 Task: Buy 4 Choke Tube from Gaskets section under best seller category for shipping address: Hunter Evans, 4721 Huntz Lane, Bolton, Massachusetts 01740, Cell Number 9785492947. Pay from credit card ending with 2005, CVV 3321
Action: Mouse moved to (22, 83)
Screenshot: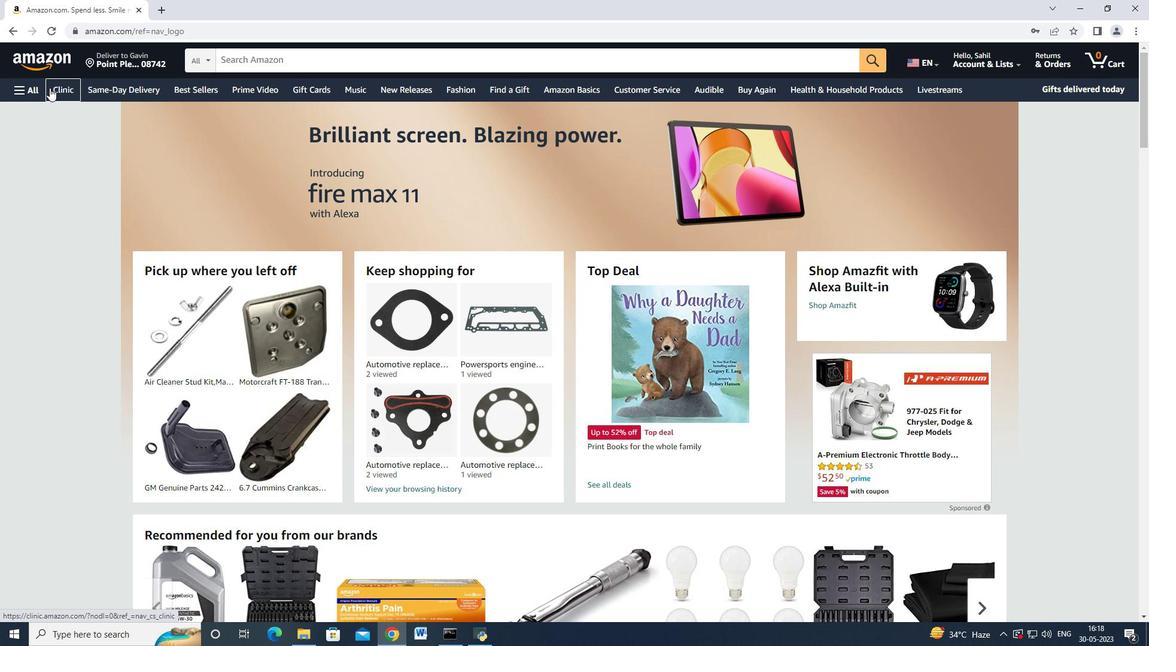 
Action: Mouse pressed left at (22, 83)
Screenshot: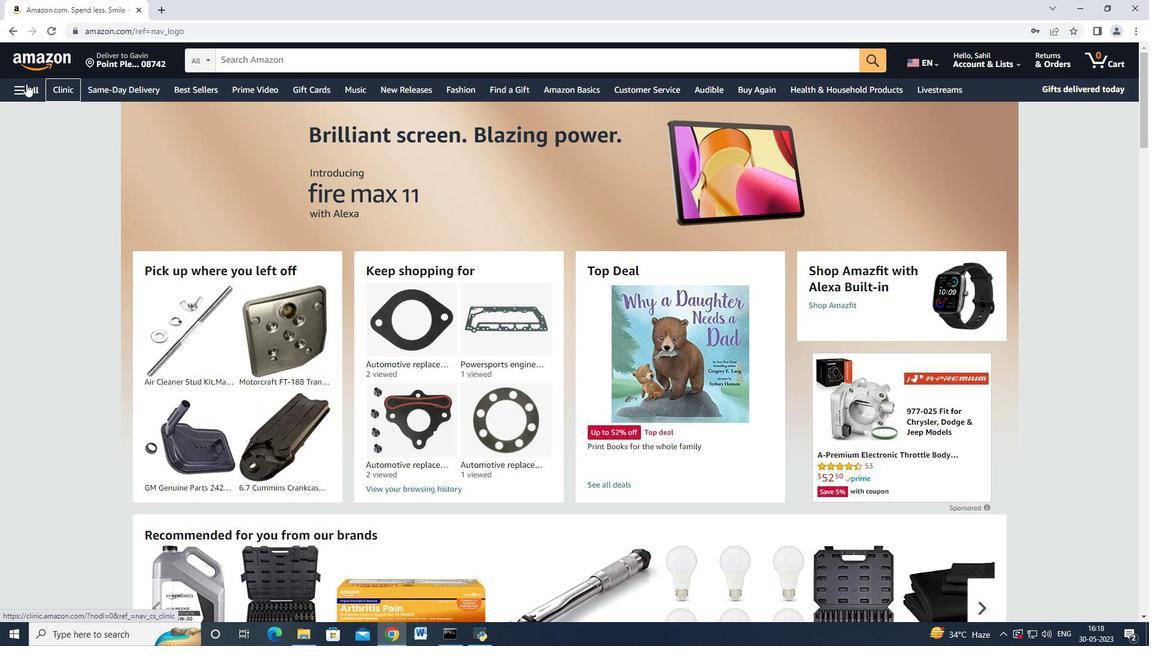 
Action: Mouse moved to (56, 197)
Screenshot: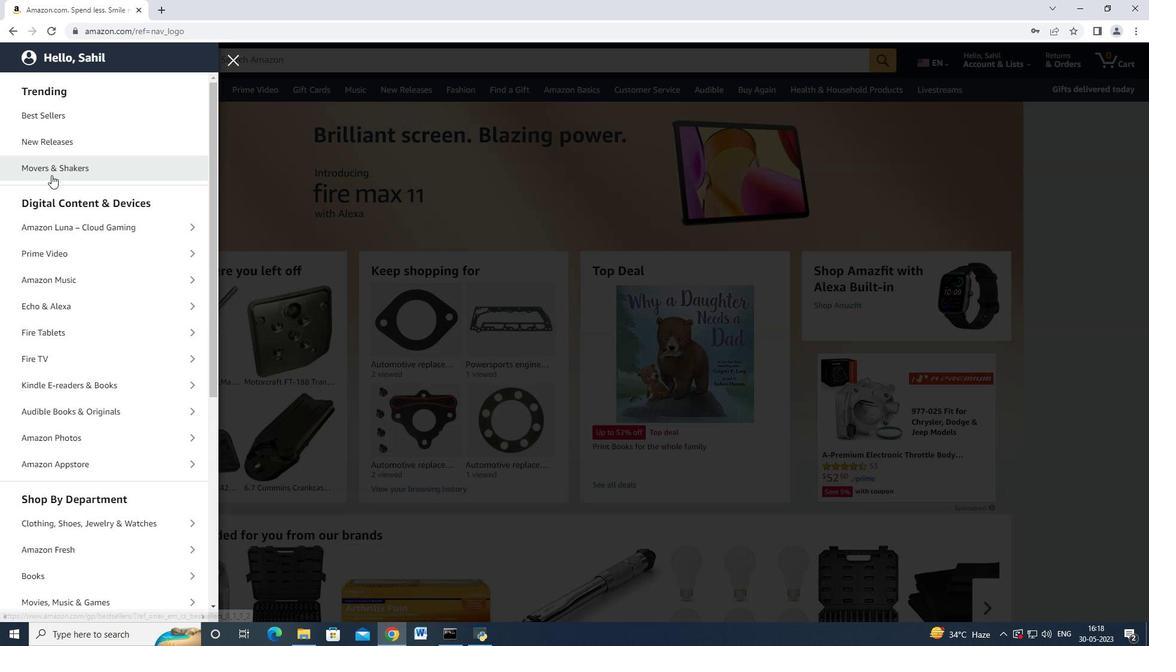 
Action: Mouse scrolled (56, 196) with delta (0, 0)
Screenshot: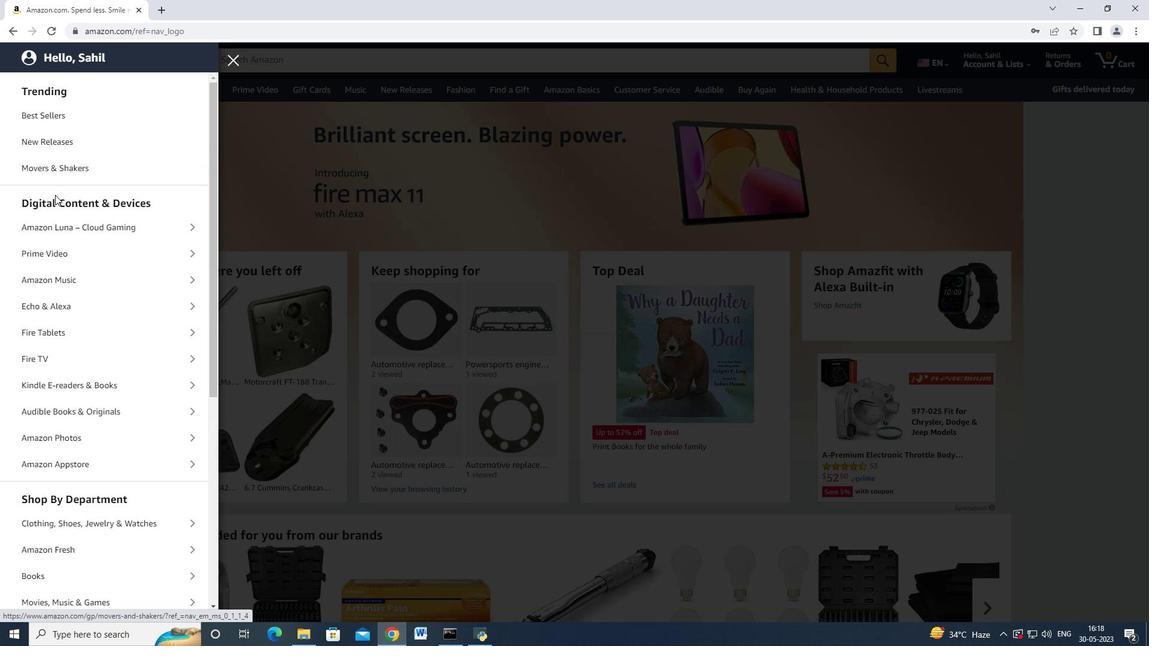 
Action: Mouse scrolled (56, 196) with delta (0, 0)
Screenshot: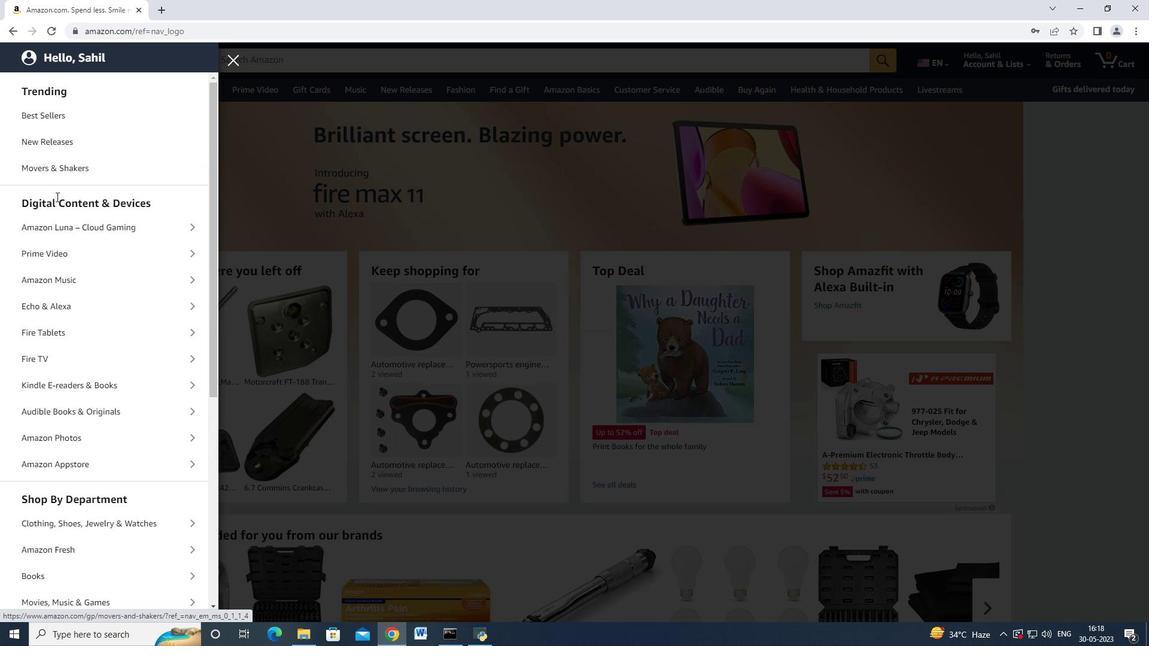 
Action: Mouse moved to (65, 220)
Screenshot: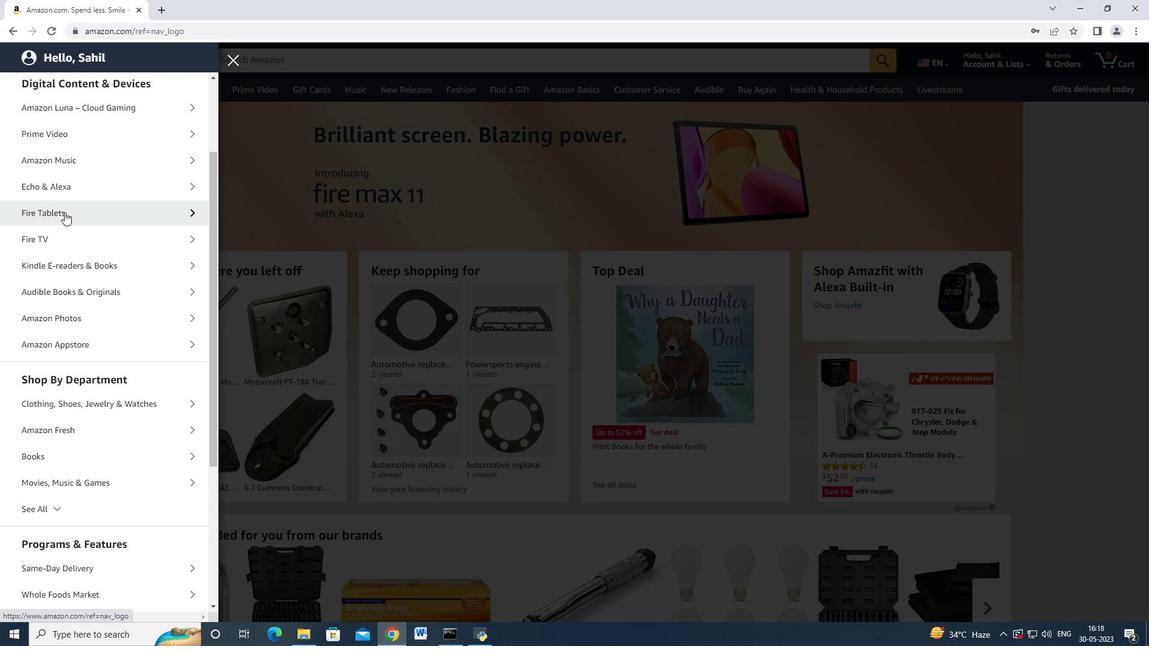 
Action: Mouse scrolled (65, 219) with delta (0, 0)
Screenshot: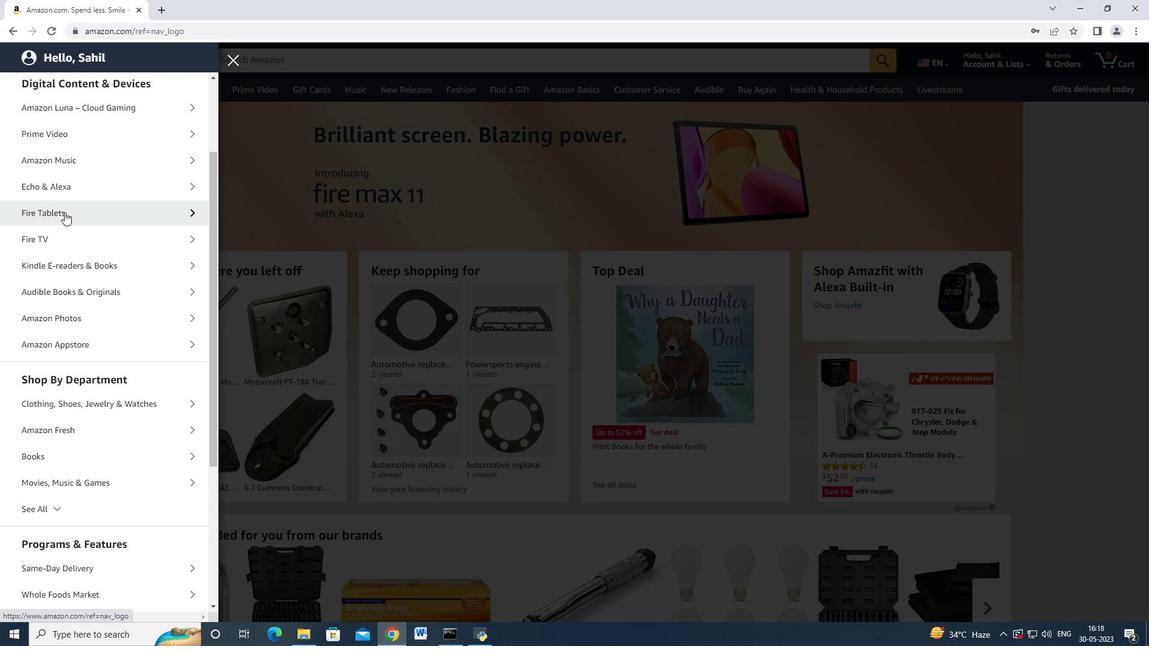 
Action: Mouse moved to (65, 222)
Screenshot: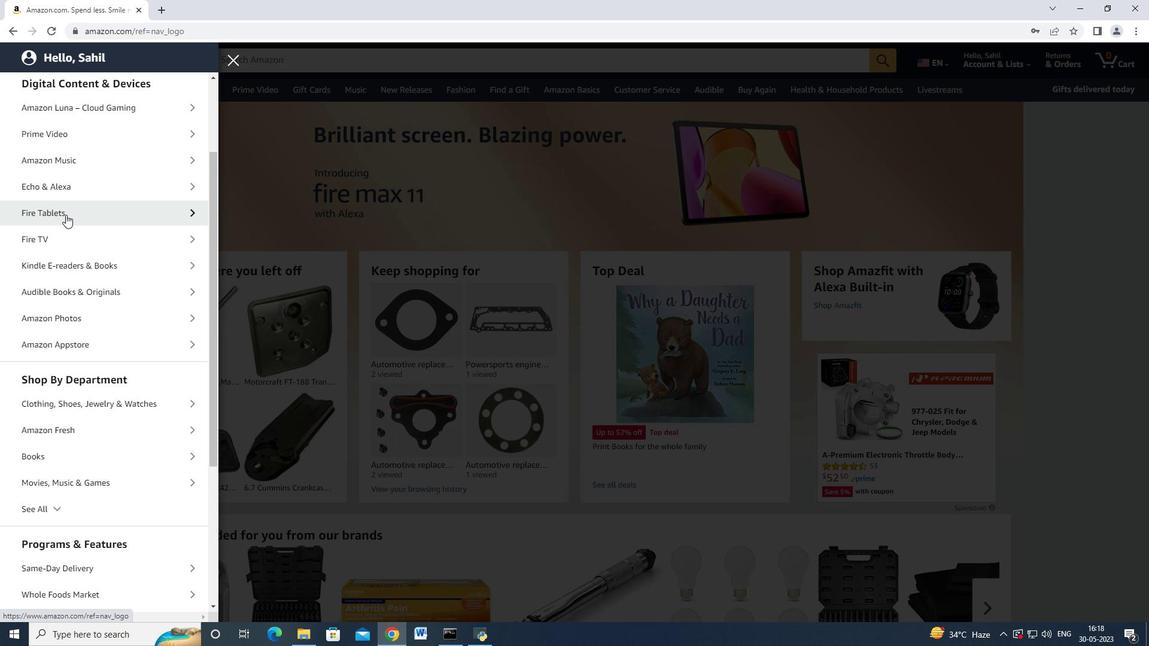 
Action: Mouse scrolled (65, 221) with delta (0, 0)
Screenshot: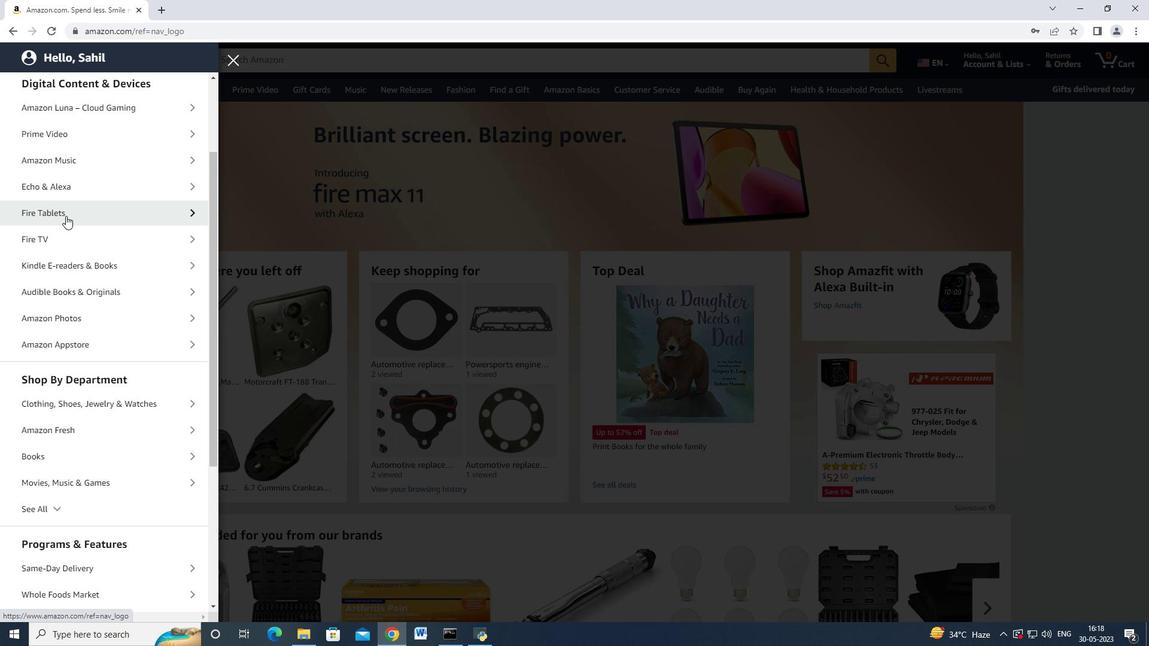 
Action: Mouse moved to (89, 287)
Screenshot: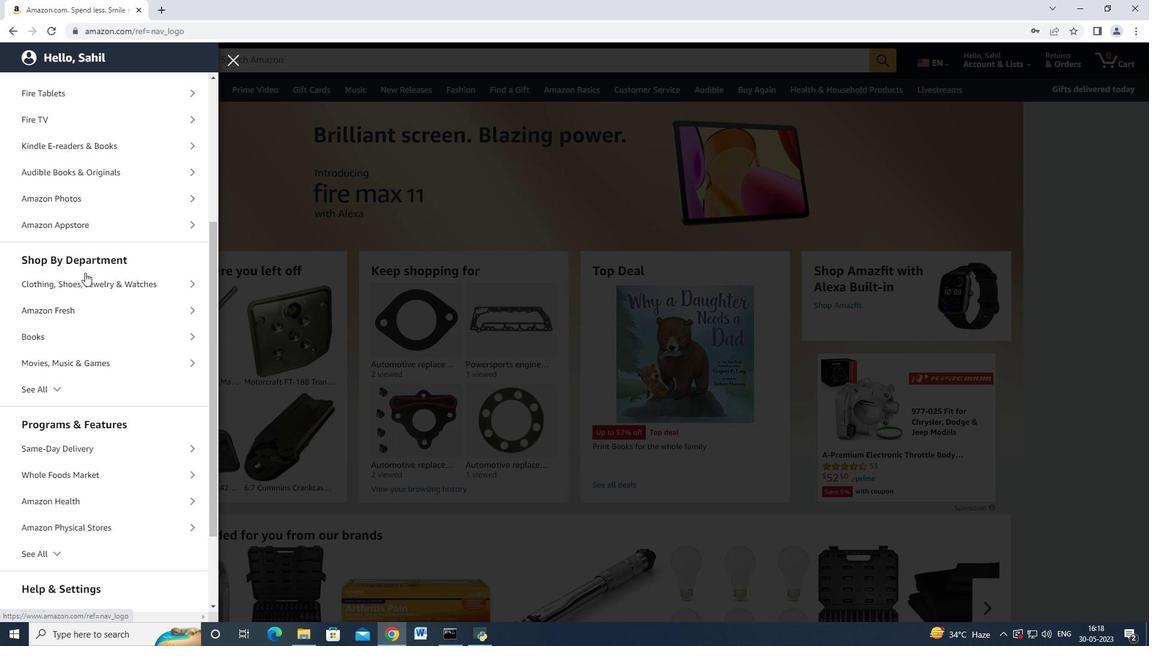 
Action: Mouse scrolled (89, 288) with delta (0, 0)
Screenshot: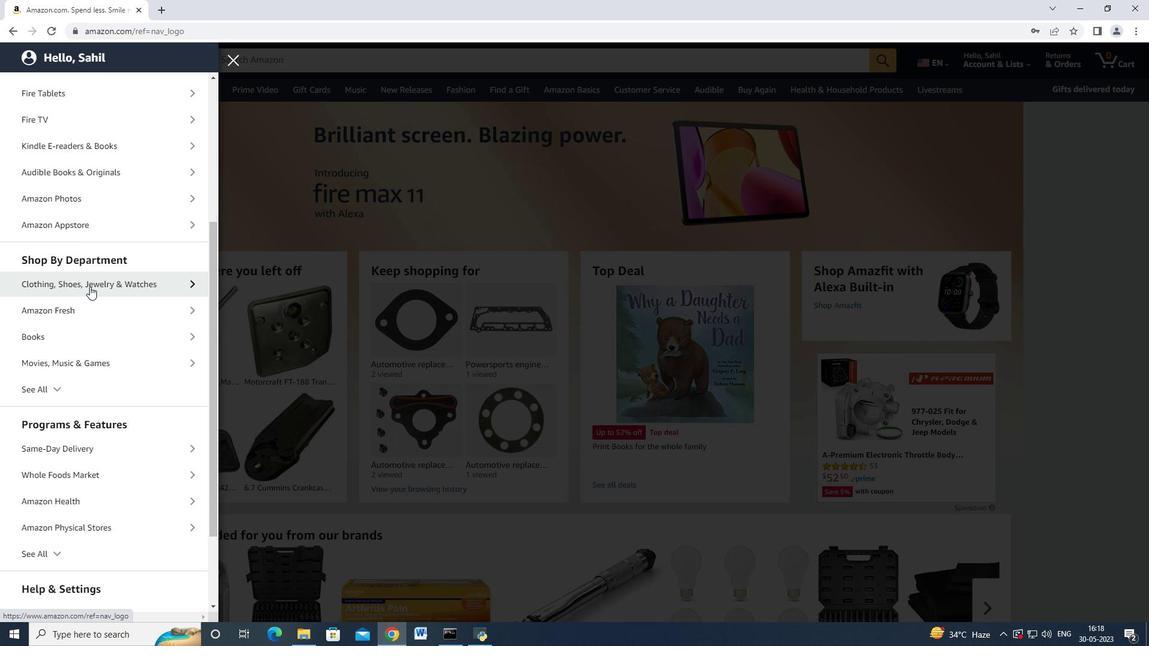 
Action: Mouse scrolled (89, 288) with delta (0, 0)
Screenshot: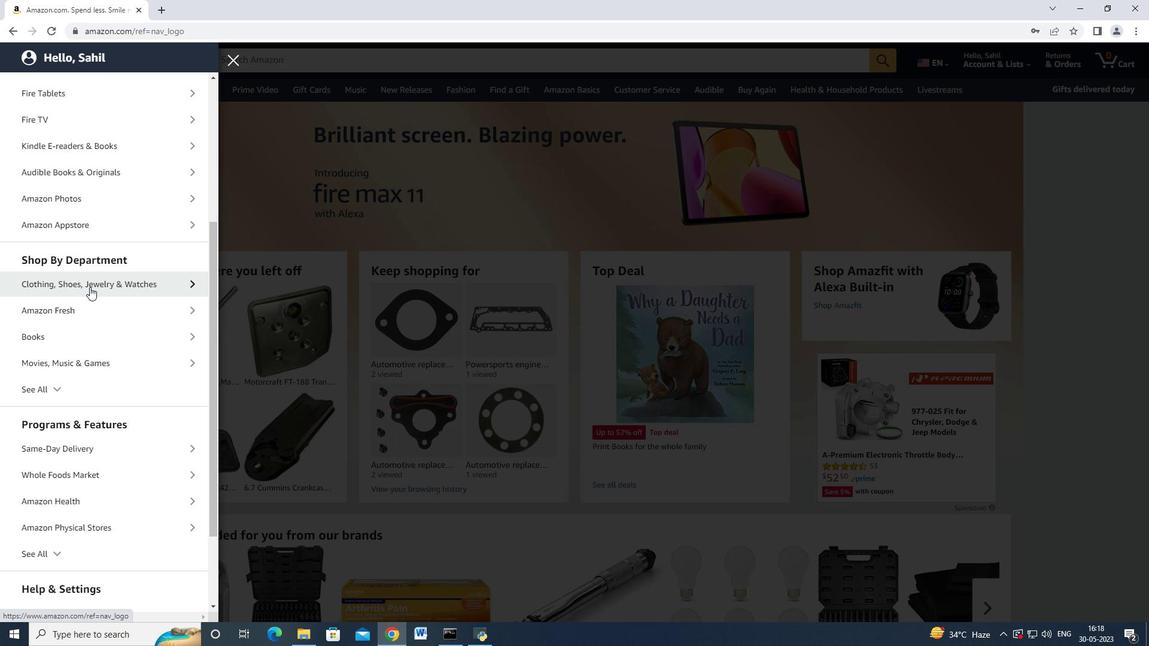 
Action: Mouse scrolled (89, 286) with delta (0, 0)
Screenshot: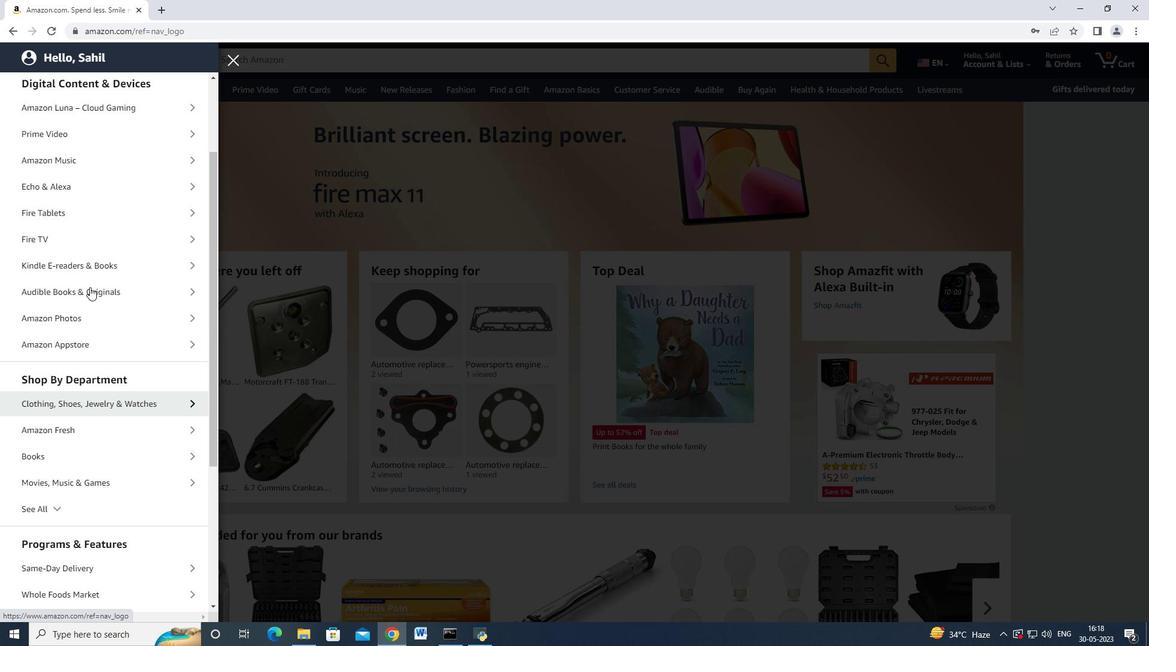 
Action: Mouse scrolled (89, 286) with delta (0, 0)
Screenshot: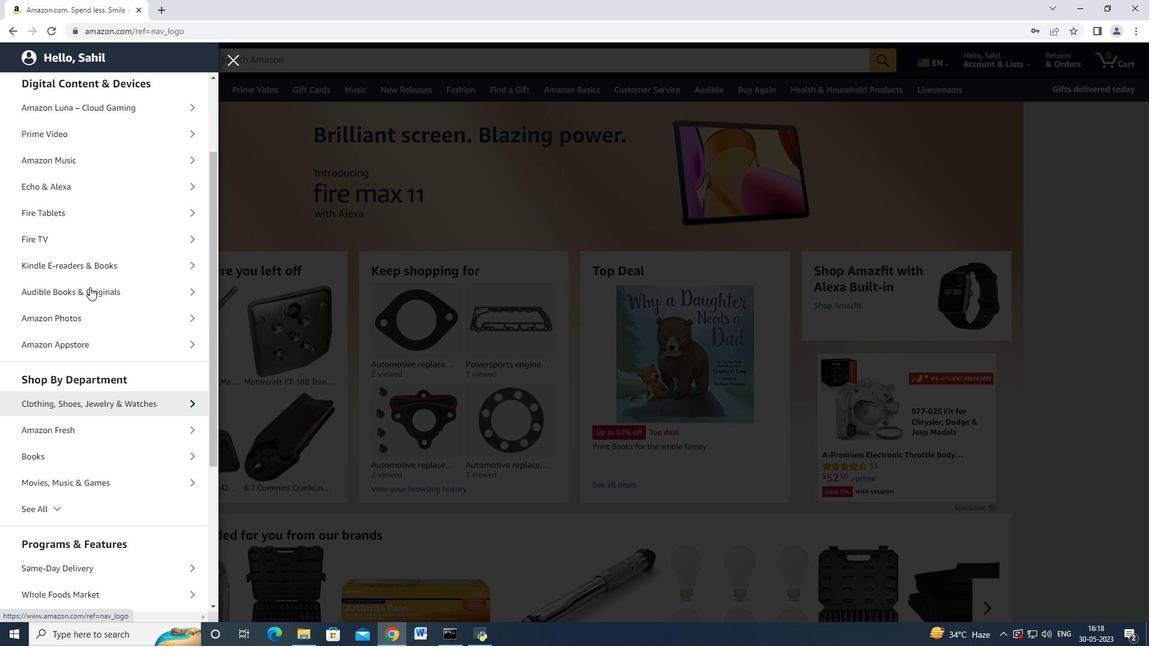 
Action: Mouse scrolled (89, 286) with delta (0, 0)
Screenshot: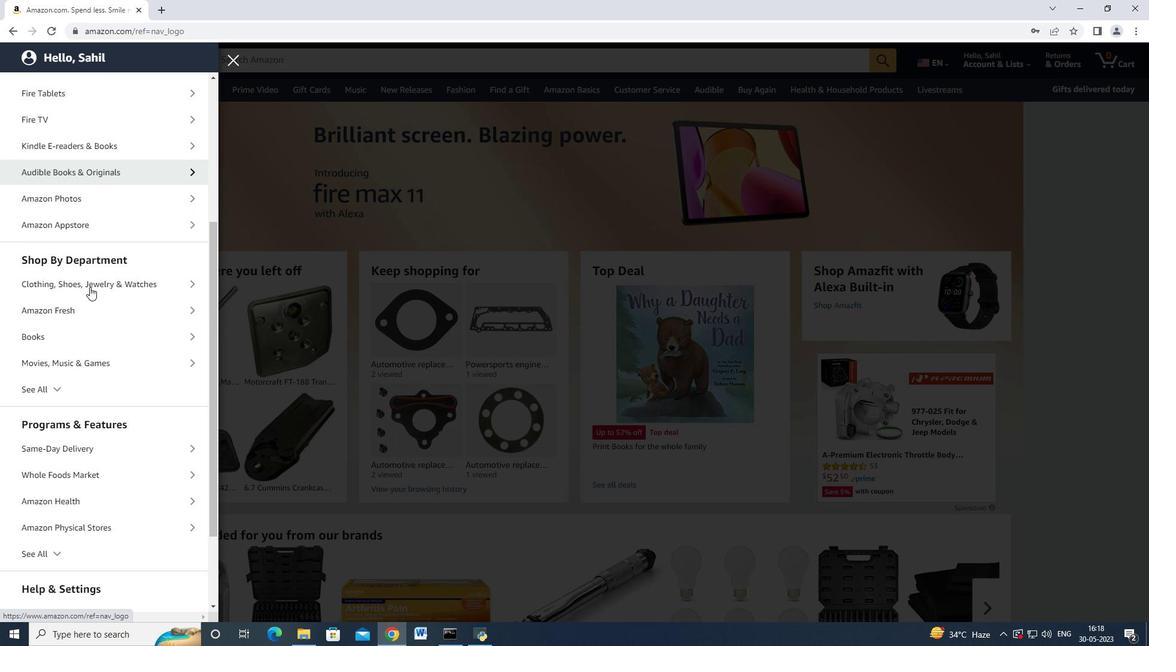 
Action: Mouse moved to (58, 331)
Screenshot: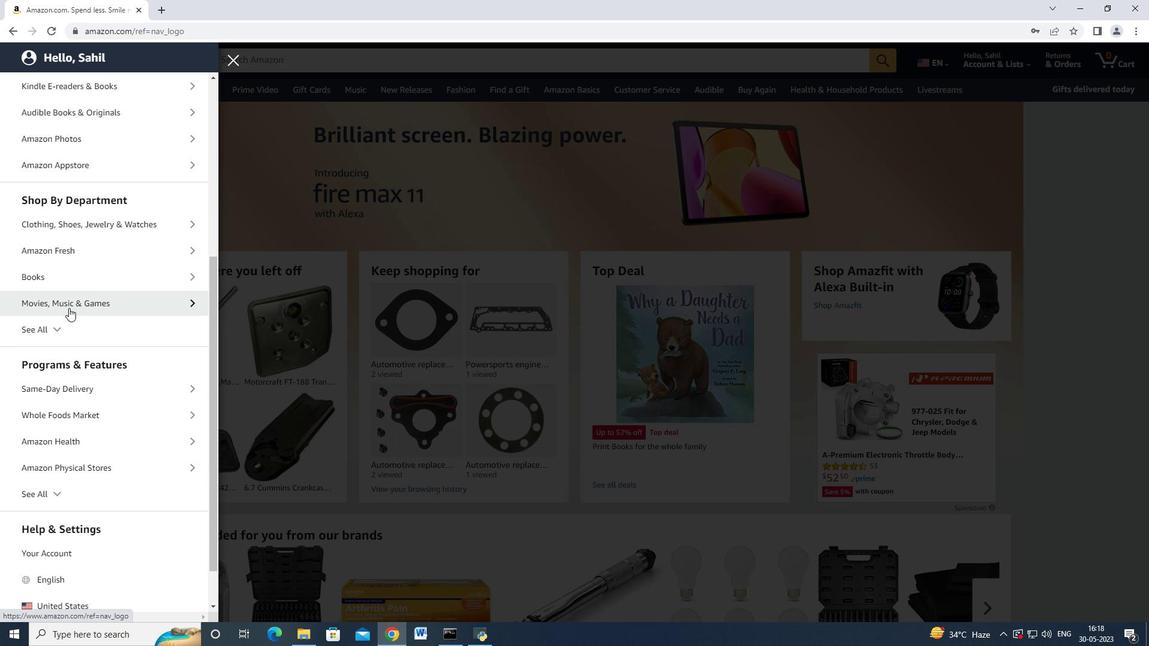 
Action: Mouse pressed left at (58, 331)
Screenshot: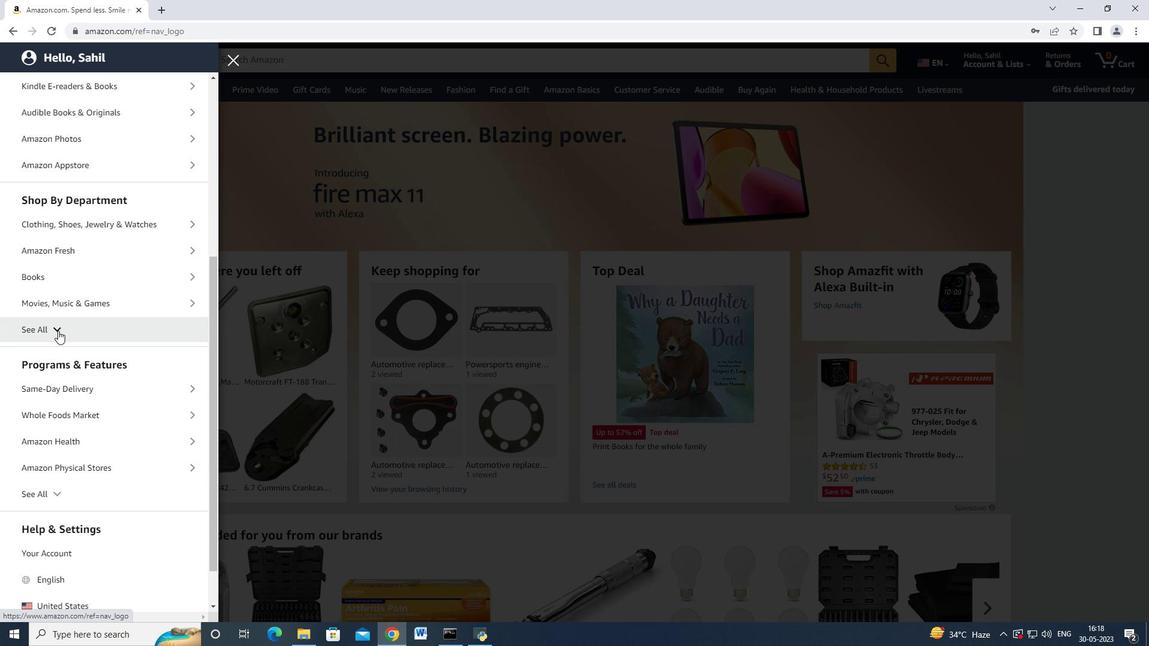 
Action: Mouse moved to (58, 331)
Screenshot: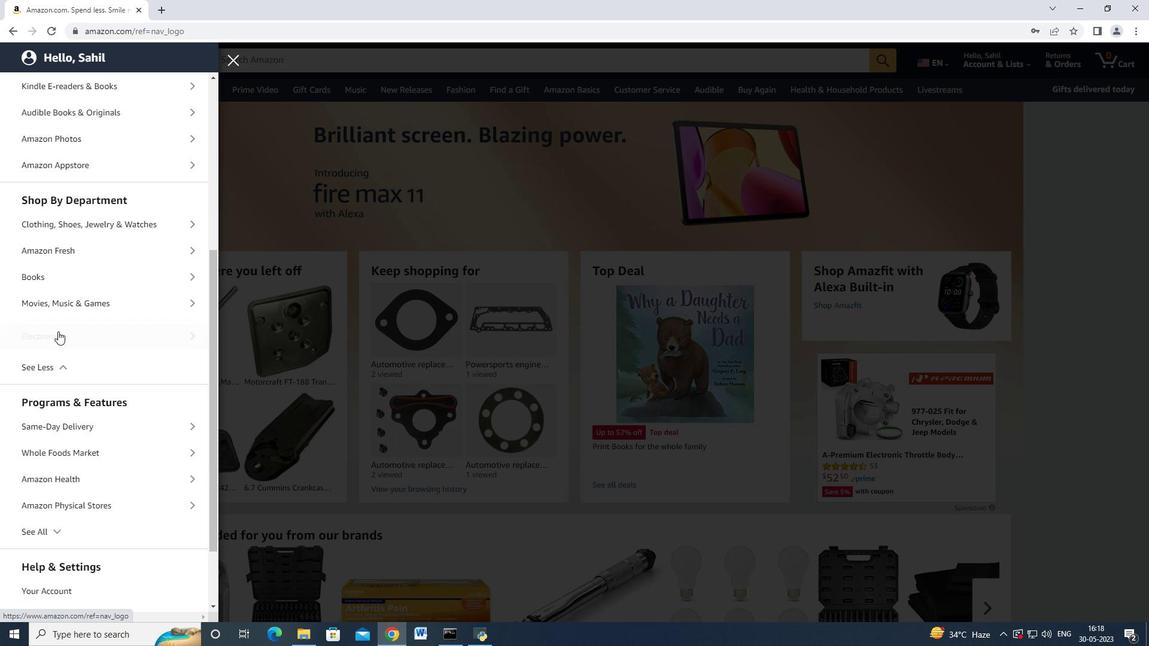 
Action: Mouse scrolled (58, 330) with delta (0, 0)
Screenshot: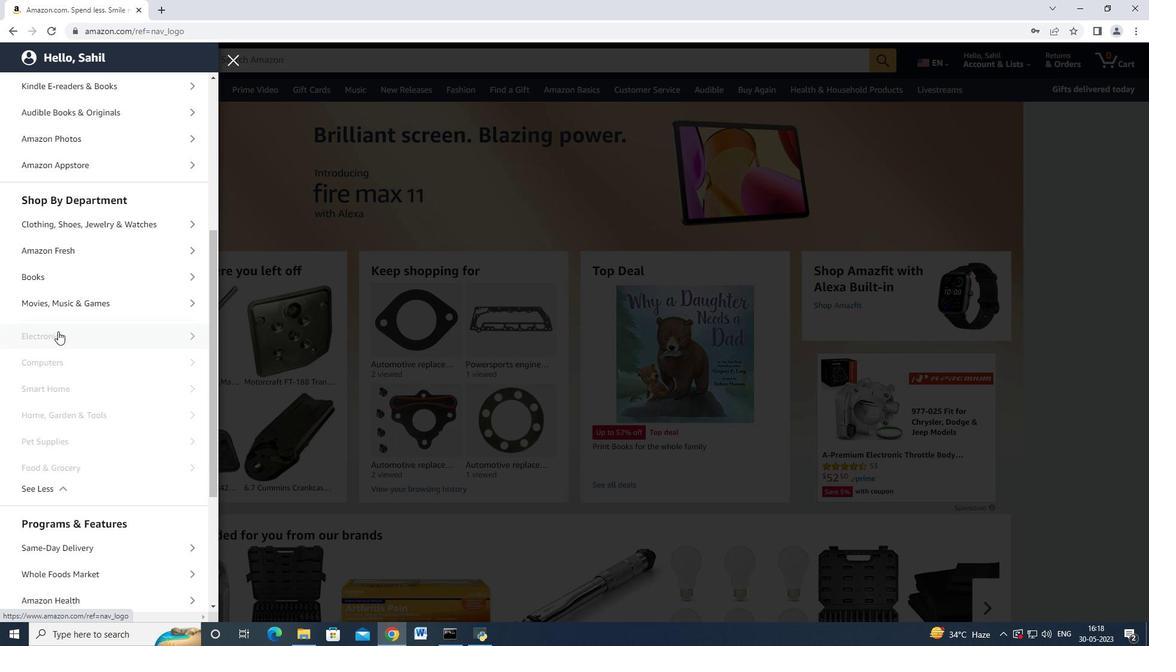
Action: Mouse scrolled (58, 330) with delta (0, 0)
Screenshot: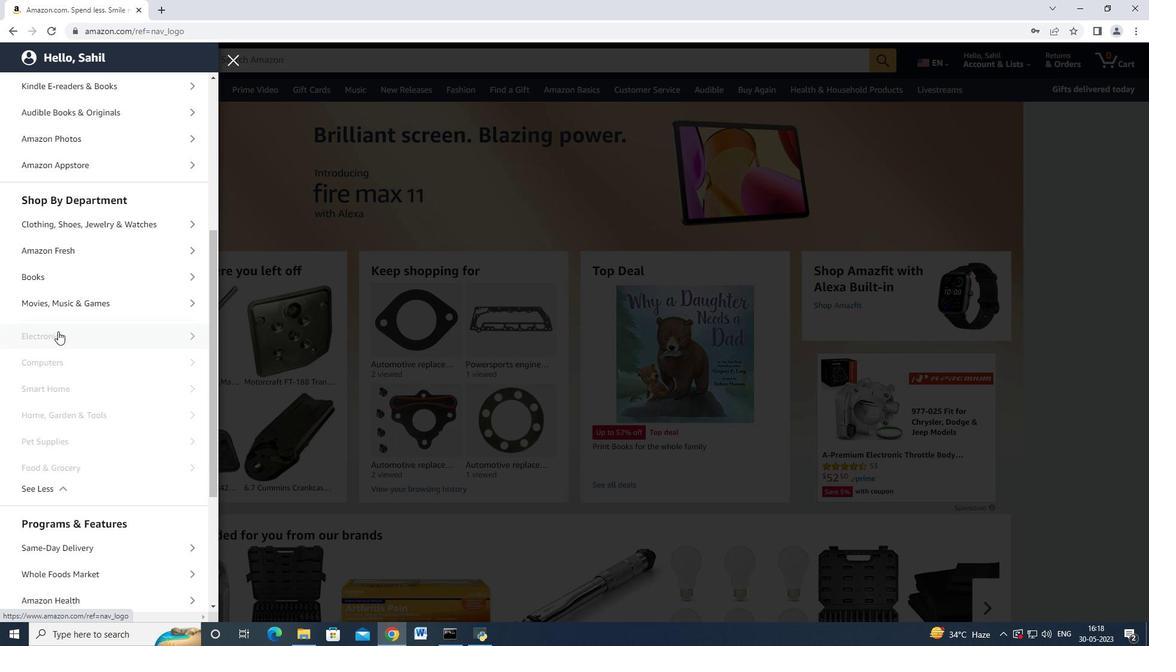 
Action: Mouse scrolled (58, 330) with delta (0, 0)
Screenshot: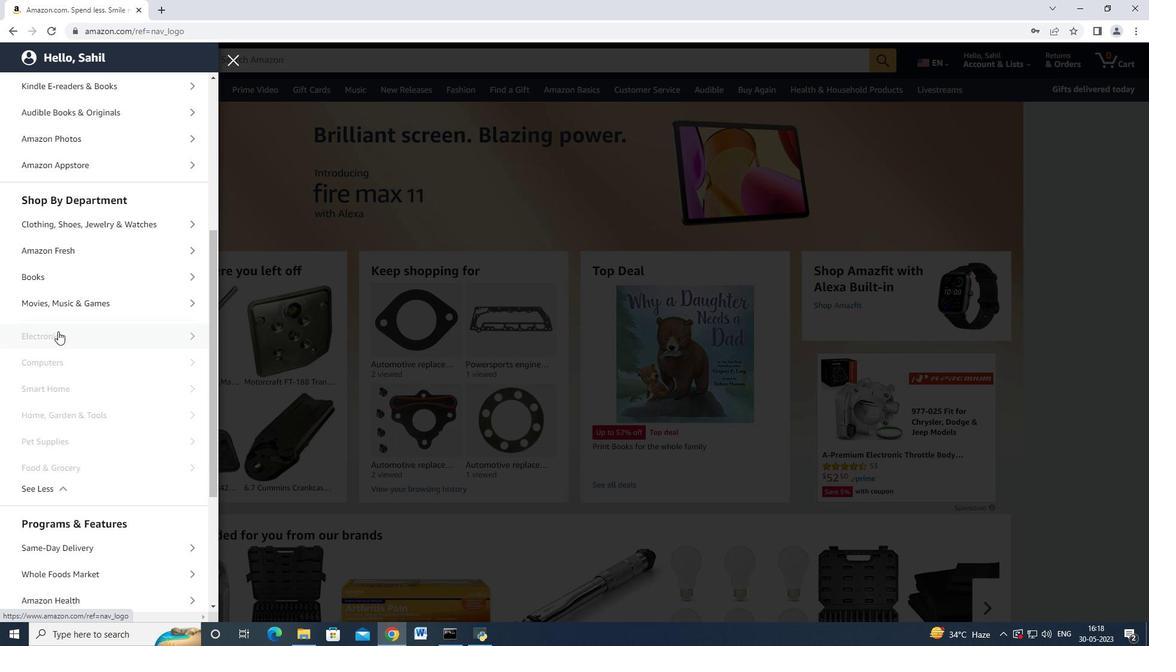 
Action: Mouse scrolled (58, 330) with delta (0, 0)
Screenshot: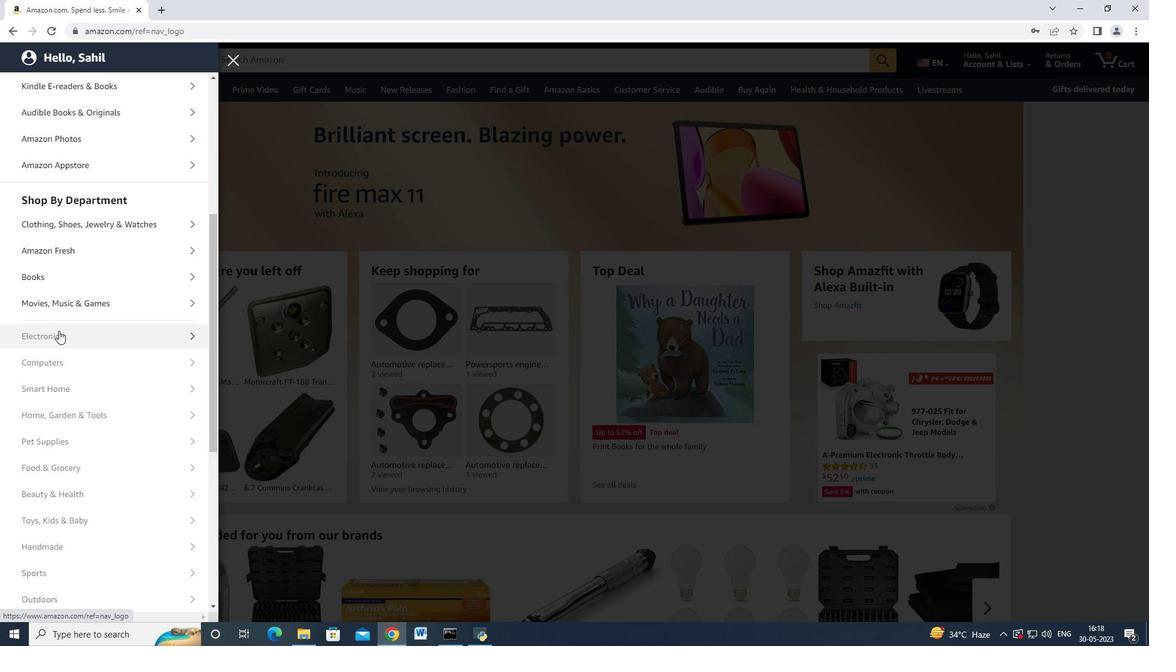 
Action: Mouse moved to (126, 395)
Screenshot: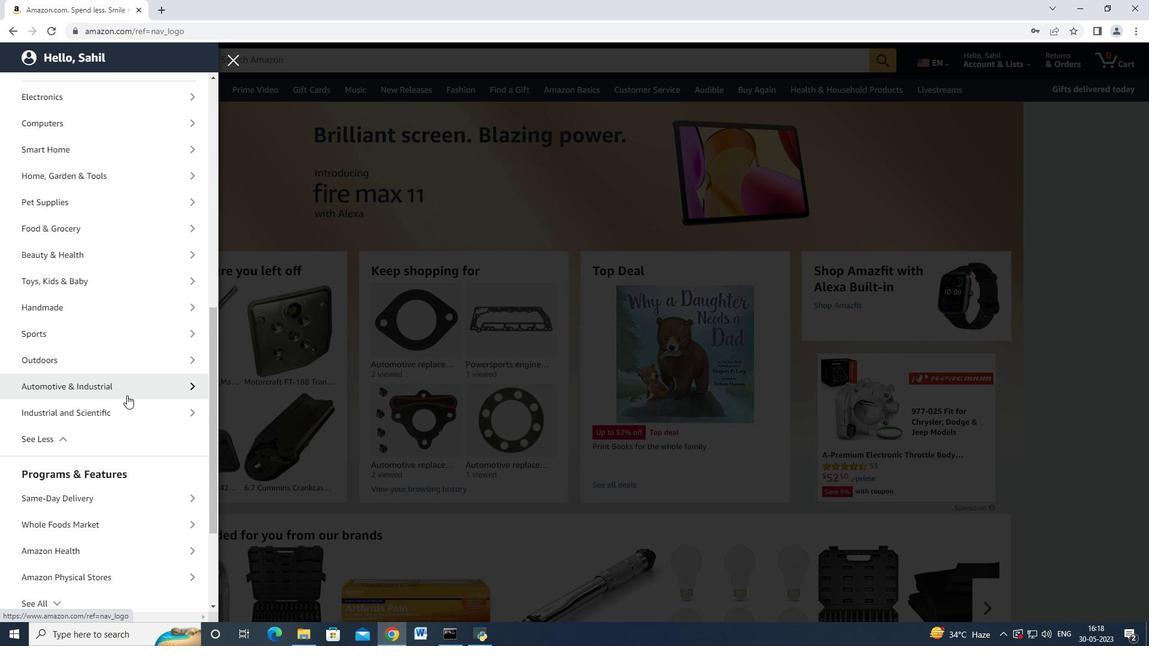 
Action: Mouse pressed left at (126, 395)
Screenshot: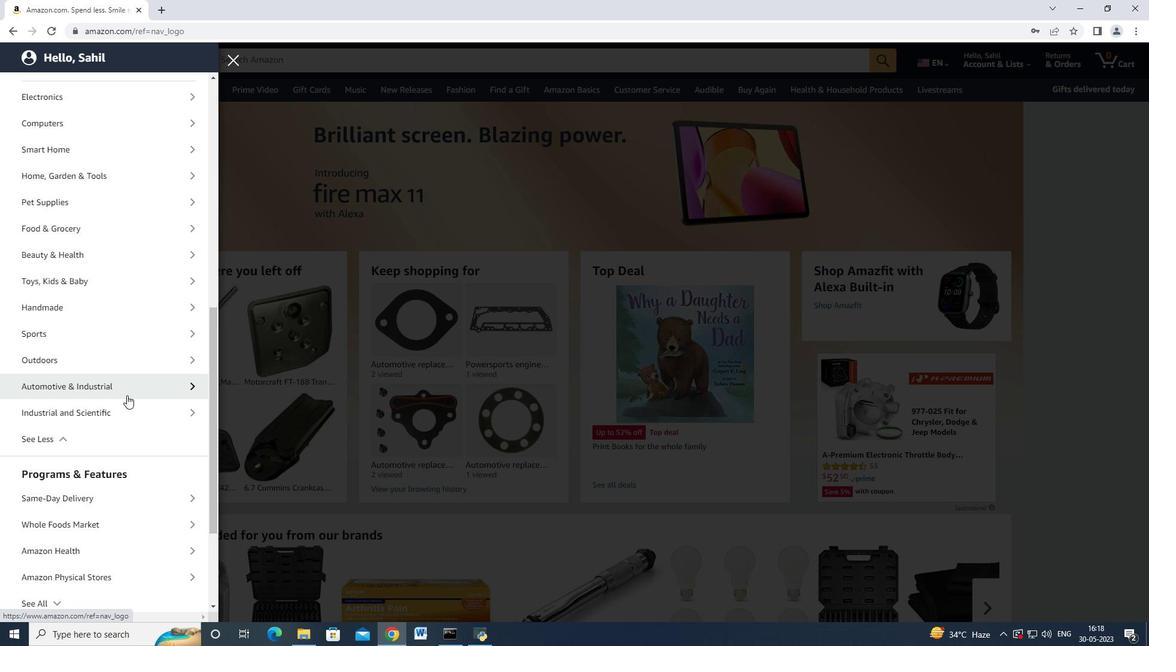 
Action: Mouse moved to (135, 152)
Screenshot: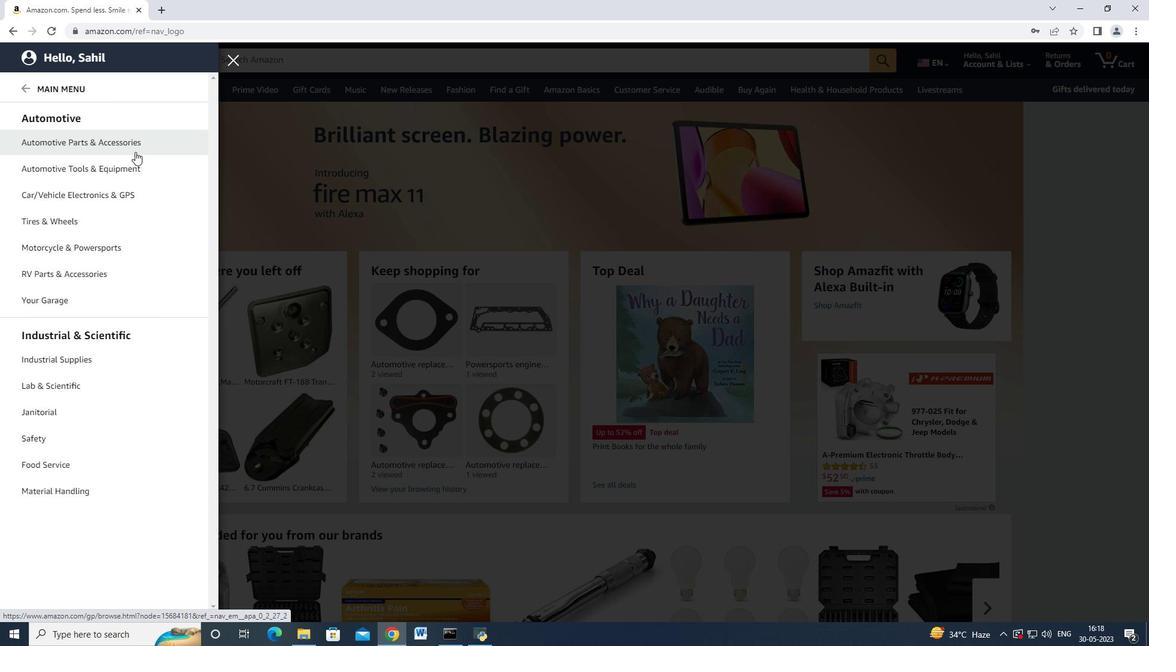 
Action: Mouse pressed left at (135, 152)
Screenshot: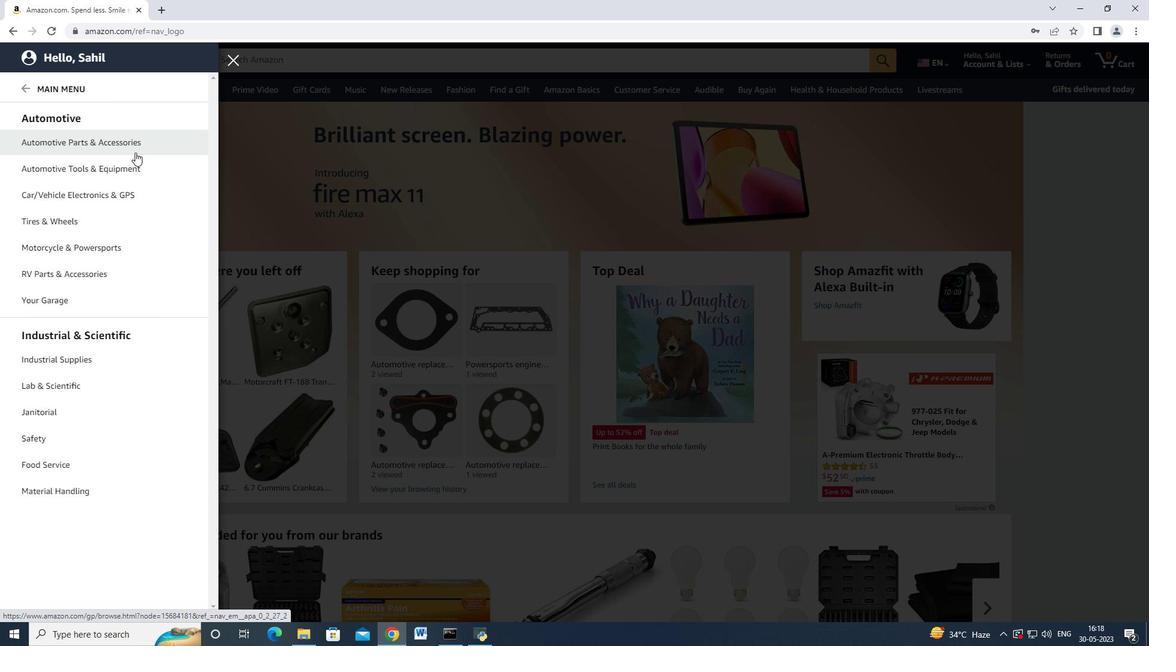 
Action: Mouse moved to (160, 244)
Screenshot: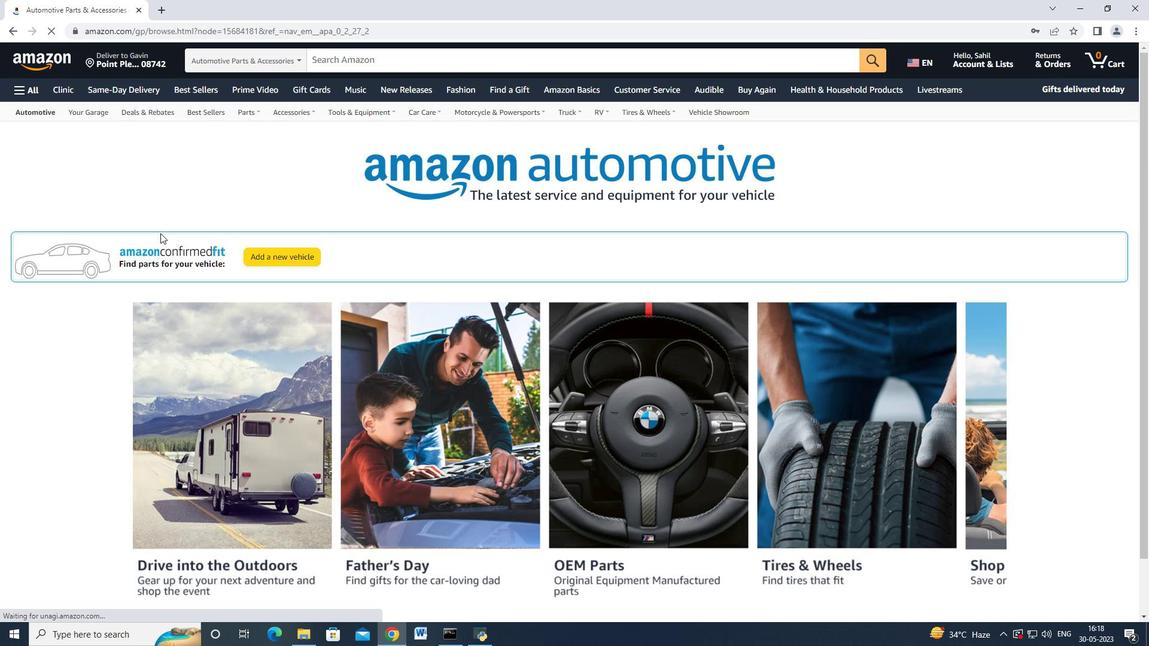 
Action: Mouse scrolled (160, 245) with delta (0, 0)
Screenshot: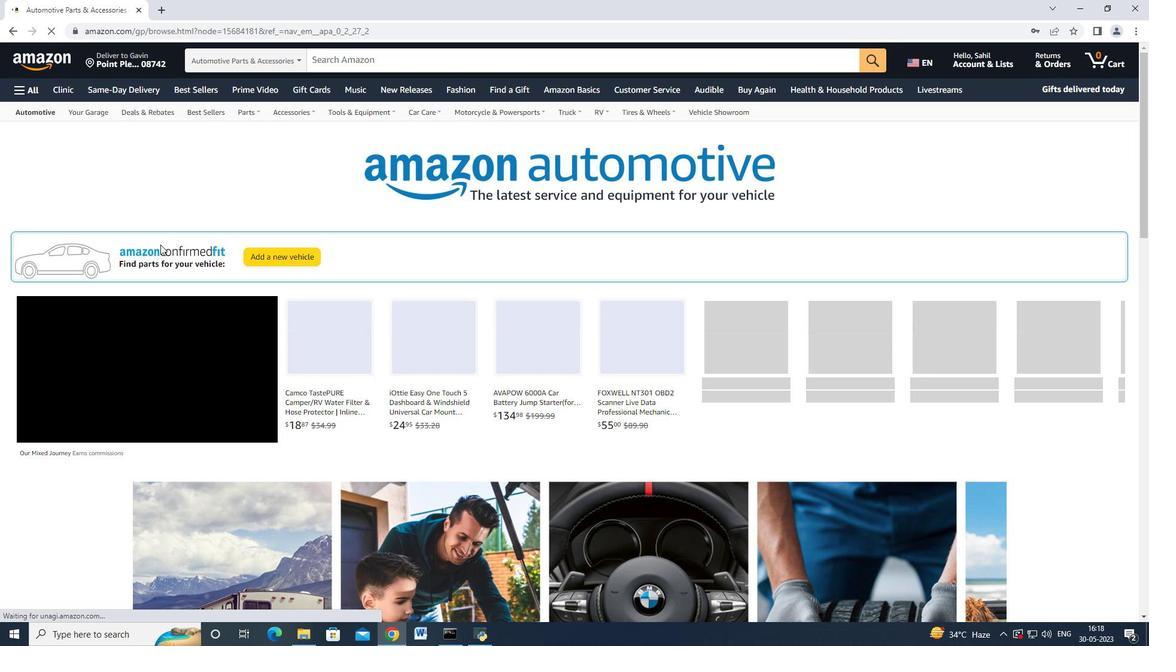 
Action: Mouse scrolled (160, 245) with delta (0, 0)
Screenshot: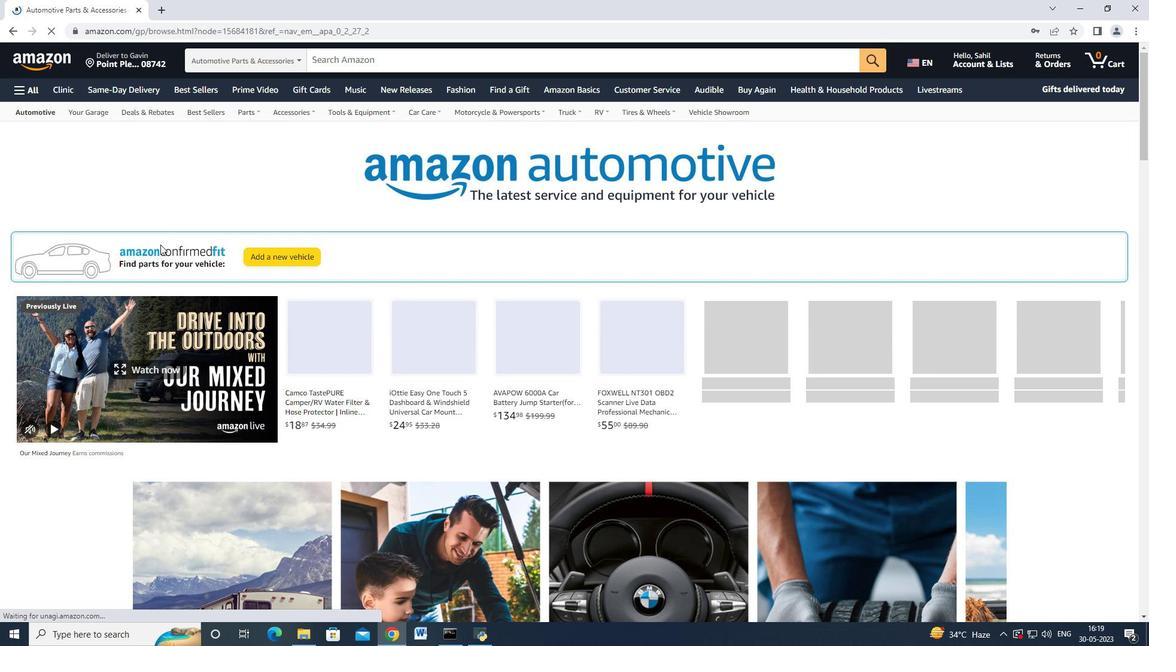 
Action: Mouse moved to (273, 216)
Screenshot: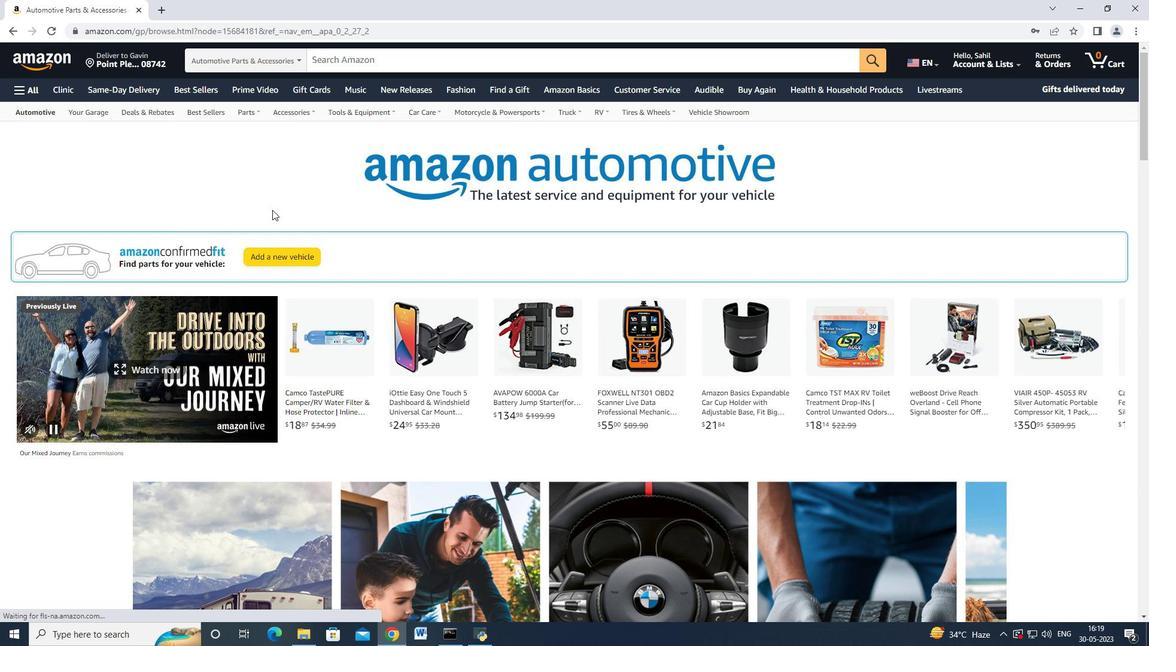 
Action: Mouse scrolled (273, 216) with delta (0, 0)
Screenshot: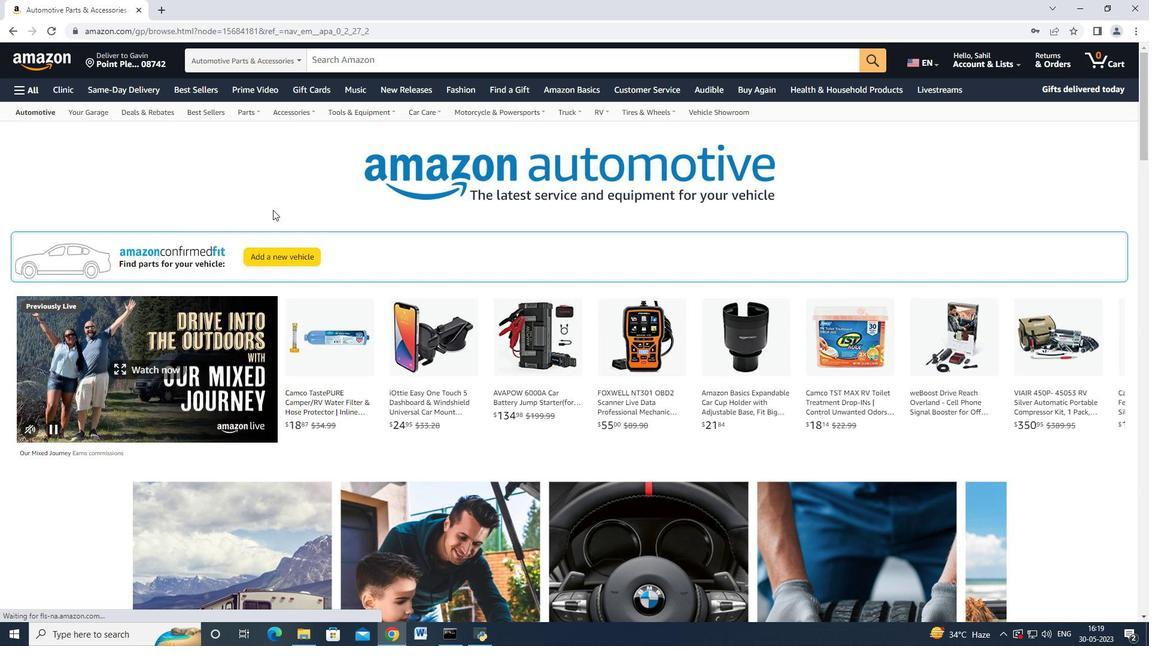 
Action: Mouse moved to (274, 252)
Screenshot: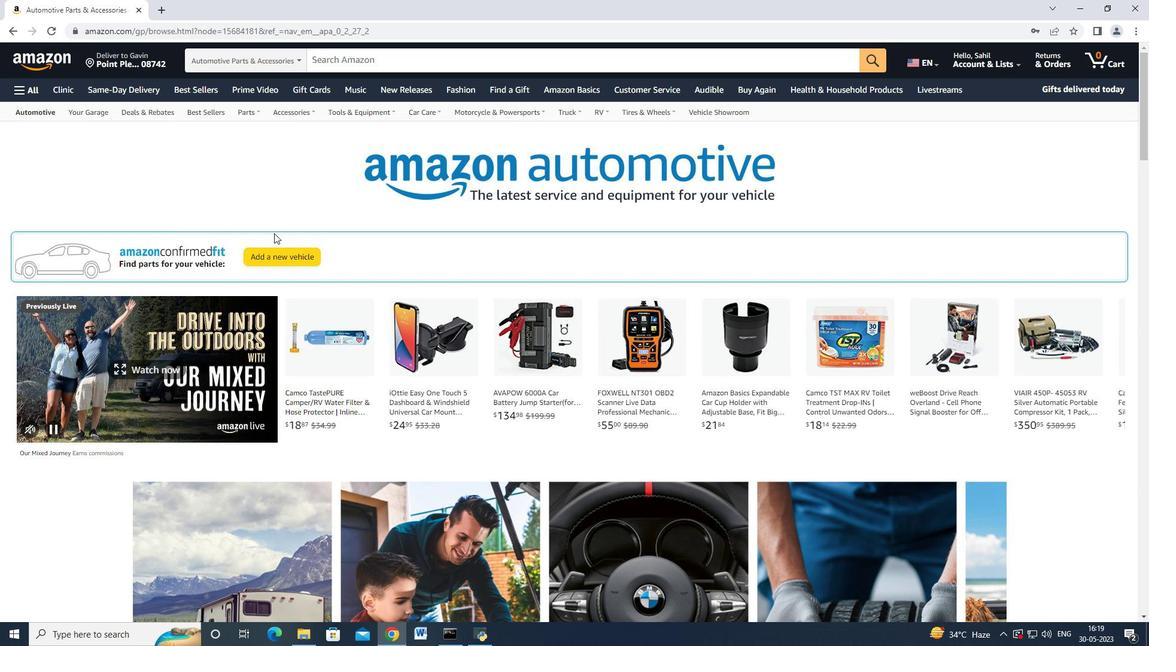 
Action: Mouse scrolled (274, 252) with delta (0, 0)
Screenshot: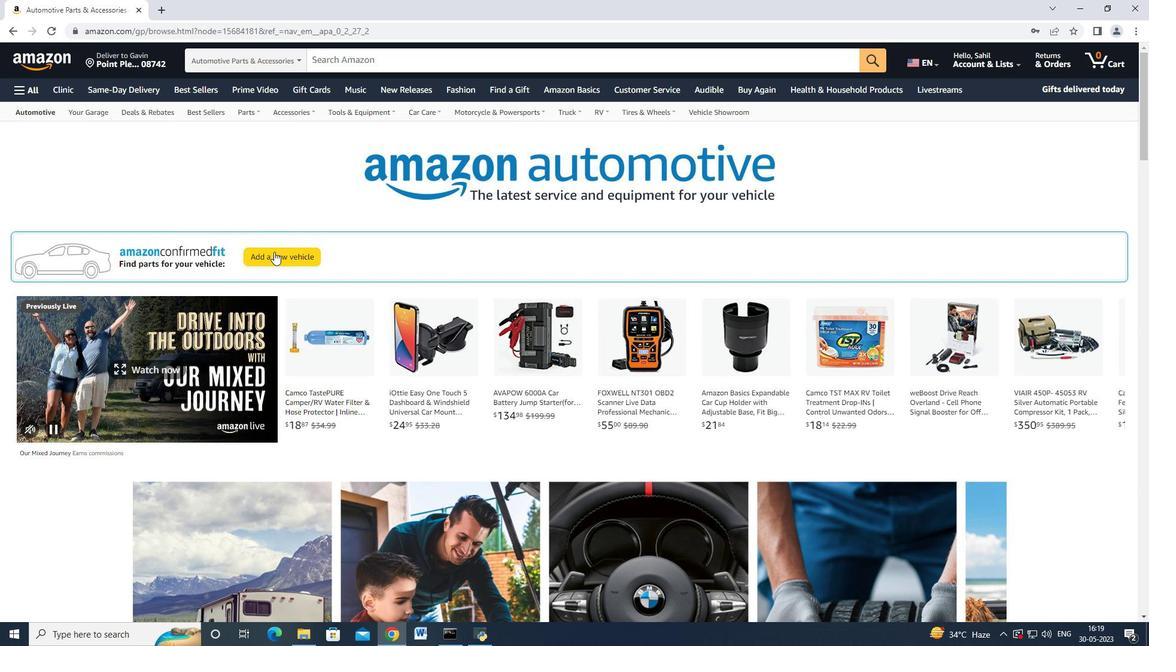 
Action: Mouse moved to (216, 111)
Screenshot: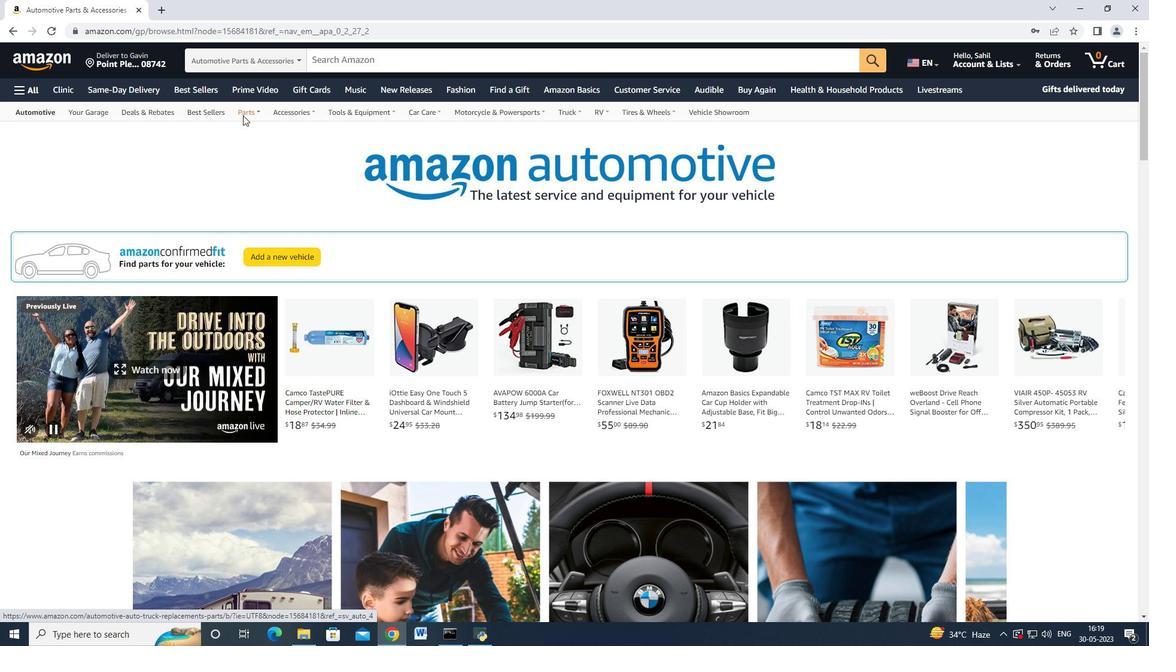 
Action: Mouse pressed left at (216, 111)
Screenshot: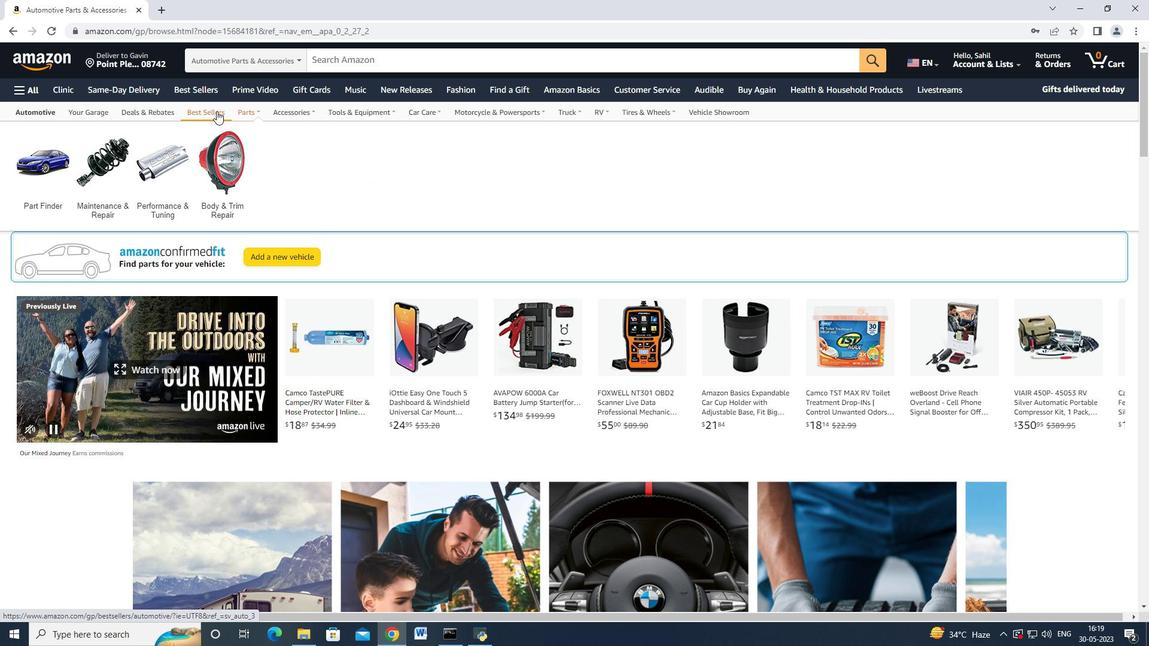 
Action: Mouse moved to (167, 298)
Screenshot: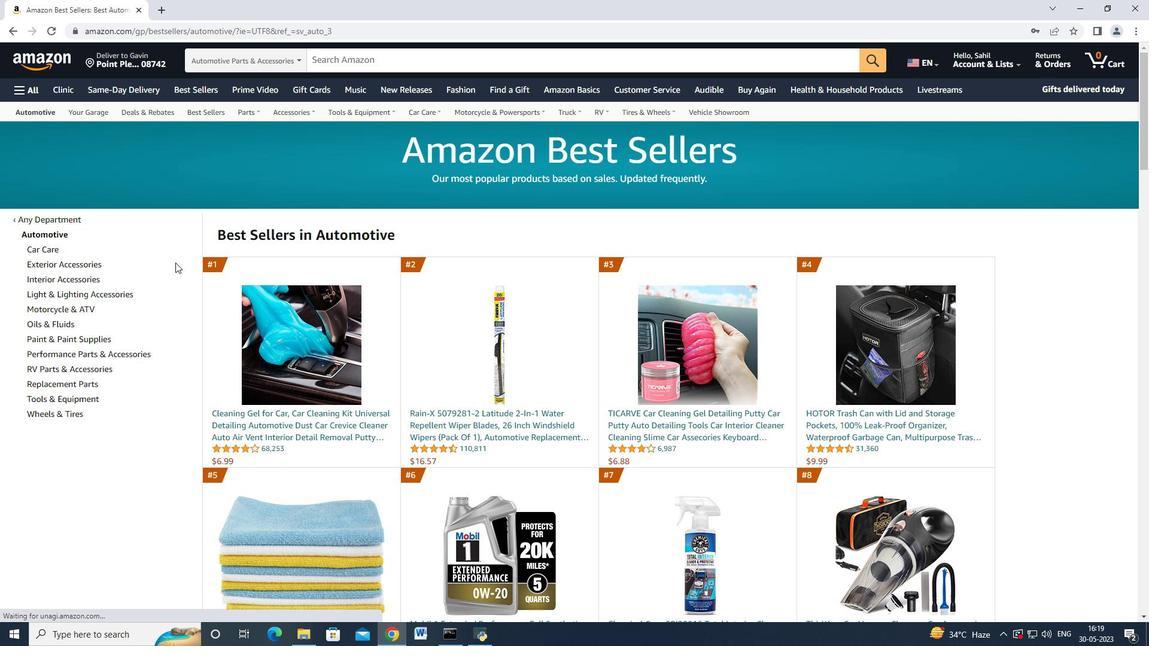 
Action: Mouse scrolled (173, 266) with delta (0, 0)
Screenshot: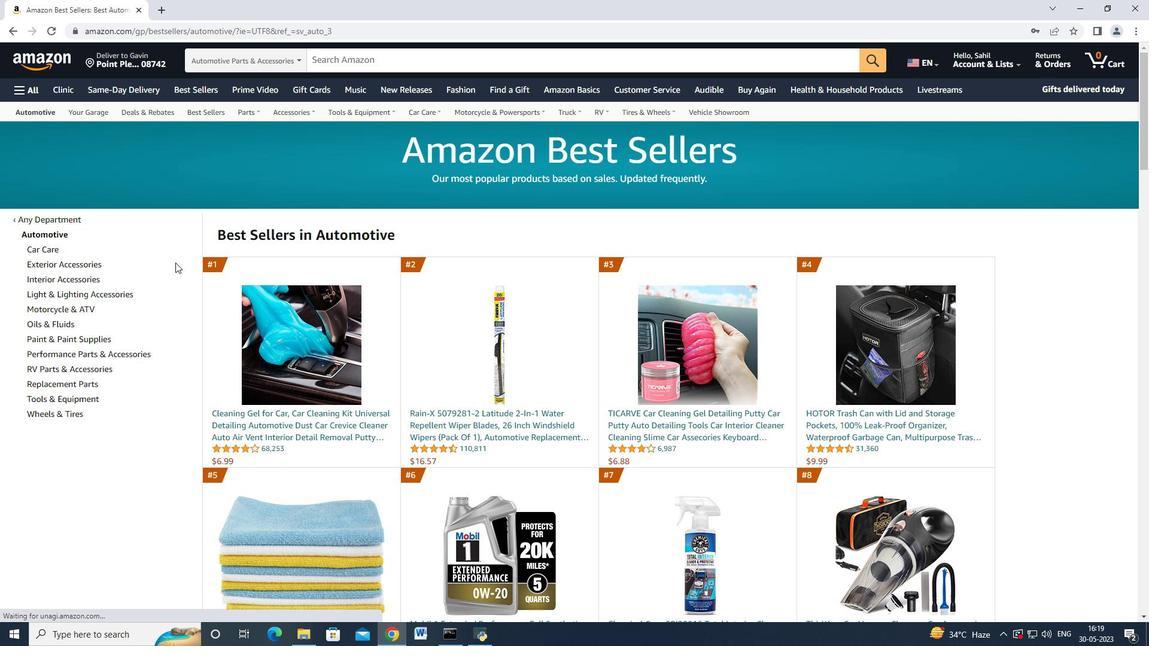 
Action: Mouse moved to (68, 329)
Screenshot: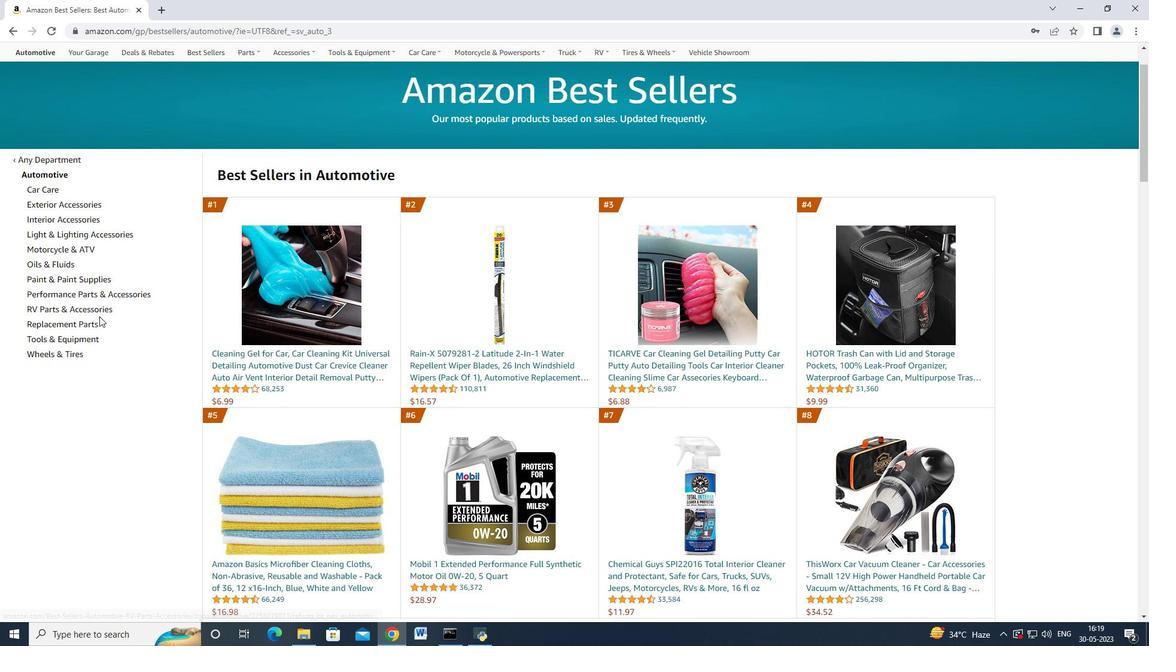 
Action: Mouse pressed left at (68, 329)
Screenshot: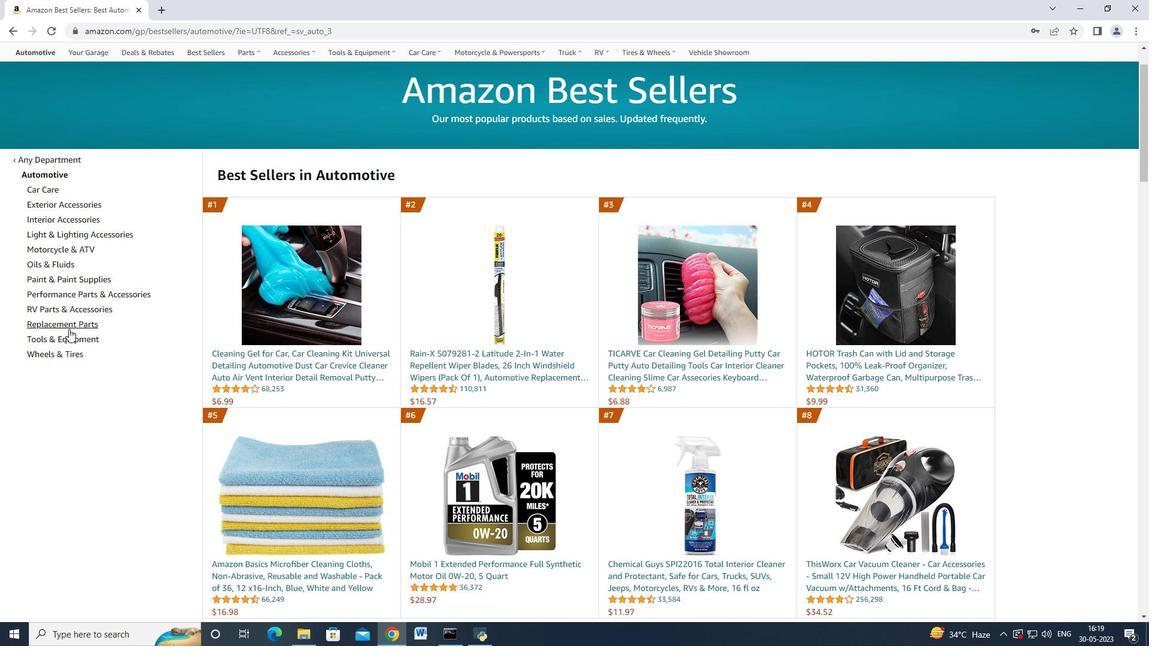 
Action: Mouse moved to (468, 225)
Screenshot: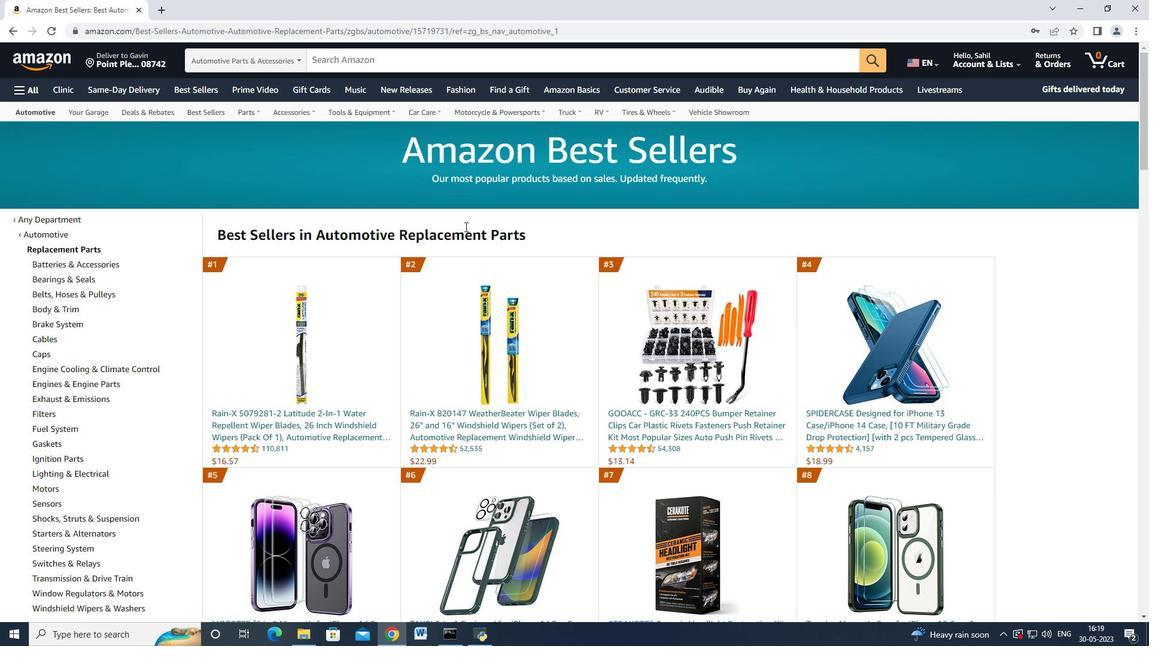 
Action: Mouse scrolled (468, 224) with delta (0, 0)
Screenshot: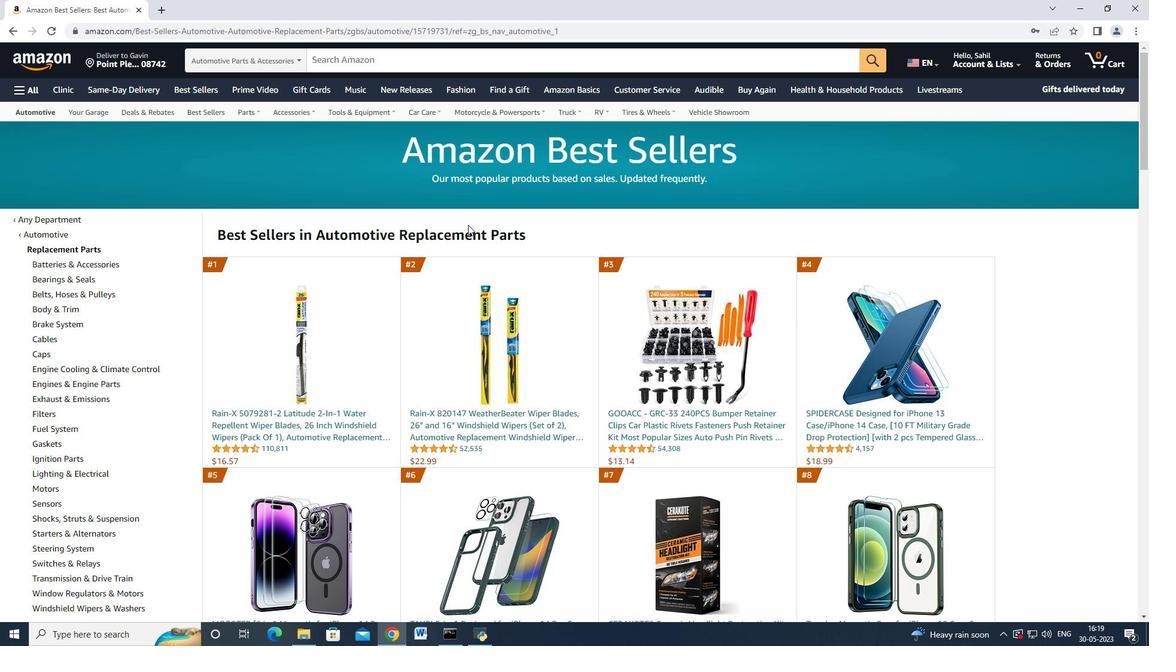 
Action: Mouse scrolled (468, 224) with delta (0, 0)
Screenshot: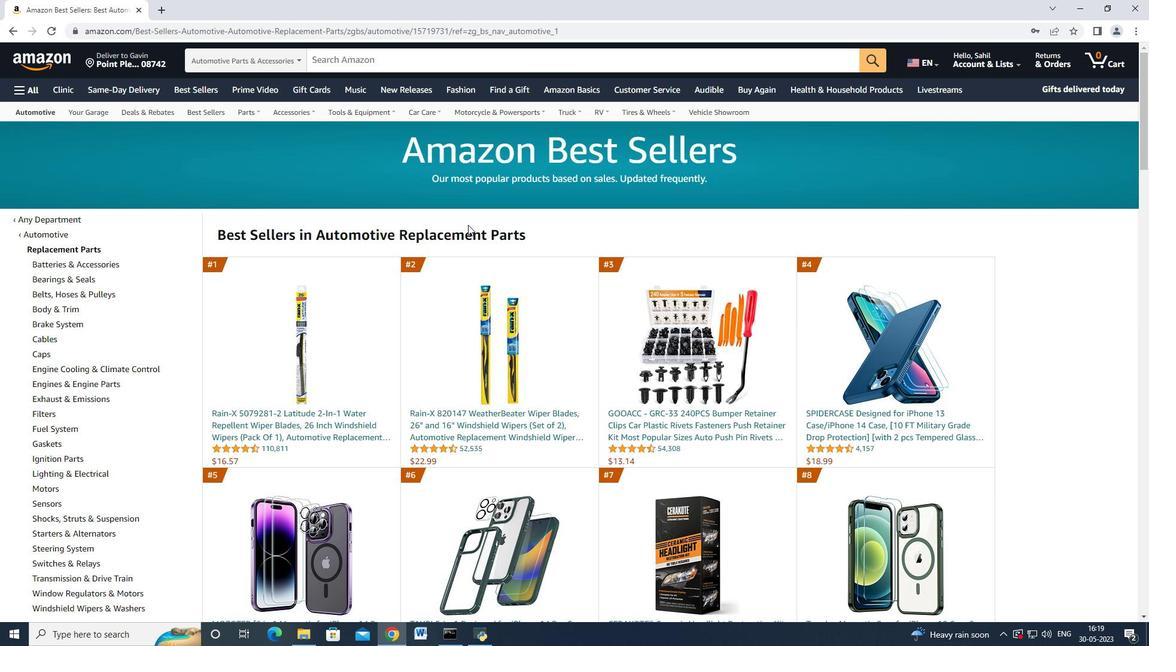 
Action: Mouse scrolled (468, 224) with delta (0, 0)
Screenshot: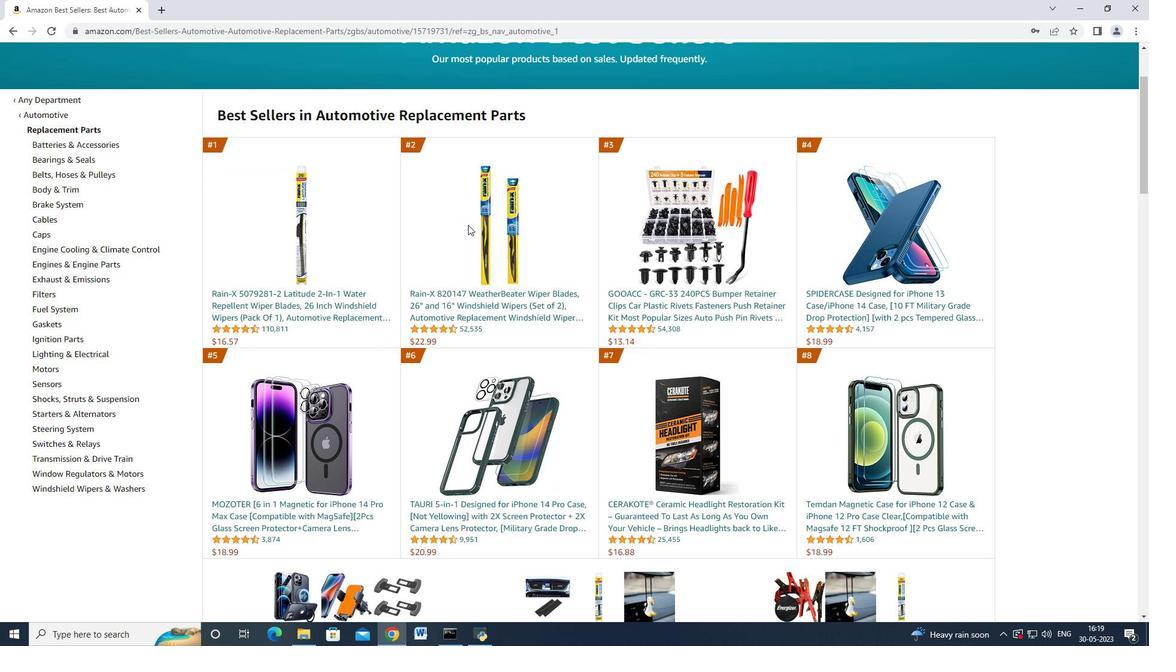 
Action: Mouse moved to (475, 235)
Screenshot: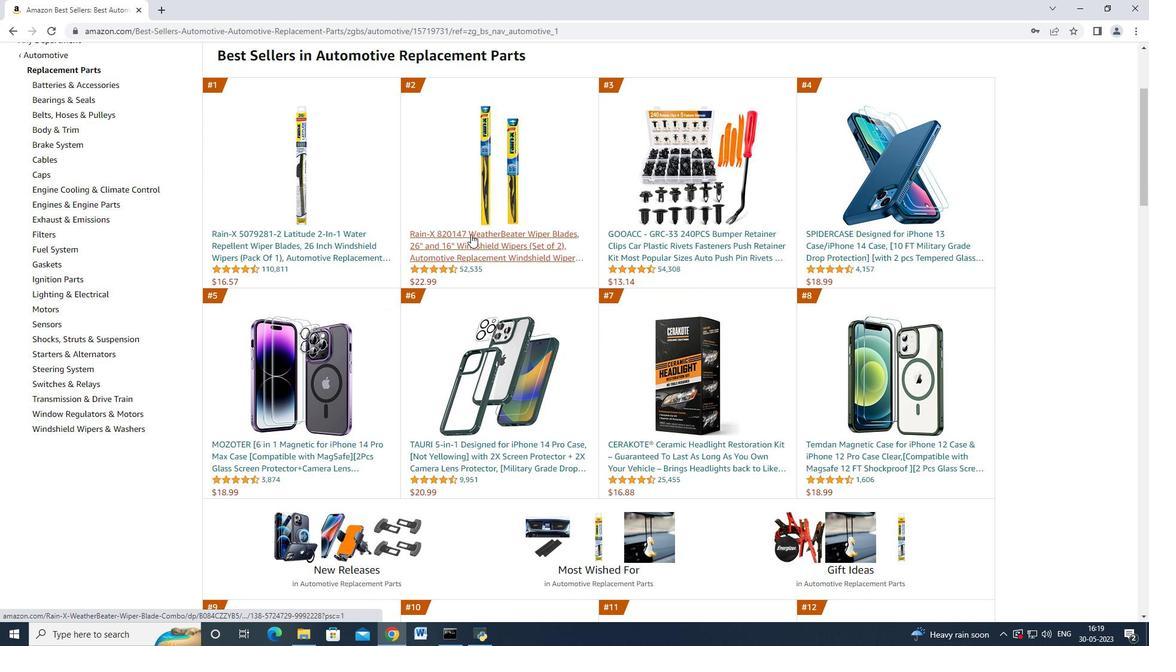 
Action: Mouse scrolled (475, 236) with delta (0, 0)
Screenshot: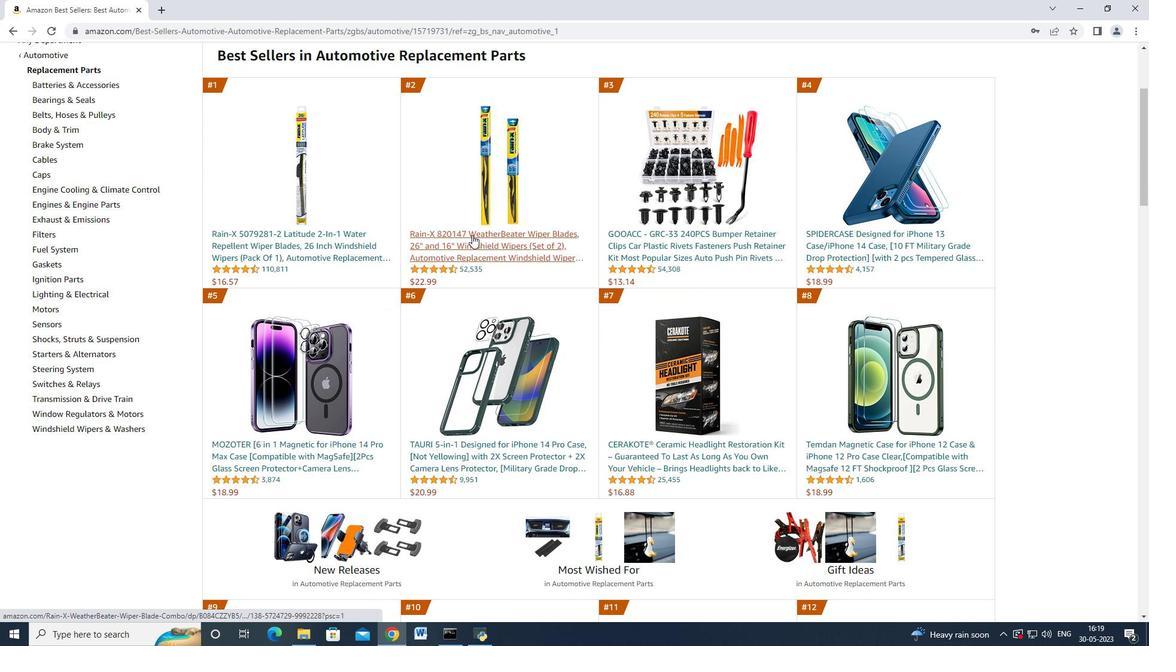 
Action: Mouse scrolled (475, 236) with delta (0, 0)
Screenshot: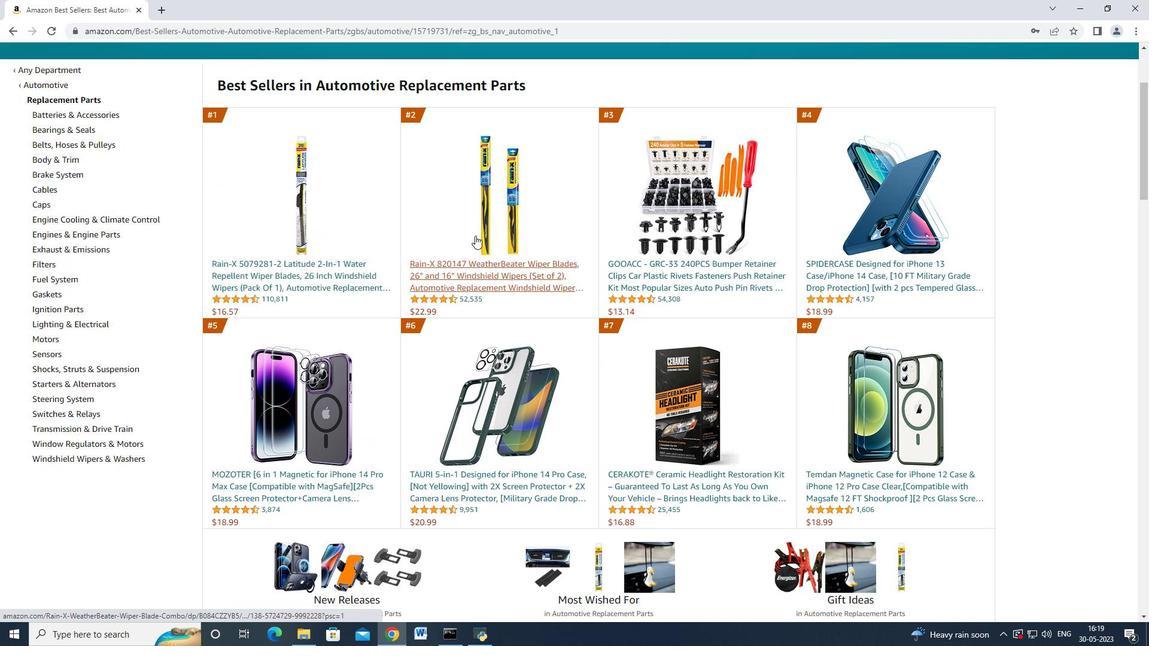 
Action: Mouse scrolled (475, 236) with delta (0, 0)
Screenshot: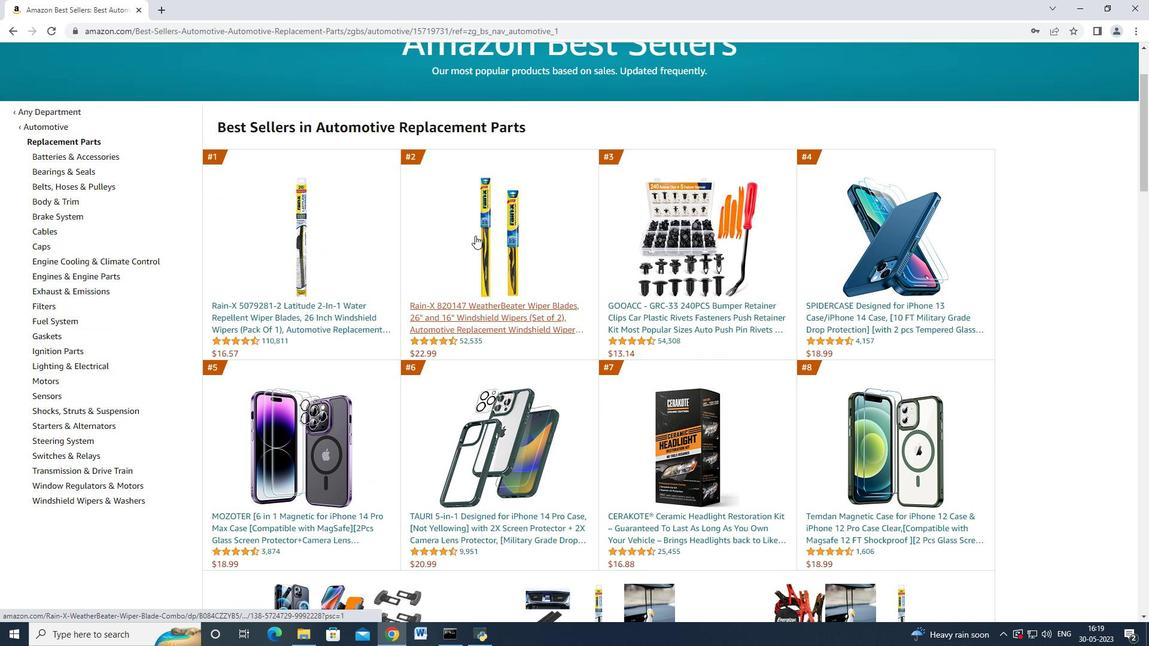 
Action: Mouse moved to (458, 237)
Screenshot: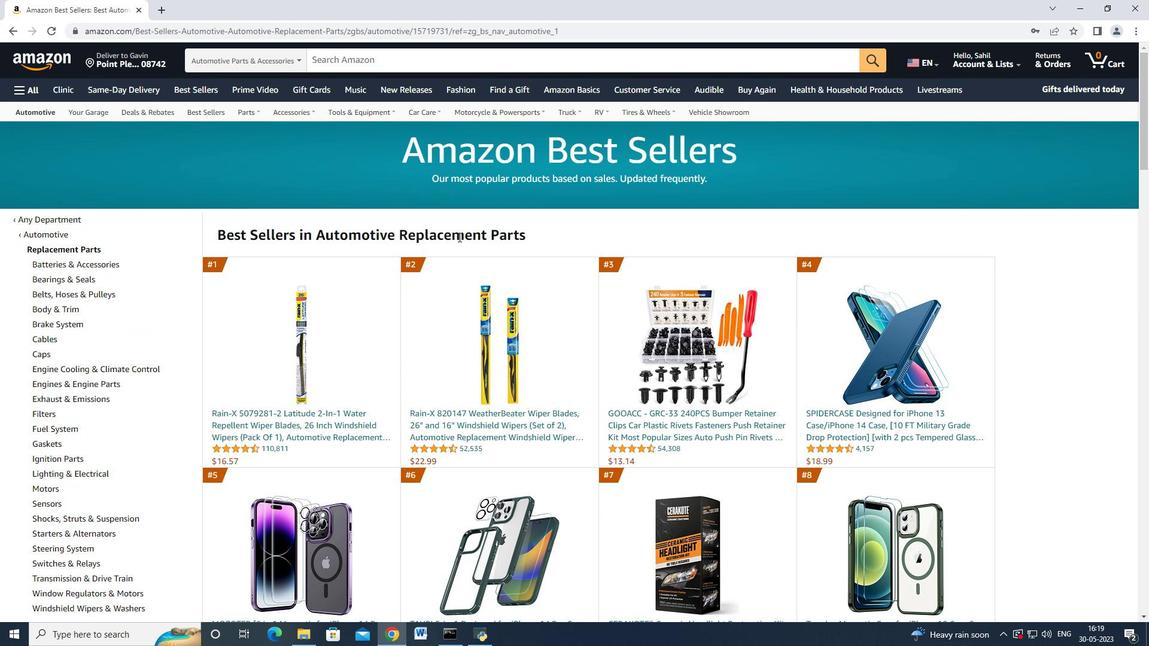 
Action: Mouse scrolled (458, 237) with delta (0, 0)
Screenshot: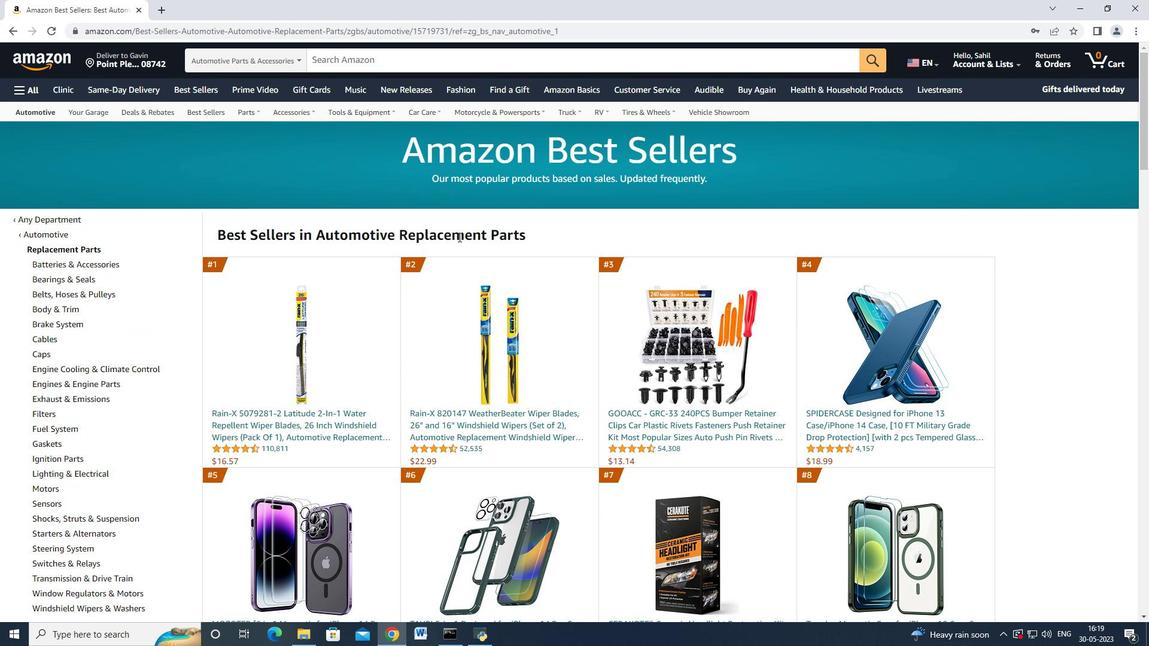 
Action: Mouse moved to (457, 237)
Screenshot: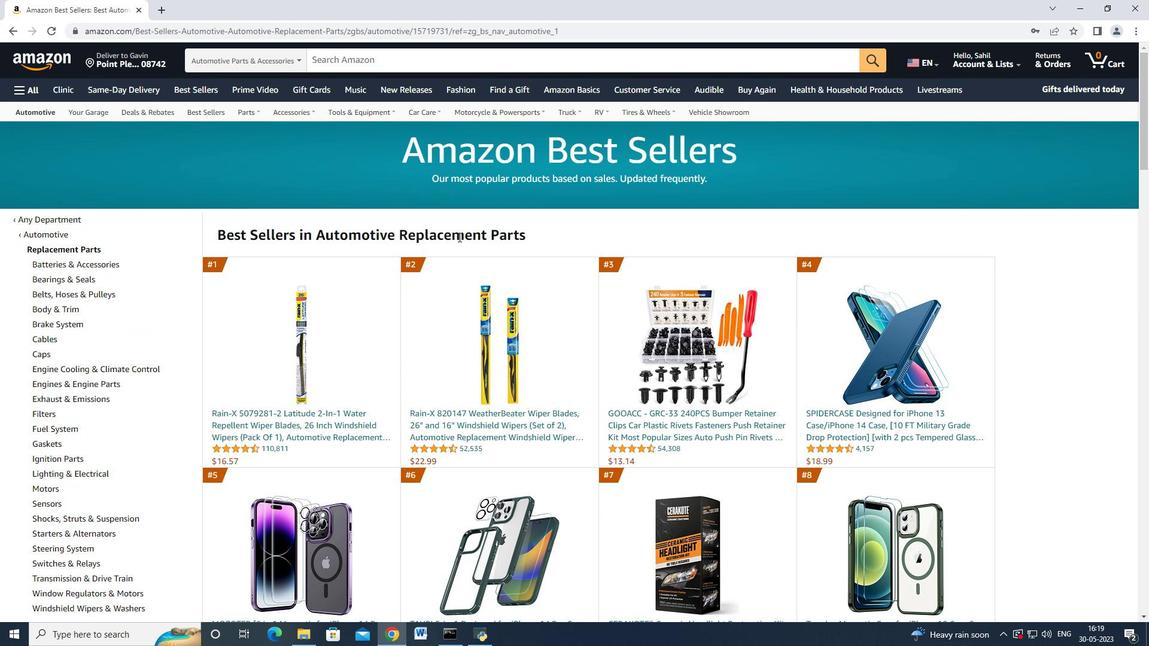 
Action: Mouse scrolled (457, 237) with delta (0, 0)
Screenshot: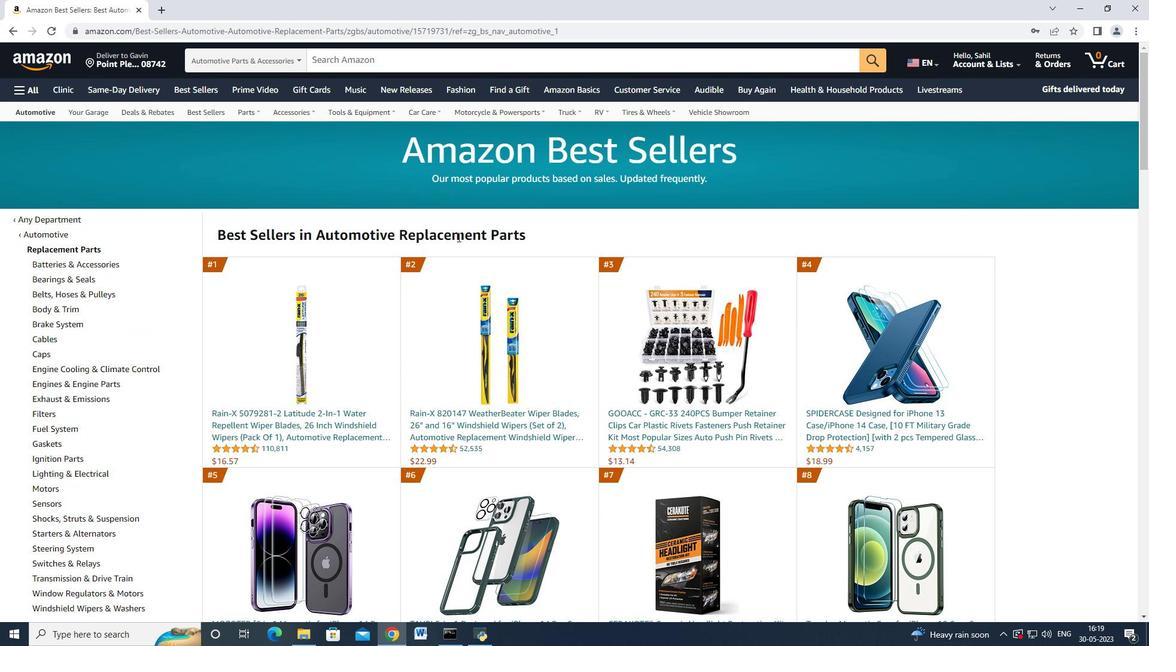 
Action: Mouse moved to (57, 327)
Screenshot: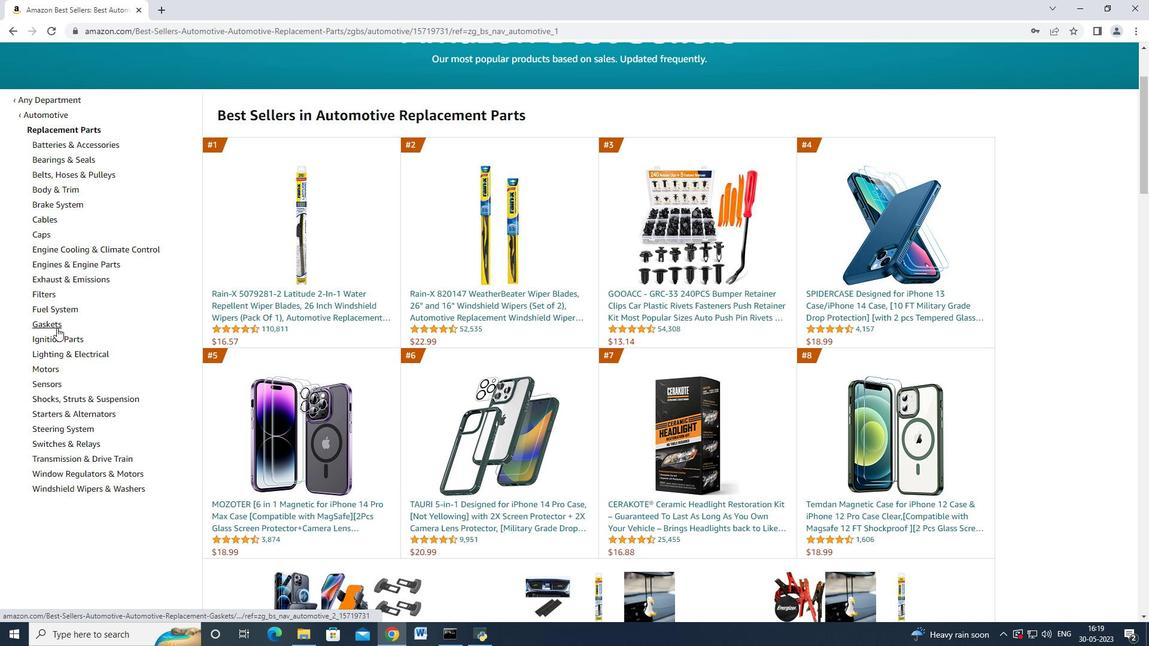 
Action: Mouse pressed left at (57, 327)
Screenshot: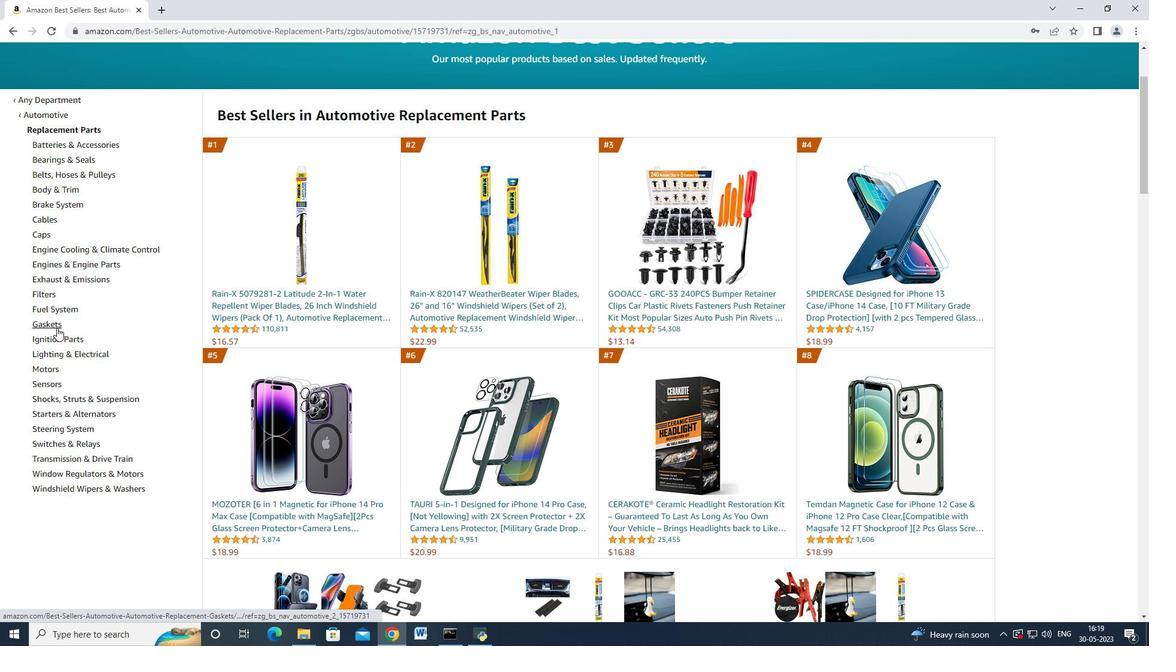 
Action: Mouse moved to (148, 298)
Screenshot: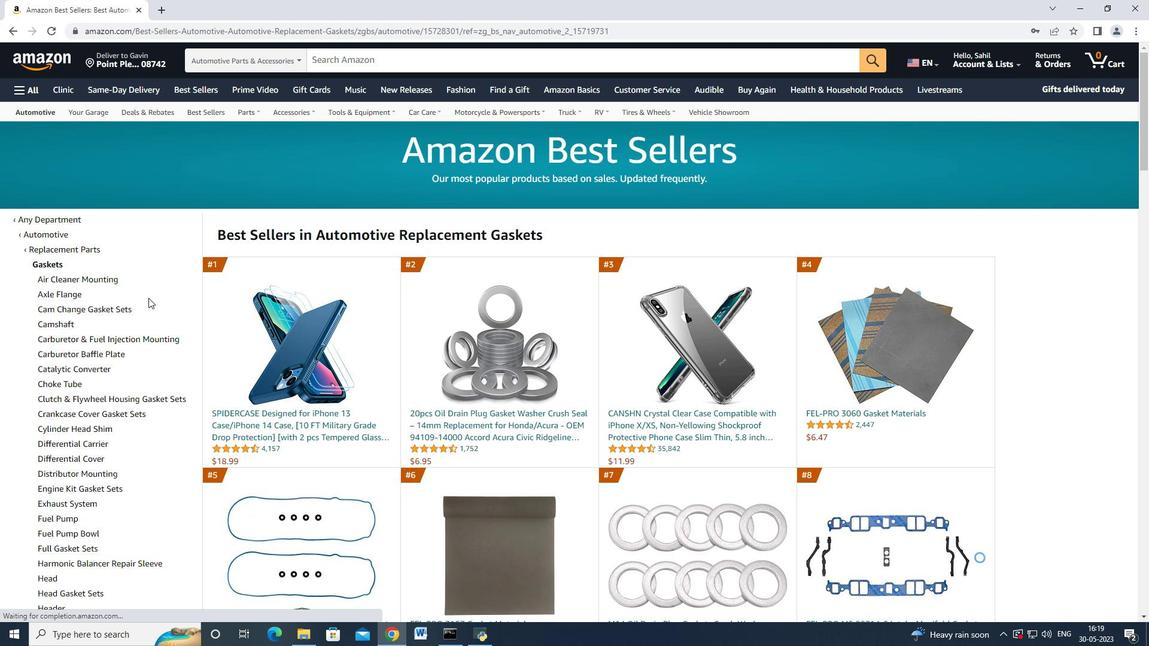 
Action: Mouse scrolled (148, 297) with delta (0, 0)
Screenshot: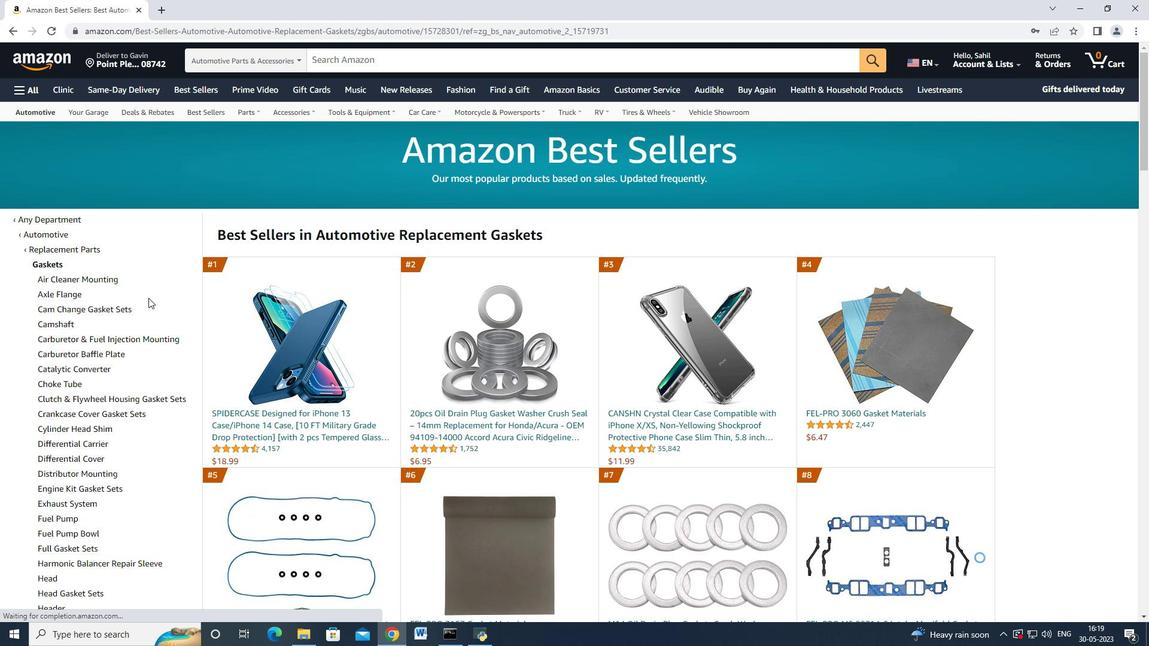 
Action: Mouse scrolled (148, 297) with delta (0, 0)
Screenshot: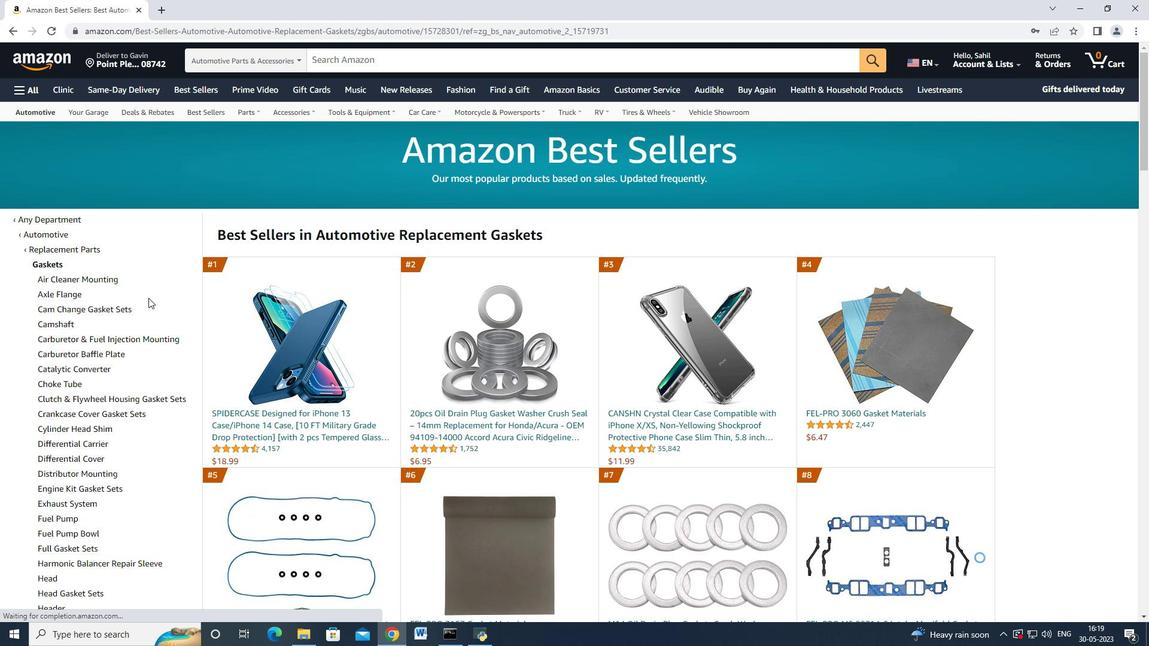 
Action: Mouse scrolled (148, 297) with delta (0, 0)
Screenshot: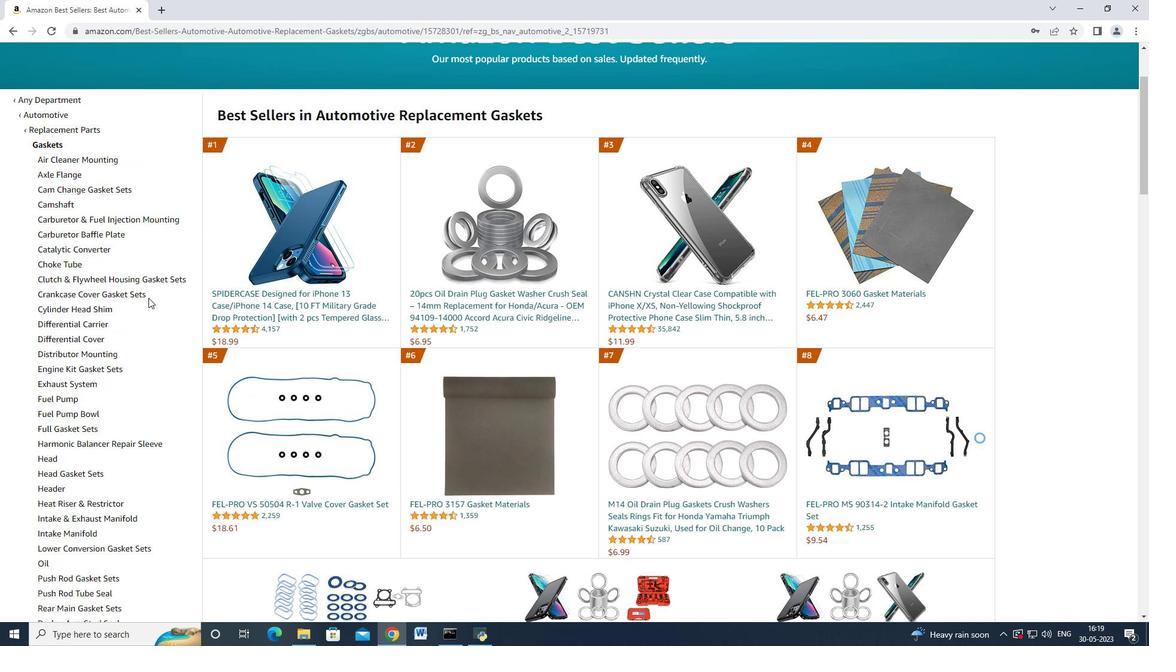
Action: Mouse scrolled (148, 297) with delta (0, 0)
Screenshot: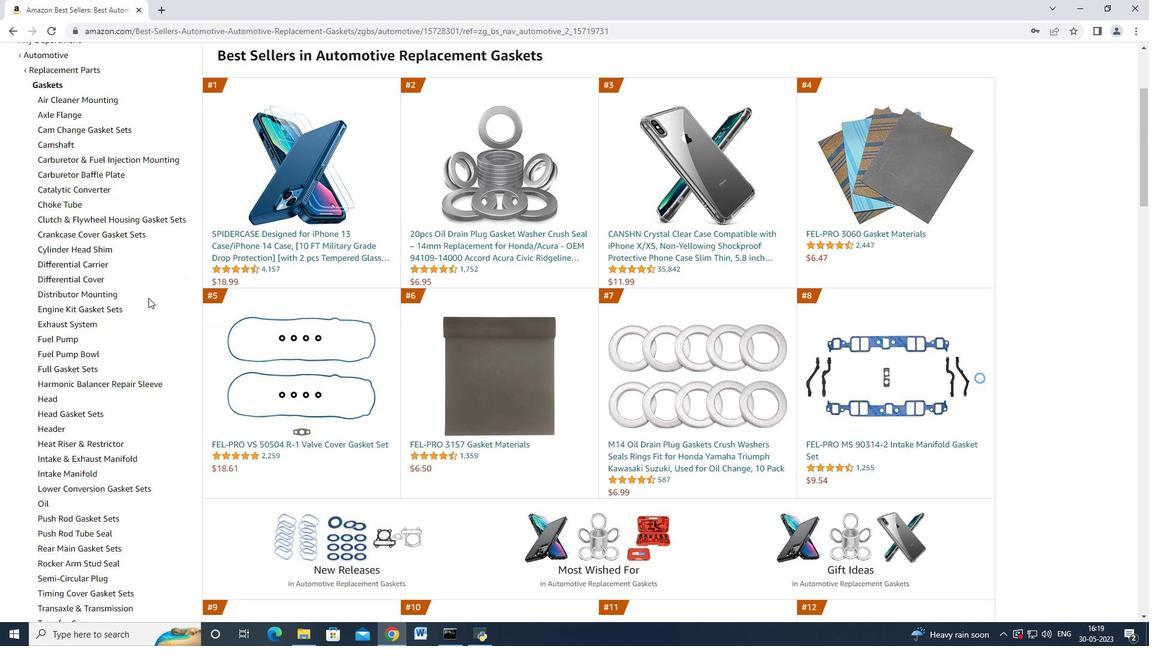 
Action: Mouse moved to (153, 305)
Screenshot: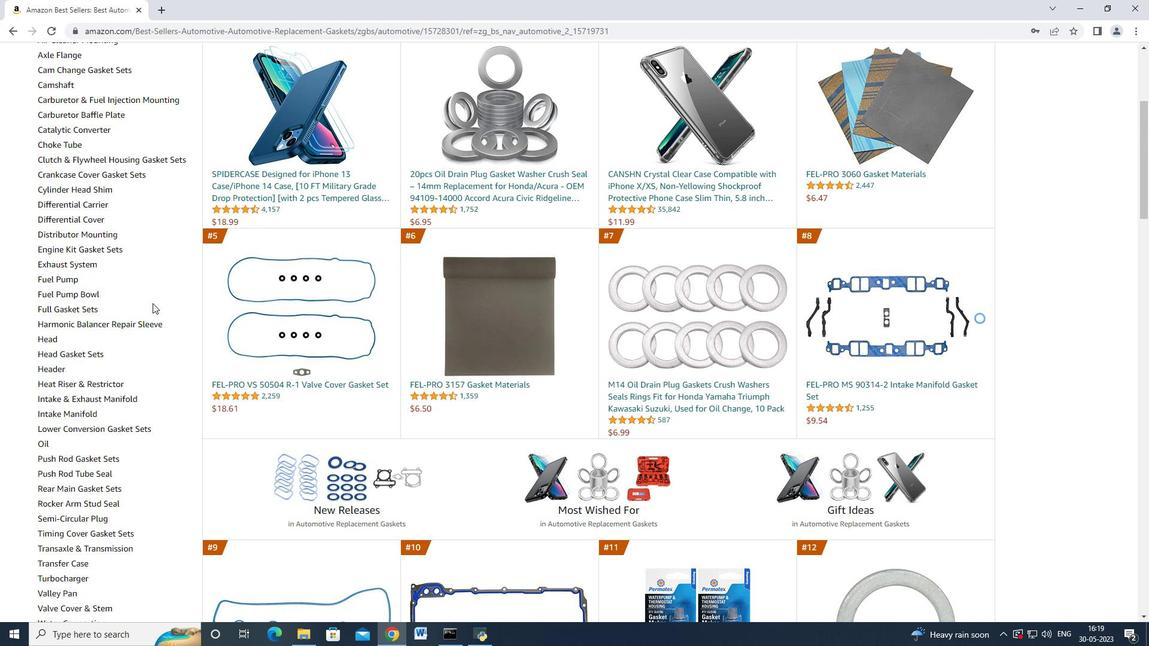 
Action: Mouse scrolled (153, 304) with delta (0, 0)
Screenshot: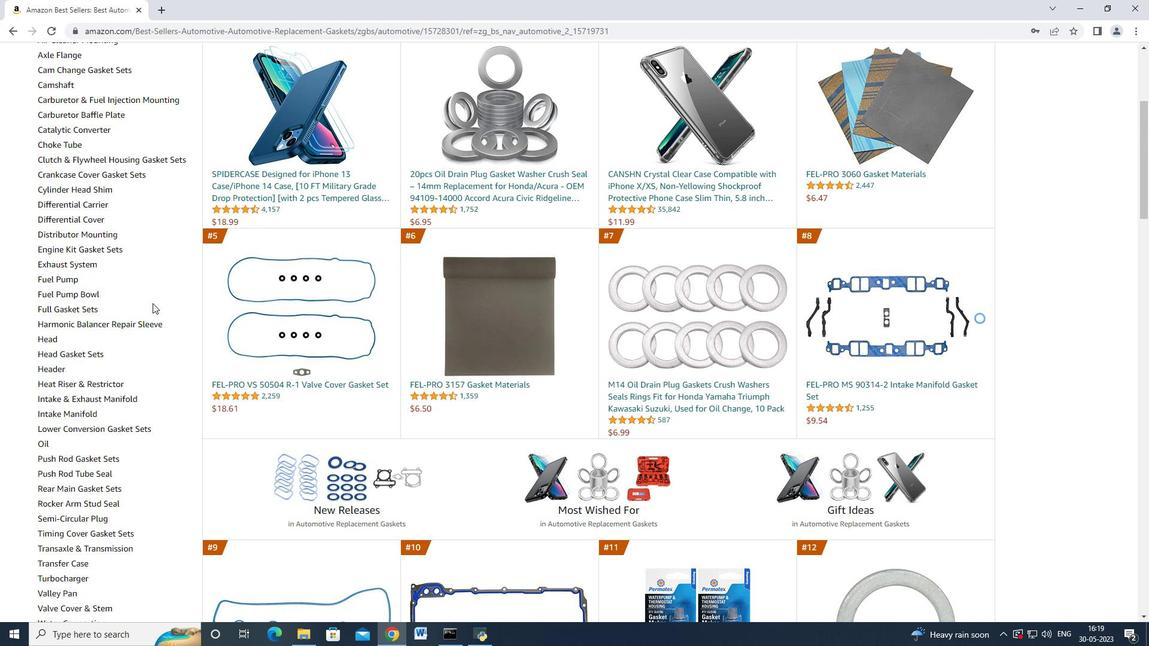 
Action: Mouse moved to (81, 254)
Screenshot: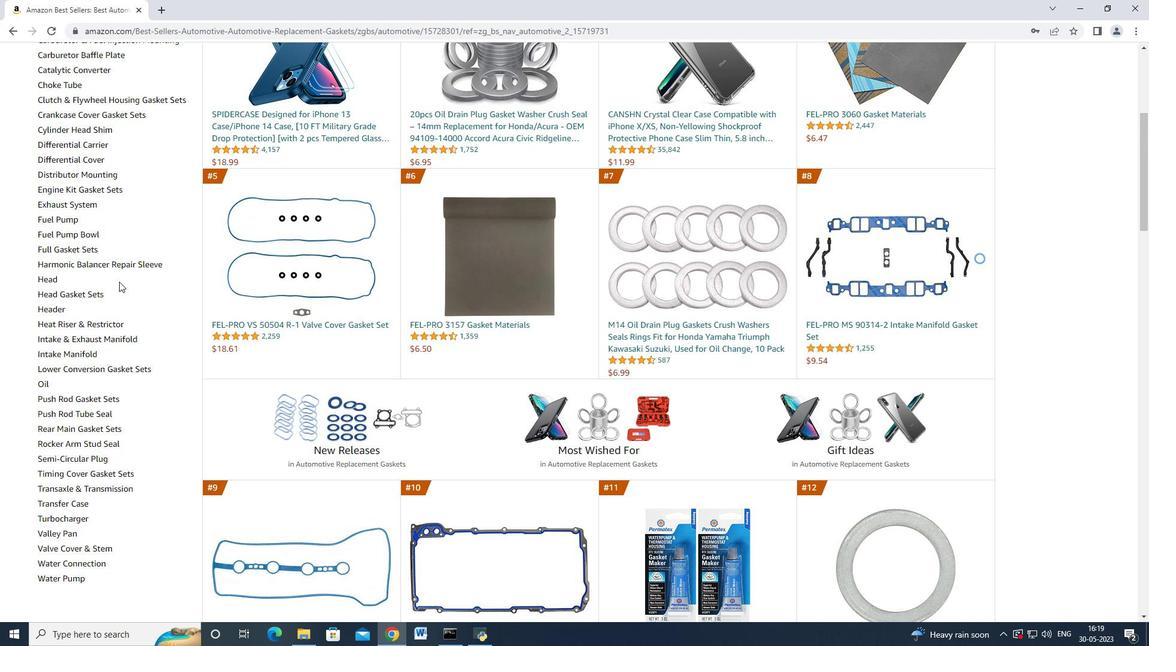 
Action: Mouse scrolled (81, 255) with delta (0, 0)
Screenshot: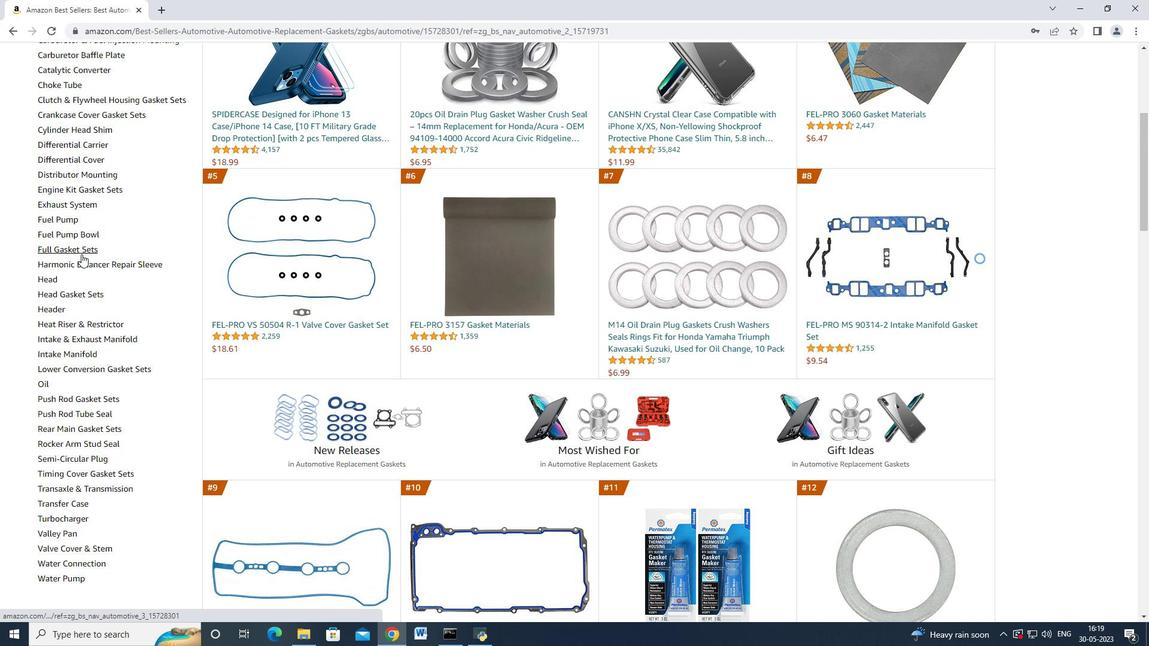 
Action: Mouse scrolled (81, 255) with delta (0, 0)
Screenshot: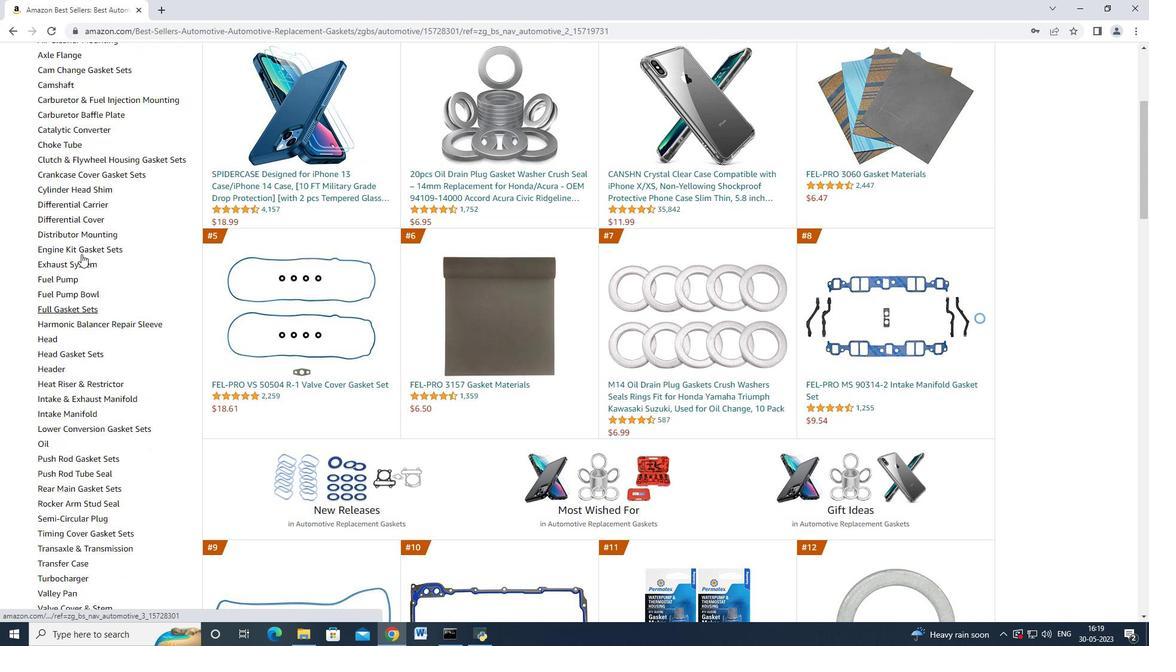 
Action: Mouse scrolled (81, 255) with delta (0, 0)
Screenshot: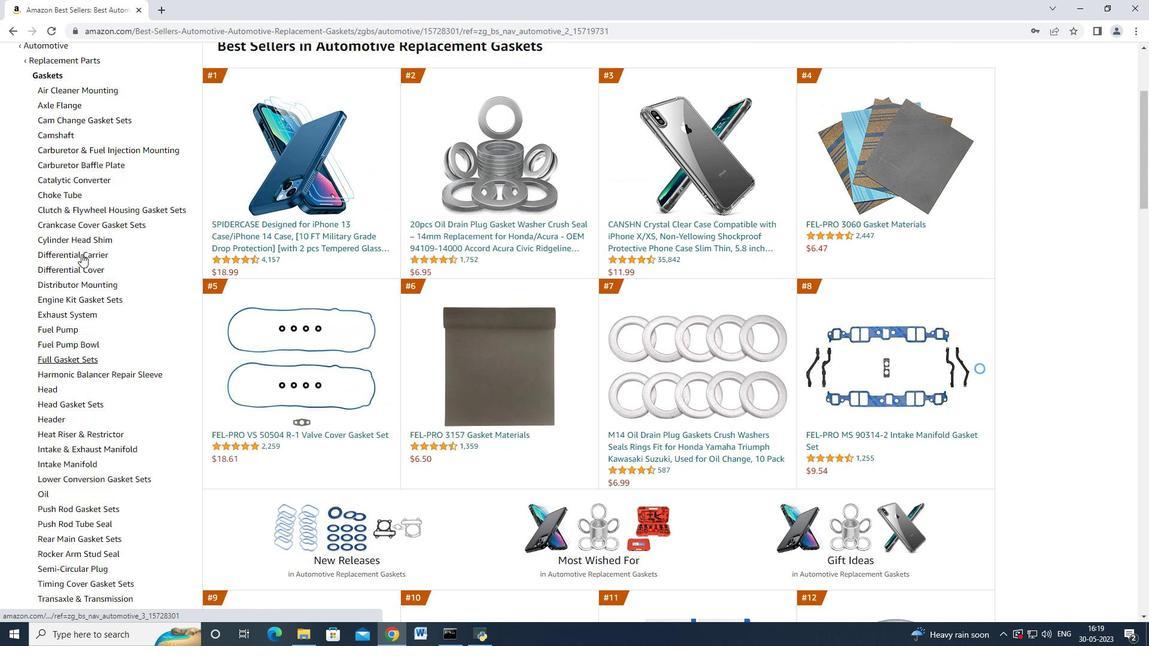 
Action: Mouse moved to (84, 256)
Screenshot: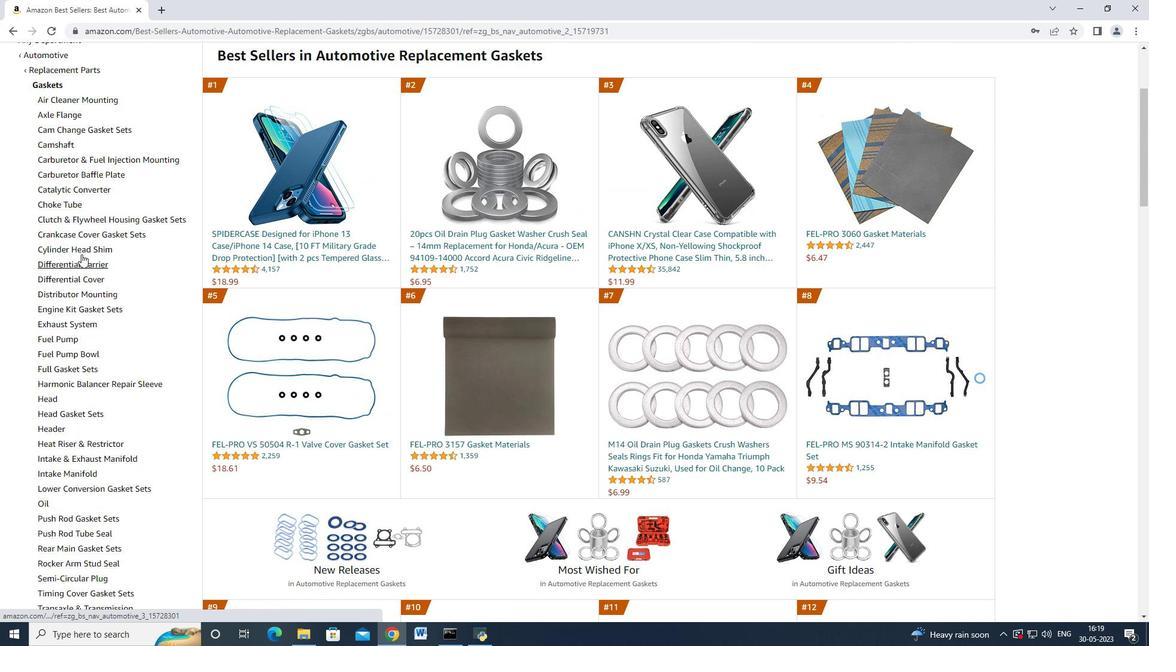 
Action: Mouse scrolled (84, 256) with delta (0, 0)
Screenshot: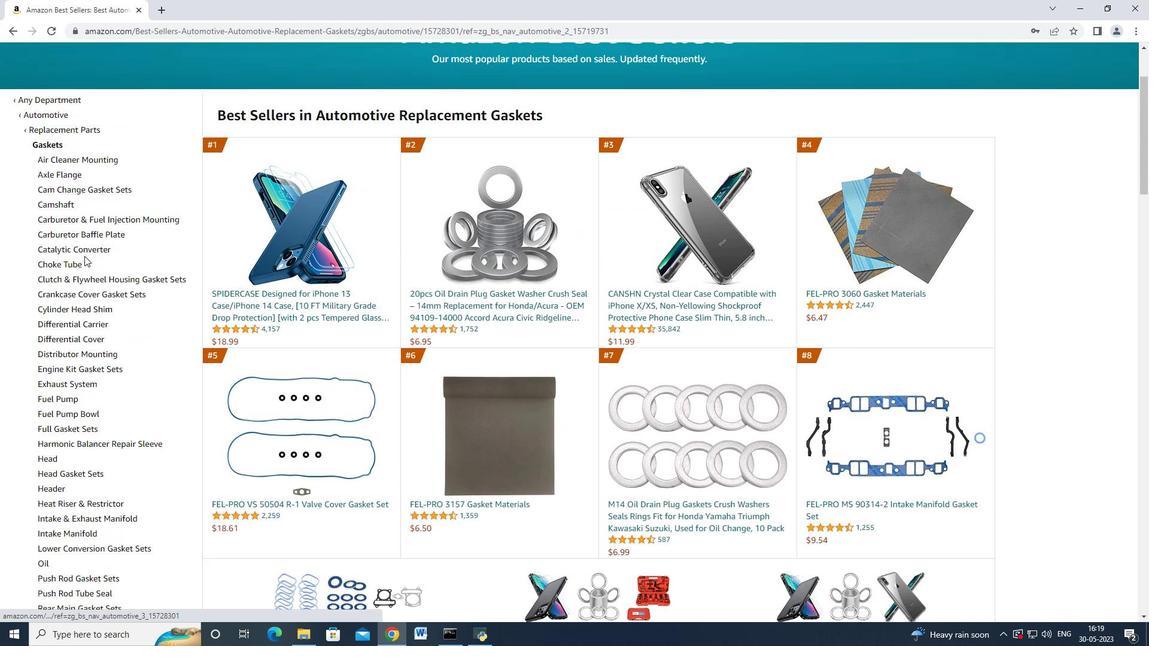 
Action: Mouse moved to (68, 322)
Screenshot: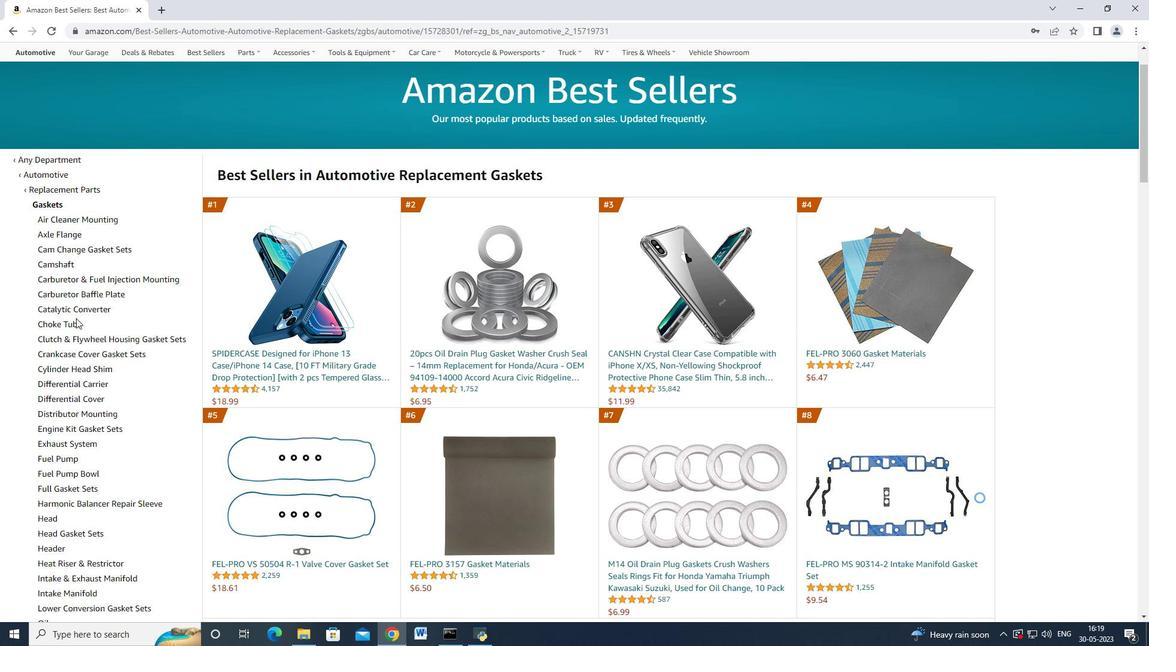 
Action: Mouse pressed left at (68, 322)
Screenshot: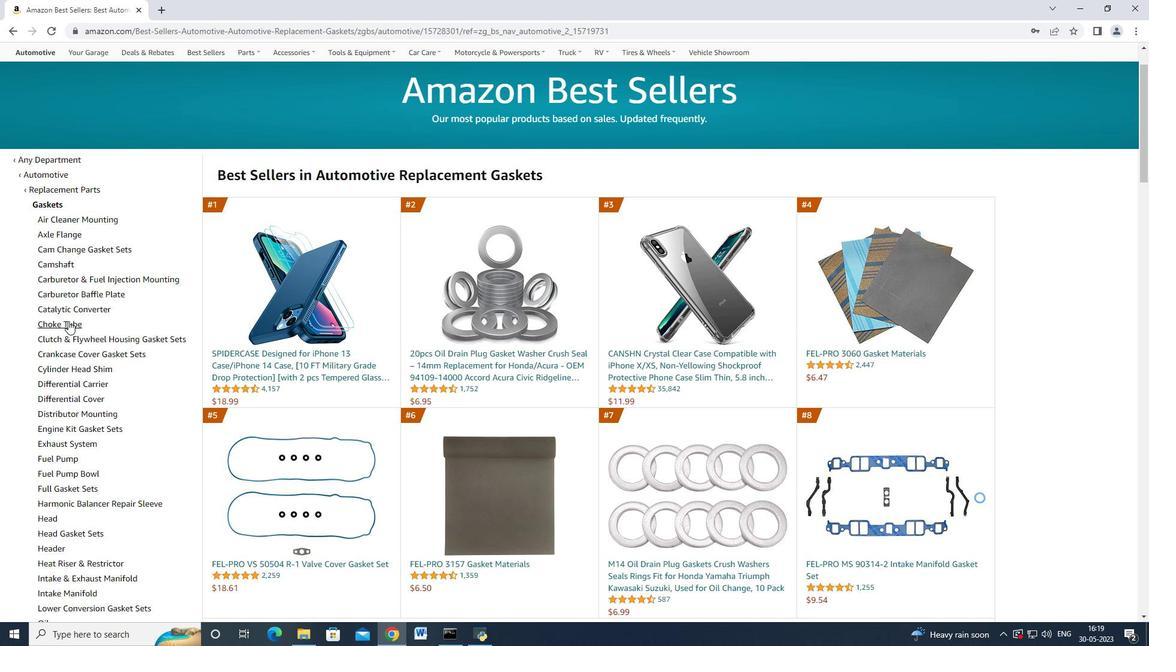 
Action: Mouse moved to (239, 330)
Screenshot: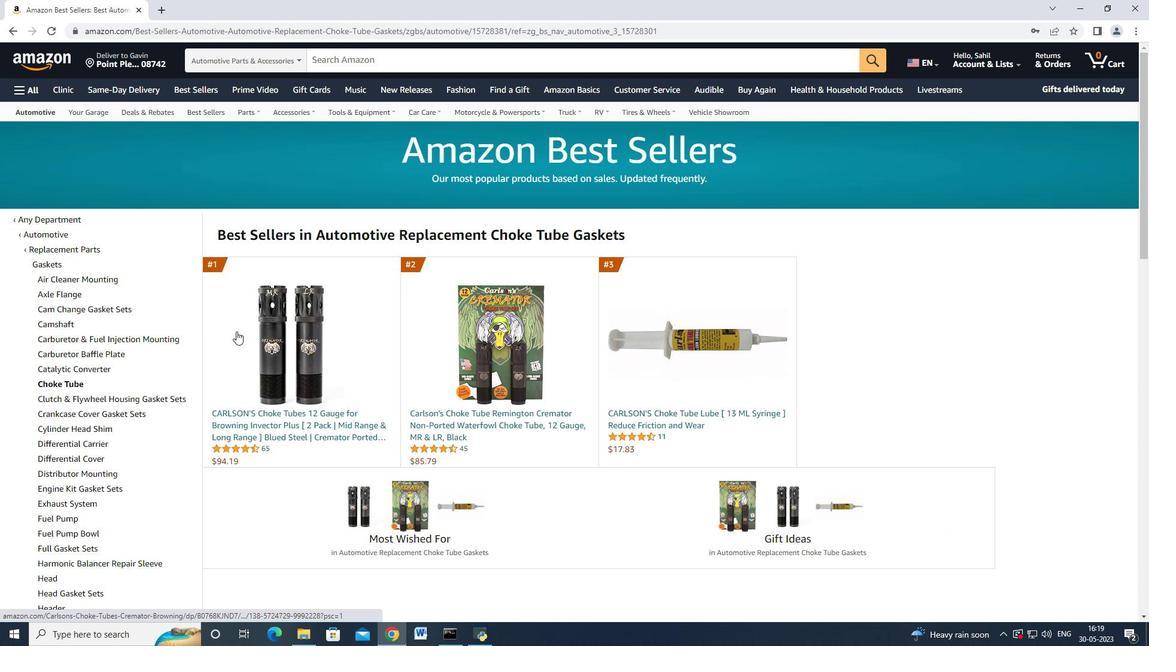 
Action: Mouse scrolled (239, 329) with delta (0, 0)
Screenshot: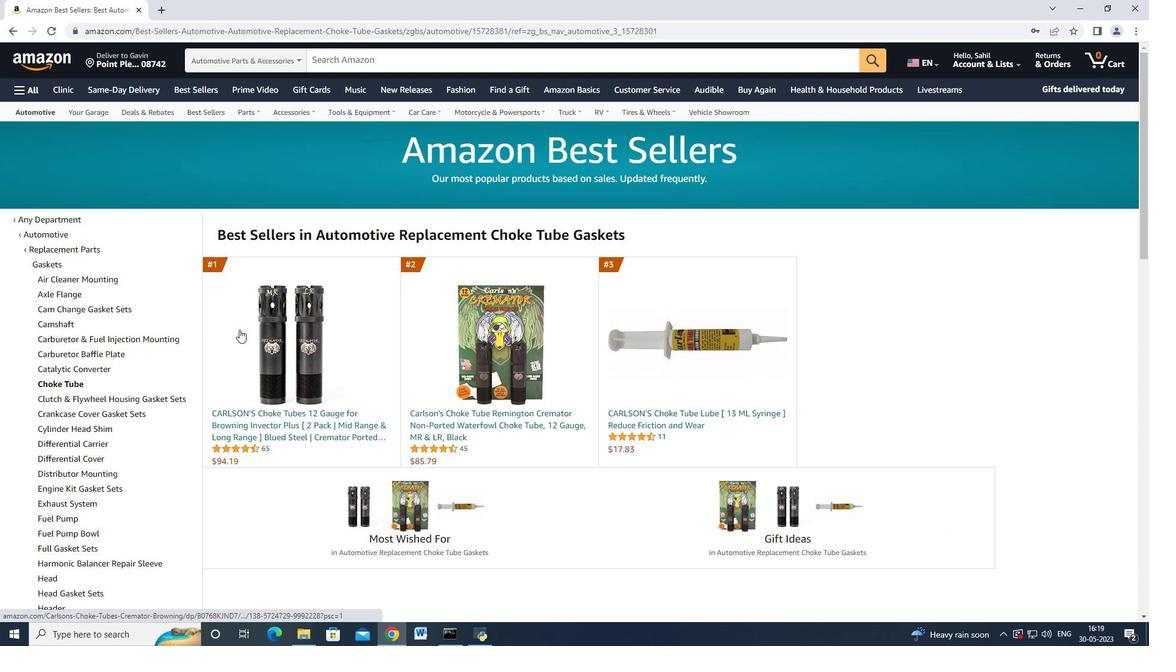 
Action: Mouse scrolled (239, 329) with delta (0, 0)
Screenshot: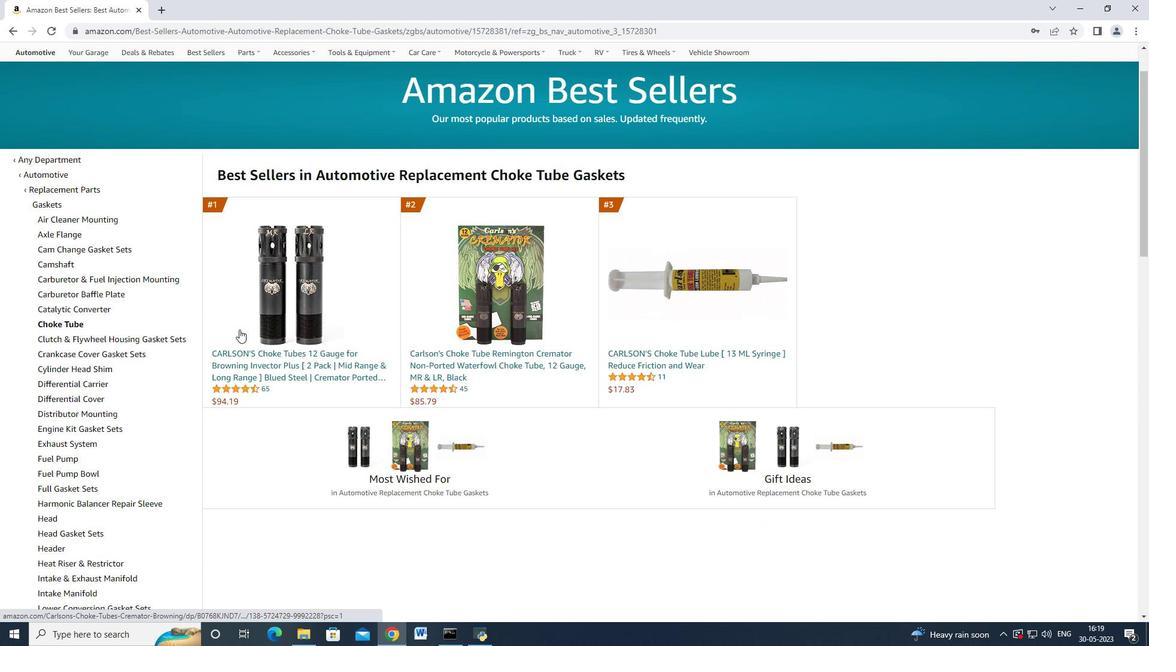 
Action: Mouse moved to (237, 337)
Screenshot: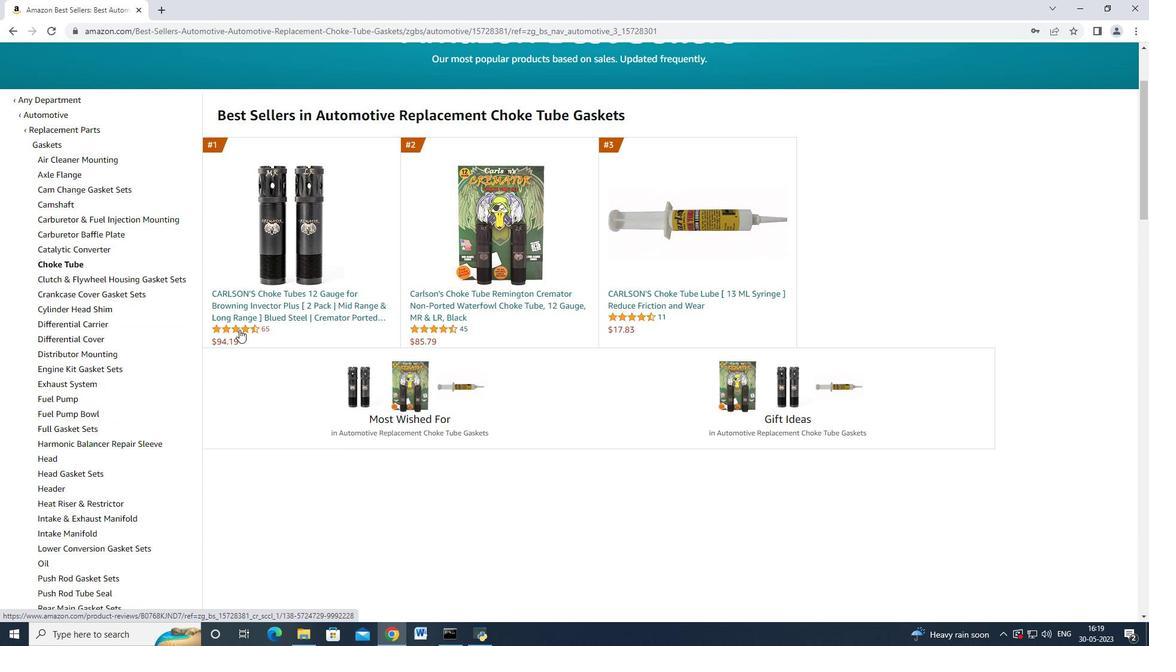 
Action: Mouse scrolled (237, 337) with delta (0, 0)
Screenshot: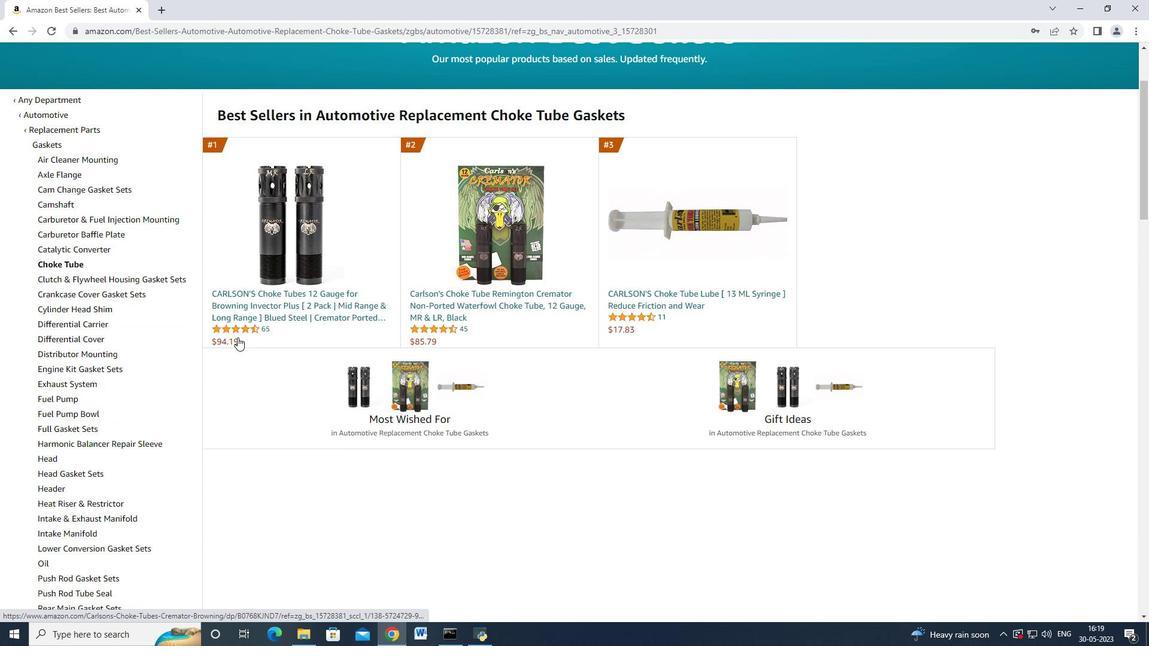 
Action: Mouse moved to (238, 335)
Screenshot: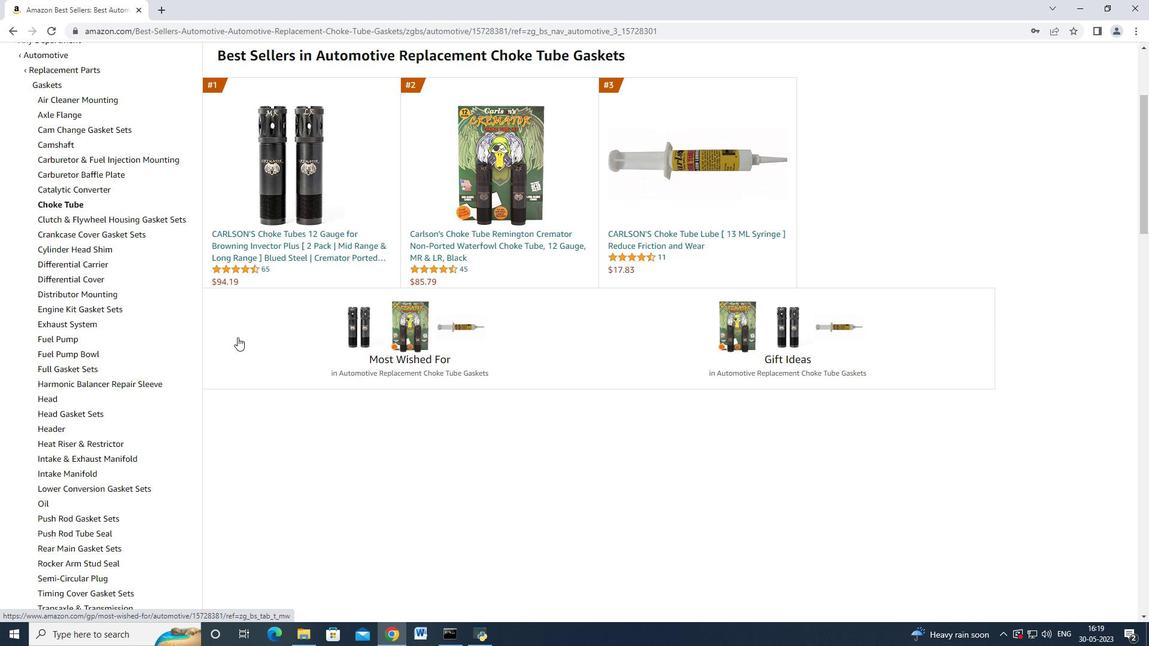 
Action: Mouse scrolled (238, 334) with delta (0, 0)
Screenshot: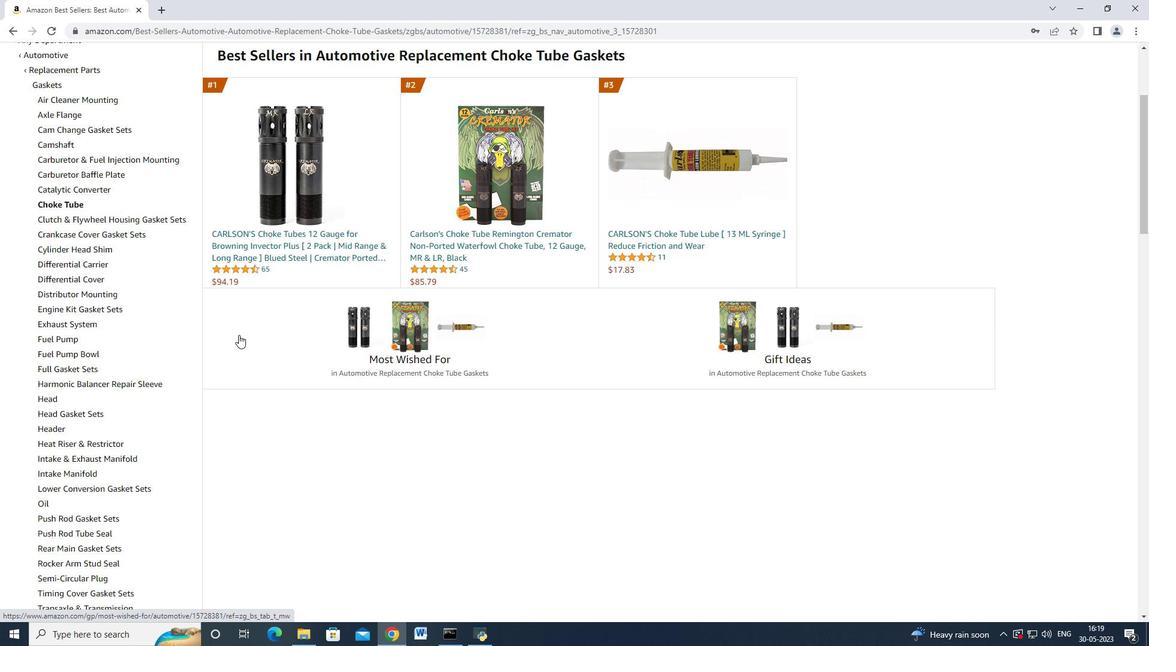 
Action: Mouse moved to (238, 336)
Screenshot: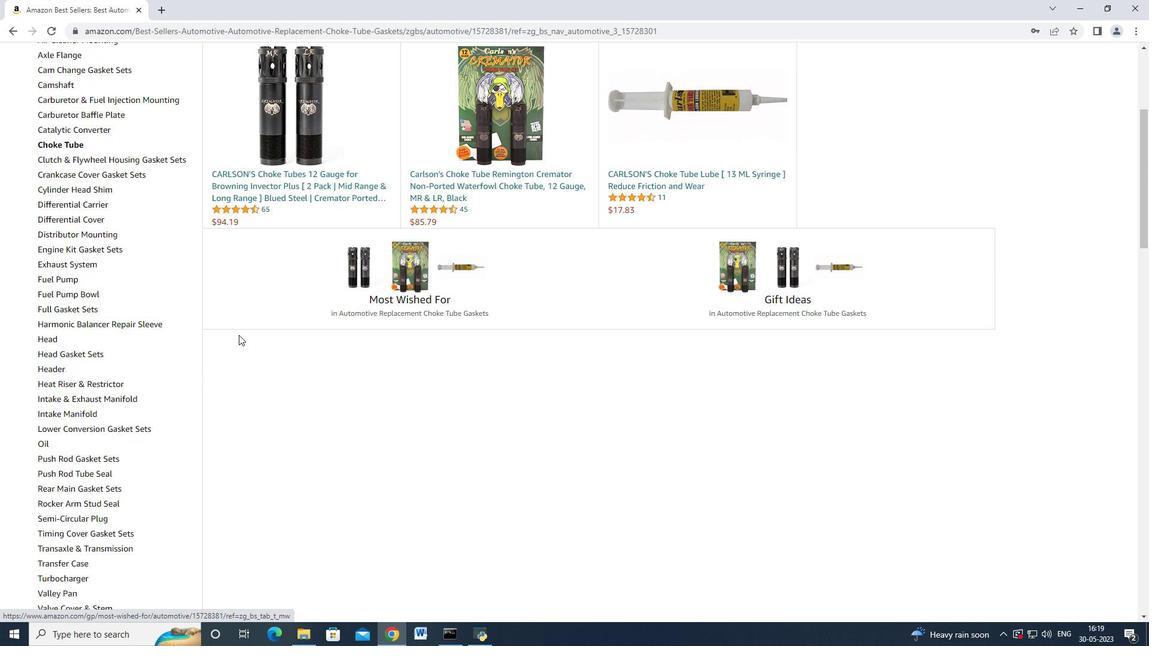 
Action: Mouse scrolled (238, 336) with delta (0, 0)
Screenshot: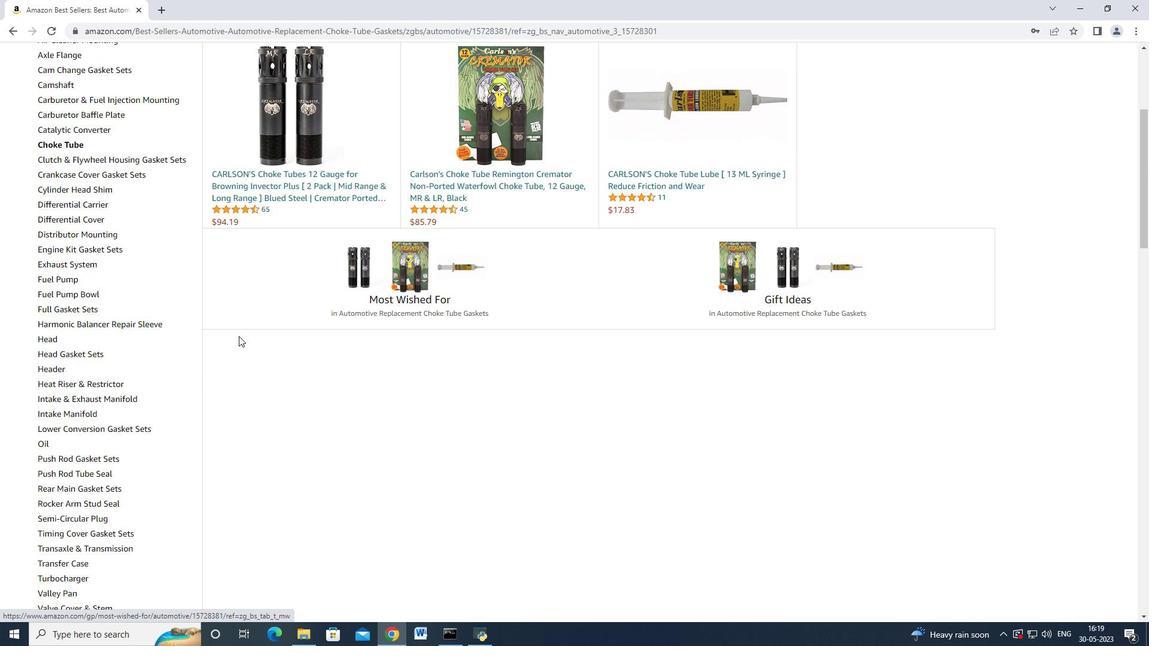 
Action: Mouse moved to (244, 312)
Screenshot: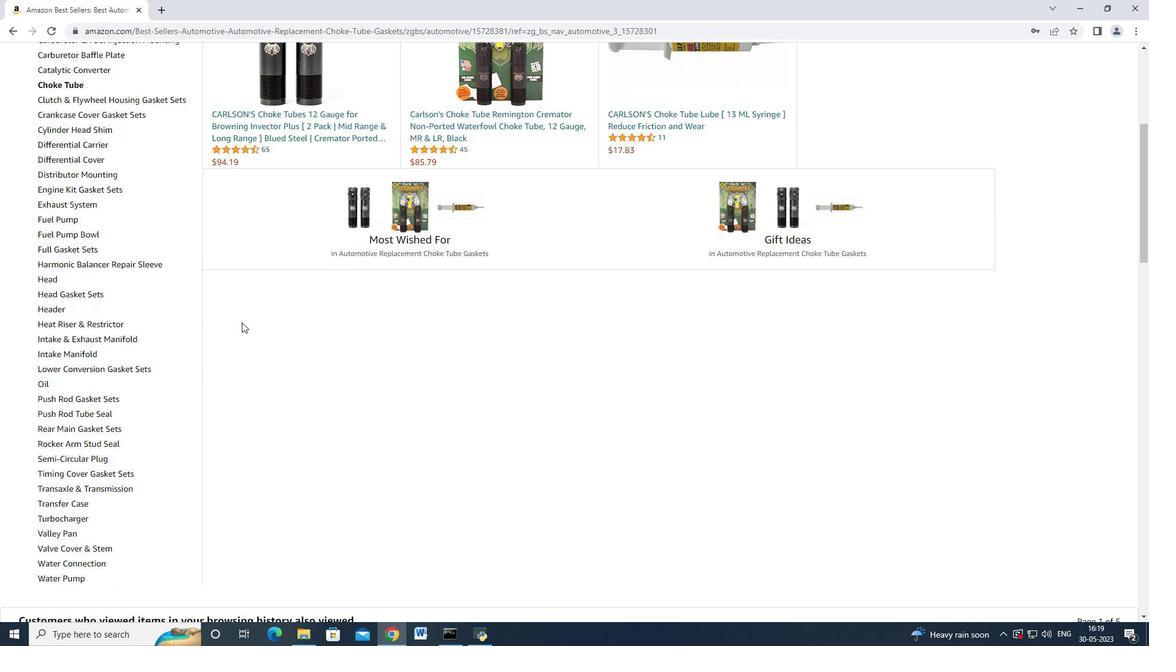 
Action: Mouse scrolled (244, 311) with delta (0, 0)
Screenshot: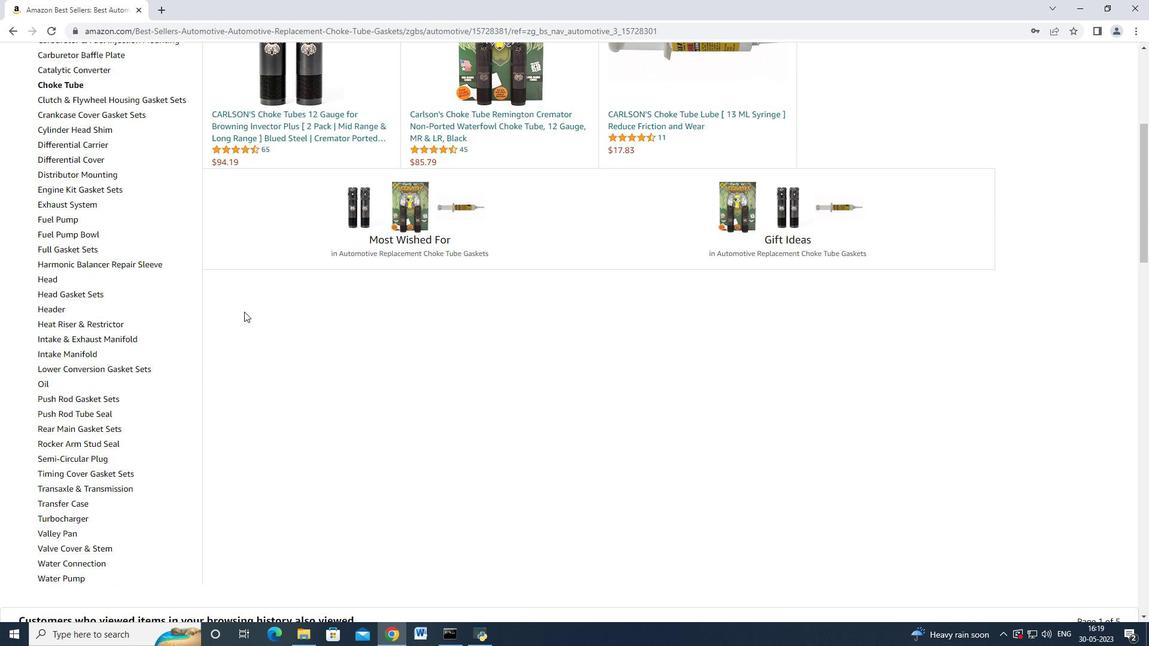 
Action: Mouse moved to (247, 303)
Screenshot: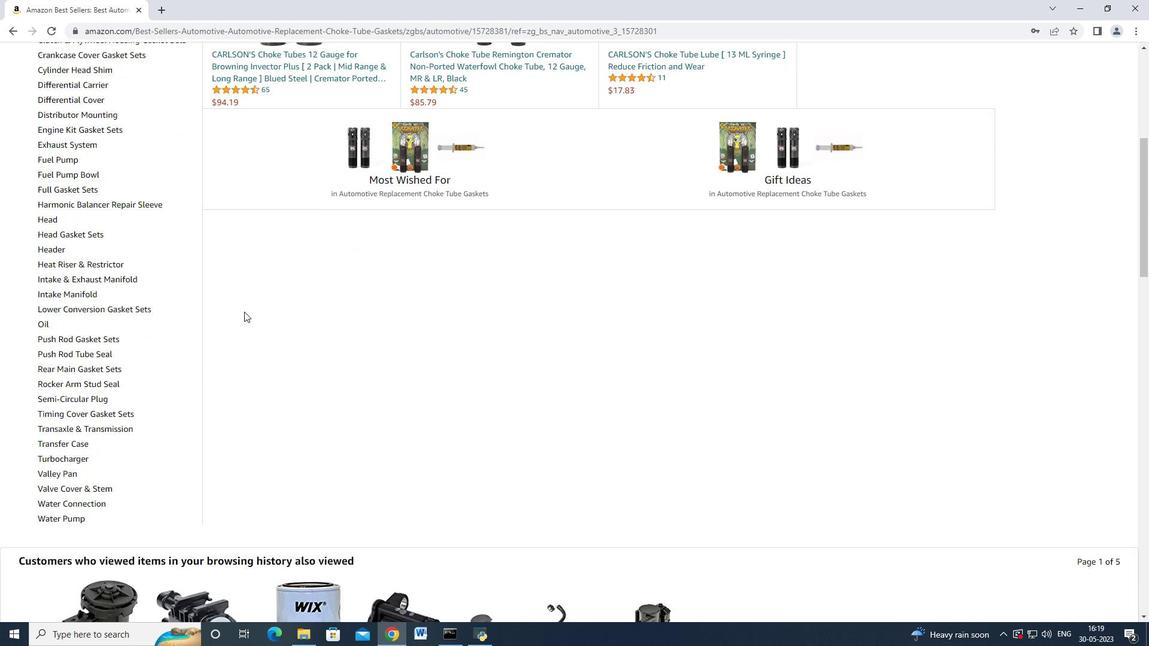 
Action: Mouse scrolled (247, 303) with delta (0, 0)
Screenshot: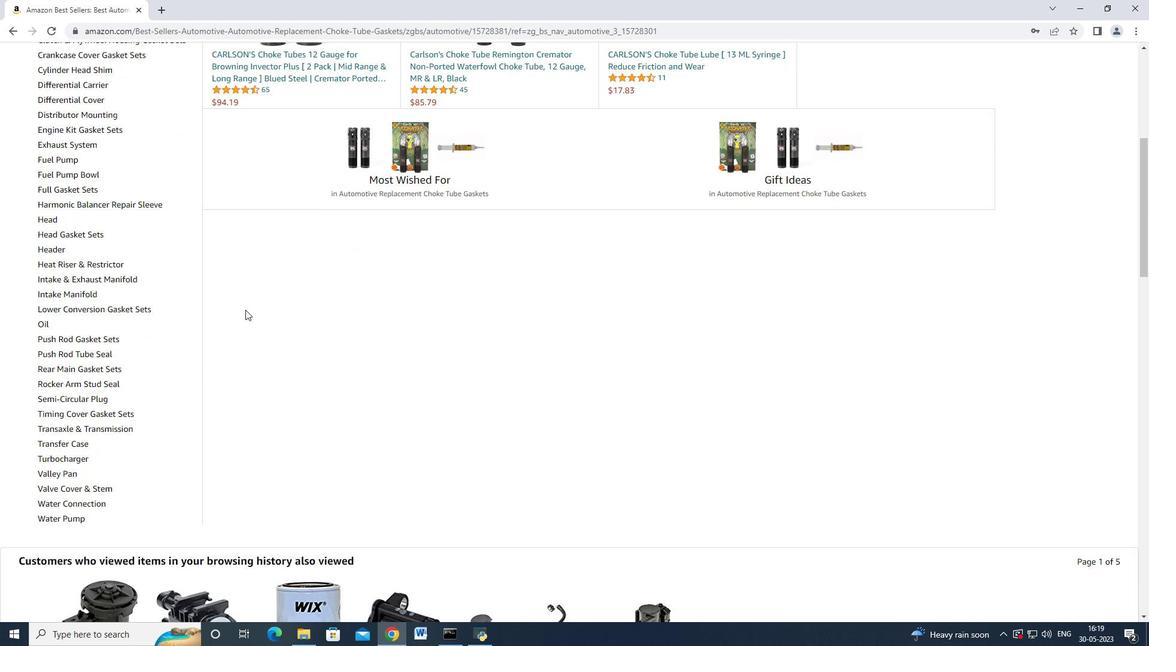
Action: Mouse moved to (247, 303)
Screenshot: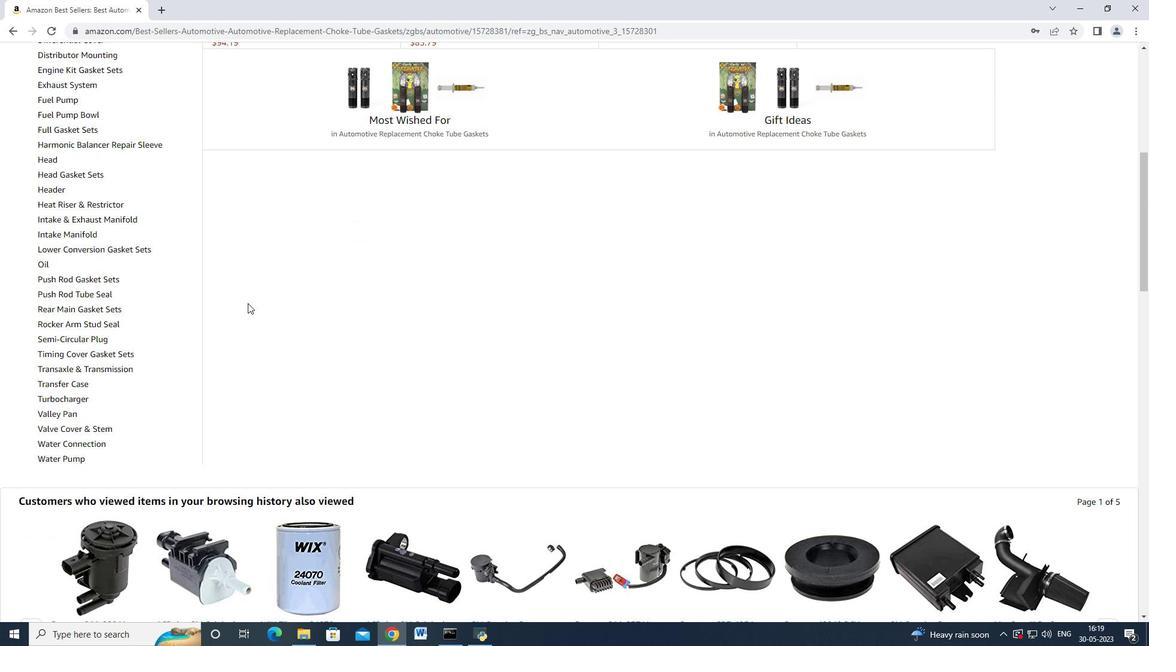 
Action: Mouse scrolled (247, 304) with delta (0, 0)
Screenshot: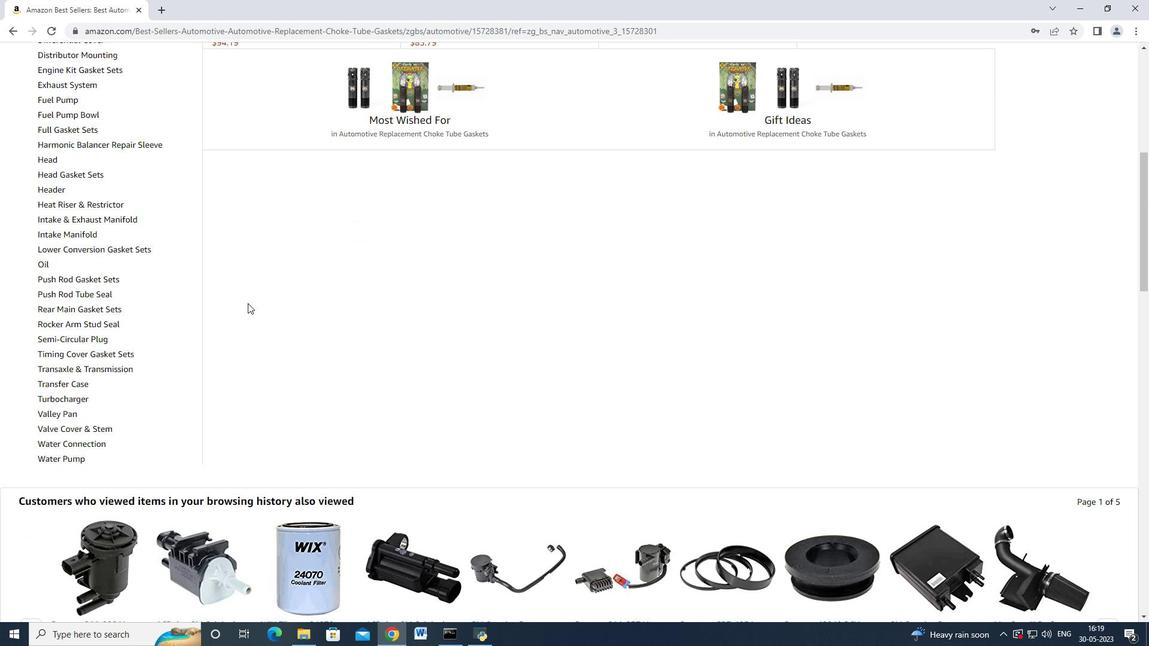 
Action: Mouse scrolled (247, 304) with delta (0, 0)
Screenshot: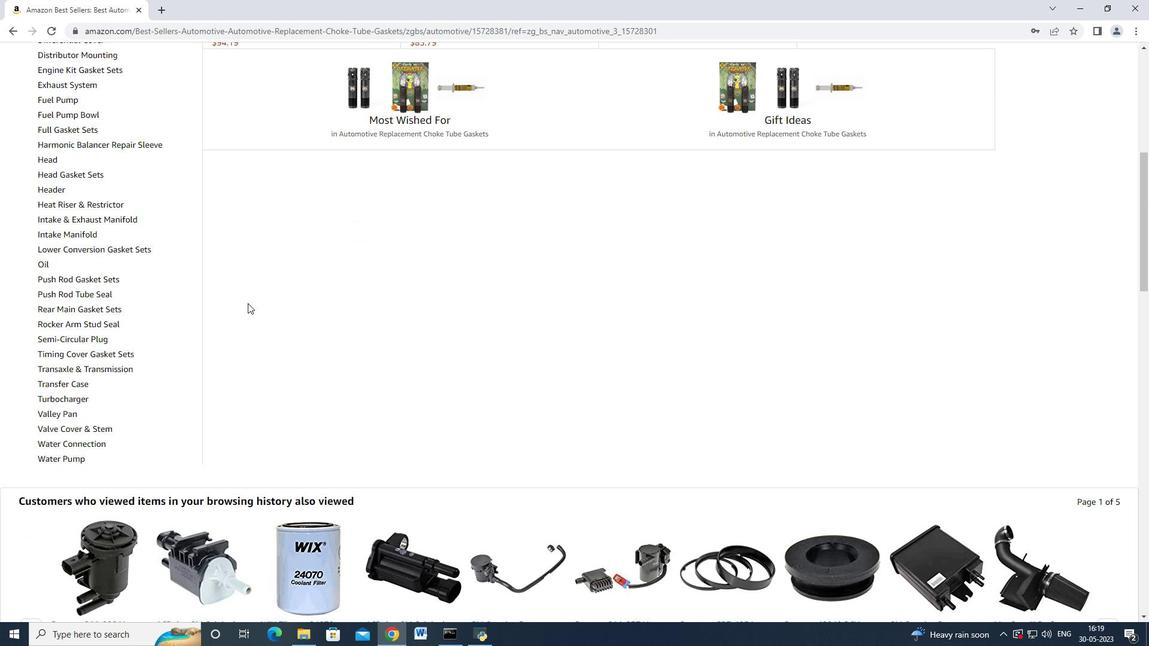 
Action: Mouse scrolled (247, 304) with delta (0, 0)
Screenshot: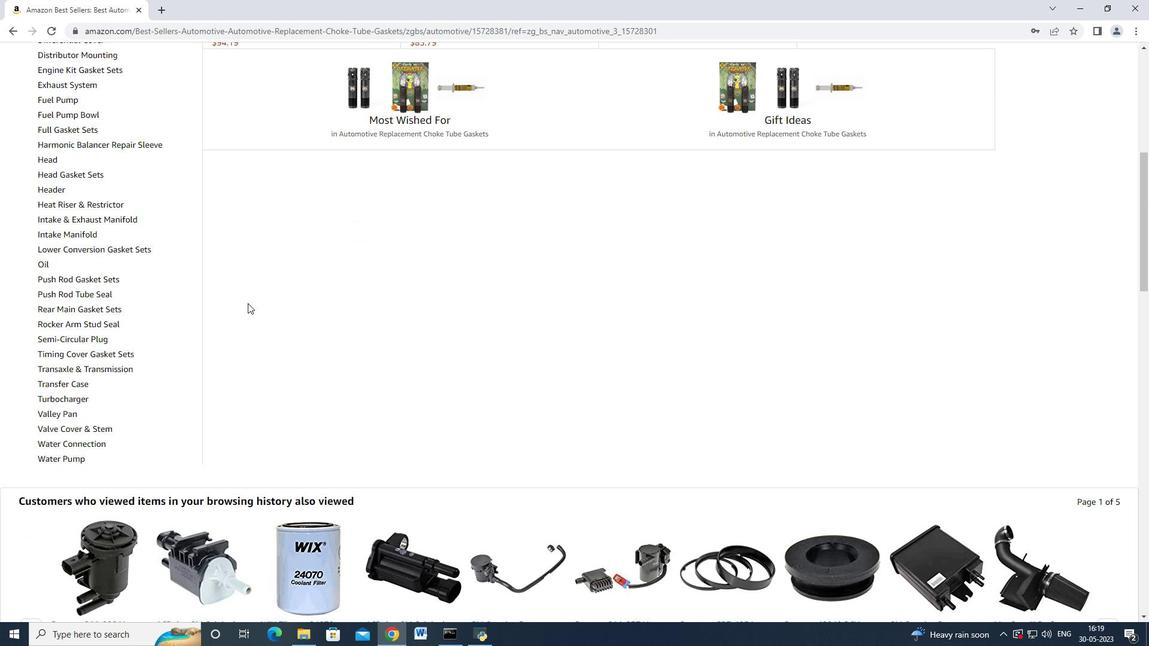
Action: Mouse scrolled (247, 304) with delta (0, 0)
Screenshot: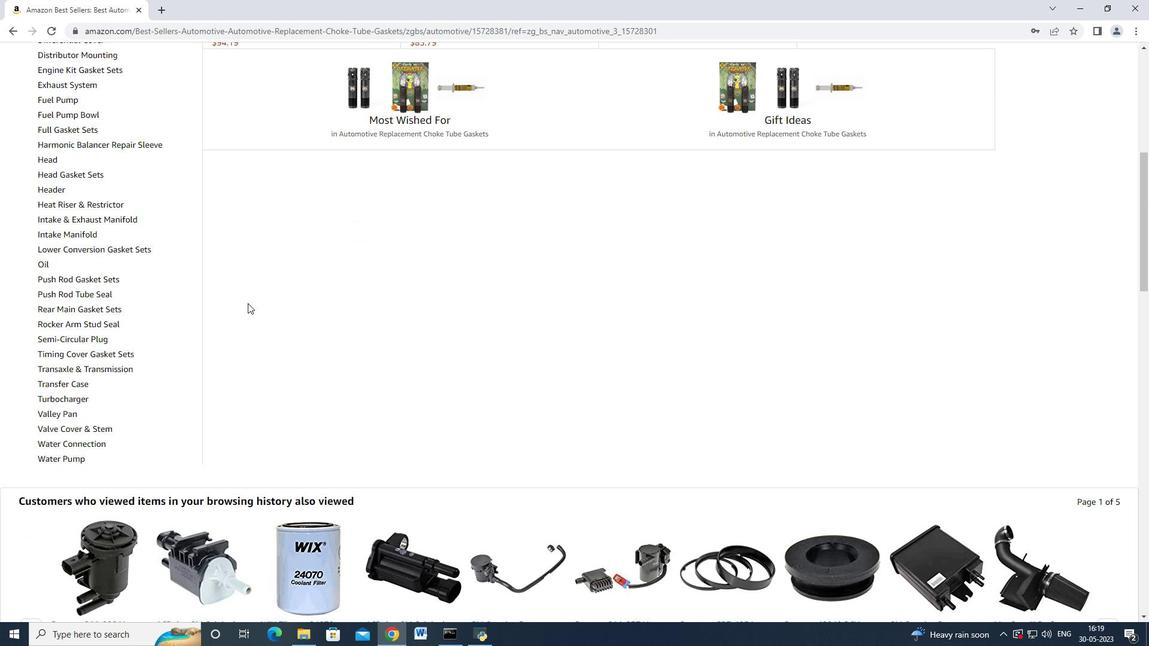 
Action: Mouse scrolled (247, 304) with delta (0, 0)
Screenshot: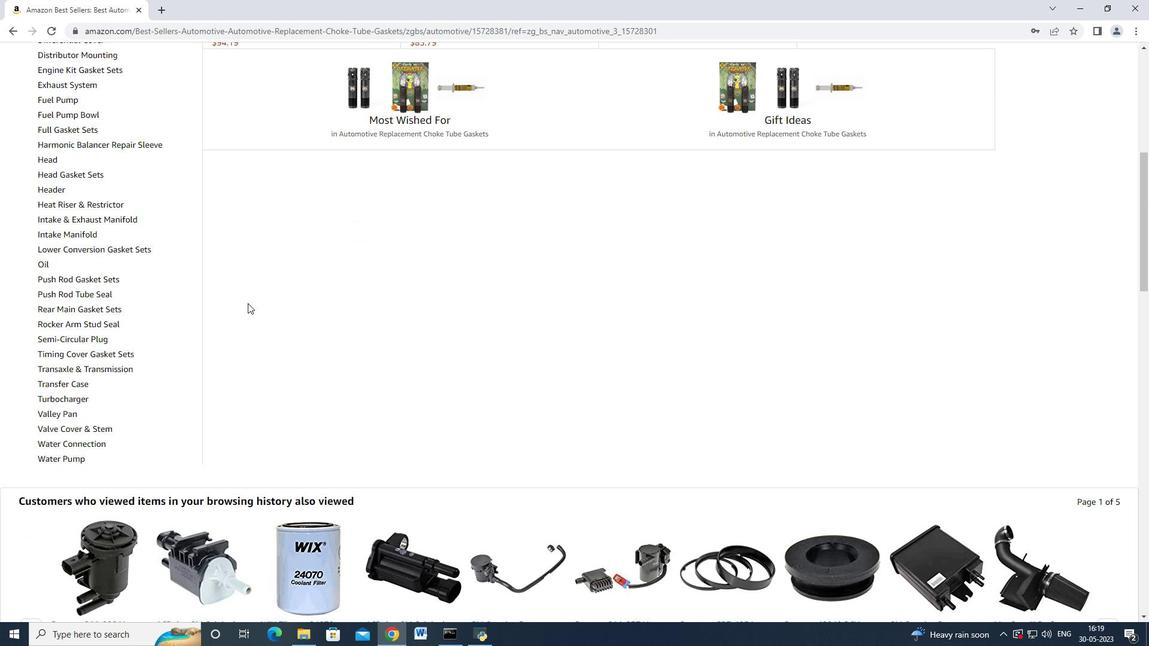
Action: Mouse scrolled (247, 304) with delta (0, 0)
Screenshot: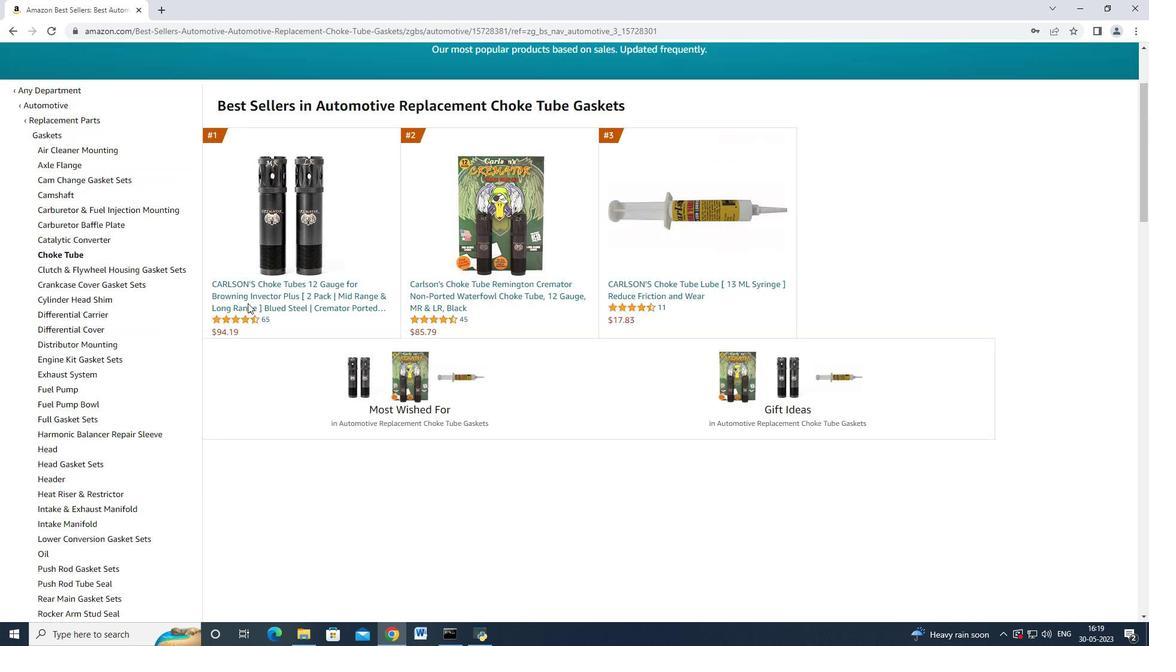 
Action: Mouse scrolled (247, 304) with delta (0, 0)
Screenshot: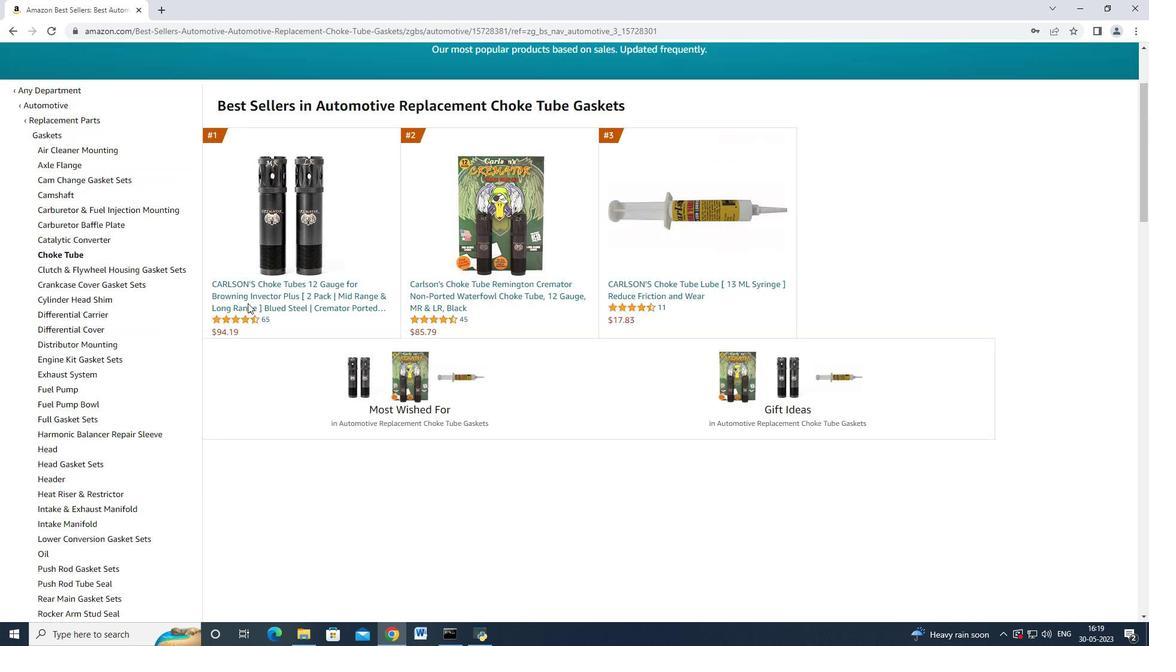 
Action: Mouse scrolled (247, 304) with delta (0, 0)
Screenshot: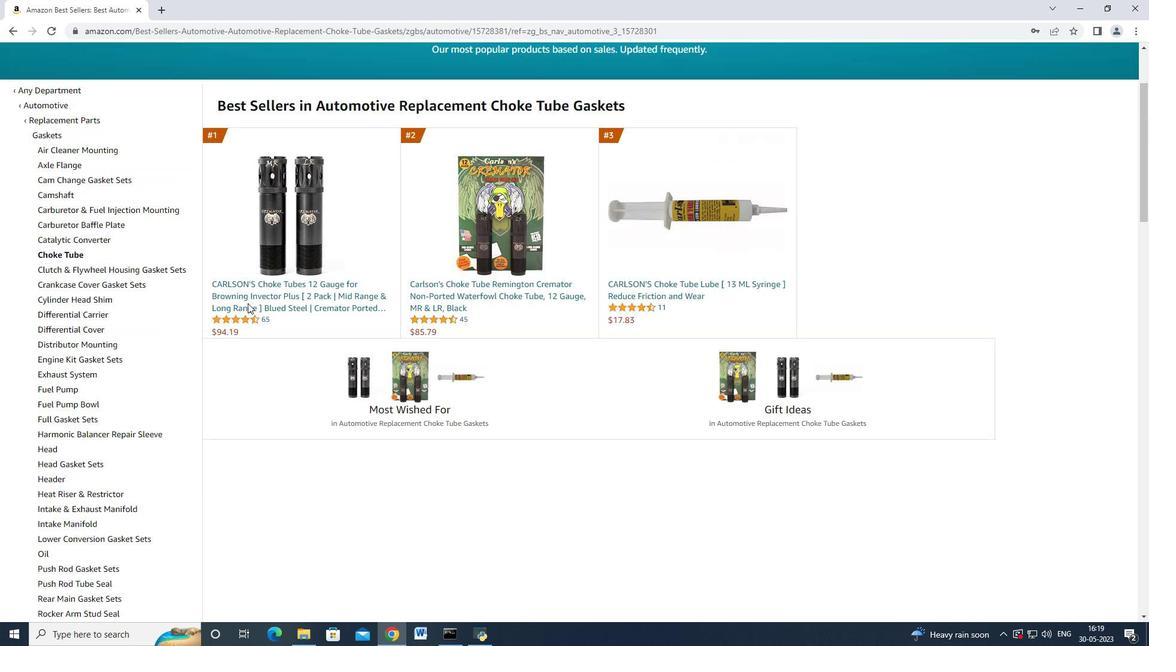 
Action: Mouse scrolled (247, 304) with delta (0, 0)
Screenshot: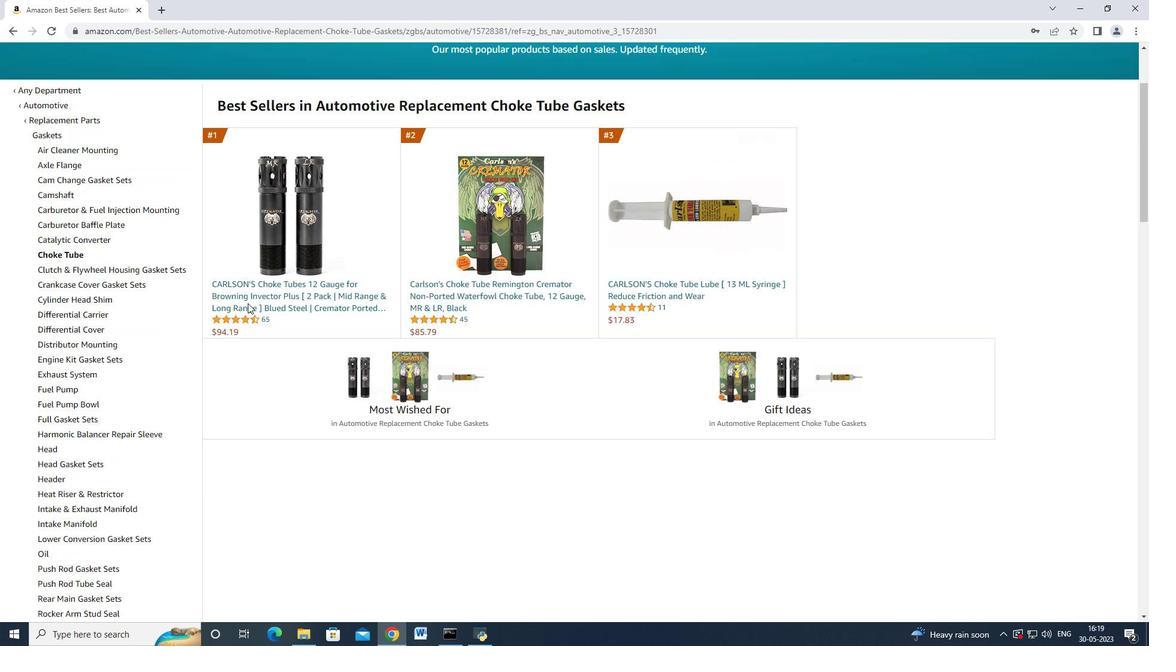 
Action: Mouse scrolled (247, 304) with delta (0, 0)
Screenshot: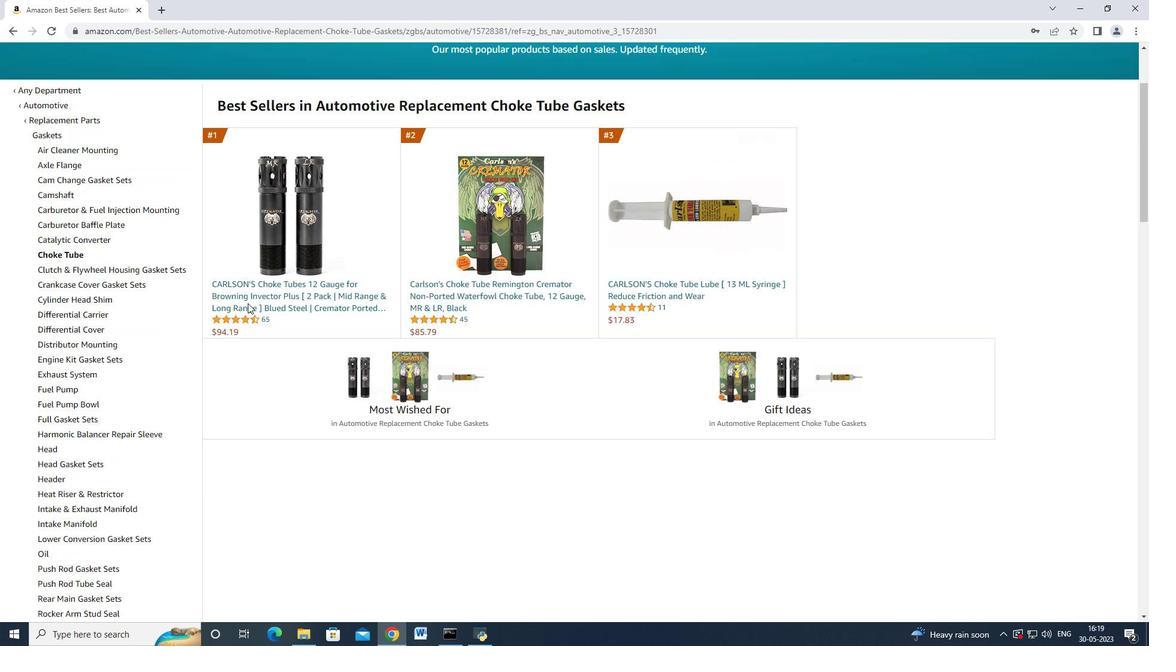 
Action: Mouse moved to (283, 416)
Screenshot: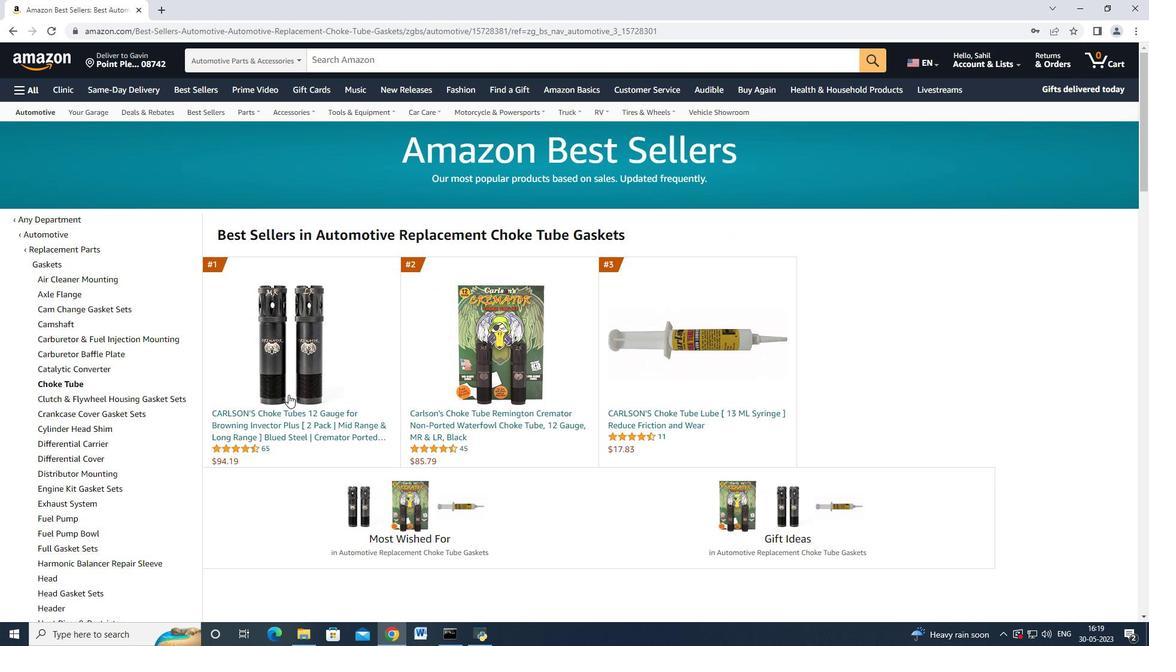 
Action: Mouse pressed left at (283, 416)
Screenshot: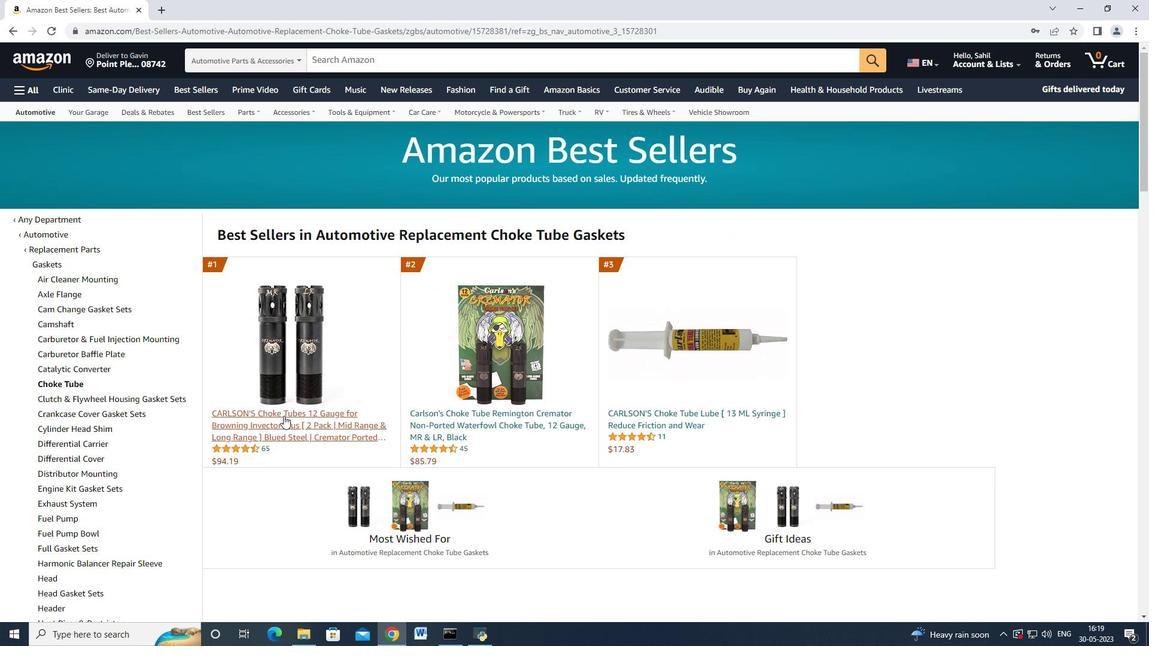 
Action: Mouse moved to (876, 353)
Screenshot: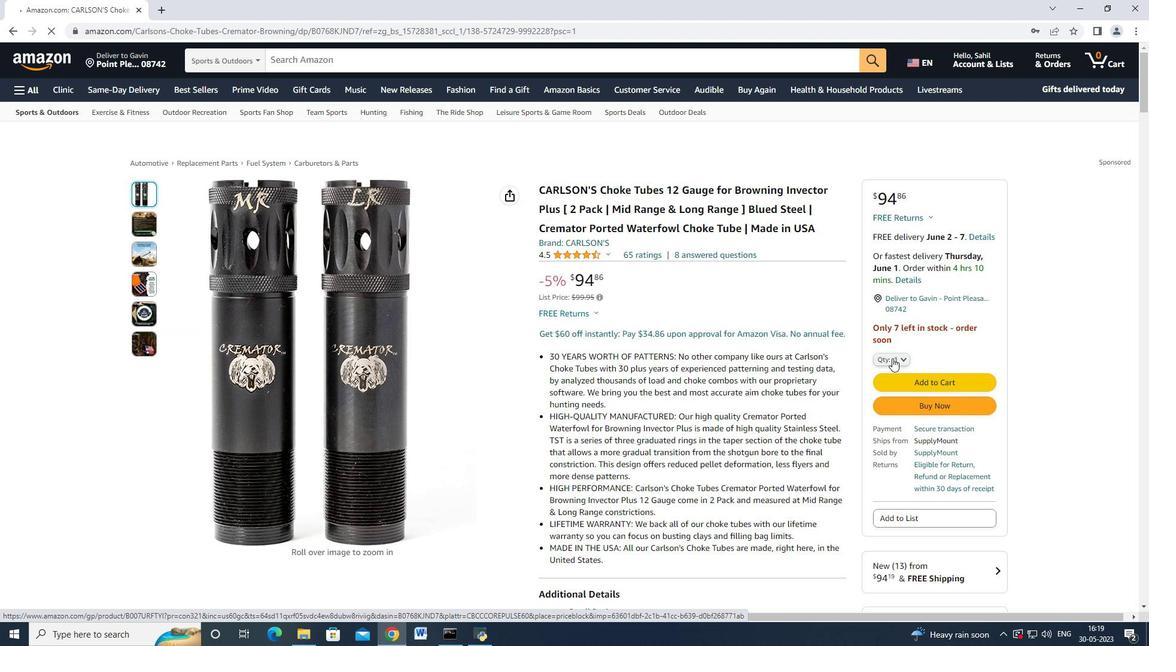 
Action: Mouse pressed left at (876, 353)
Screenshot: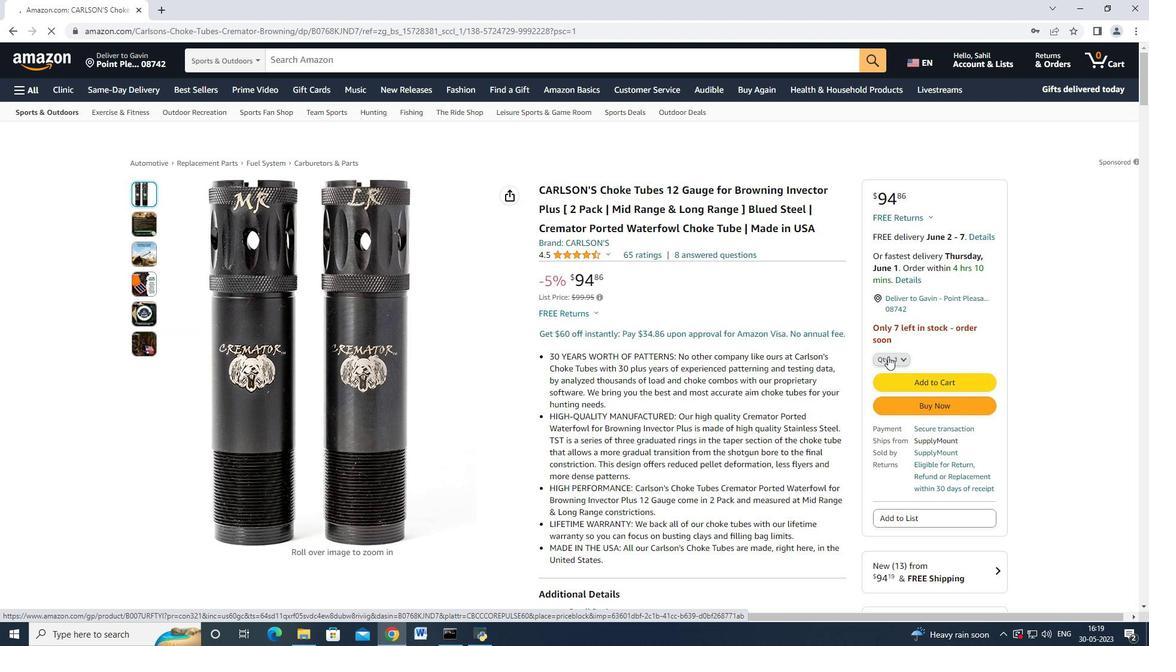 
Action: Mouse moved to (893, 410)
Screenshot: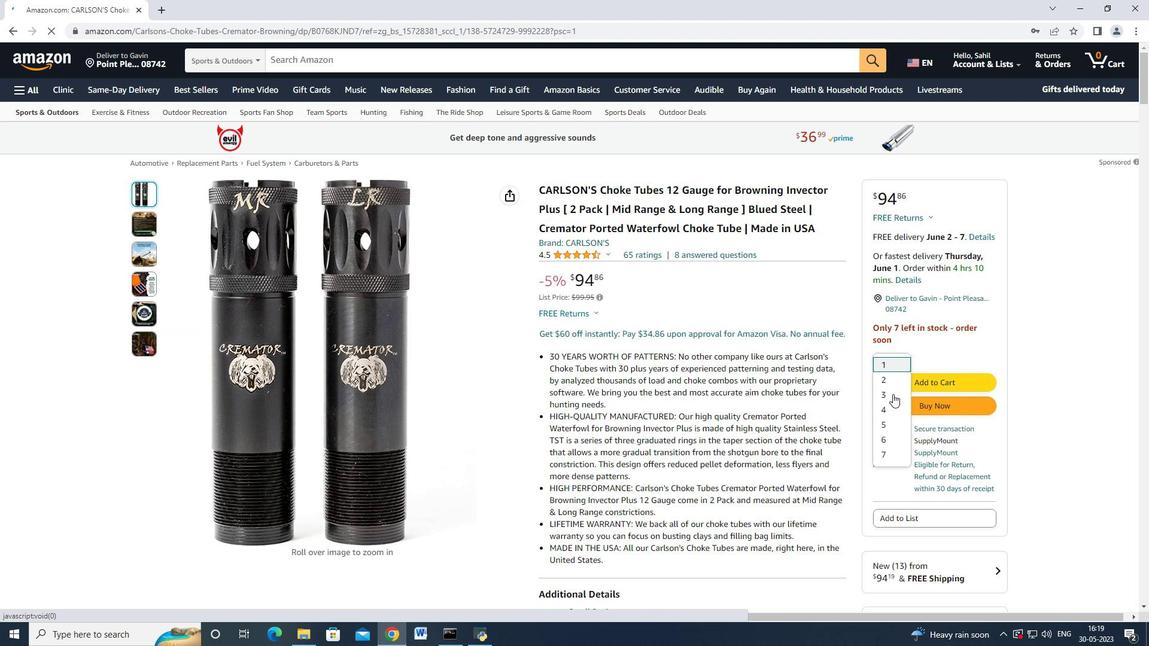
Action: Mouse pressed left at (893, 410)
Screenshot: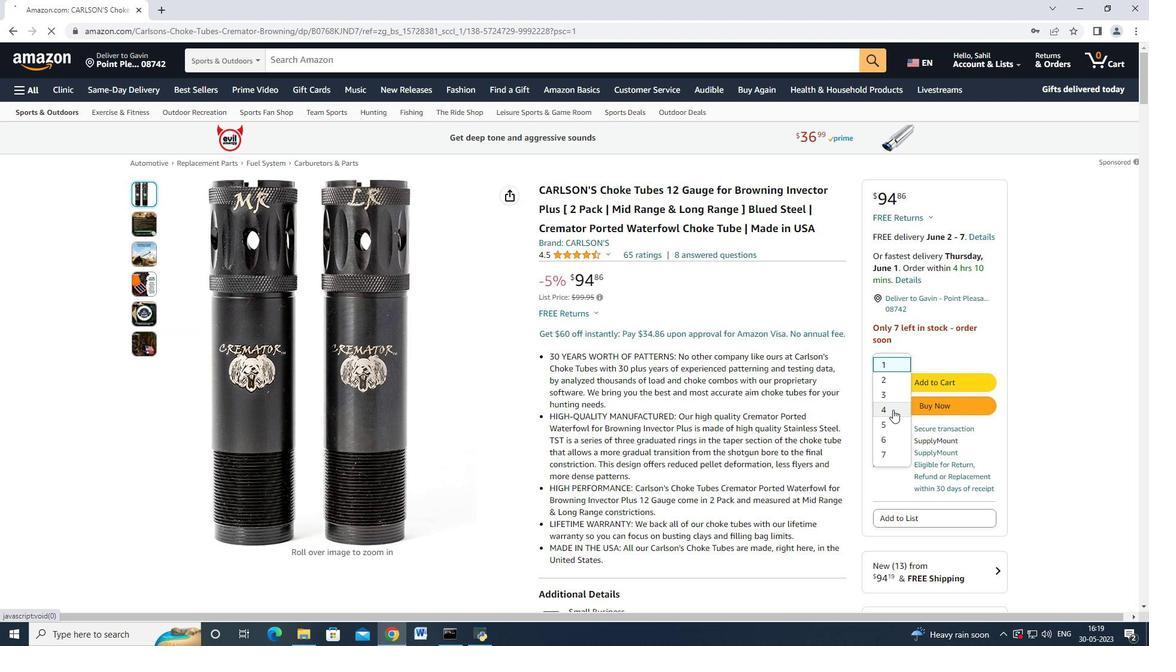 
Action: Mouse moved to (908, 405)
Screenshot: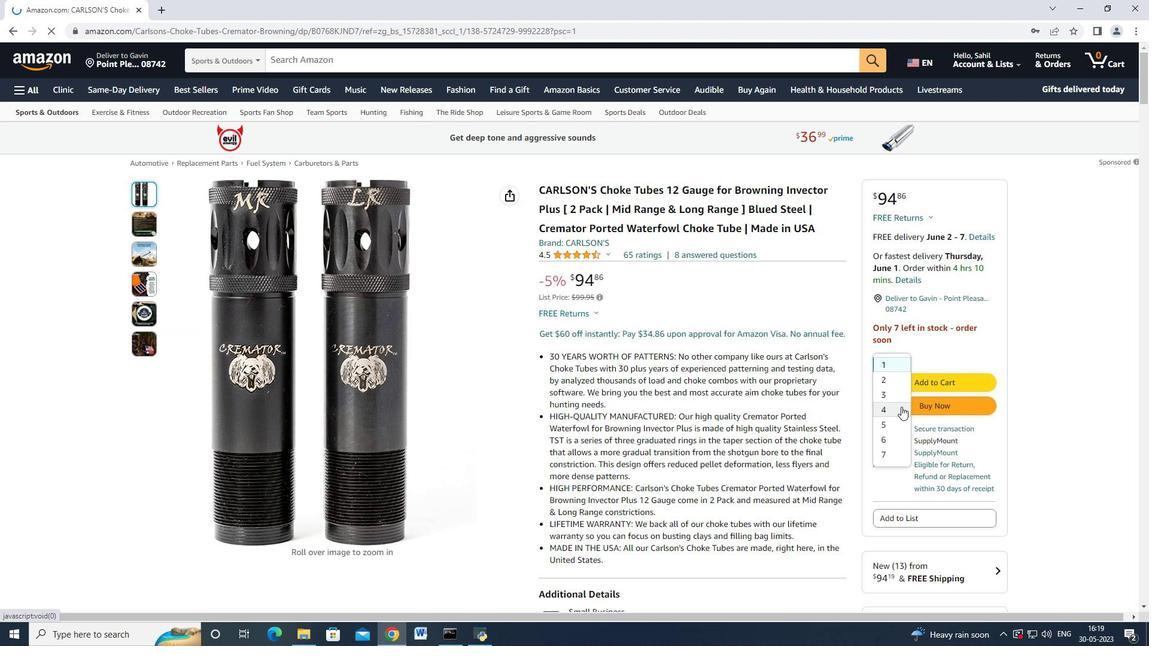 
Action: Mouse pressed left at (908, 405)
Screenshot: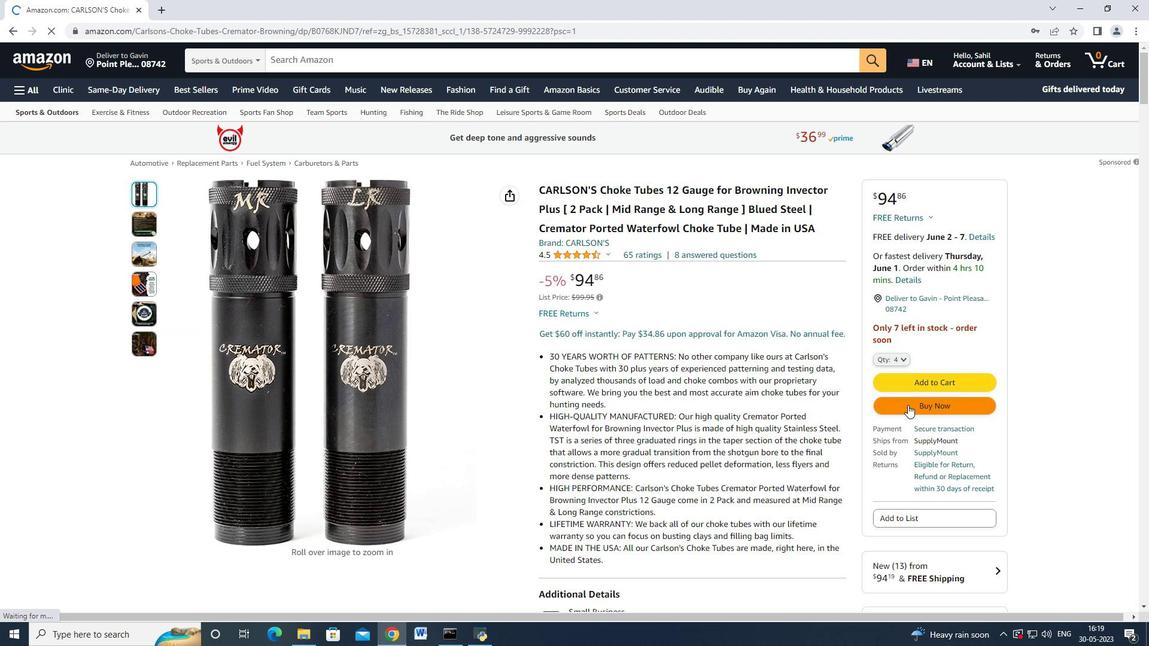 
Action: Mouse moved to (691, 99)
Screenshot: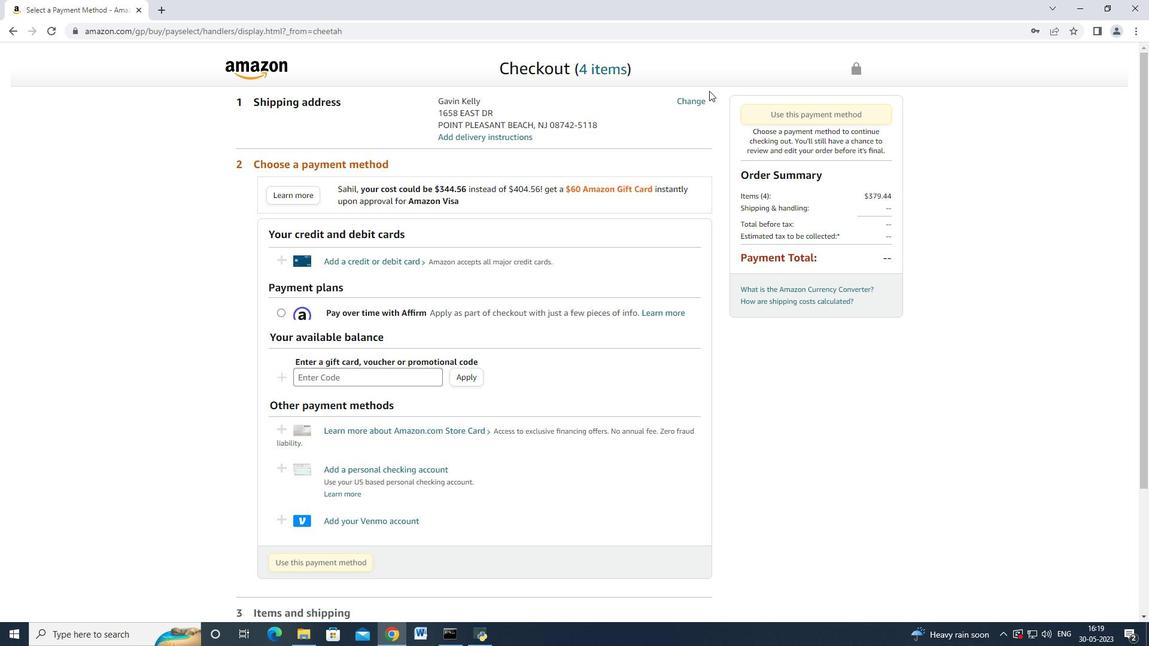 
Action: Mouse pressed left at (691, 99)
Screenshot: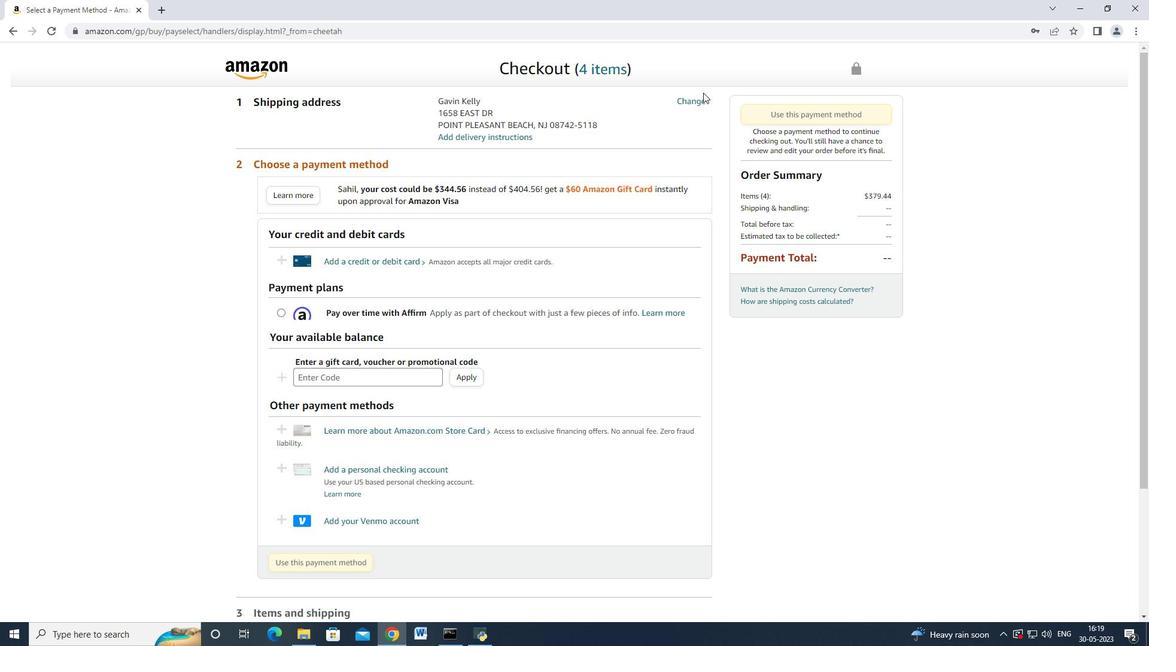 
Action: Mouse moved to (565, 168)
Screenshot: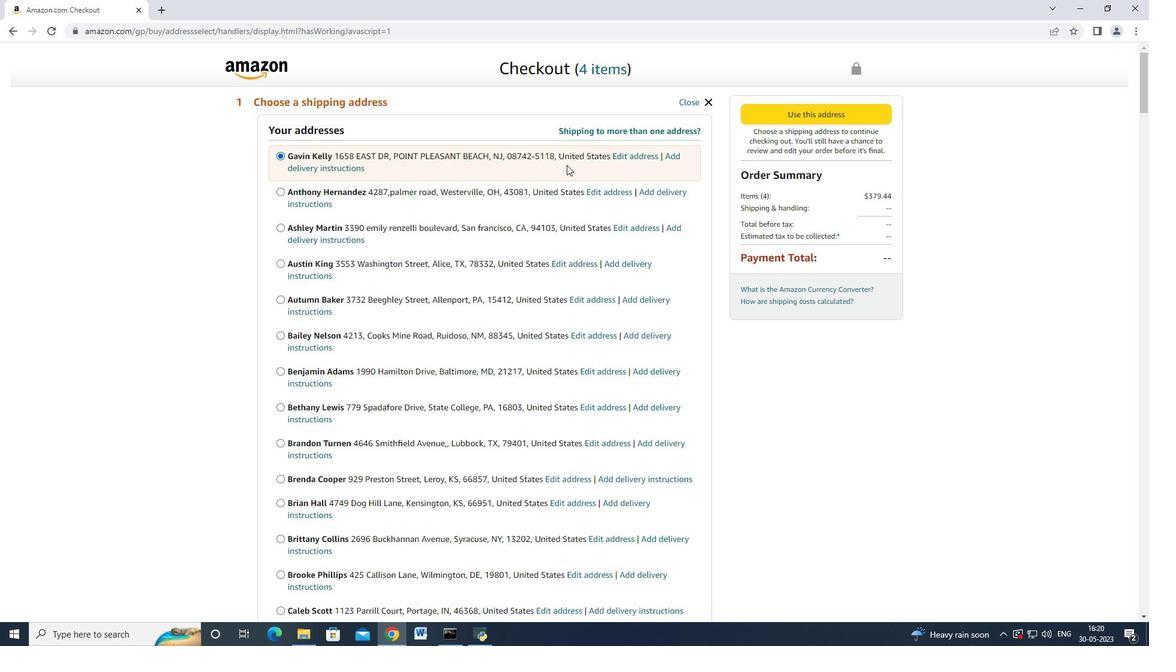 
Action: Mouse scrolled (565, 168) with delta (0, 0)
Screenshot: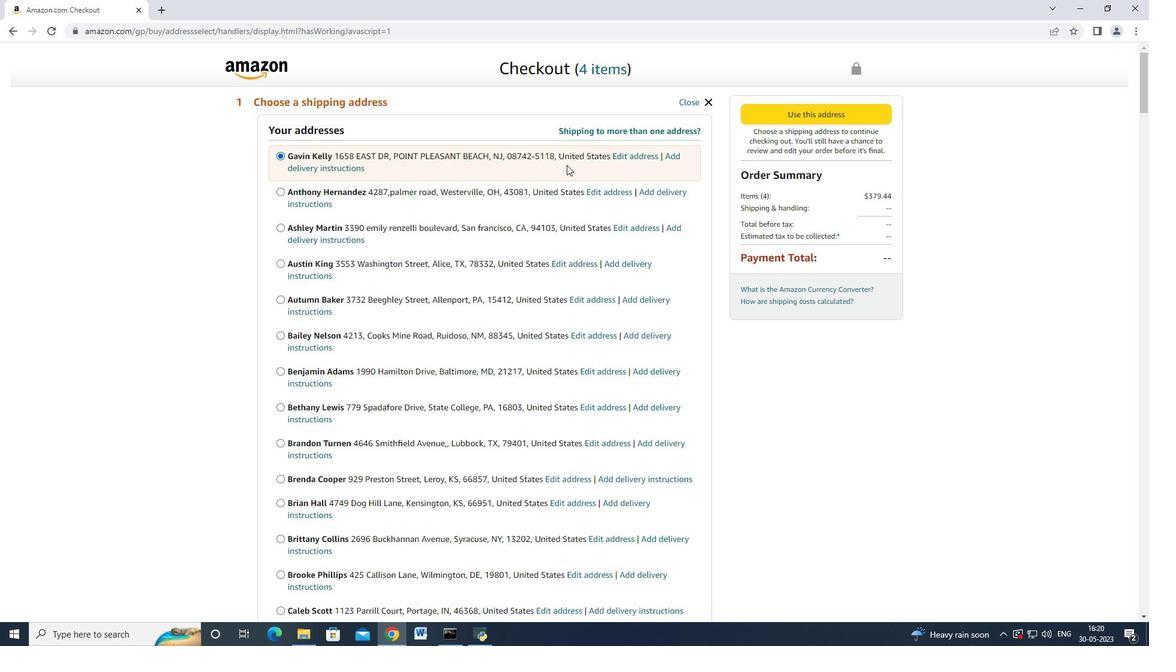 
Action: Mouse moved to (565, 168)
Screenshot: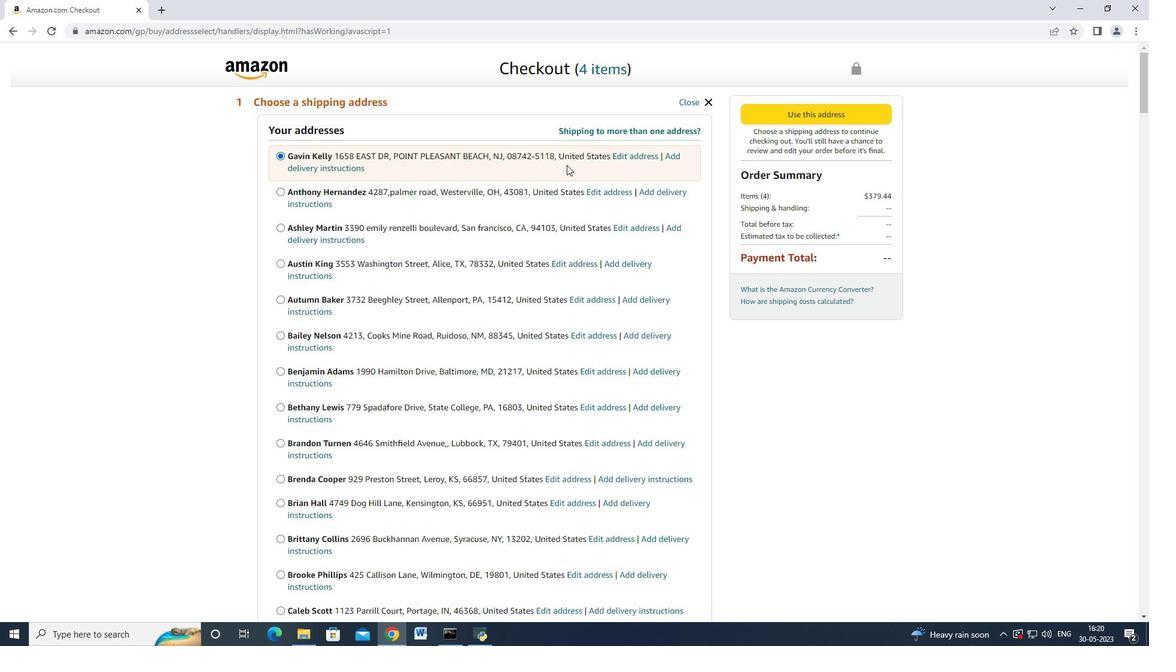 
Action: Mouse scrolled (565, 168) with delta (0, 0)
Screenshot: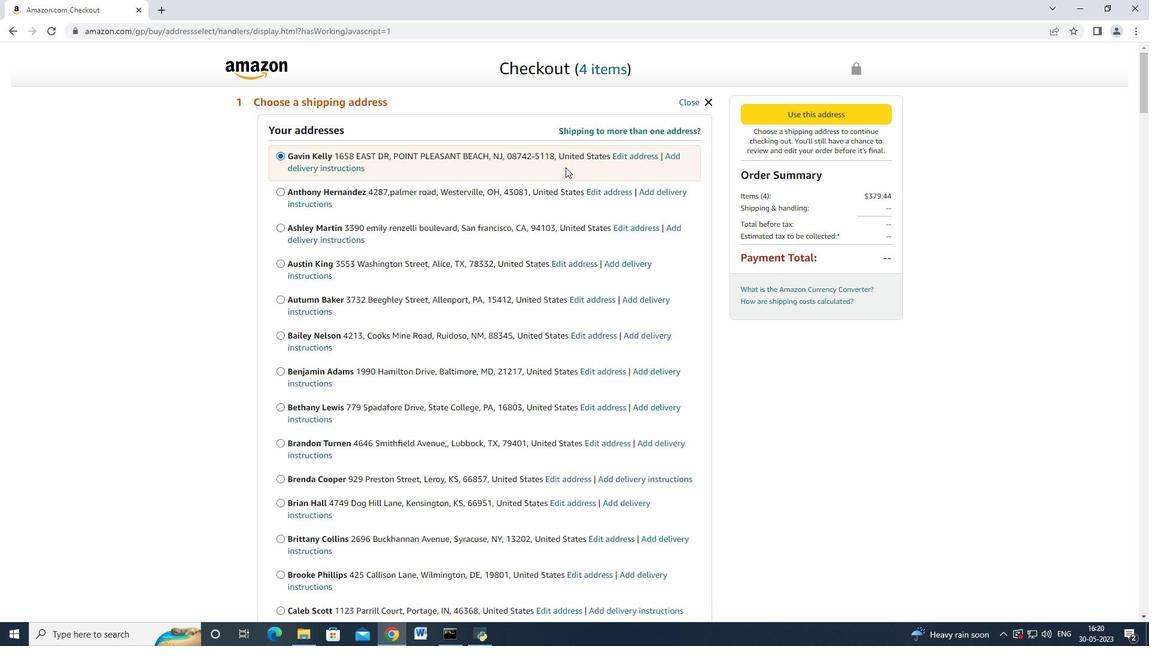 
Action: Mouse moved to (559, 175)
Screenshot: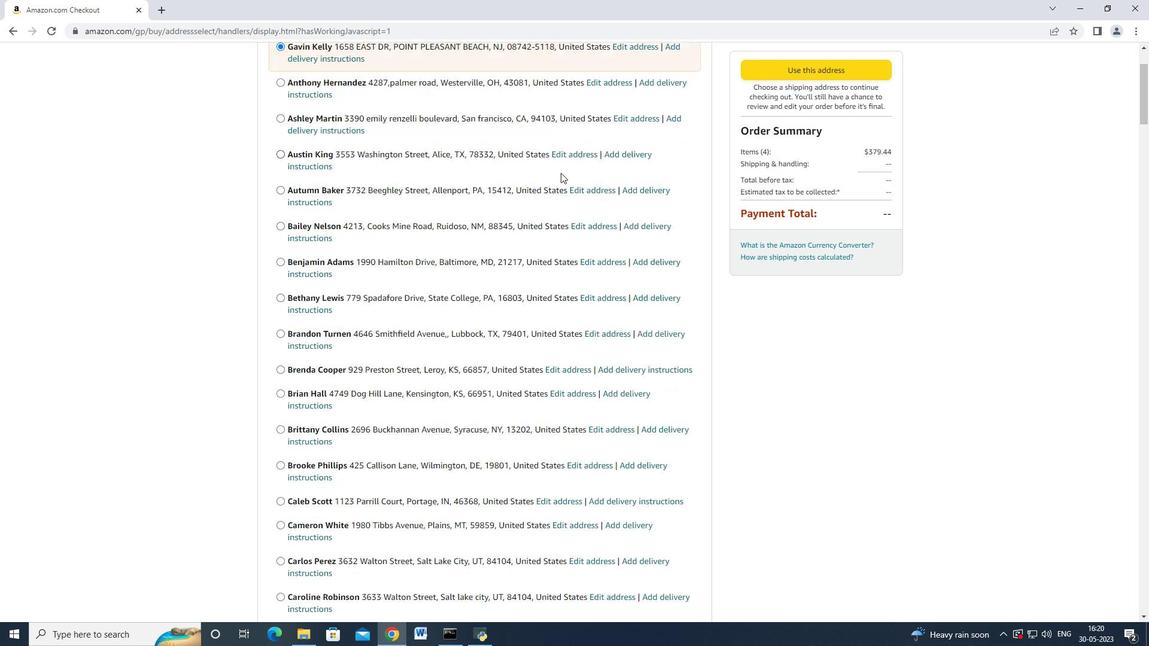 
Action: Mouse scrolled (559, 176) with delta (0, 0)
Screenshot: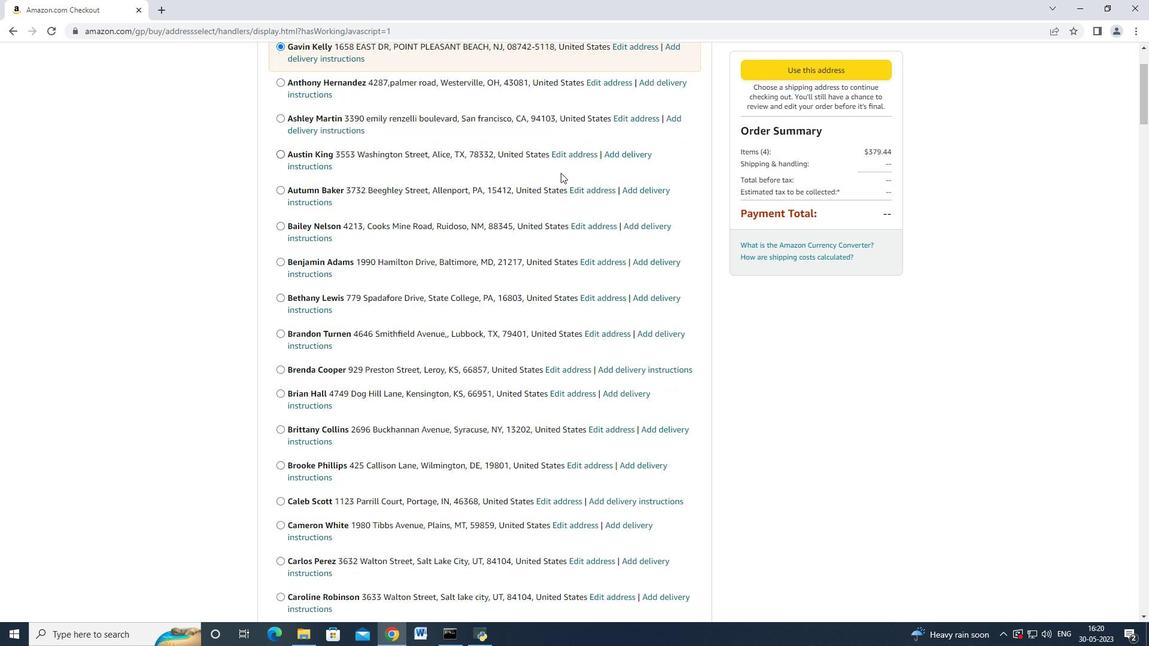 
Action: Mouse scrolled (559, 176) with delta (0, 0)
Screenshot: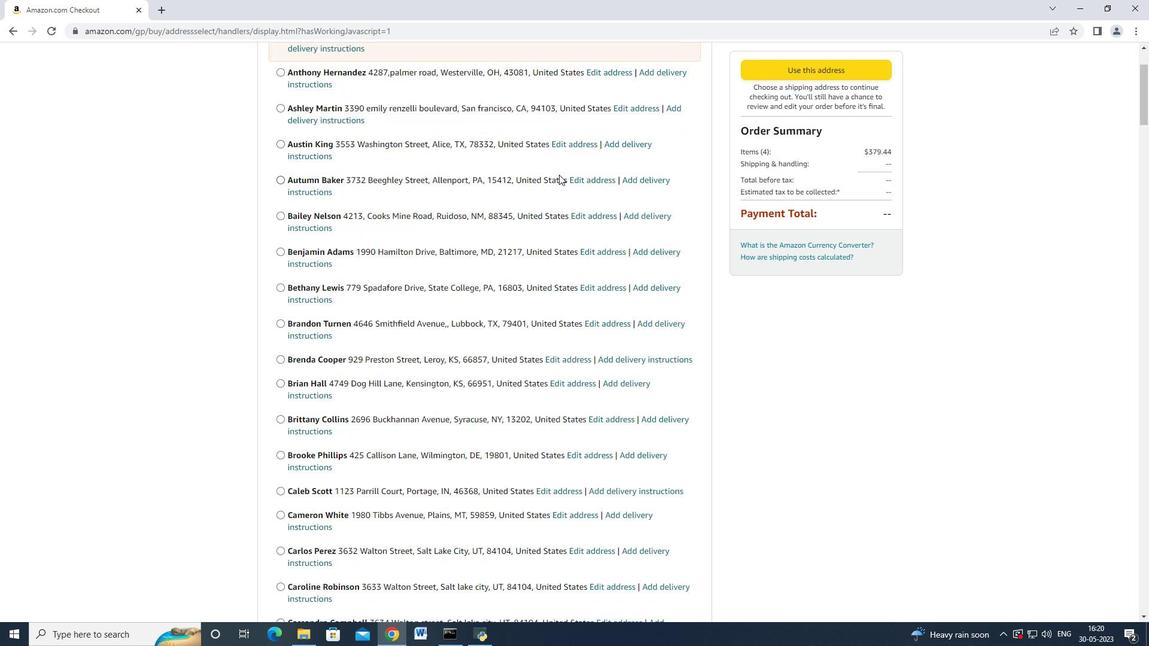 
Action: Mouse scrolled (559, 176) with delta (0, 0)
Screenshot: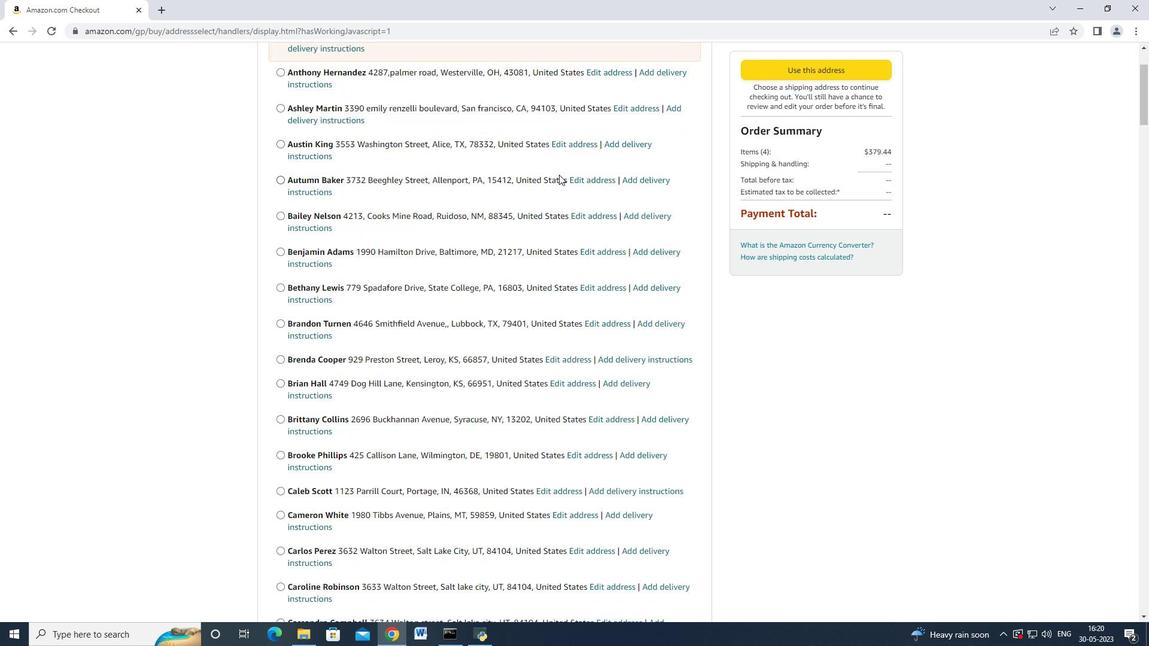
Action: Mouse scrolled (559, 176) with delta (0, 0)
Screenshot: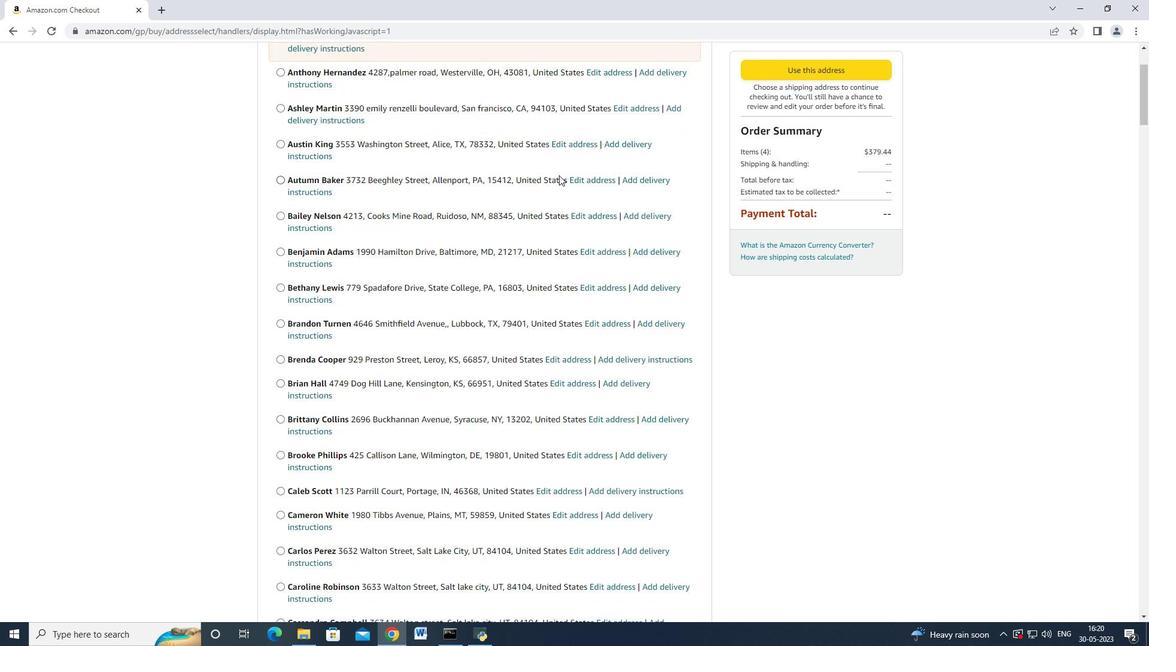
Action: Mouse moved to (448, 185)
Screenshot: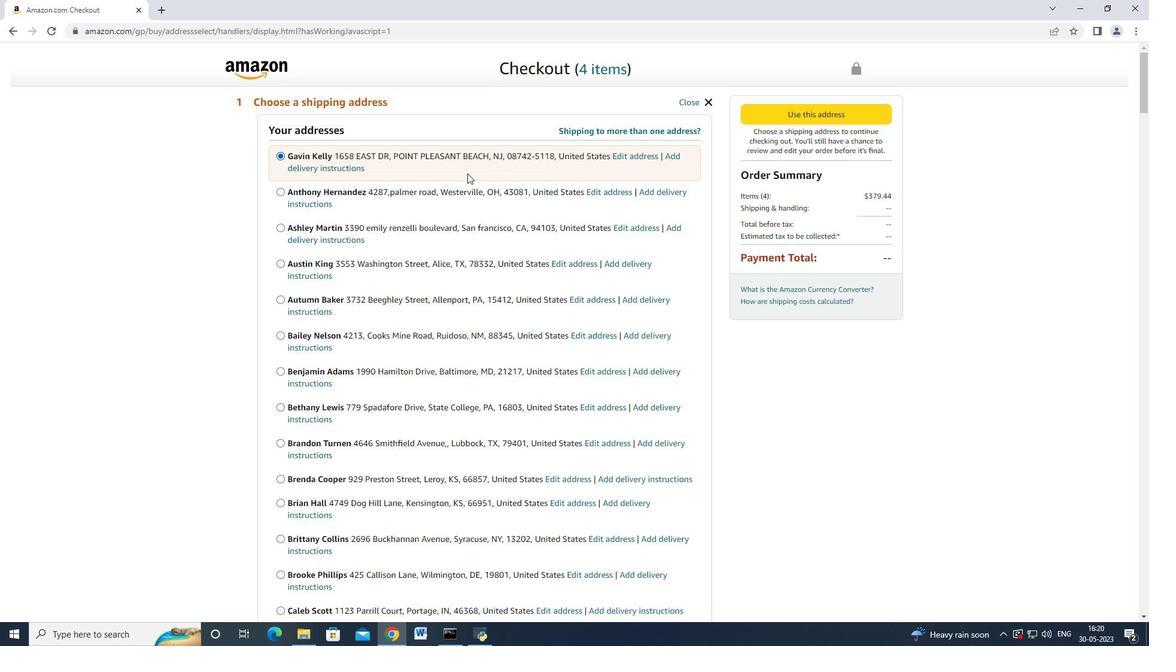 
Action: Mouse scrolled (448, 184) with delta (0, 0)
Screenshot: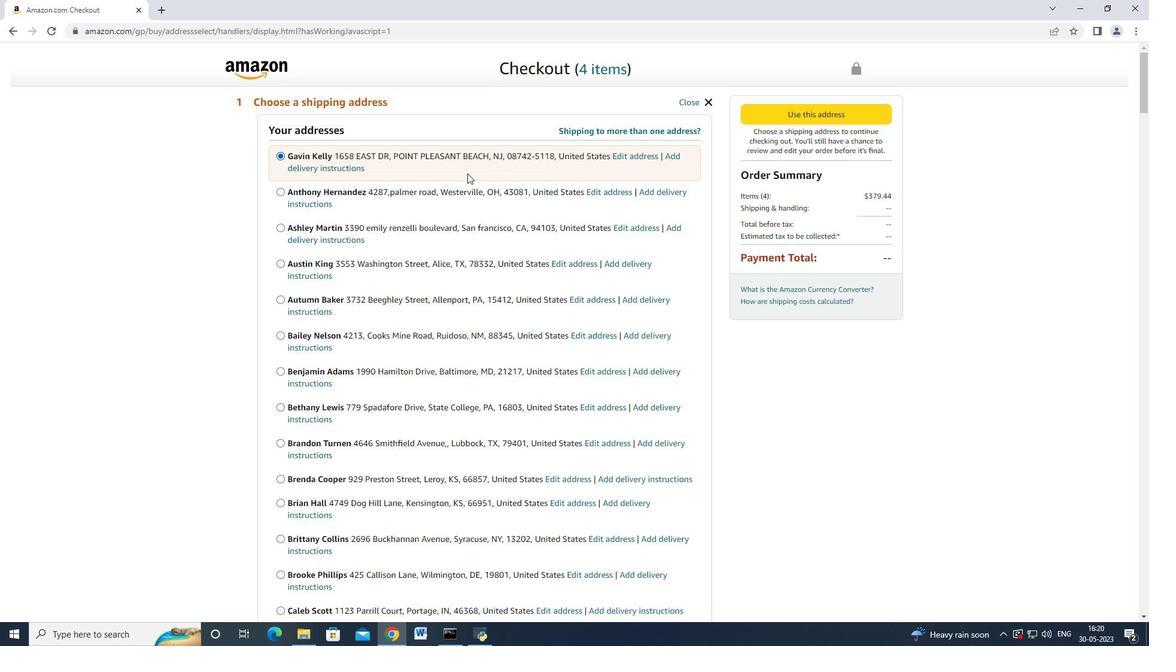 
Action: Mouse moved to (447, 187)
Screenshot: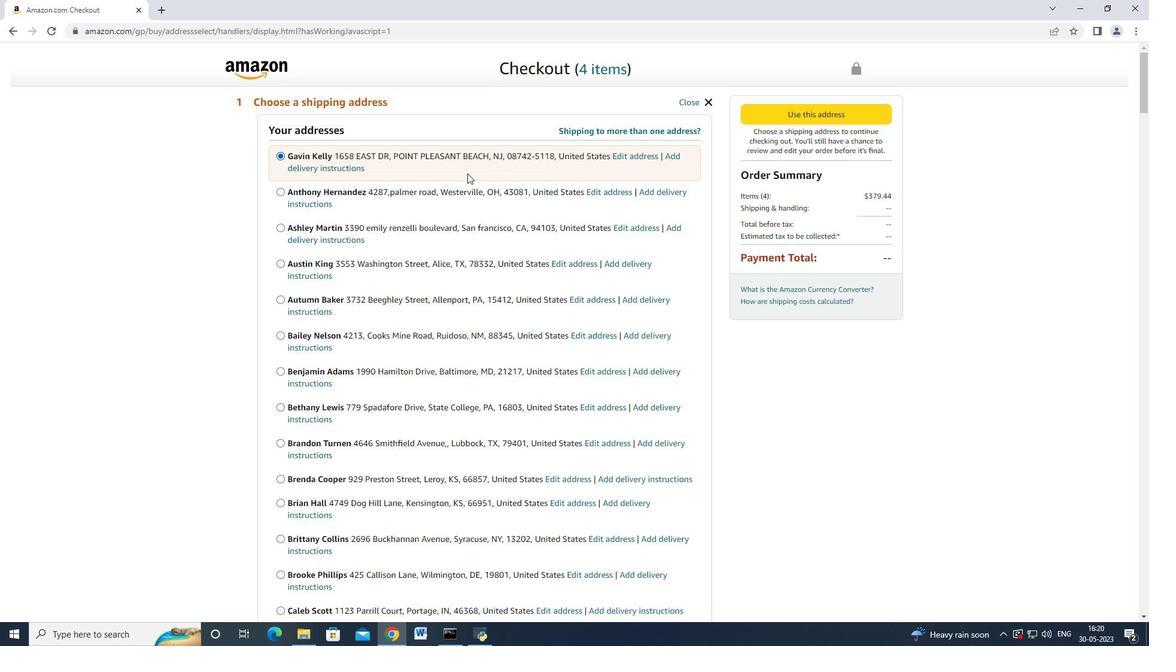 
Action: Mouse scrolled (447, 186) with delta (0, 0)
Screenshot: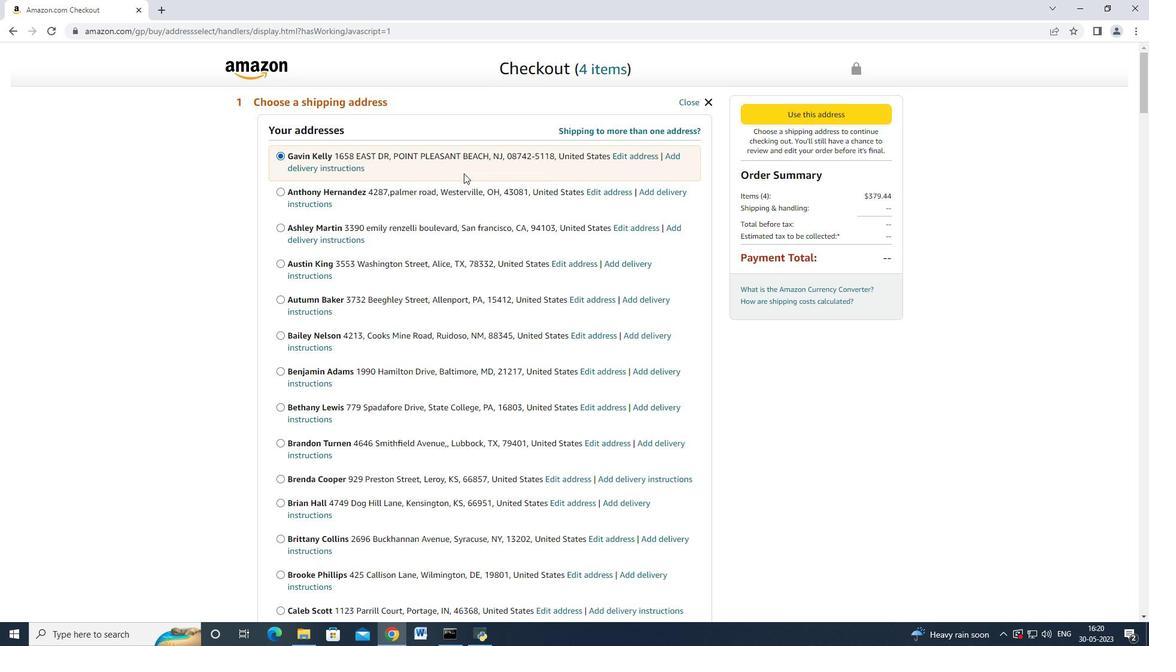 
Action: Mouse moved to (447, 188)
Screenshot: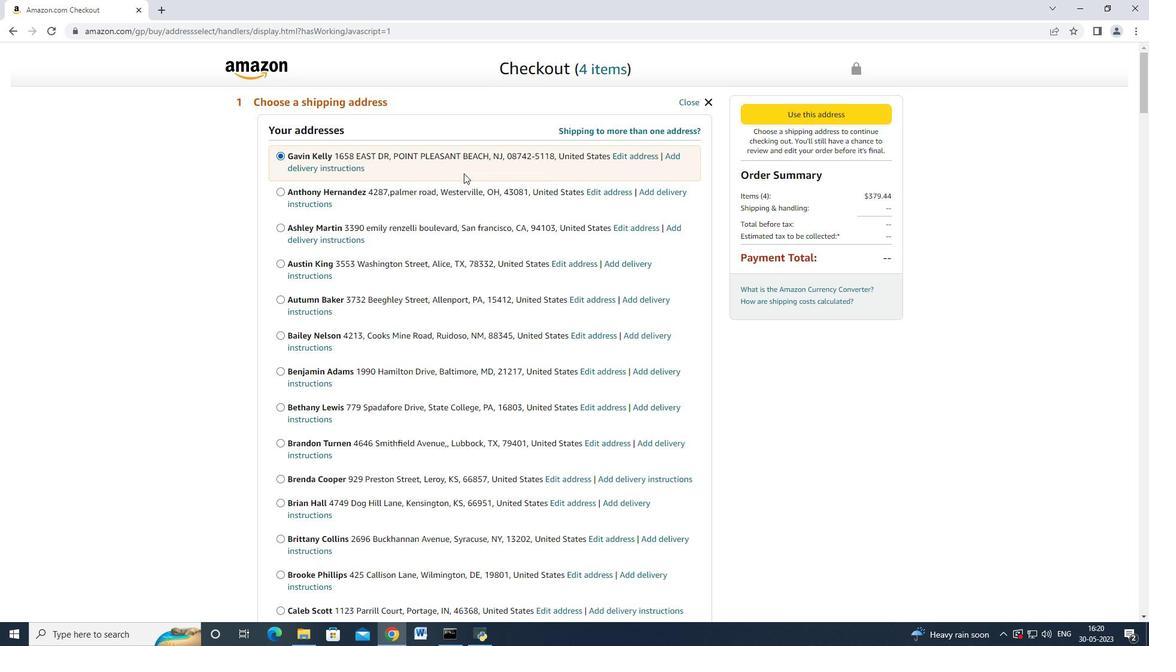 
Action: Mouse scrolled (447, 187) with delta (0, 0)
Screenshot: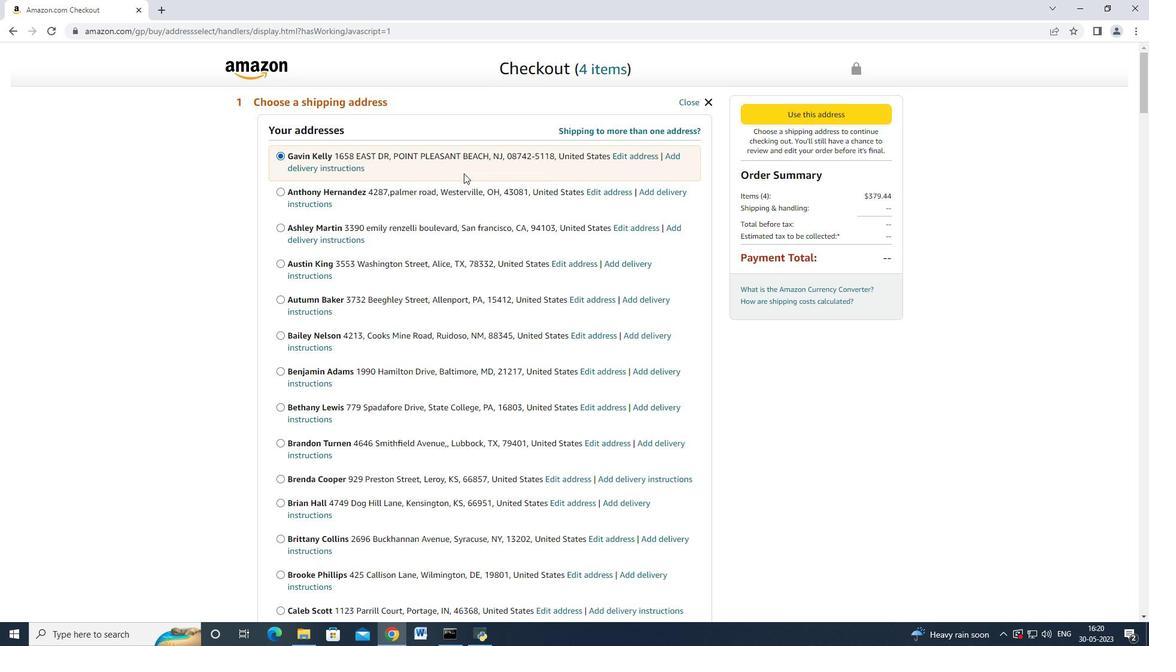 
Action: Mouse scrolled (447, 187) with delta (0, 0)
Screenshot: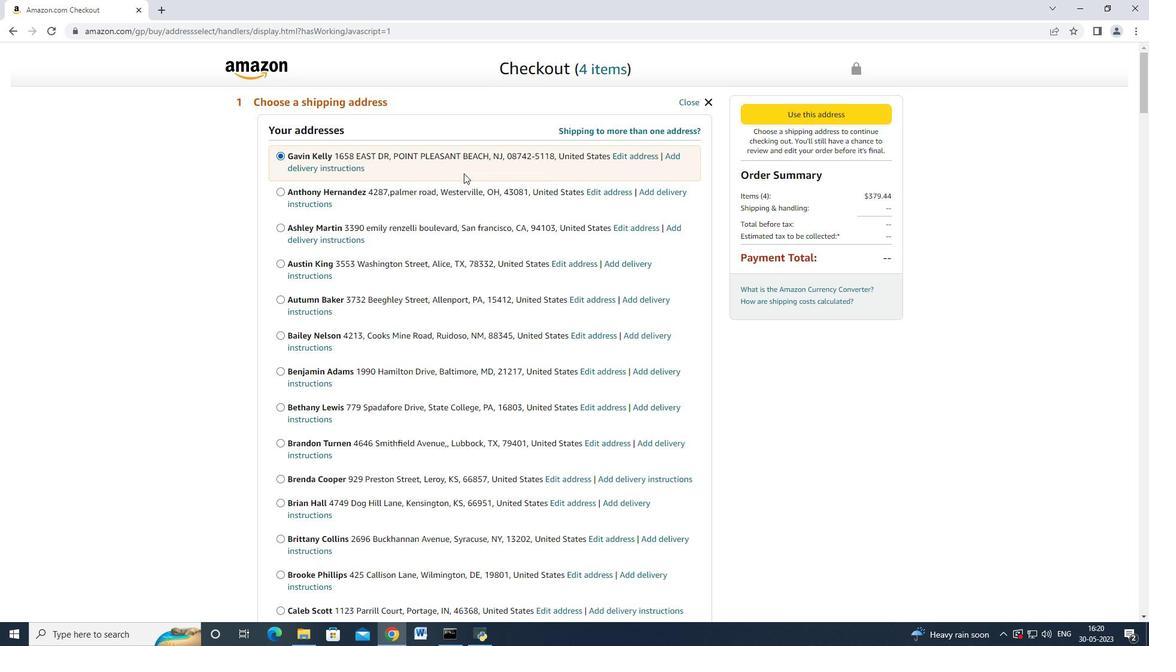 
Action: Mouse scrolled (447, 187) with delta (0, 0)
Screenshot: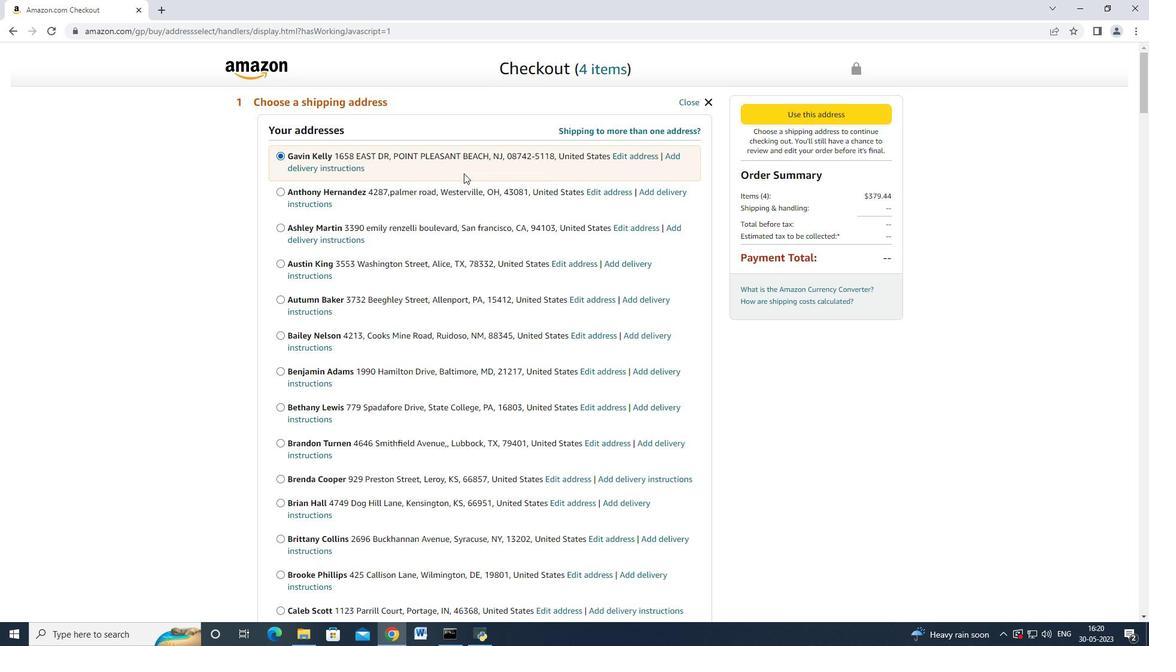 
Action: Mouse moved to (446, 188)
Screenshot: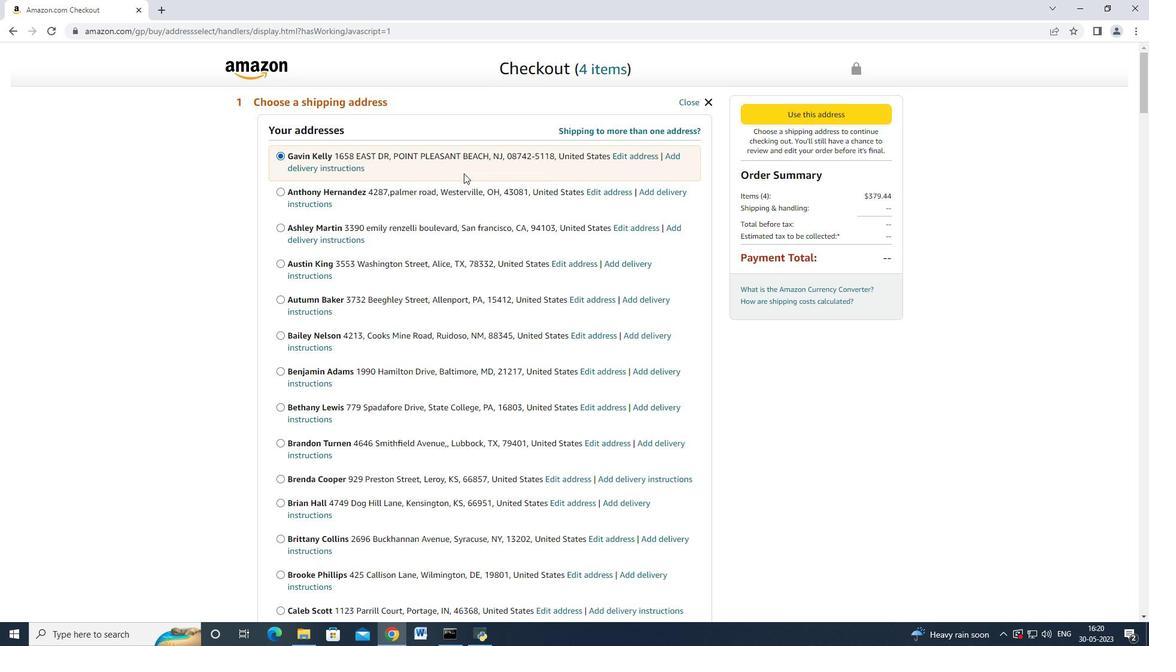 
Action: Mouse scrolled (446, 187) with delta (0, 0)
Screenshot: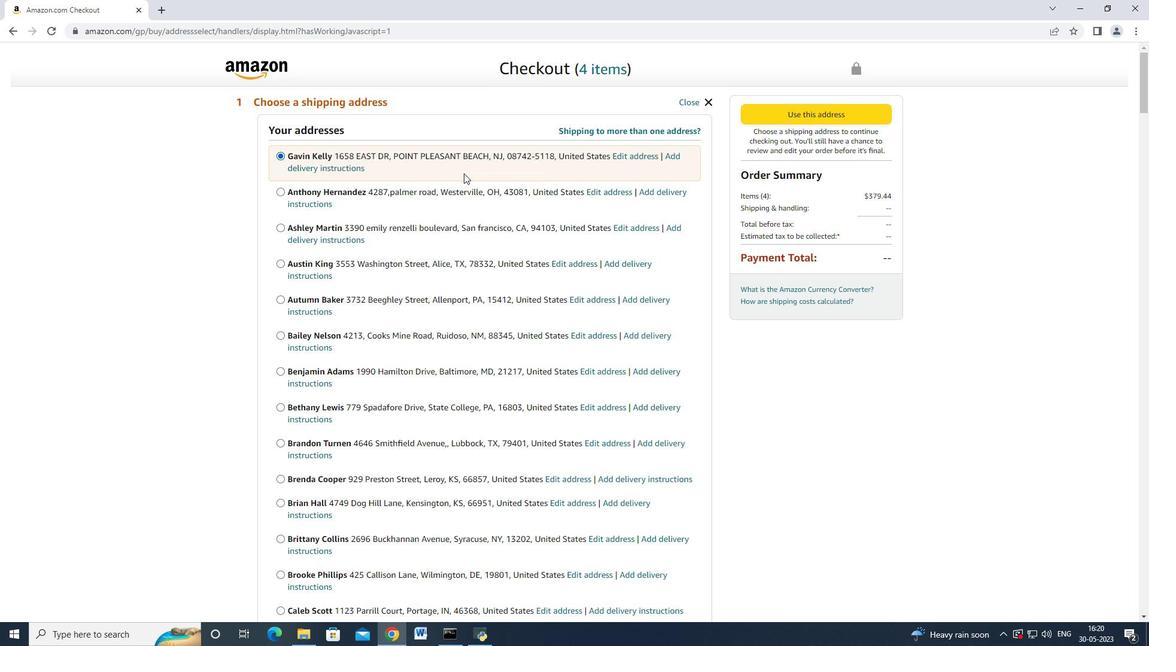 
Action: Mouse moved to (446, 188)
Screenshot: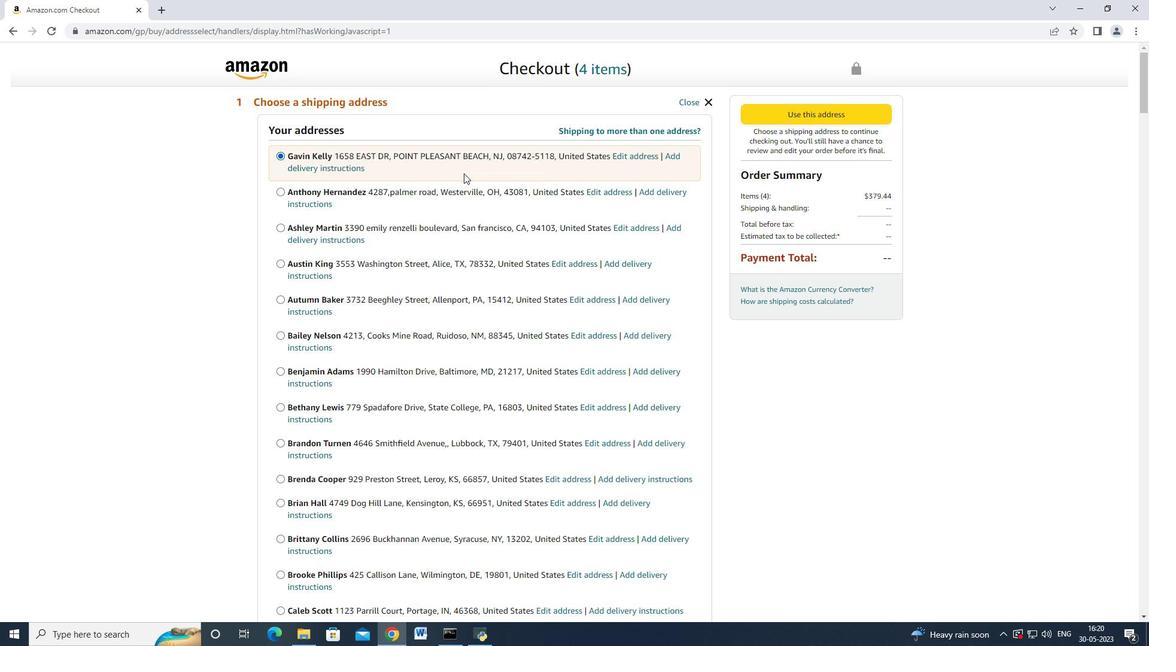 
Action: Mouse scrolled (446, 187) with delta (0, 0)
Screenshot: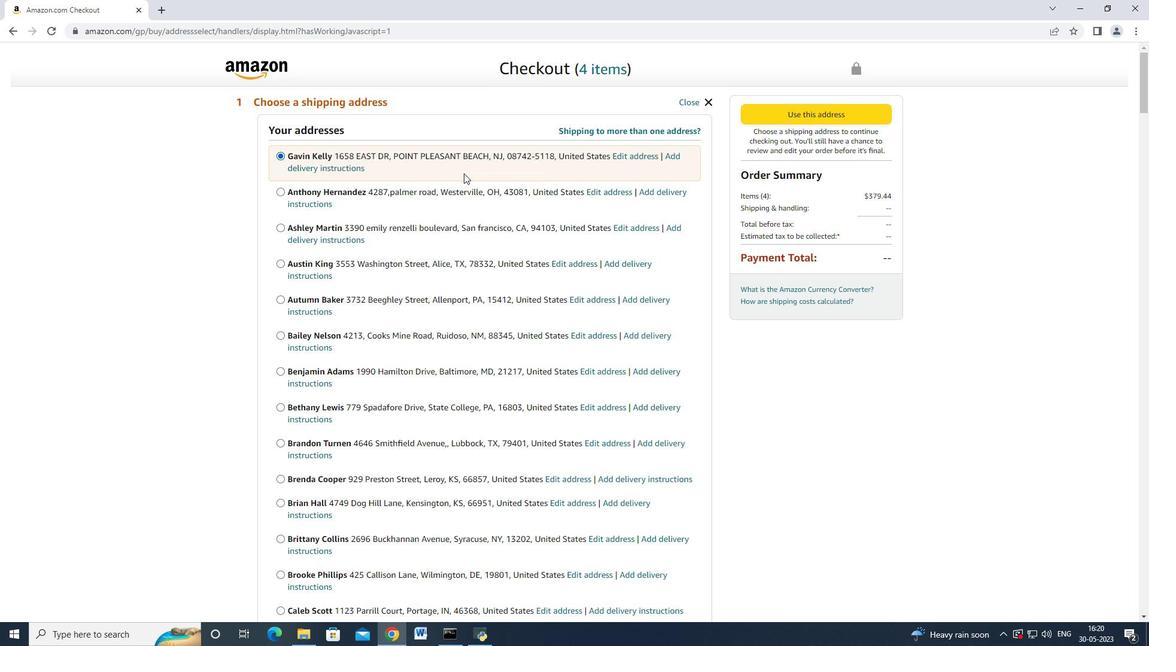
Action: Mouse moved to (446, 188)
Screenshot: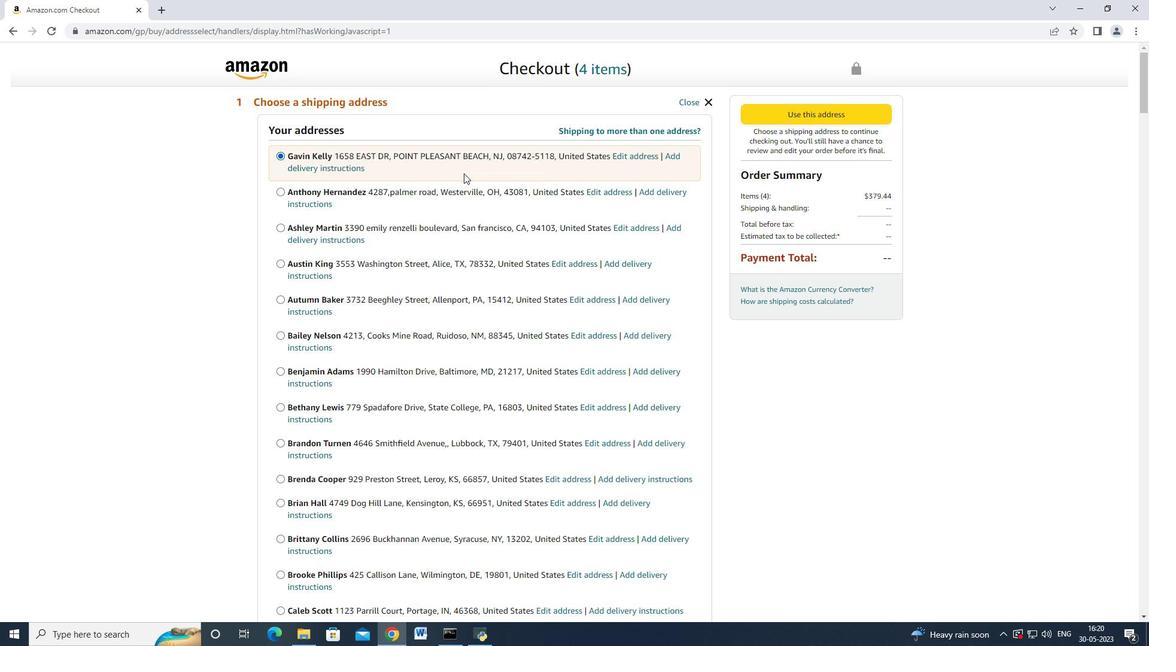 
Action: Mouse scrolled (446, 187) with delta (0, 0)
Screenshot: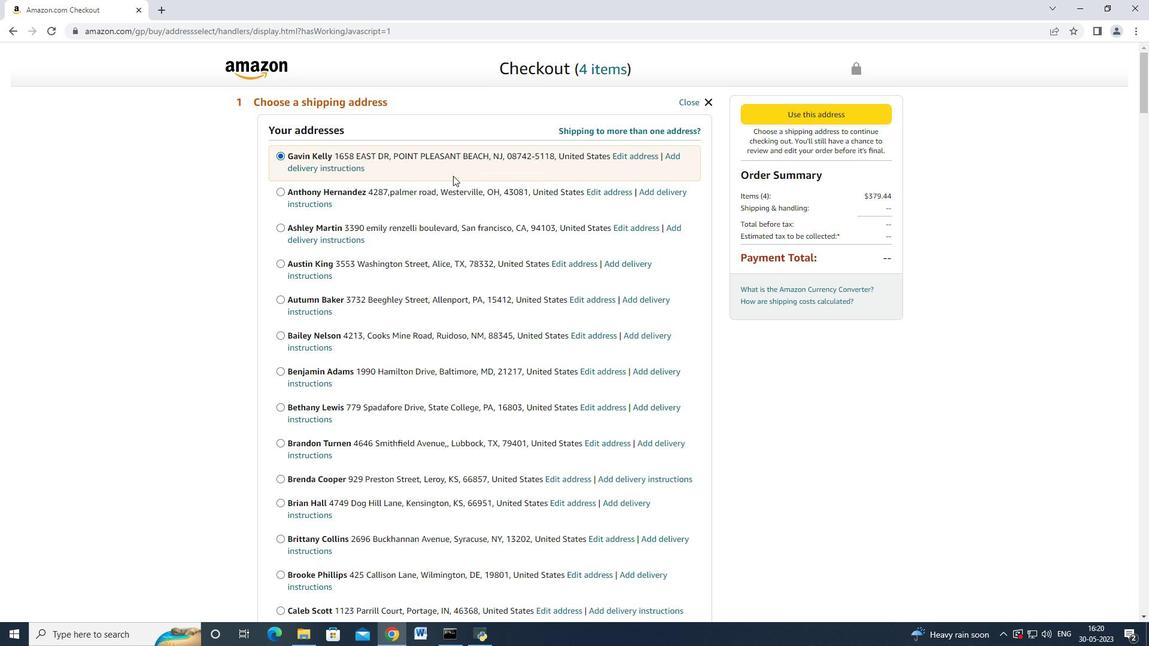 
Action: Mouse moved to (443, 185)
Screenshot: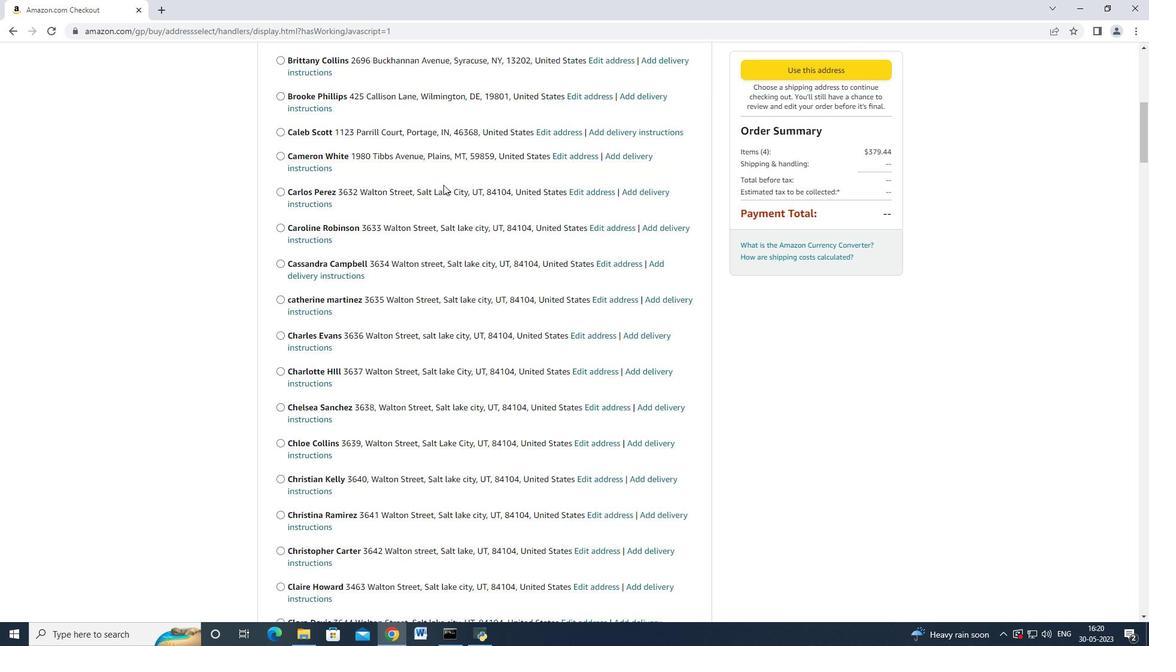 
Action: Mouse scrolled (443, 184) with delta (0, 0)
Screenshot: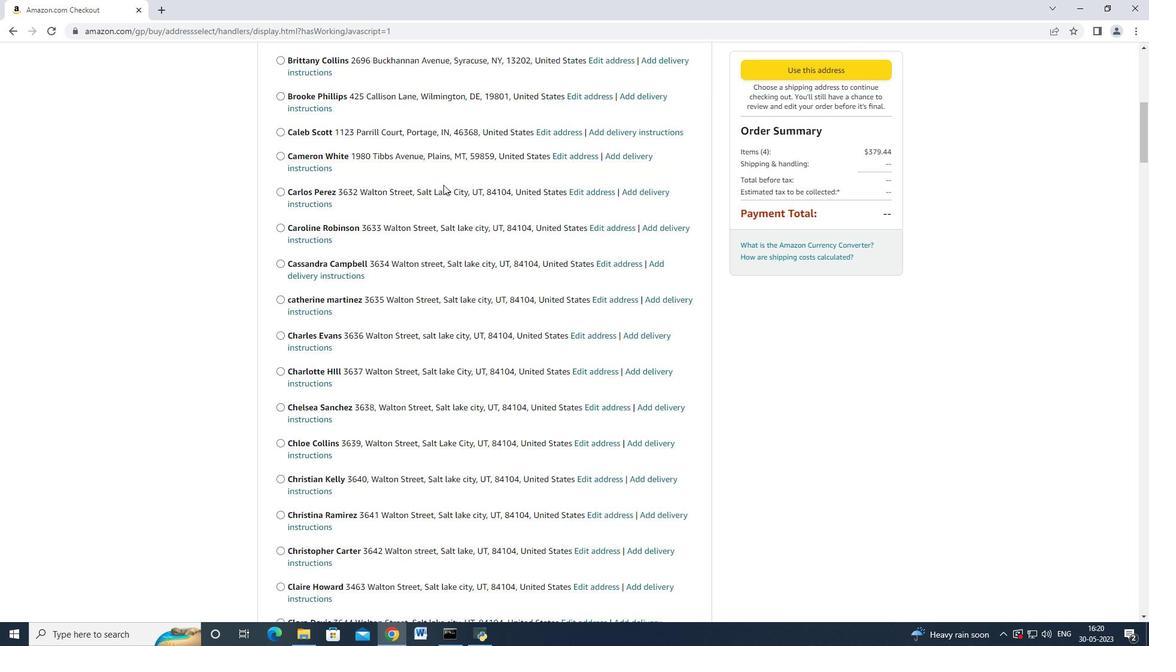 
Action: Mouse moved to (443, 185)
Screenshot: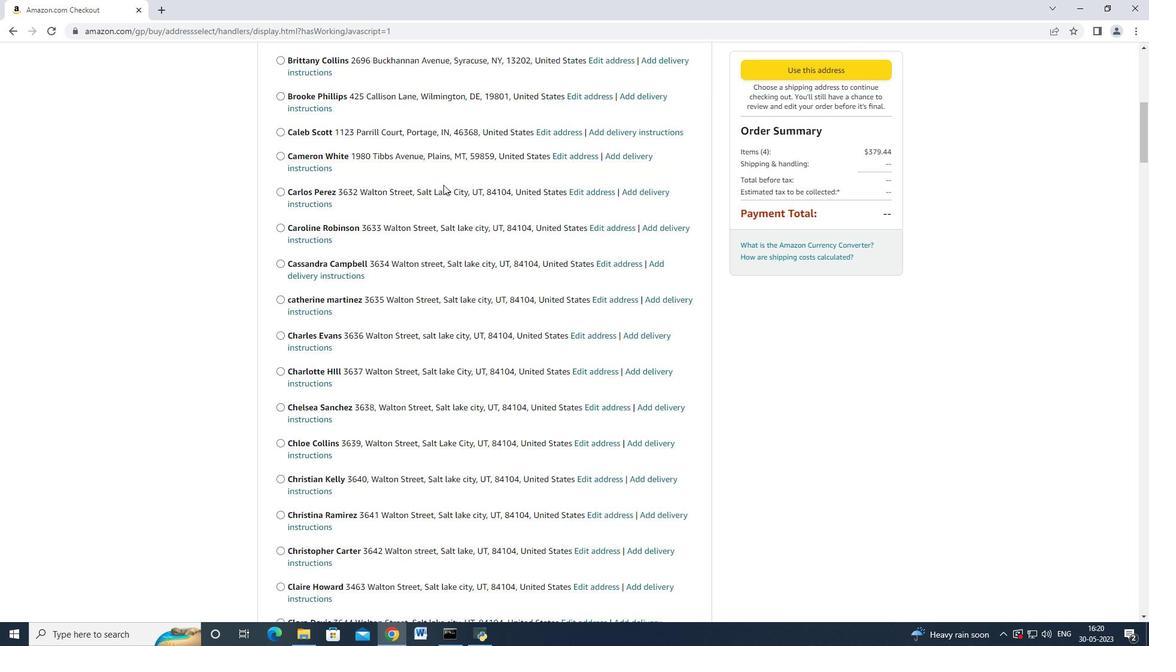 
Action: Mouse scrolled (443, 184) with delta (0, 0)
Screenshot: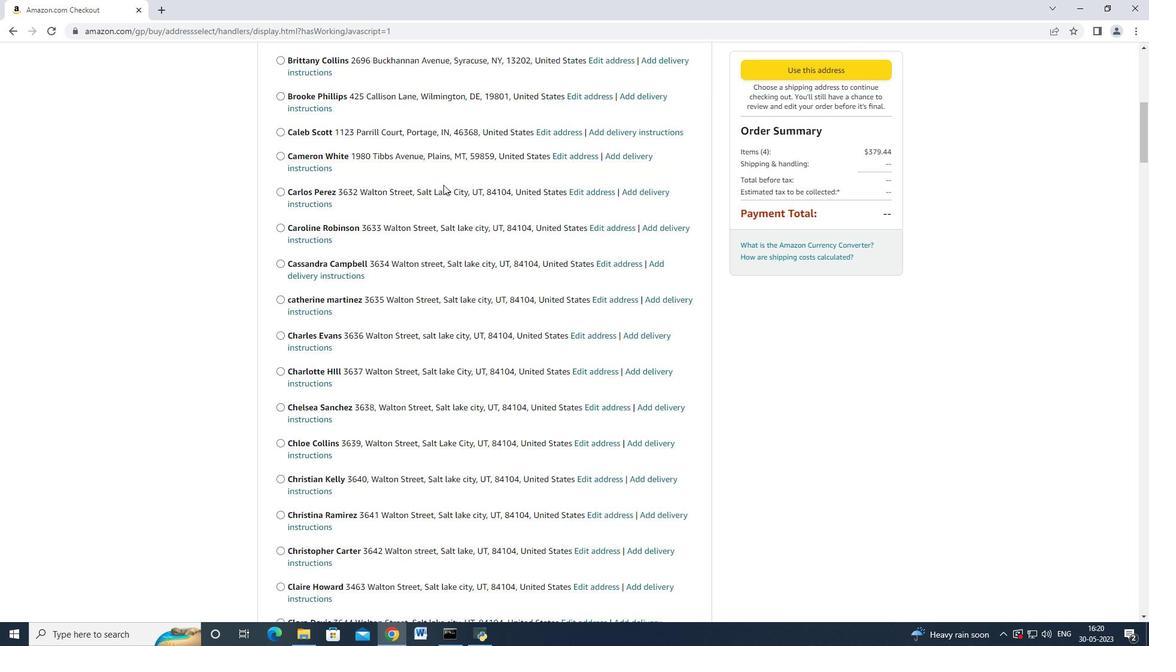 
Action: Mouse moved to (442, 185)
Screenshot: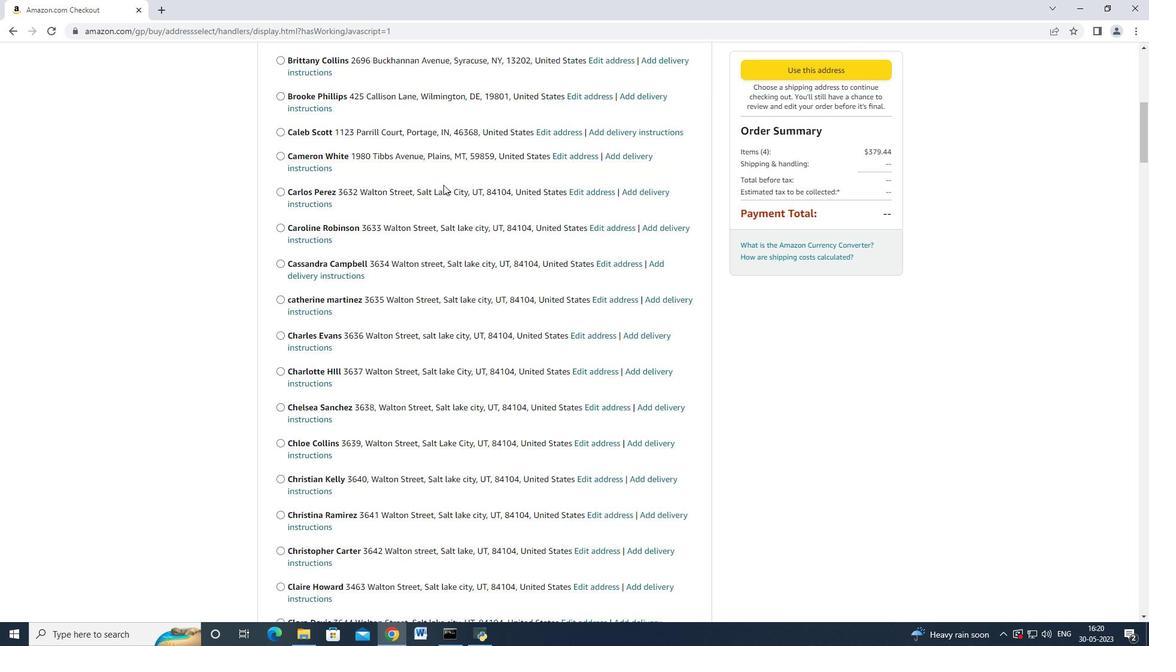 
Action: Mouse scrolled (443, 184) with delta (0, 0)
Screenshot: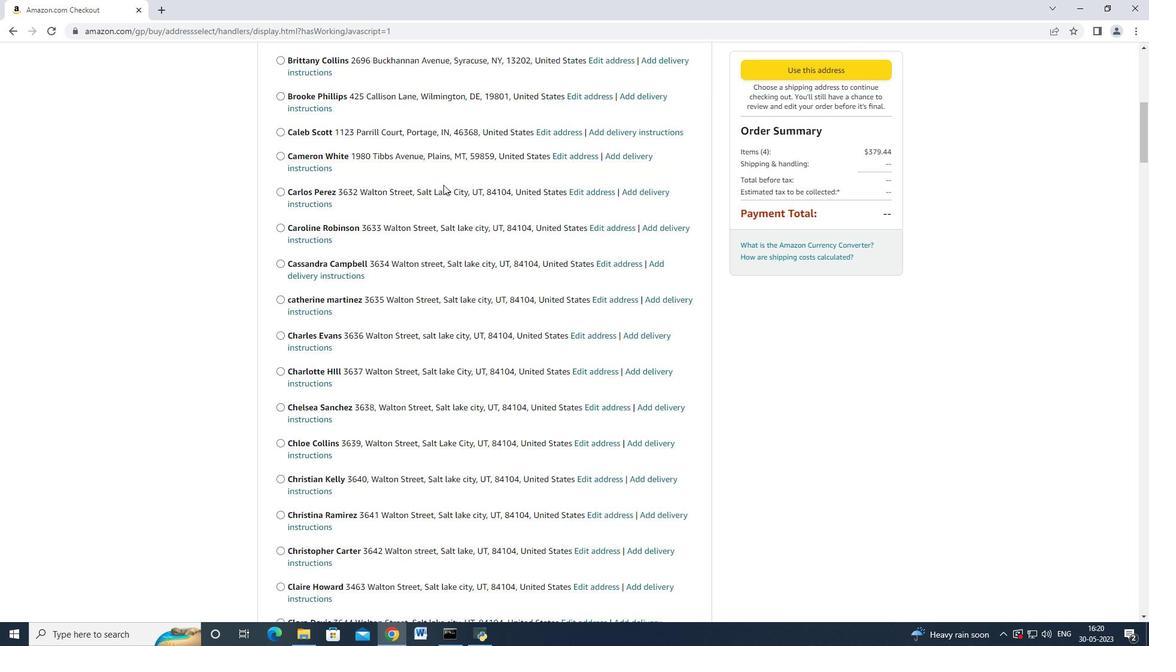 
Action: Mouse moved to (441, 185)
Screenshot: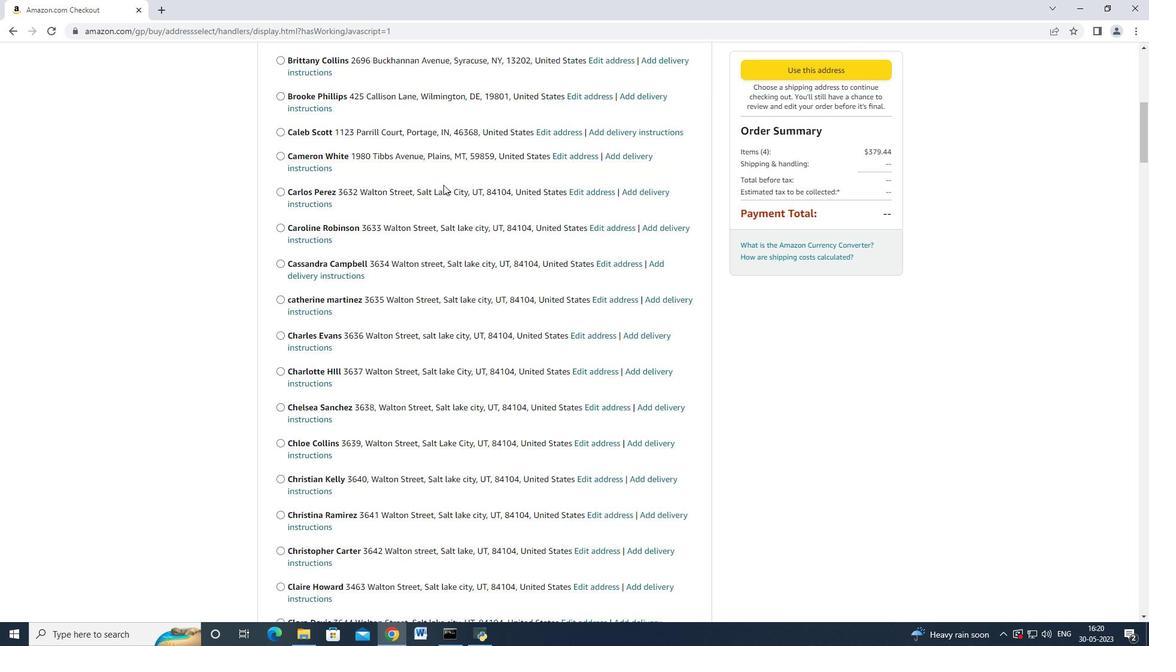 
Action: Mouse scrolled (442, 184) with delta (0, 0)
Screenshot: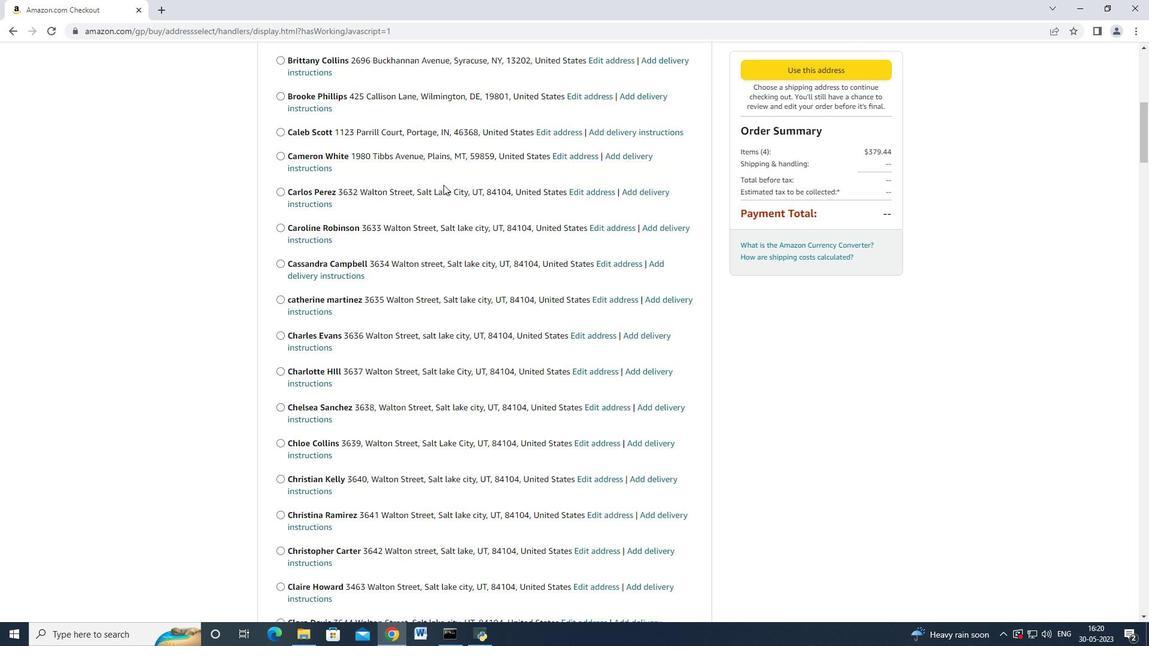 
Action: Mouse moved to (444, 182)
Screenshot: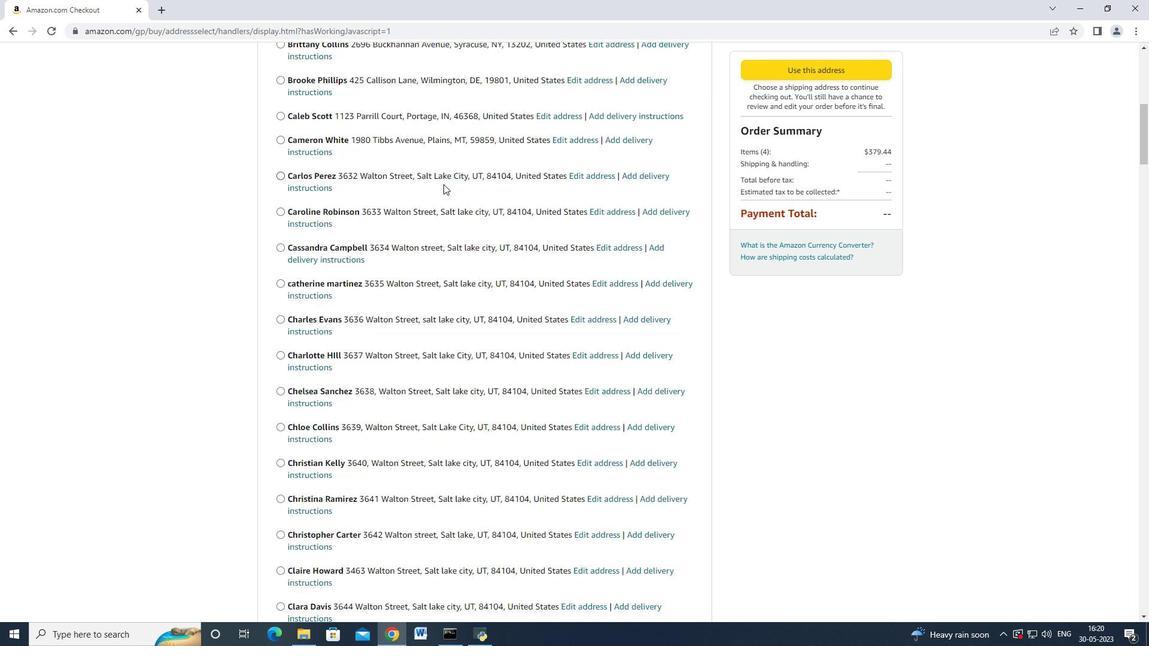 
Action: Mouse scrolled (444, 181) with delta (0, 0)
Screenshot: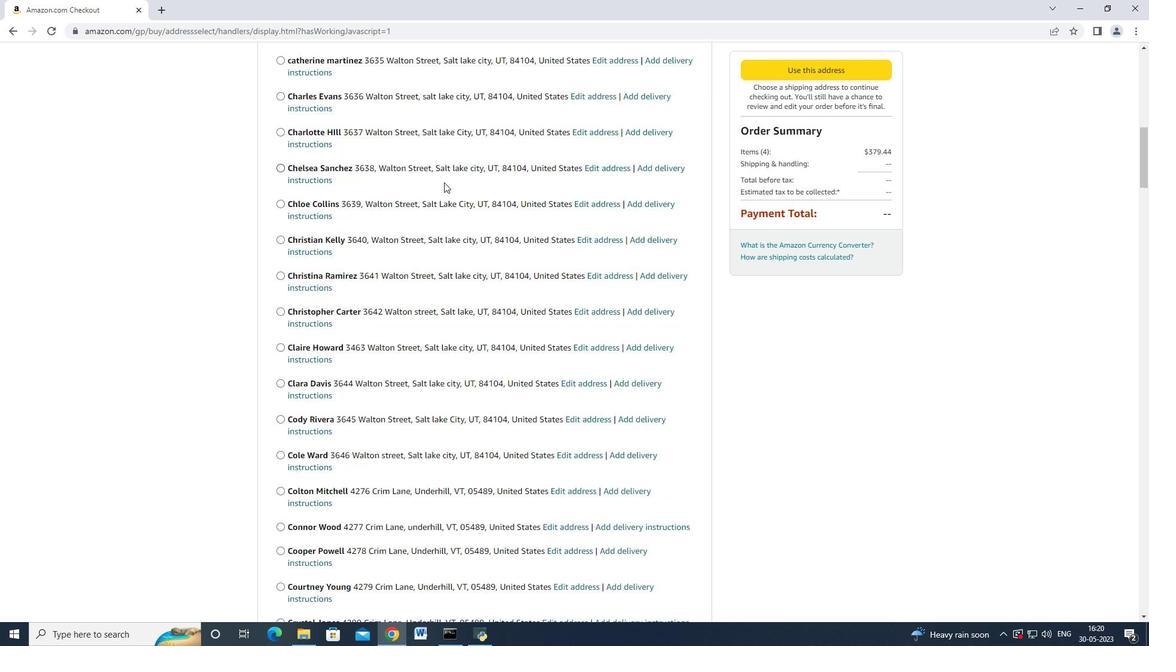 
Action: Mouse moved to (443, 182)
Screenshot: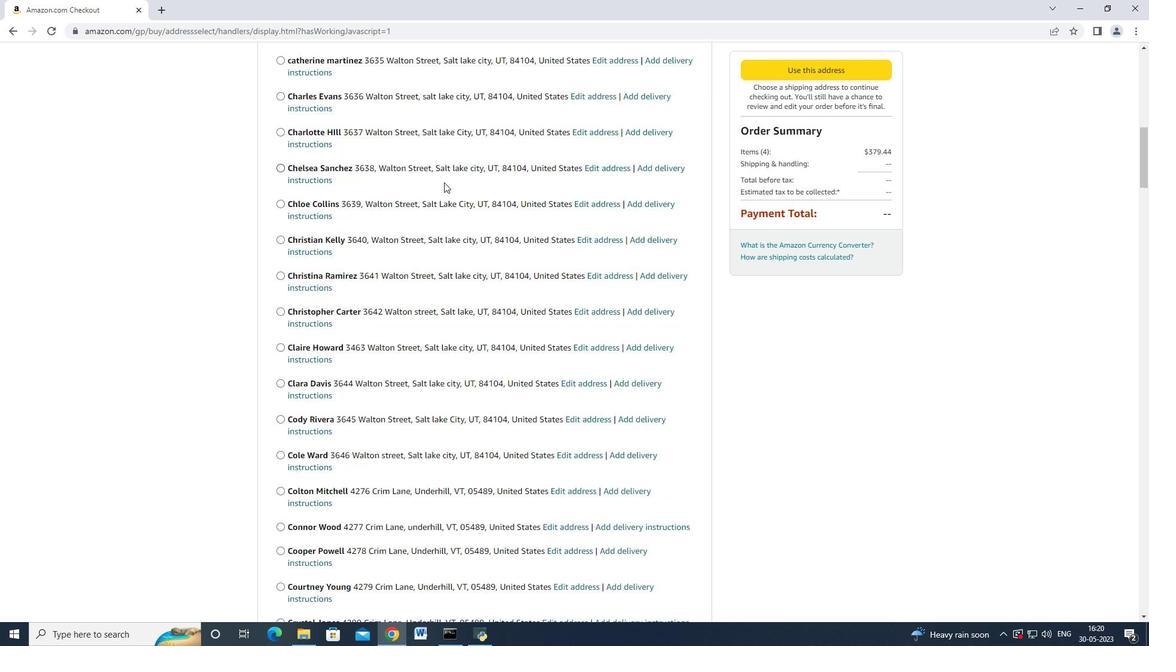 
Action: Mouse scrolled (443, 181) with delta (0, 0)
Screenshot: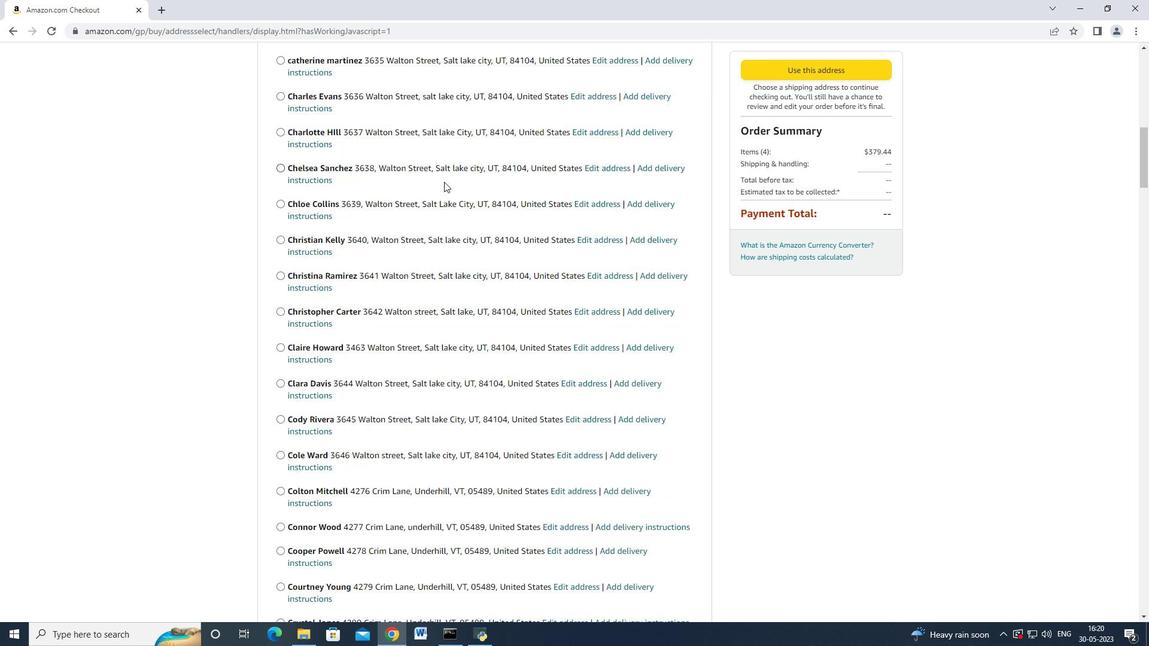 
Action: Mouse moved to (442, 184)
Screenshot: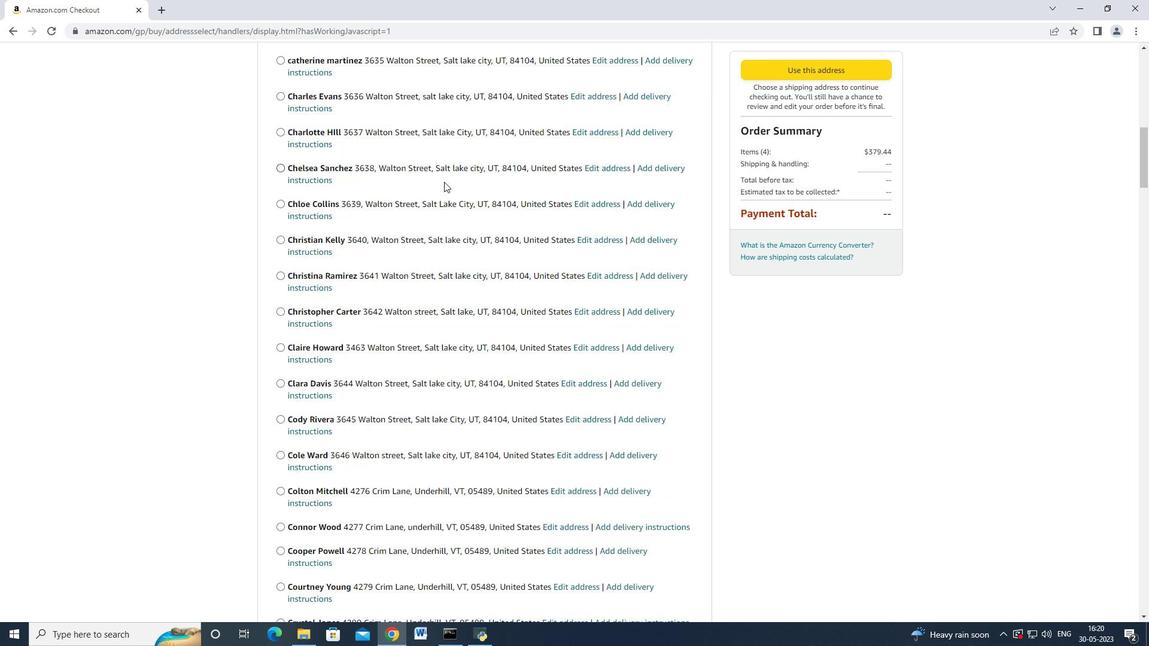 
Action: Mouse scrolled (443, 183) with delta (0, 0)
Screenshot: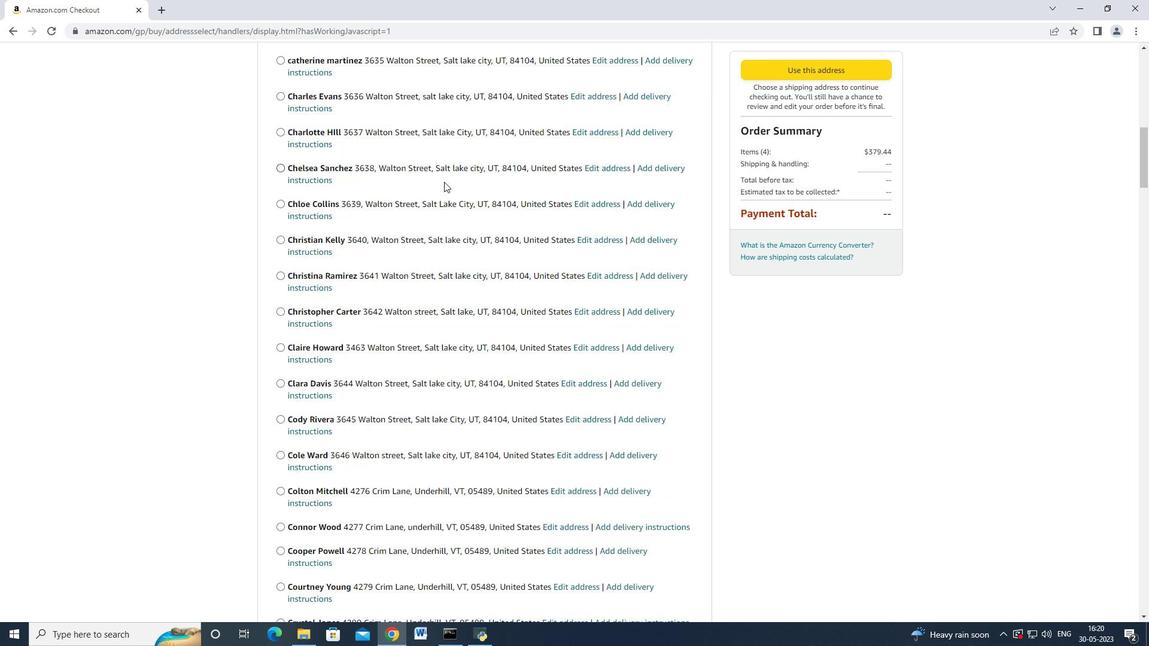 
Action: Mouse moved to (442, 185)
Screenshot: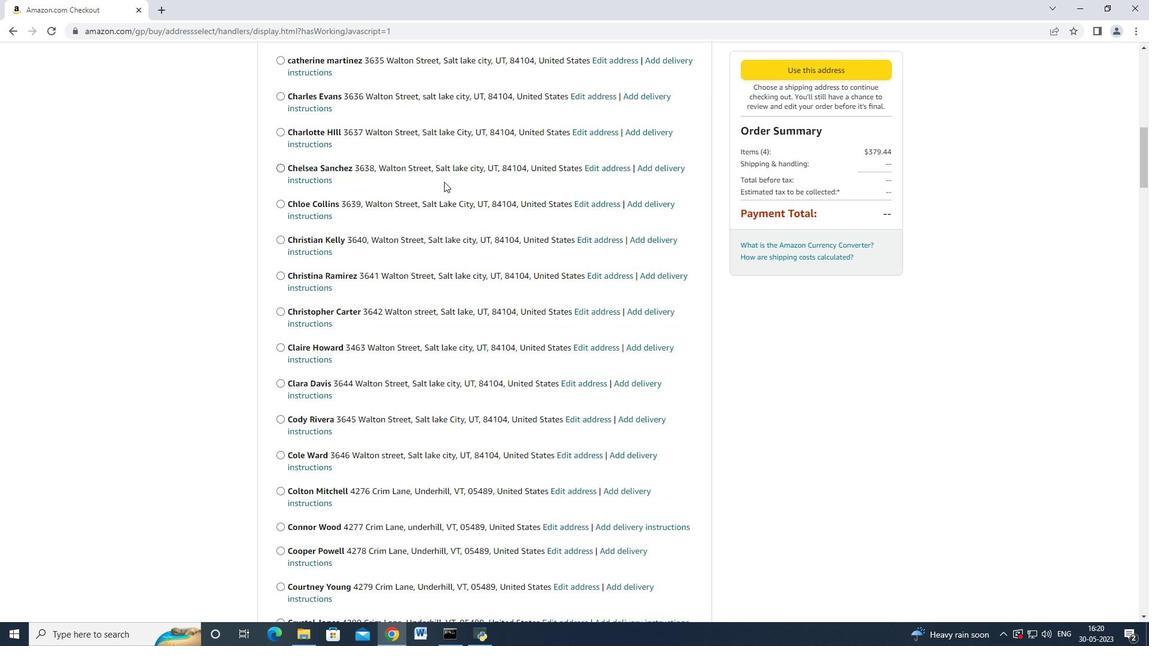 
Action: Mouse scrolled (442, 184) with delta (0, 0)
Screenshot: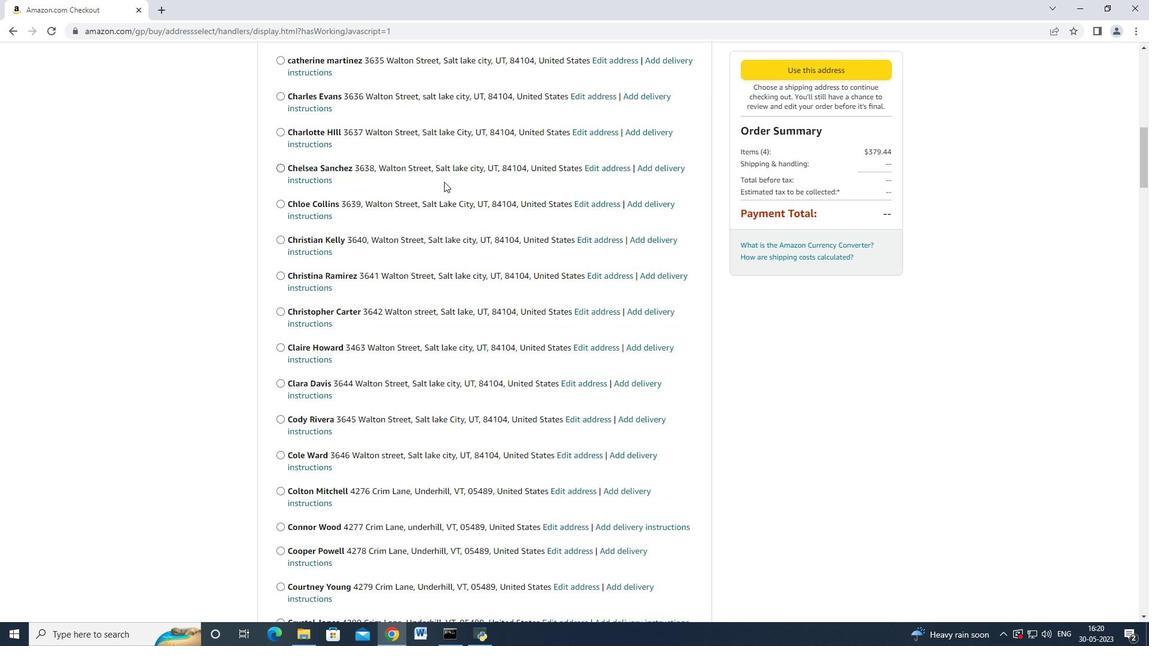 
Action: Mouse scrolled (442, 184) with delta (0, 0)
Screenshot: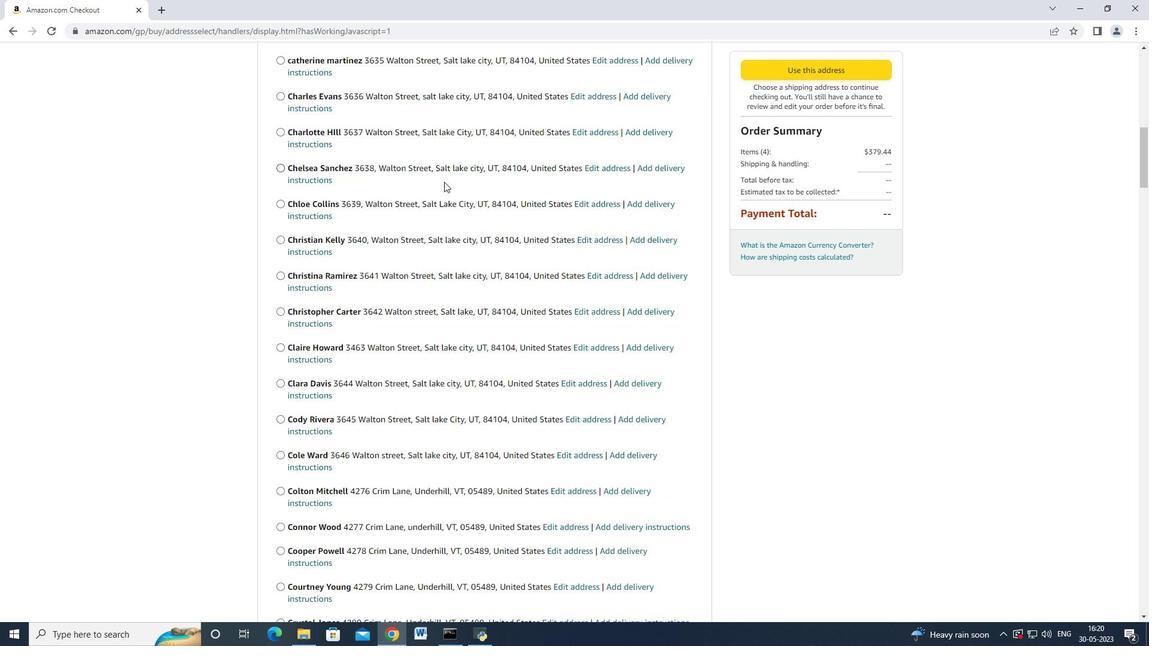 
Action: Mouse moved to (441, 185)
Screenshot: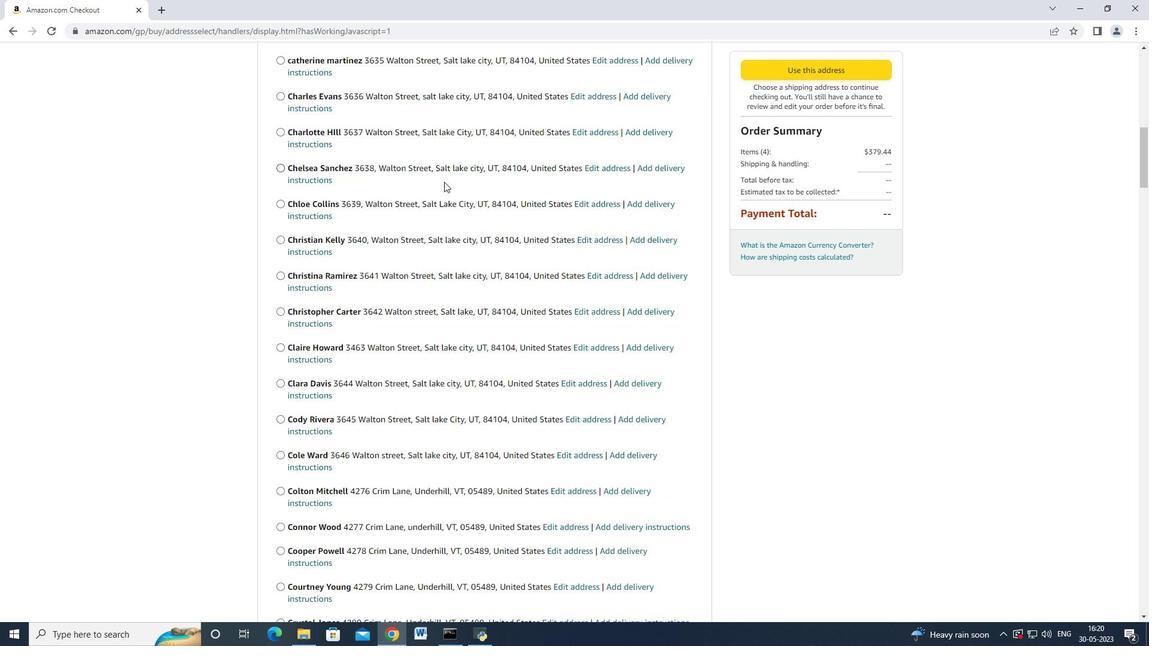 
Action: Mouse scrolled (441, 185) with delta (0, 0)
Screenshot: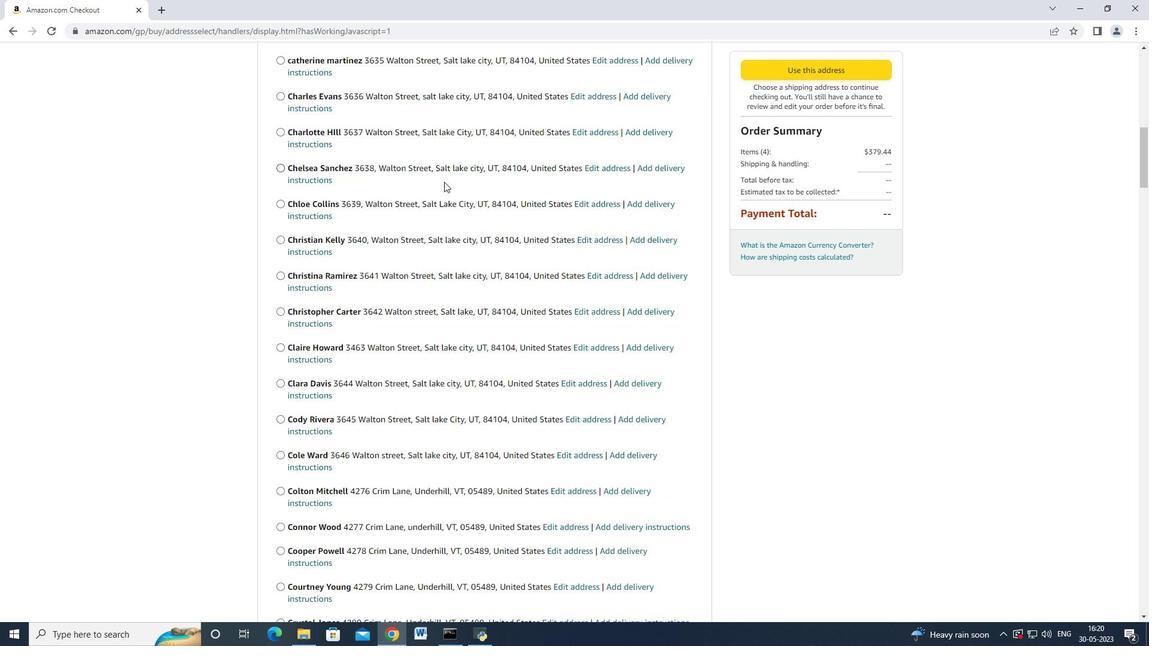 
Action: Mouse moved to (440, 185)
Screenshot: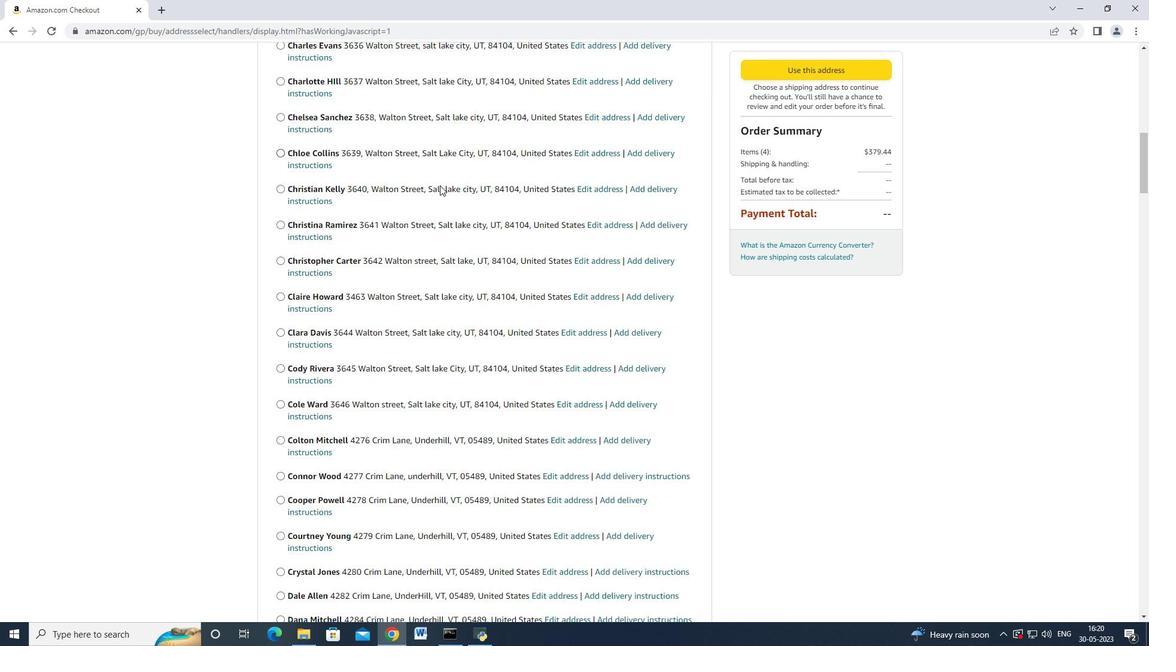 
Action: Mouse scrolled (440, 184) with delta (0, 0)
Screenshot: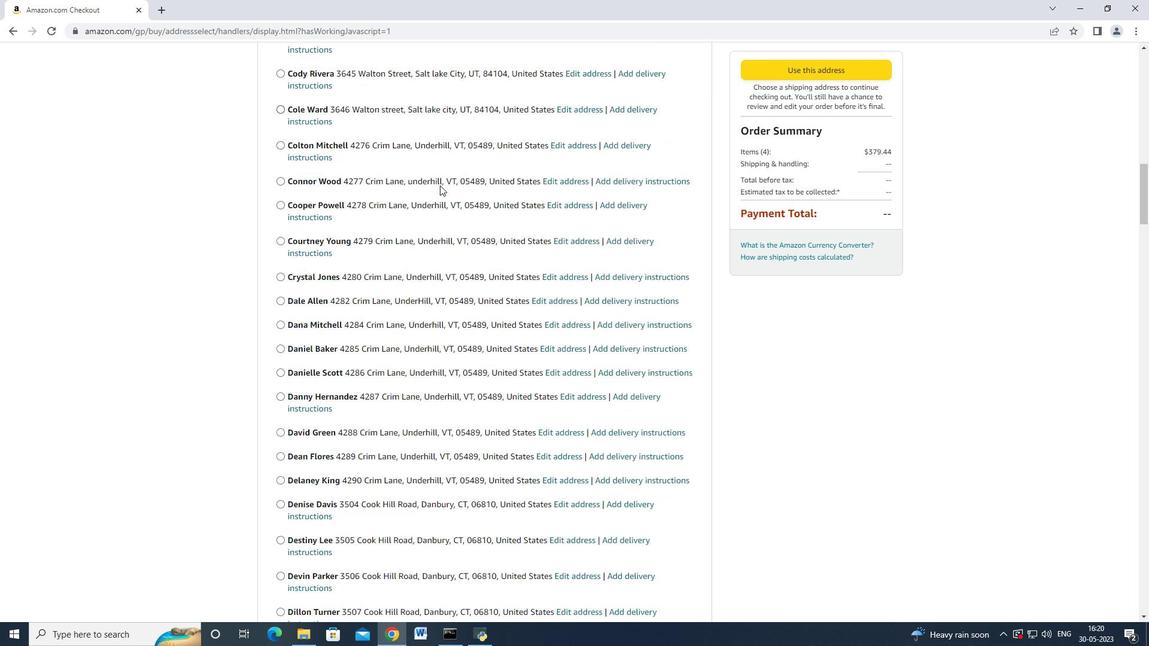 
Action: Mouse moved to (440, 185)
Screenshot: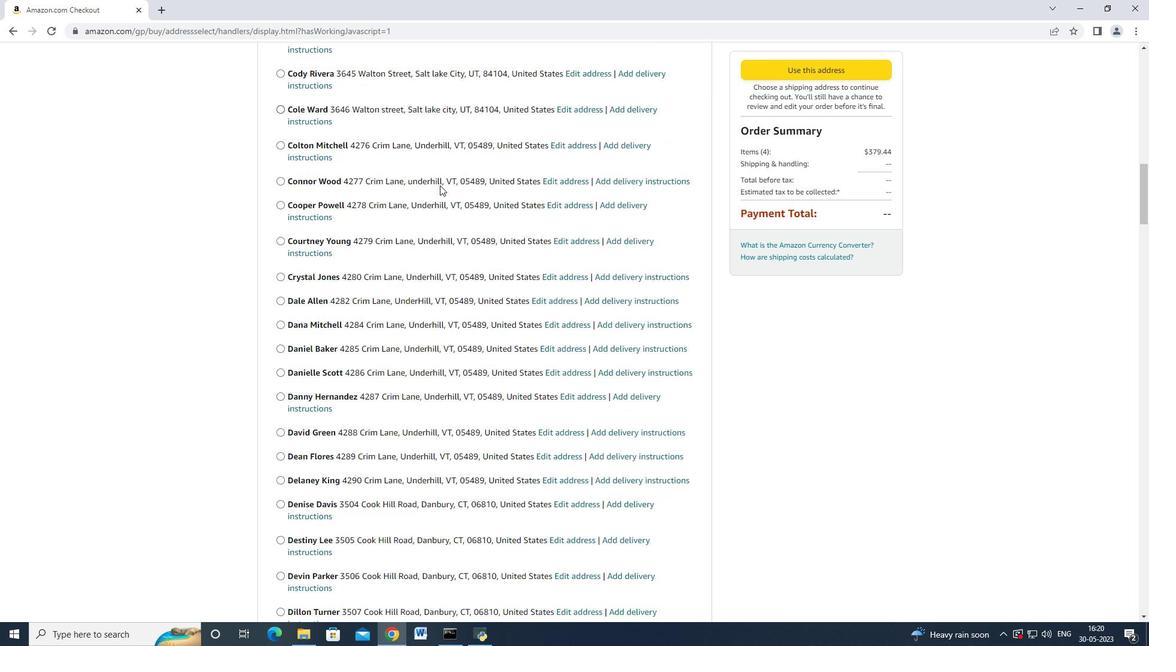 
Action: Mouse scrolled (440, 184) with delta (0, 0)
Screenshot: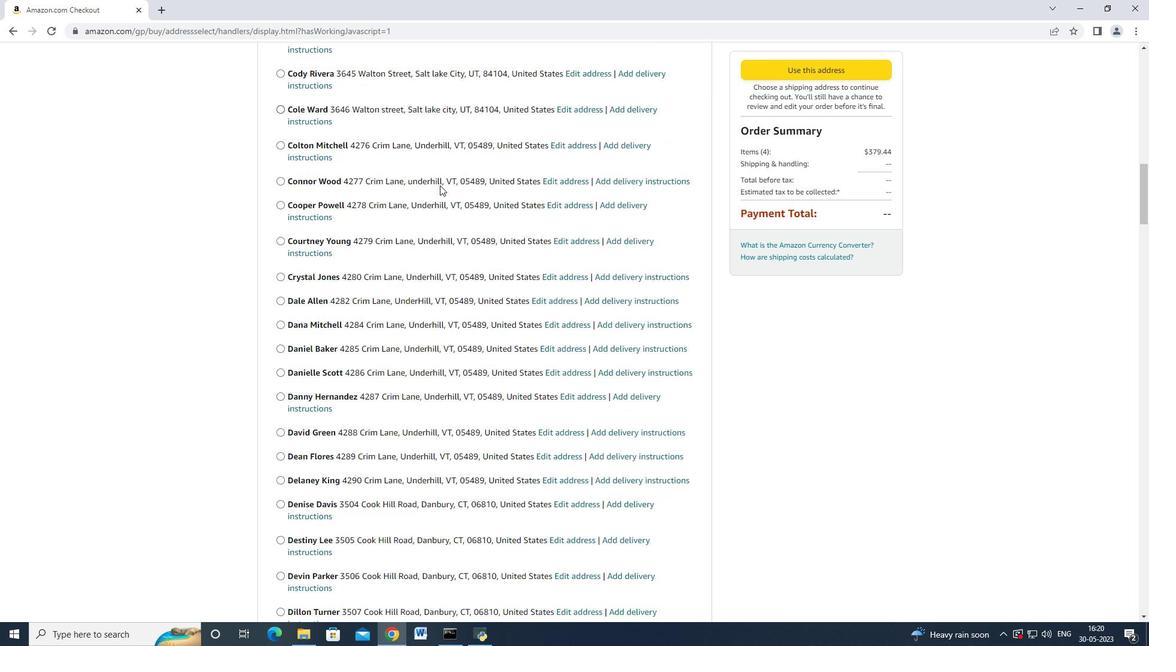 
Action: Mouse scrolled (440, 184) with delta (0, 0)
Screenshot: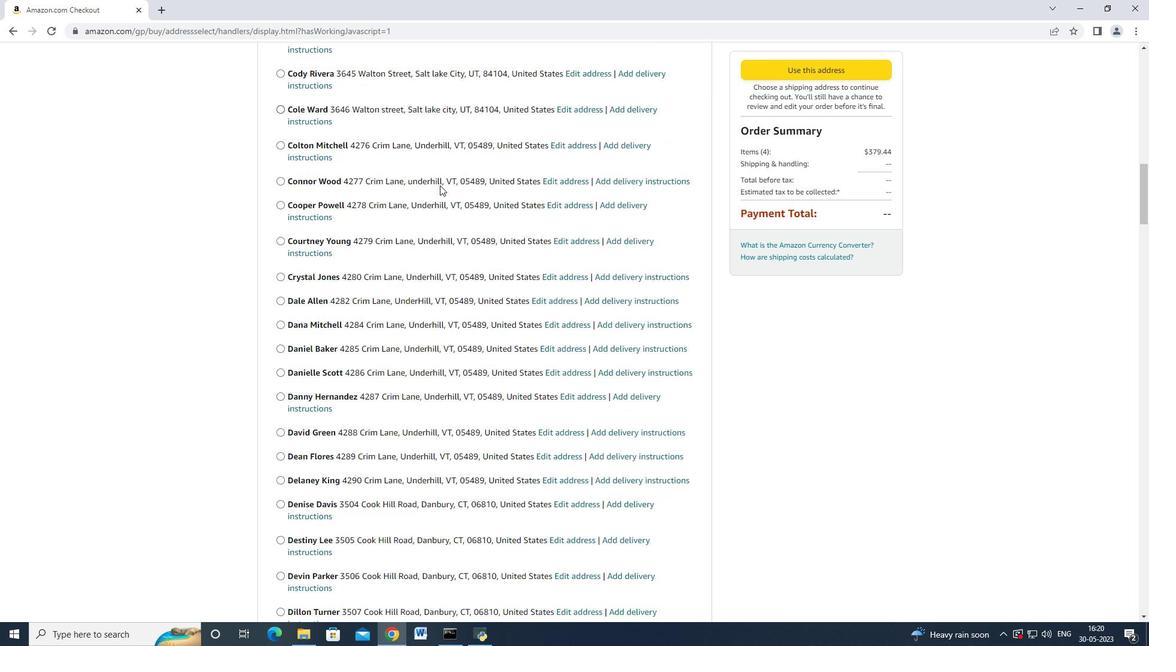 
Action: Mouse scrolled (440, 184) with delta (0, 0)
Screenshot: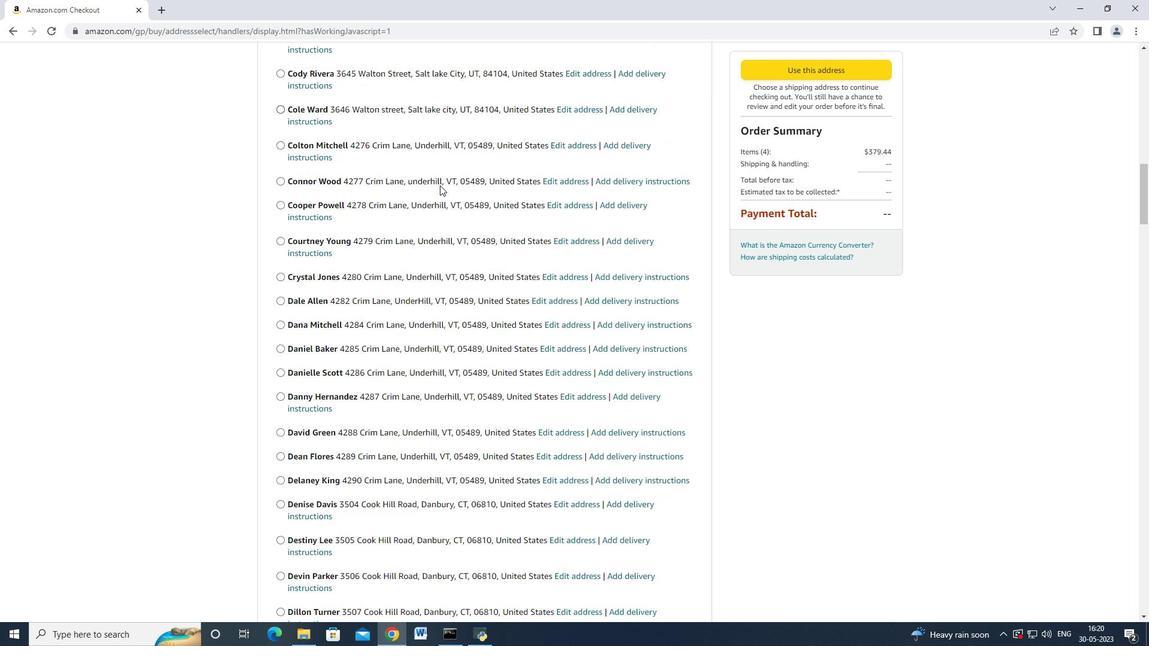 
Action: Mouse moved to (440, 185)
Screenshot: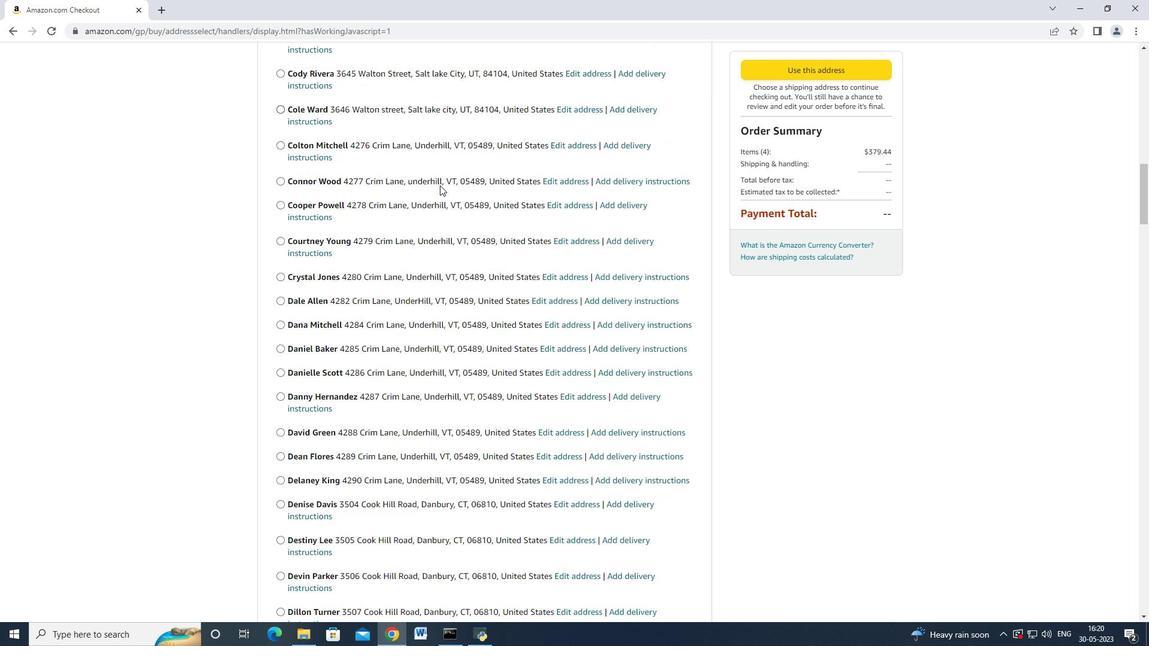 
Action: Mouse scrolled (440, 184) with delta (0, 0)
Screenshot: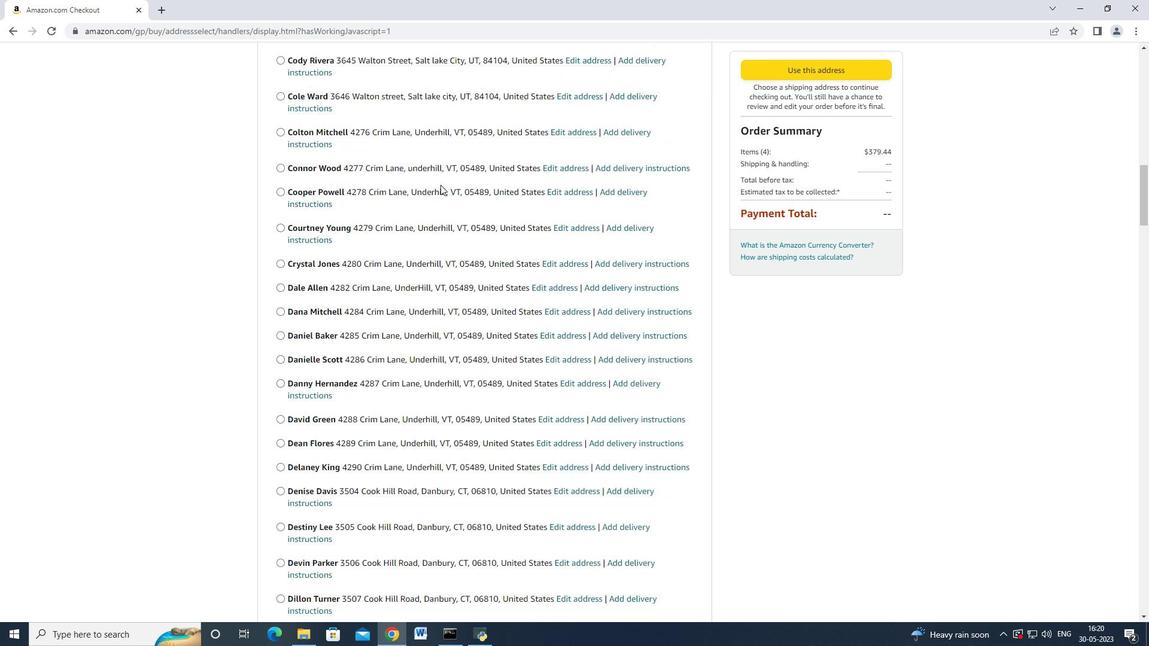 
Action: Mouse moved to (441, 185)
Screenshot: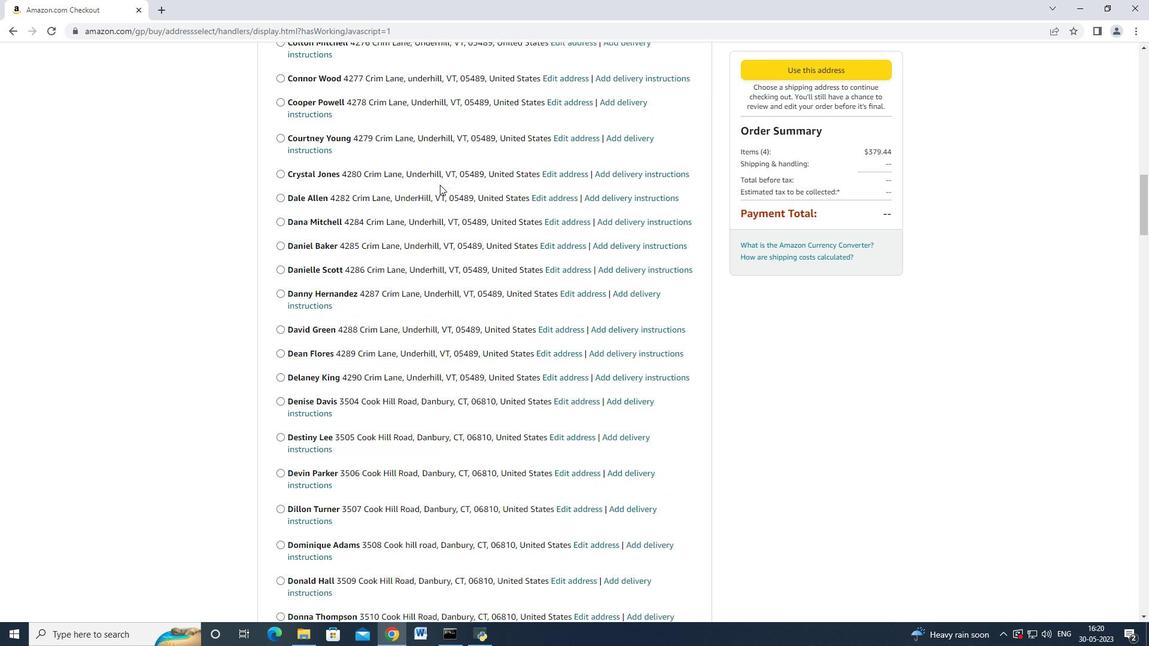 
Action: Mouse scrolled (441, 184) with delta (0, 0)
Screenshot: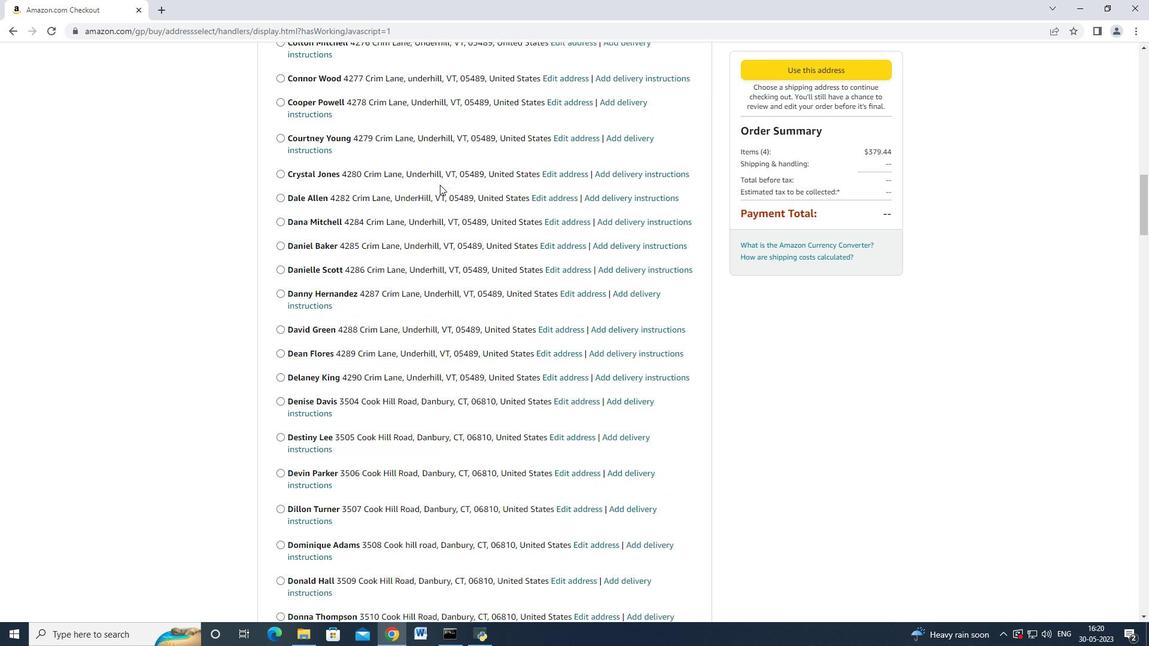 
Action: Mouse scrolled (441, 184) with delta (0, 0)
Screenshot: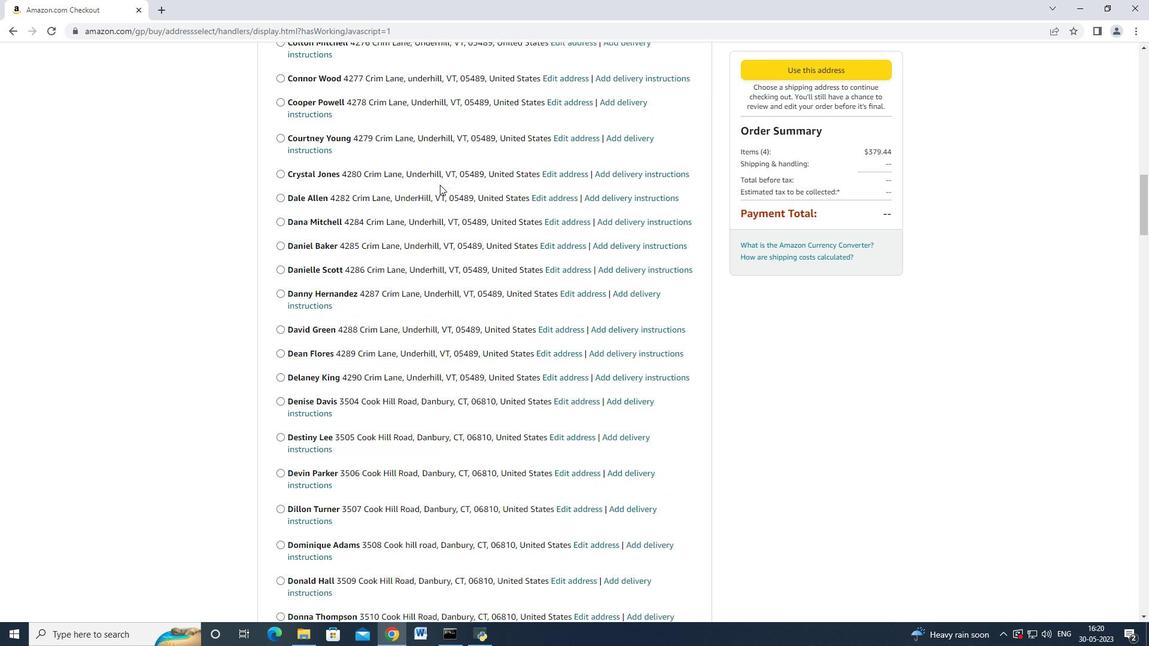 
Action: Mouse scrolled (441, 184) with delta (0, 0)
Screenshot: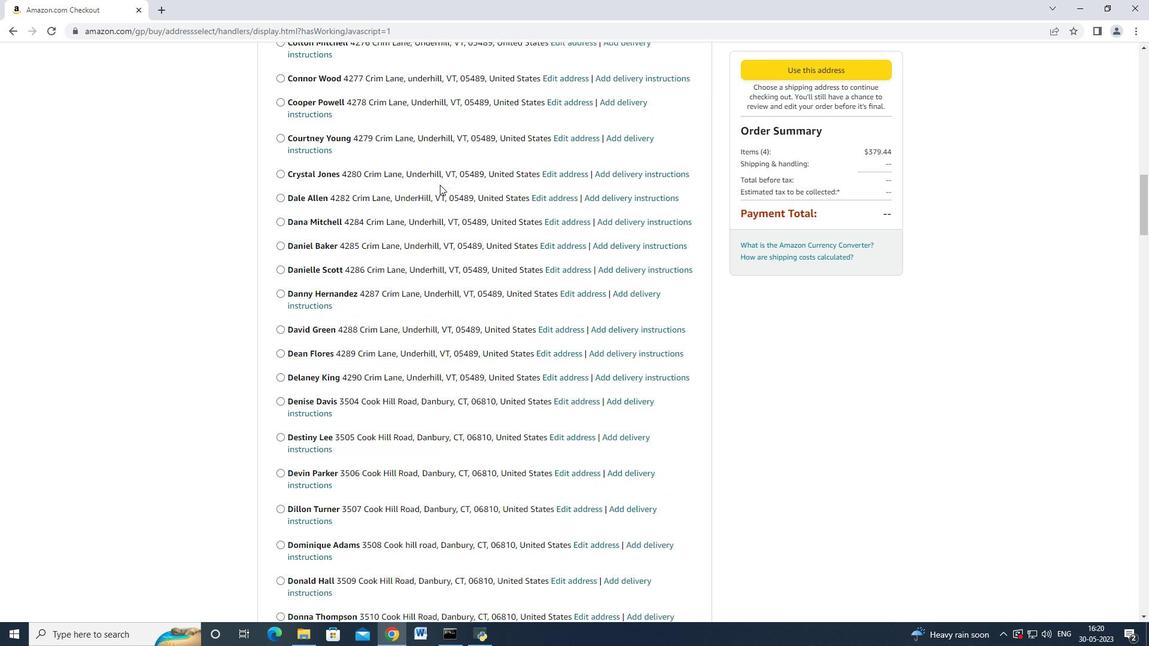 
Action: Mouse scrolled (441, 184) with delta (0, 0)
Screenshot: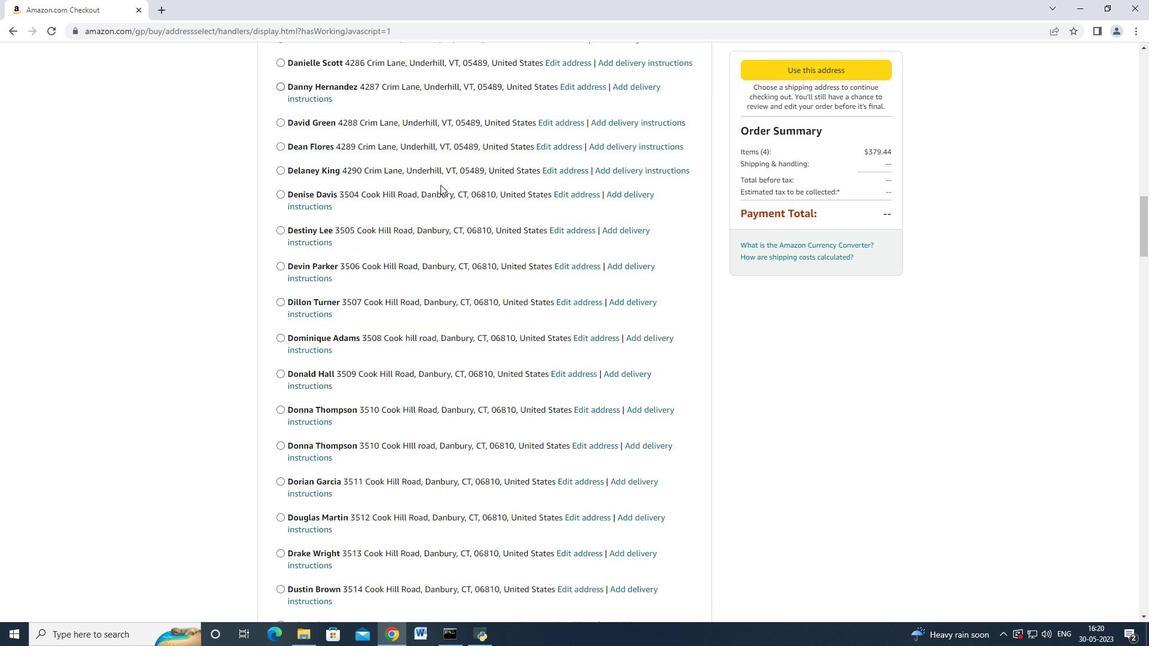 
Action: Mouse scrolled (441, 184) with delta (0, 0)
Screenshot: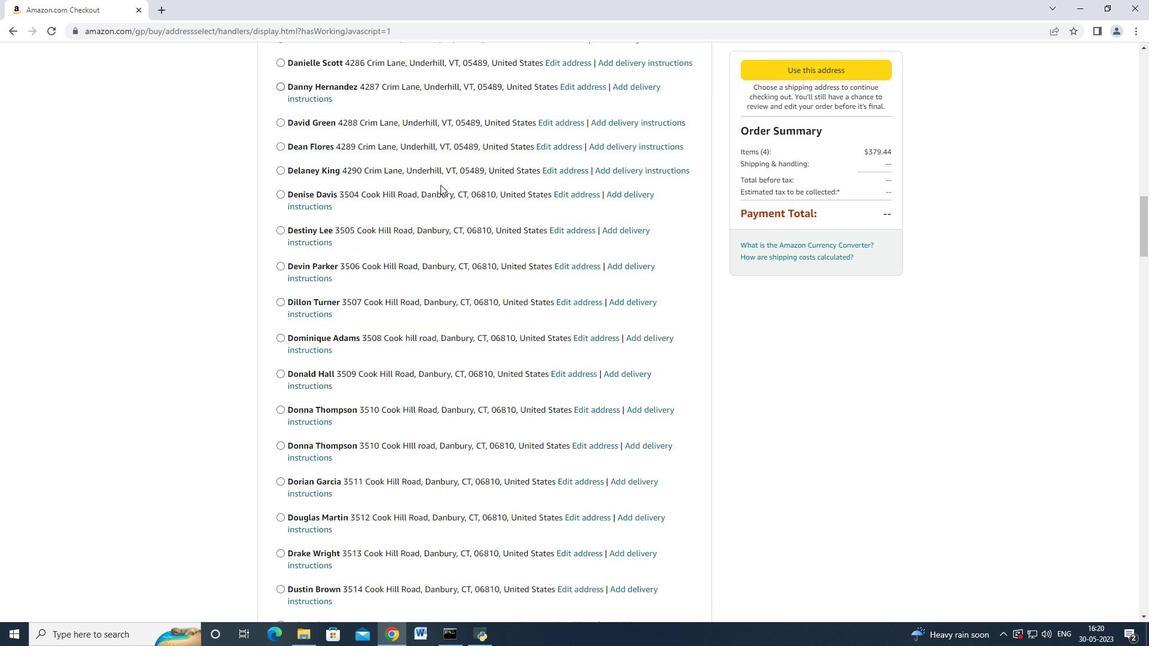 
Action: Mouse moved to (441, 185)
Screenshot: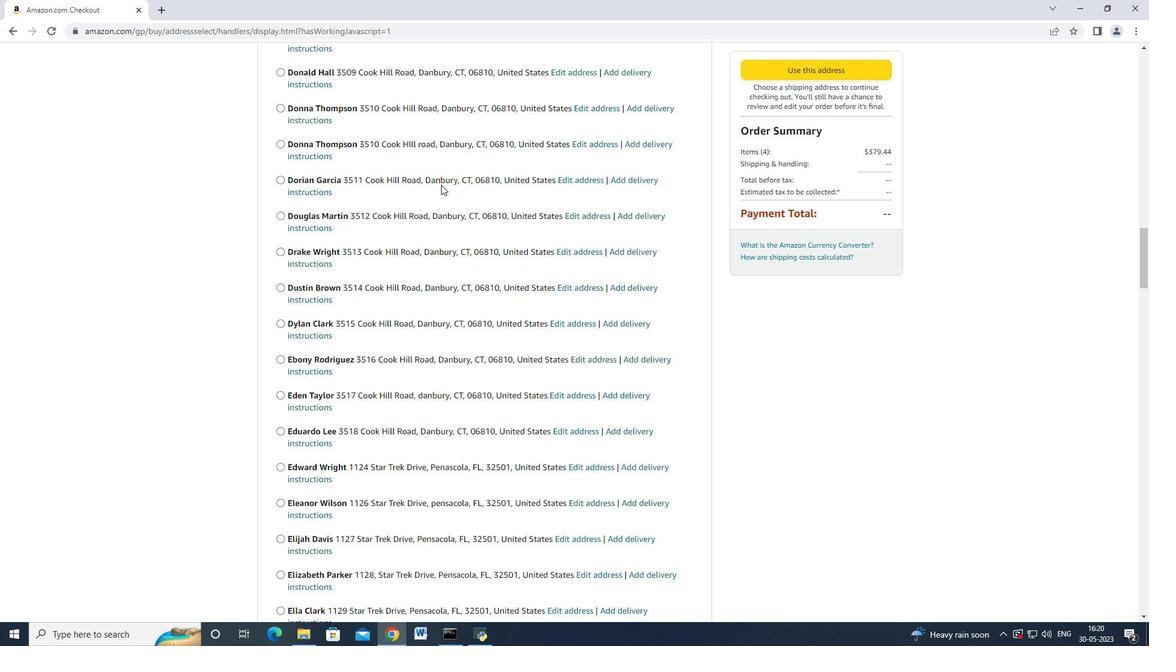 
Action: Mouse scrolled (441, 183) with delta (0, 0)
Screenshot: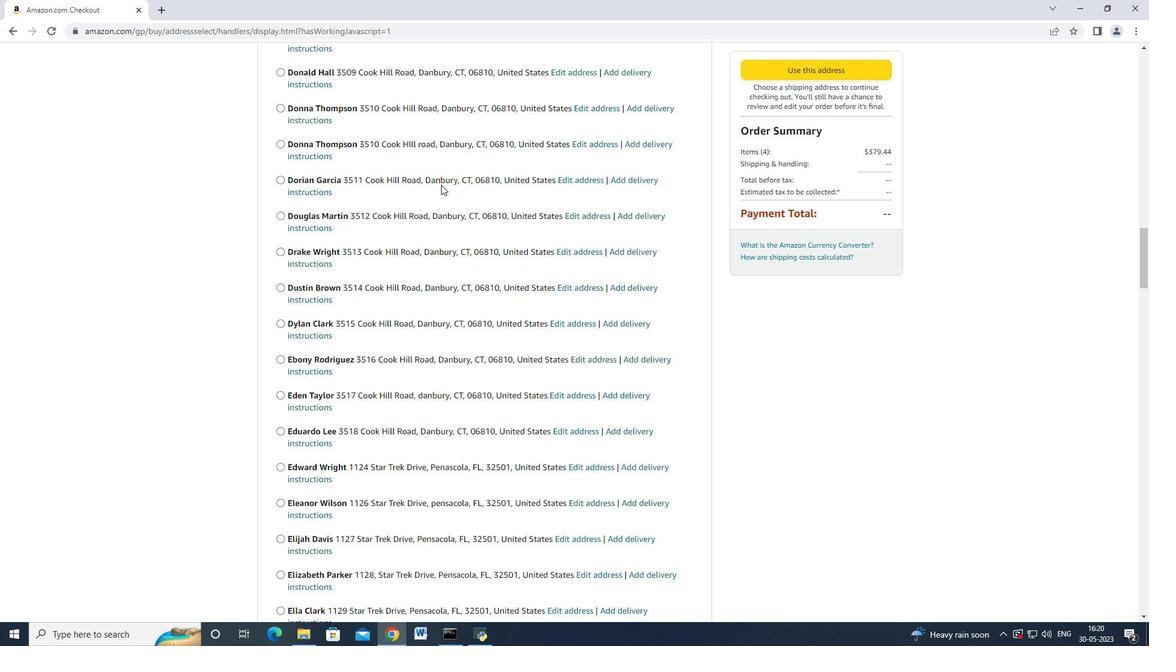 
Action: Mouse moved to (441, 185)
Screenshot: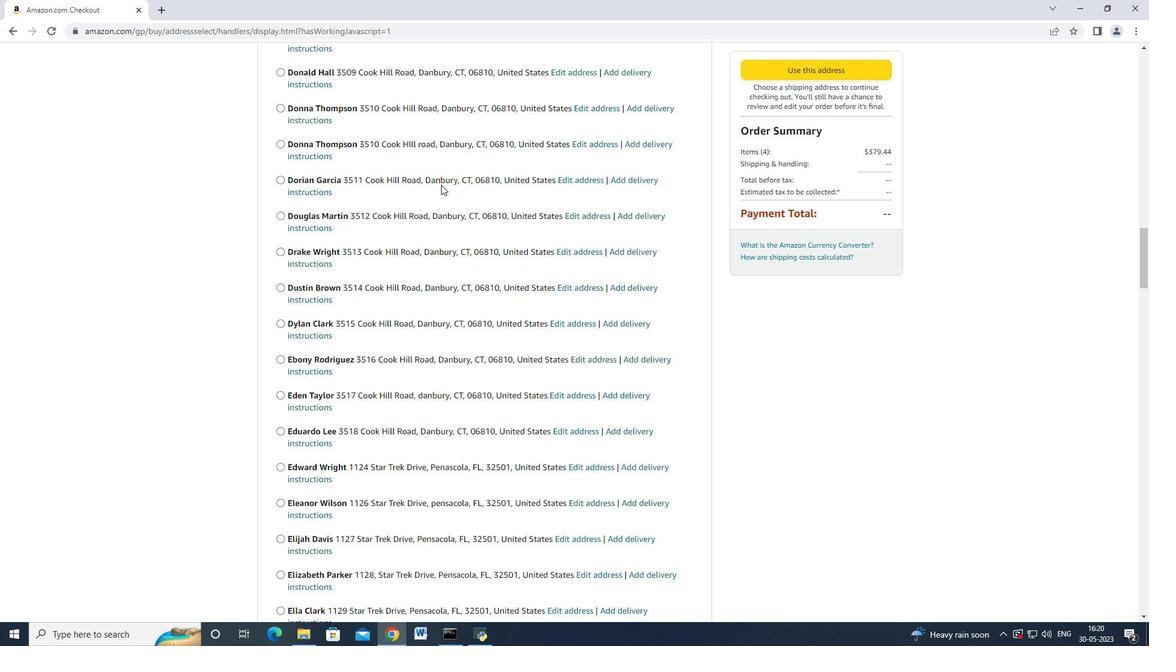 
Action: Mouse scrolled (441, 183) with delta (0, 0)
Screenshot: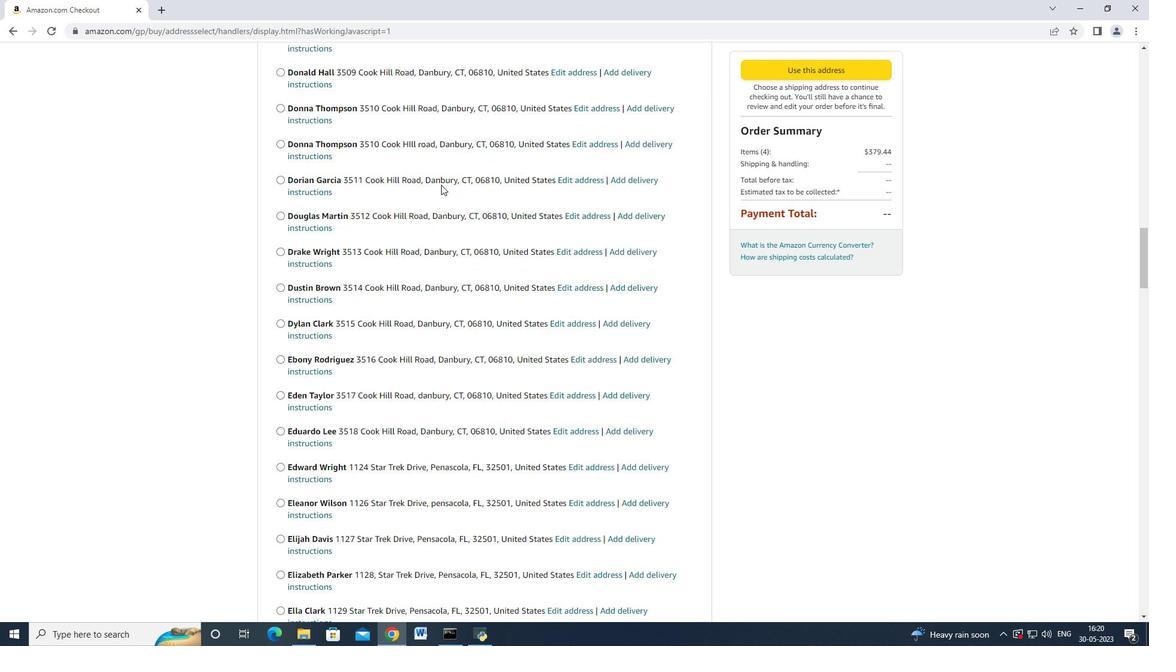 
Action: Mouse scrolled (441, 184) with delta (0, 0)
Screenshot: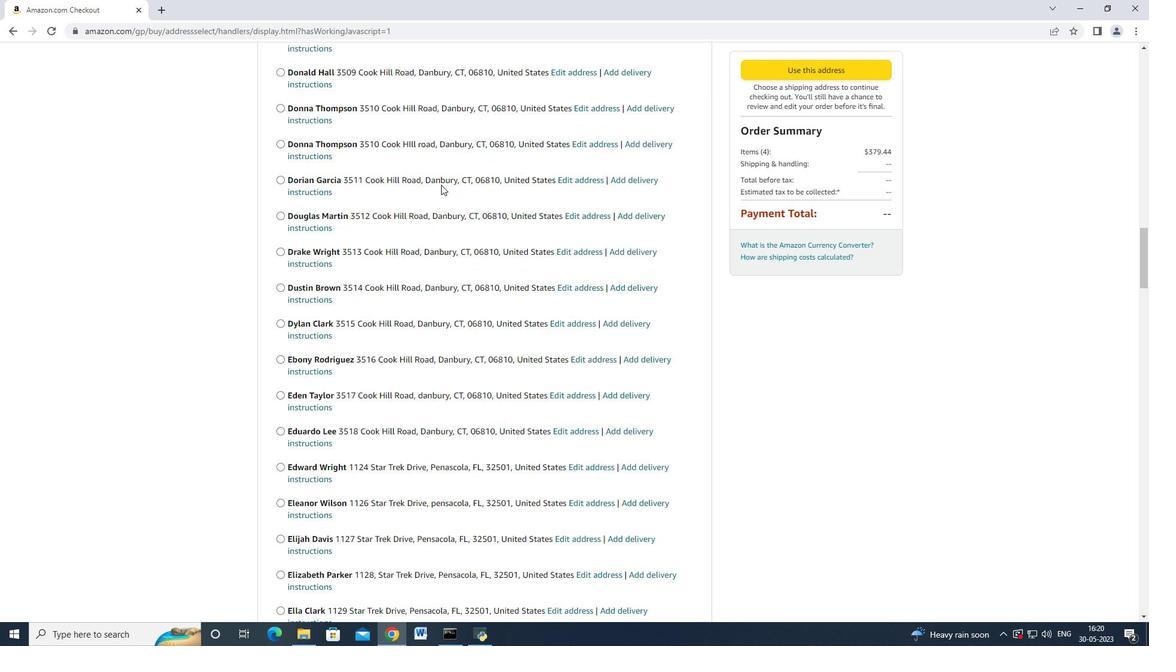 
Action: Mouse scrolled (441, 184) with delta (0, 0)
Screenshot: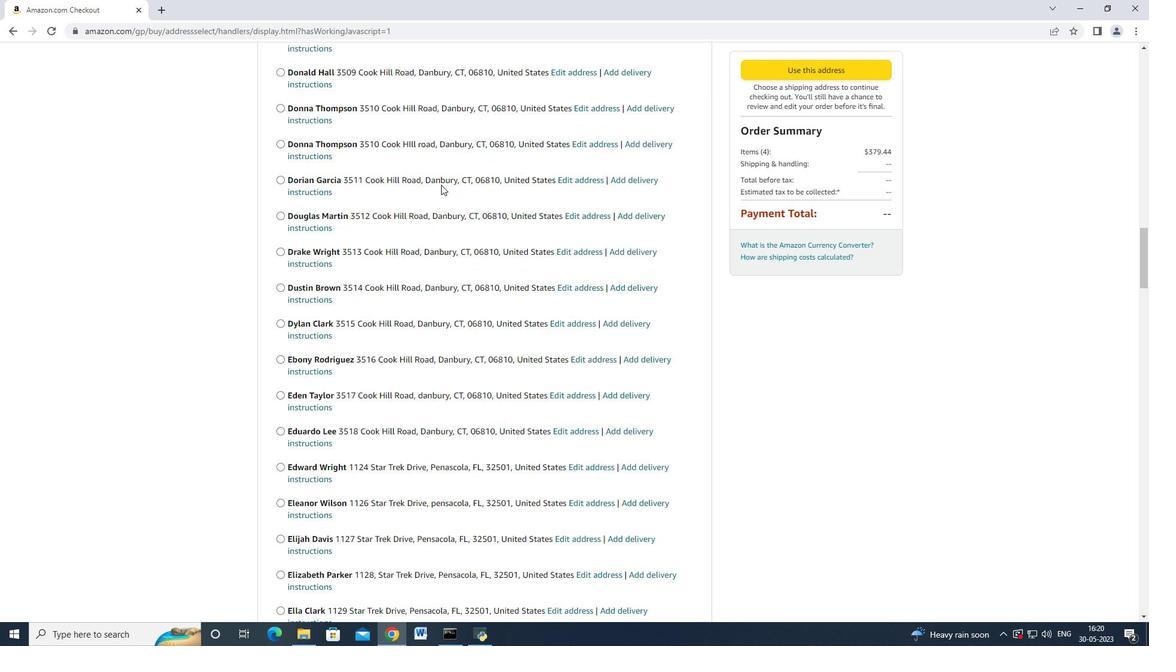 
Action: Mouse moved to (441, 185)
Screenshot: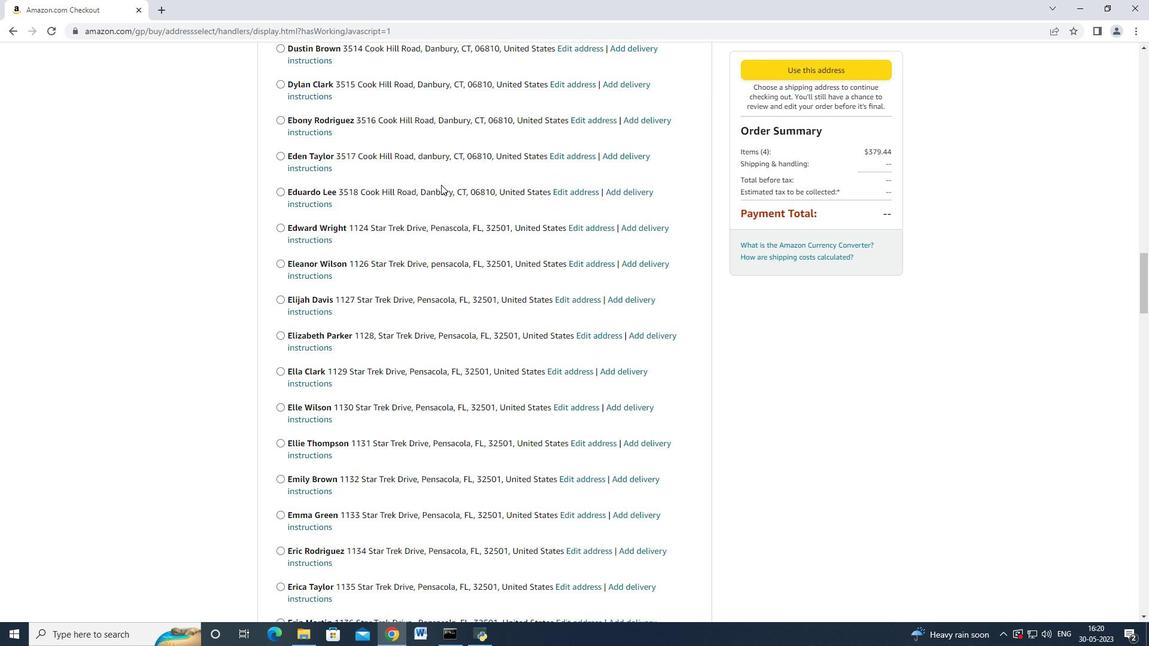 
Action: Mouse scrolled (441, 185) with delta (0, 0)
Screenshot: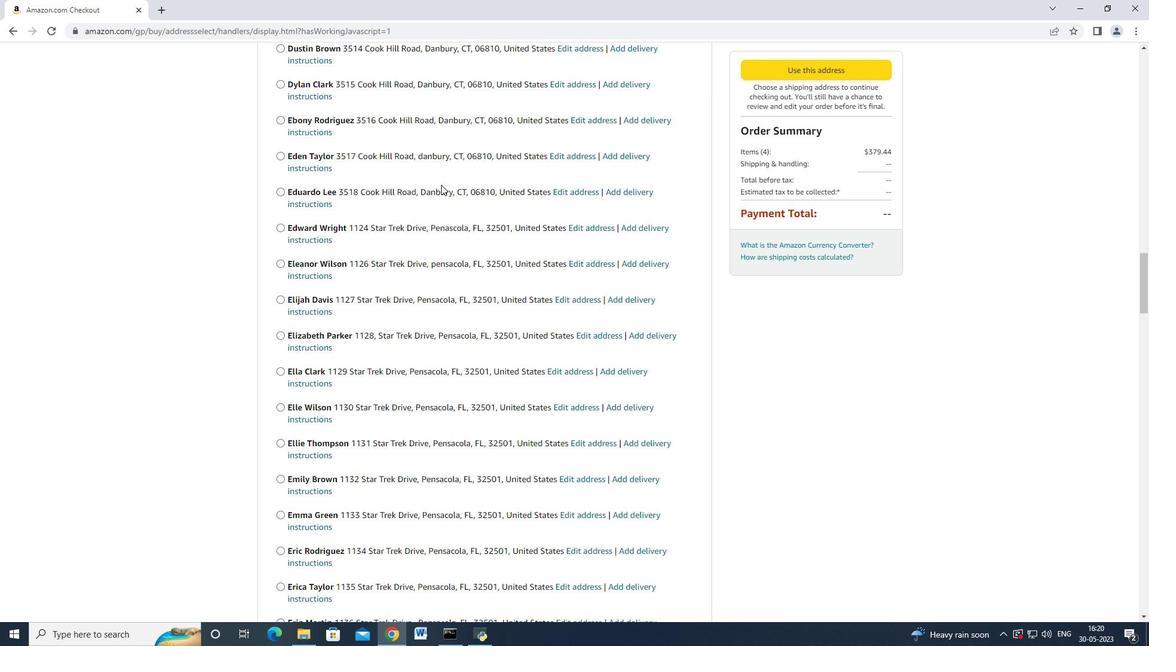 
Action: Mouse moved to (440, 187)
Screenshot: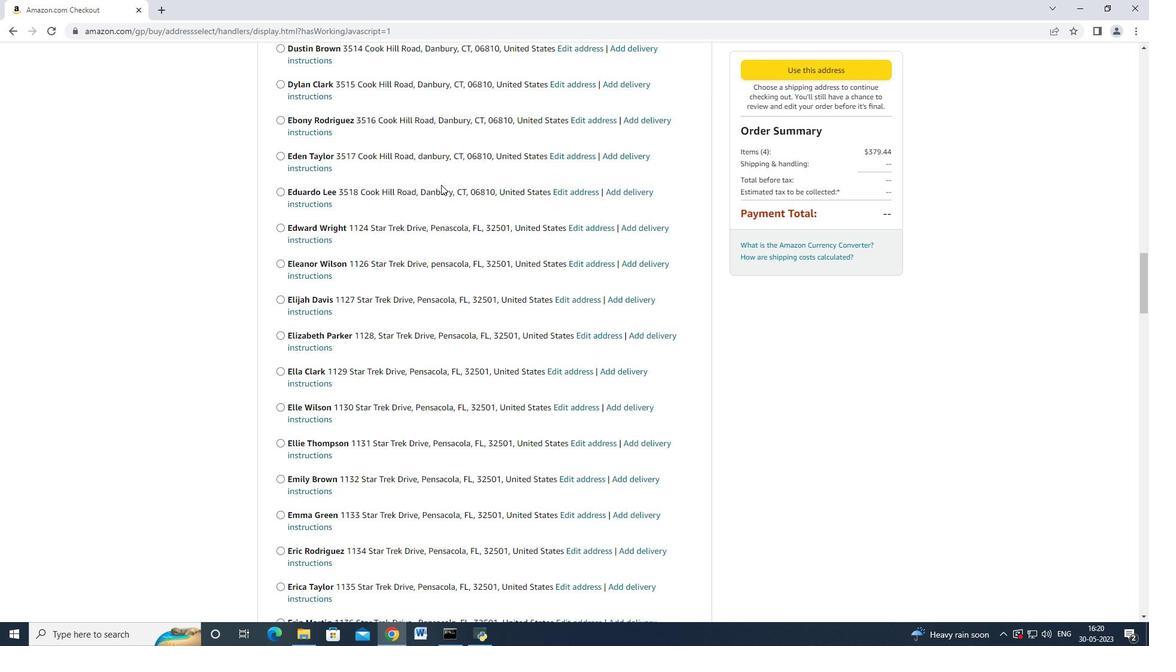 
Action: Mouse scrolled (441, 185) with delta (0, 0)
Screenshot: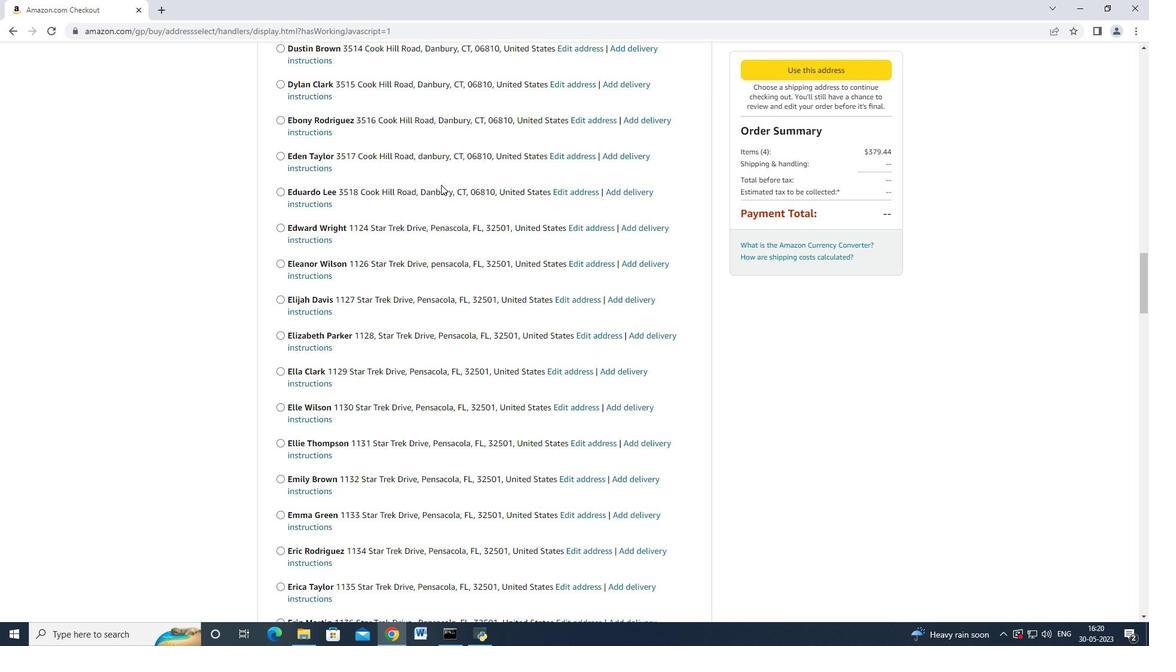 
Action: Mouse moved to (440, 187)
Screenshot: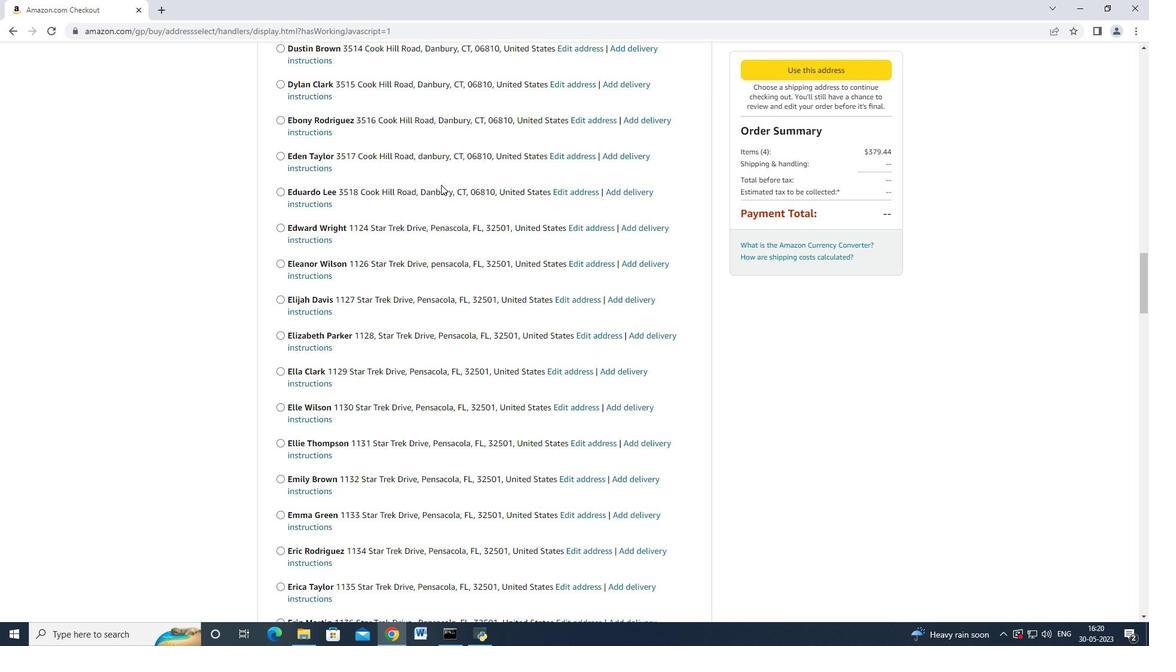 
Action: Mouse scrolled (440, 186) with delta (0, 0)
Screenshot: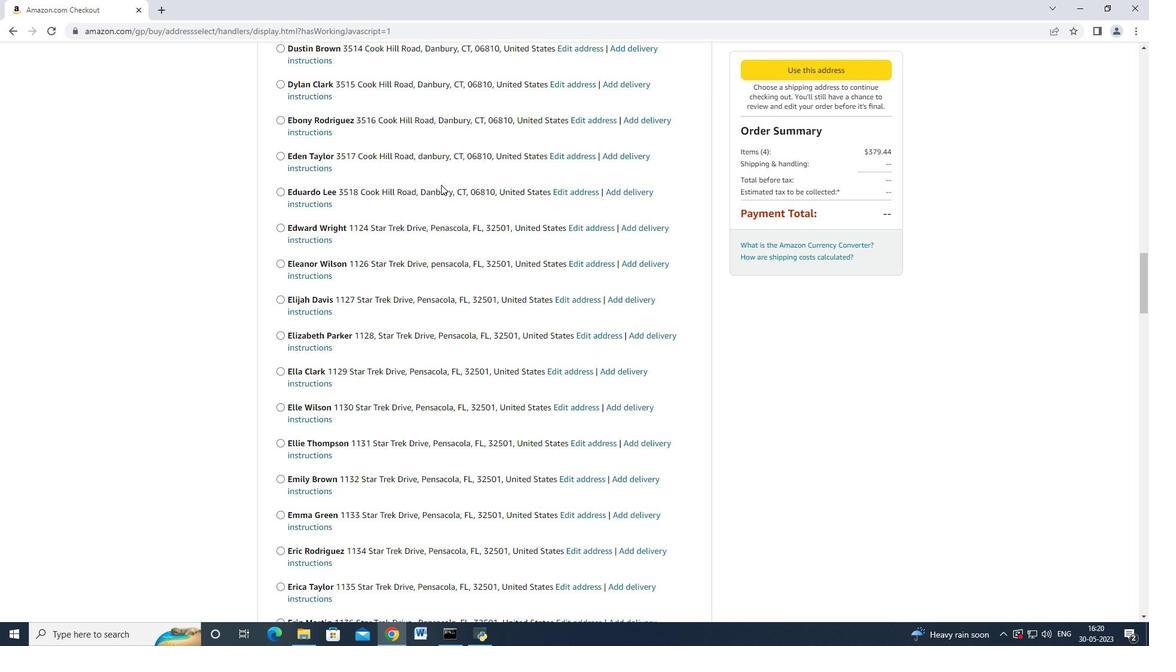 
Action: Mouse moved to (438, 190)
Screenshot: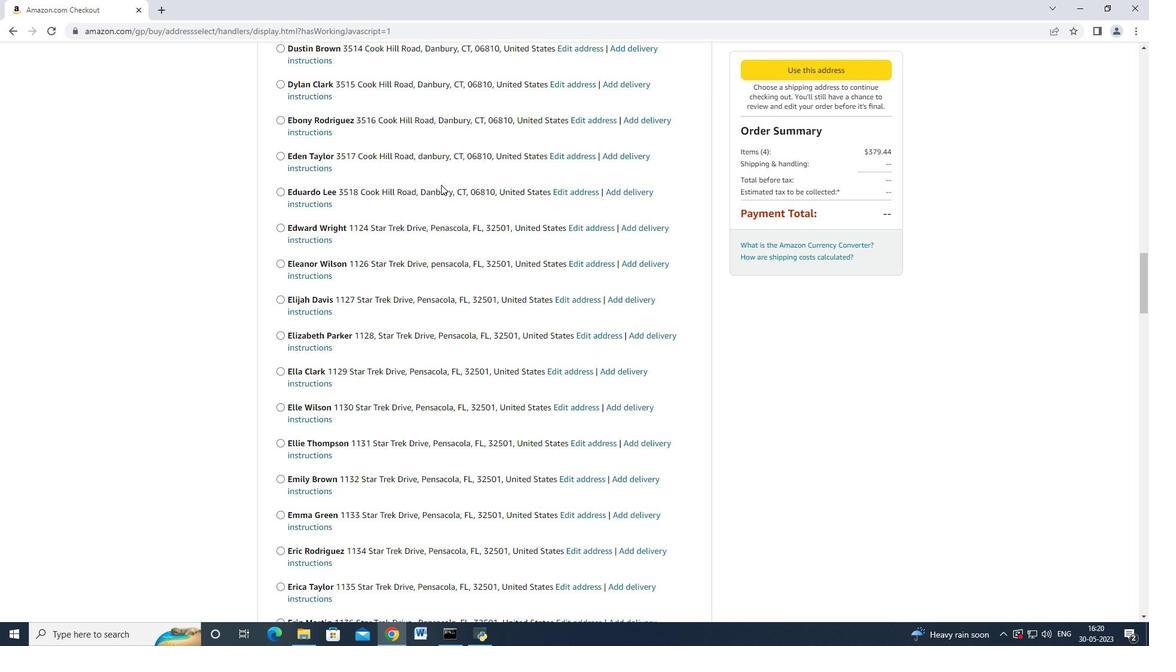 
Action: Mouse scrolled (439, 186) with delta (0, 0)
Screenshot: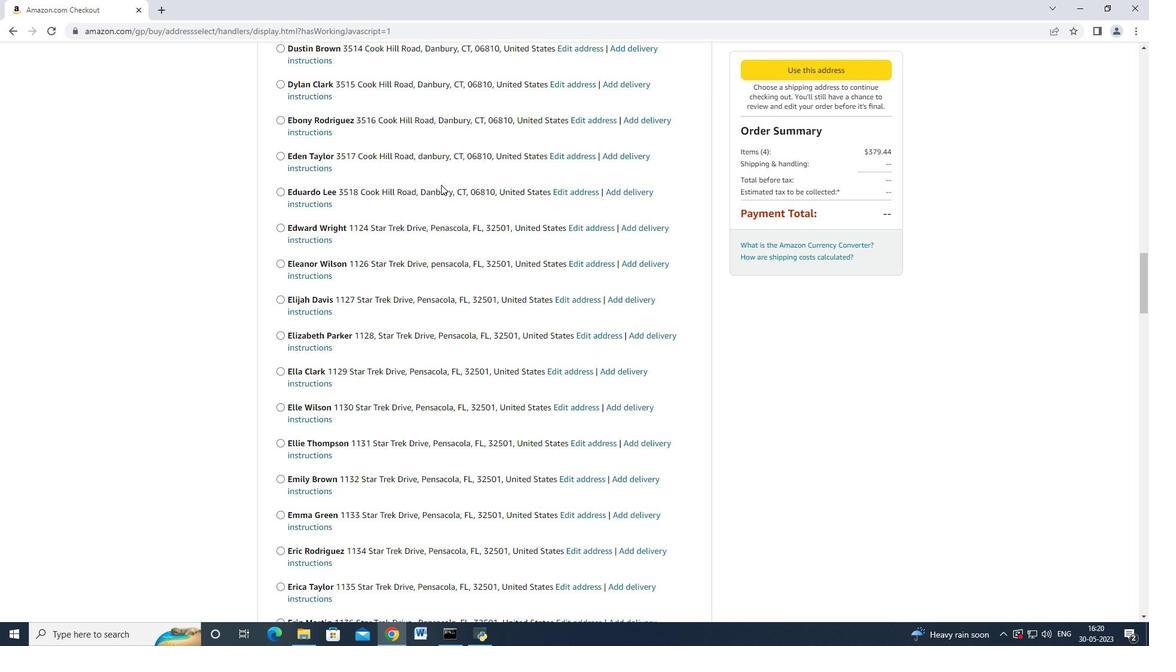 
Action: Mouse moved to (437, 189)
Screenshot: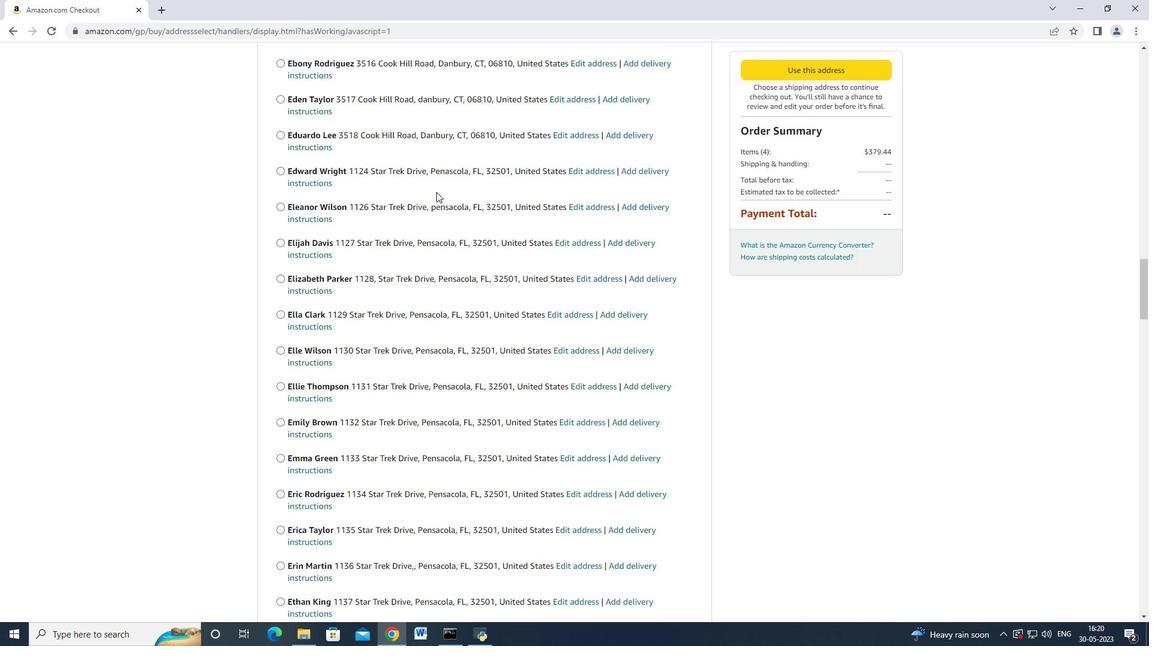 
Action: Mouse scrolled (437, 189) with delta (0, 0)
Screenshot: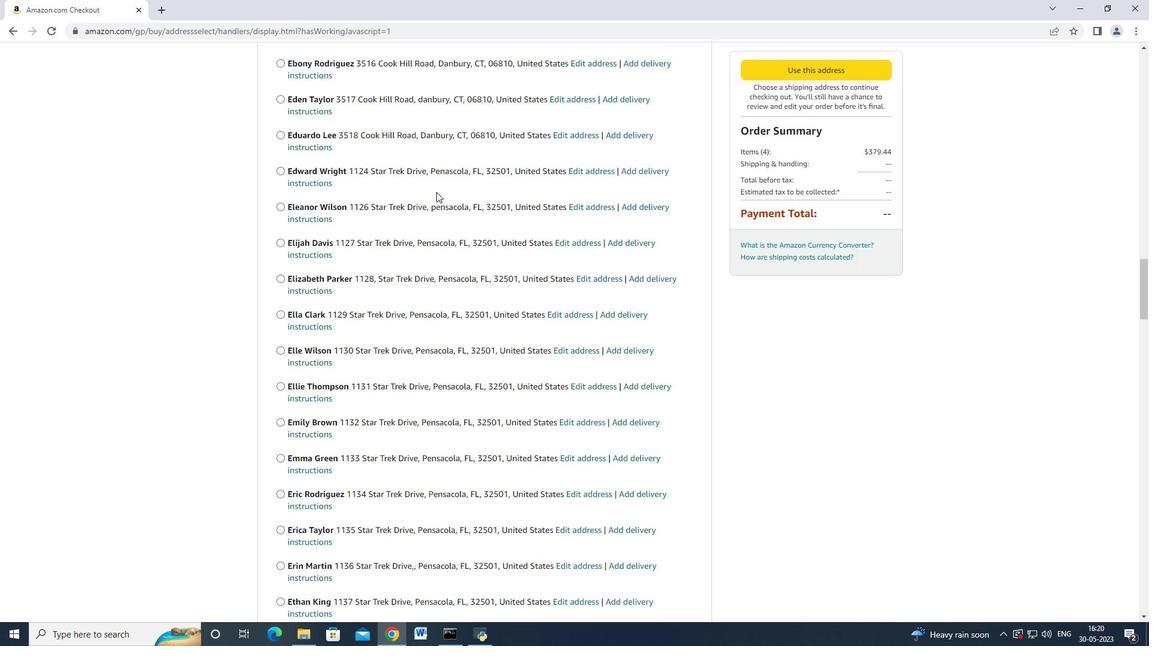 
Action: Mouse moved to (437, 189)
Screenshot: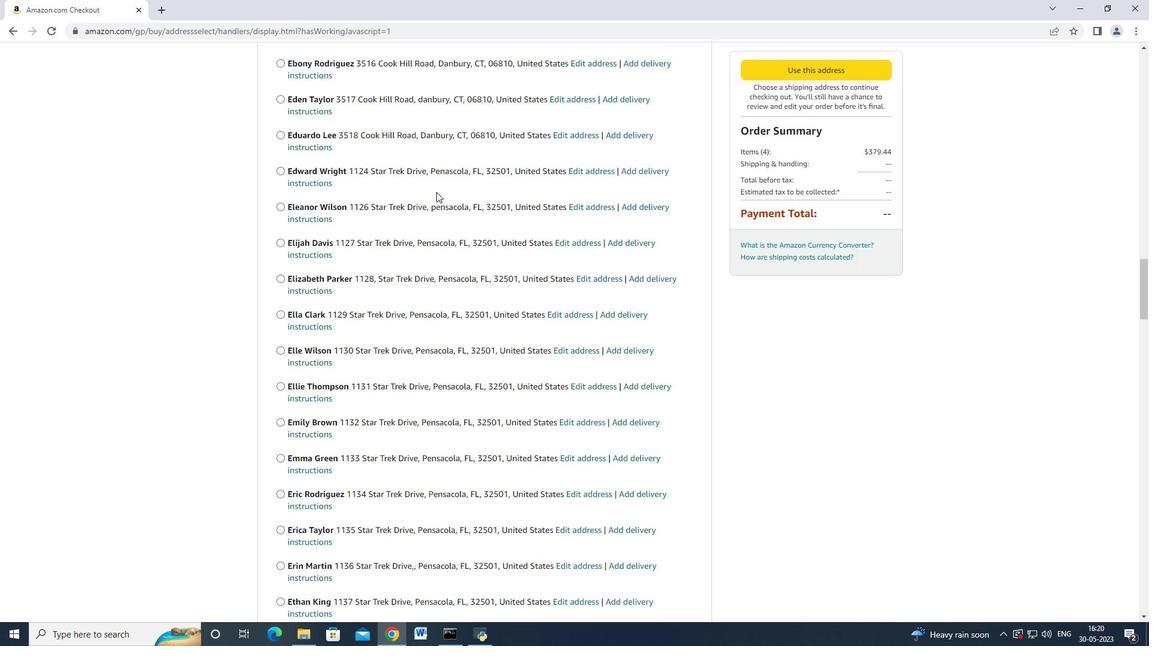 
Action: Mouse scrolled (437, 189) with delta (0, 0)
Screenshot: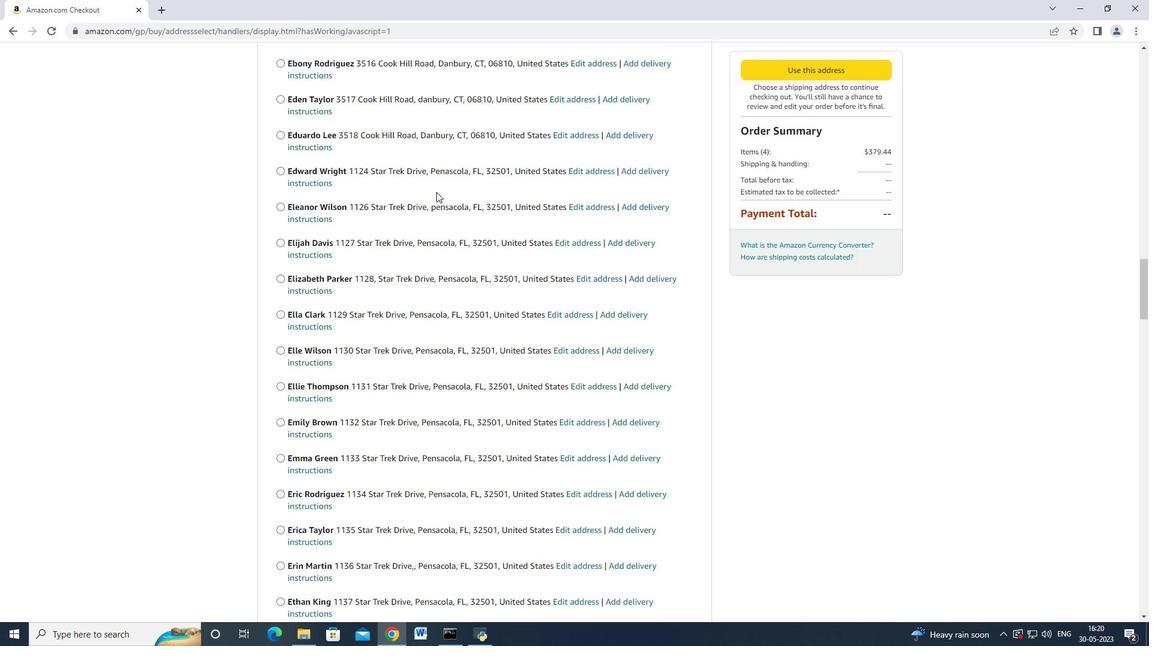 
Action: Mouse scrolled (437, 189) with delta (0, 0)
Screenshot: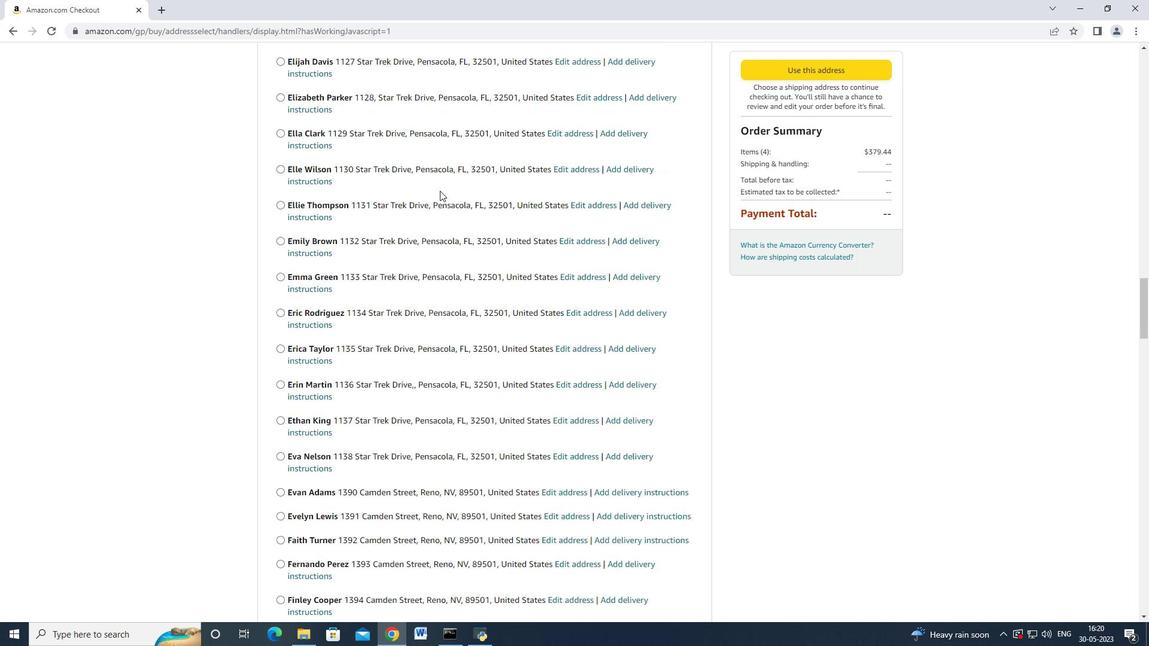 
Action: Mouse scrolled (437, 189) with delta (0, 0)
Screenshot: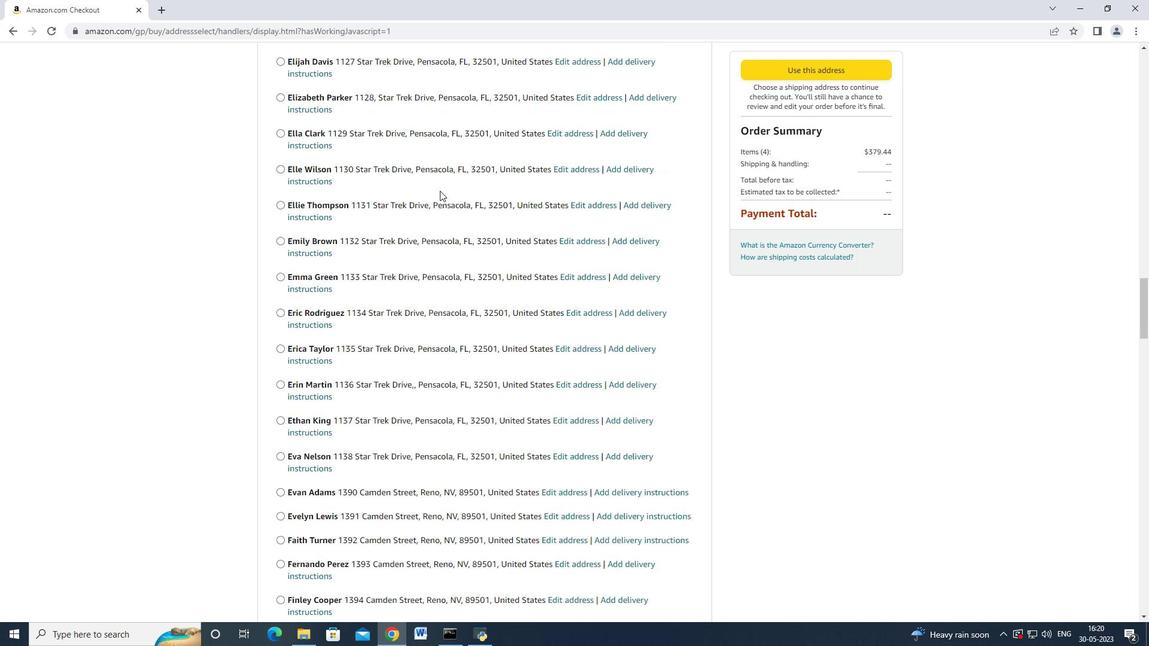 
Action: Mouse moved to (436, 189)
Screenshot: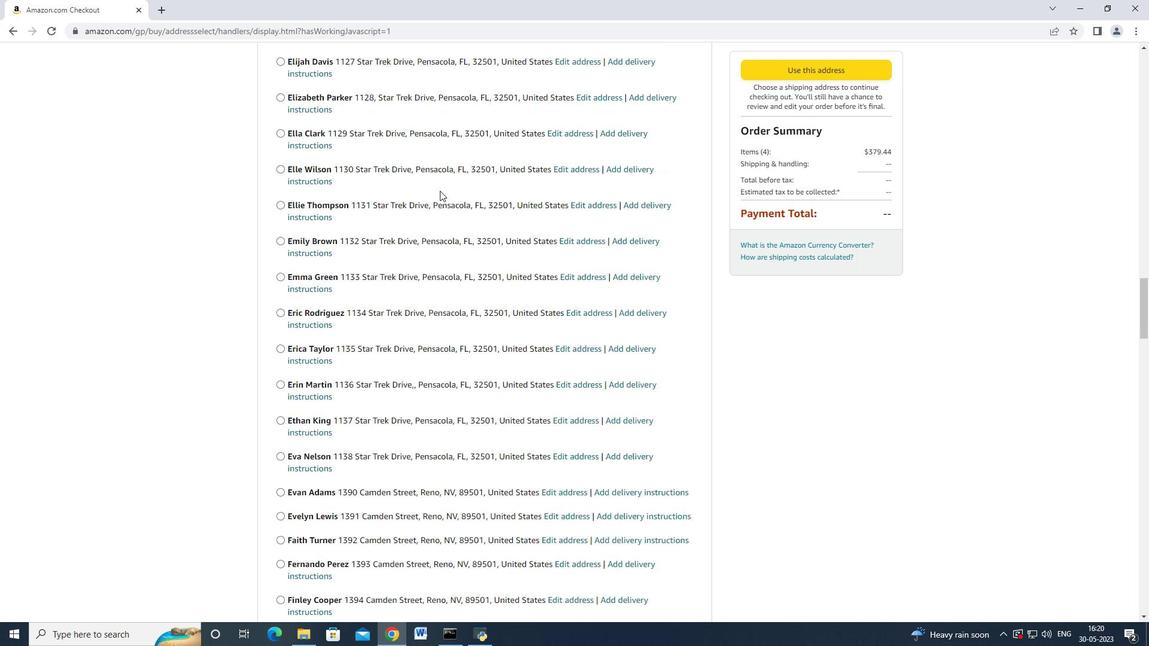 
Action: Mouse scrolled (437, 189) with delta (0, 0)
Screenshot: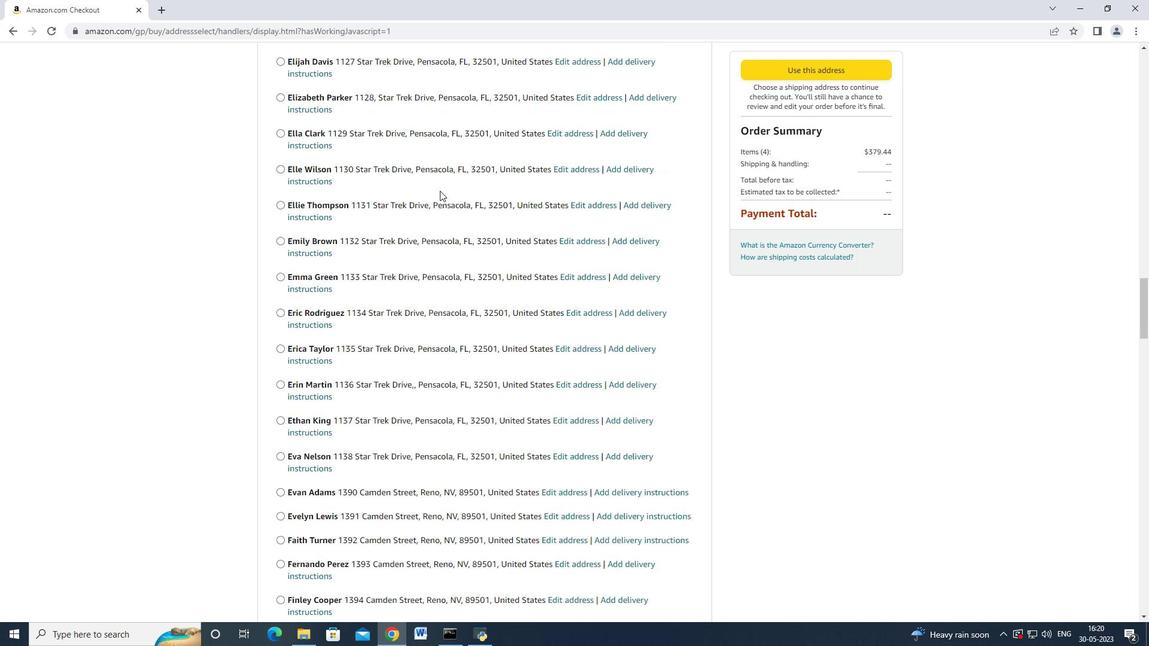 
Action: Mouse moved to (434, 189)
Screenshot: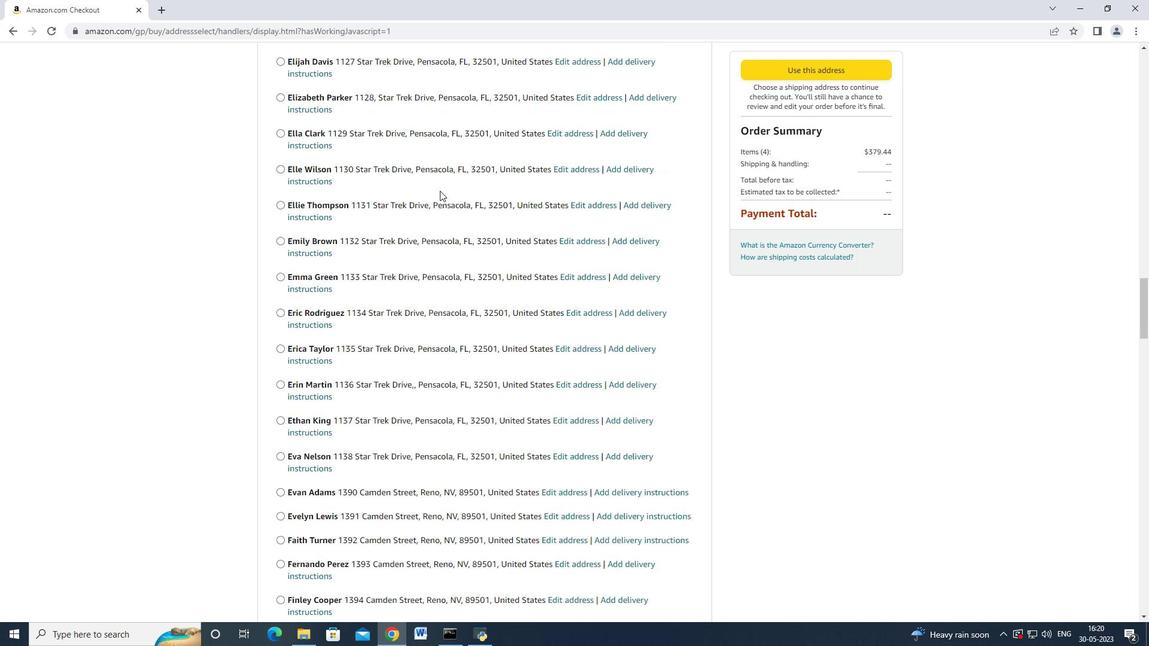 
Action: Mouse scrolled (436, 189) with delta (0, 0)
Screenshot: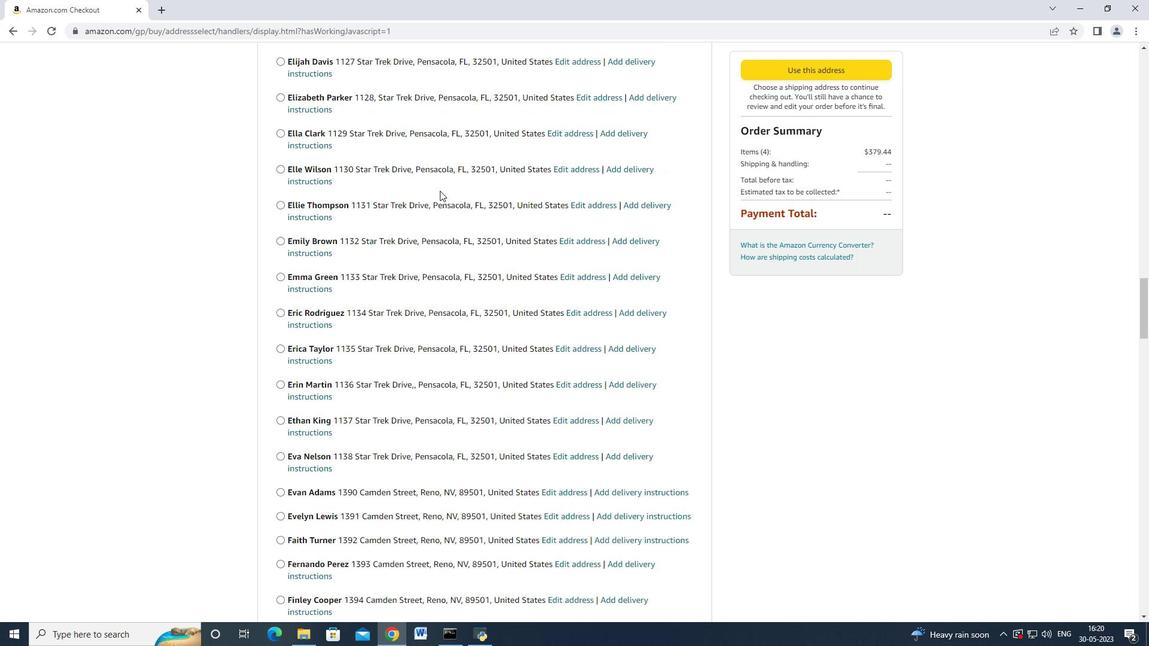 
Action: Mouse moved to (433, 189)
Screenshot: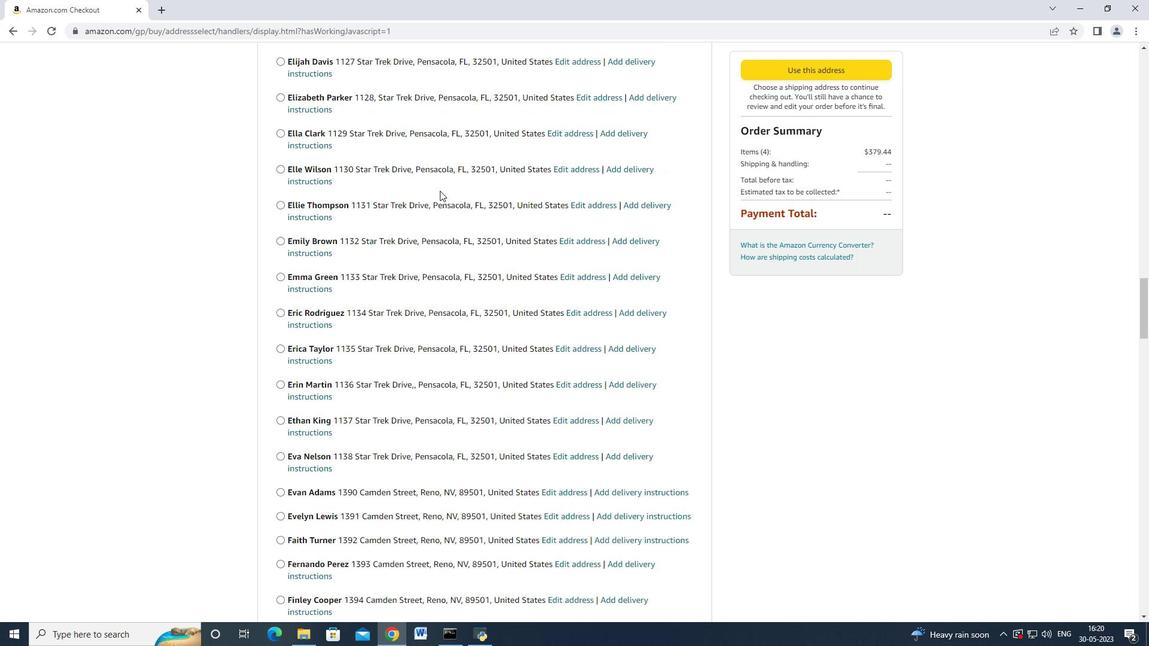 
Action: Mouse scrolled (434, 189) with delta (0, 0)
Screenshot: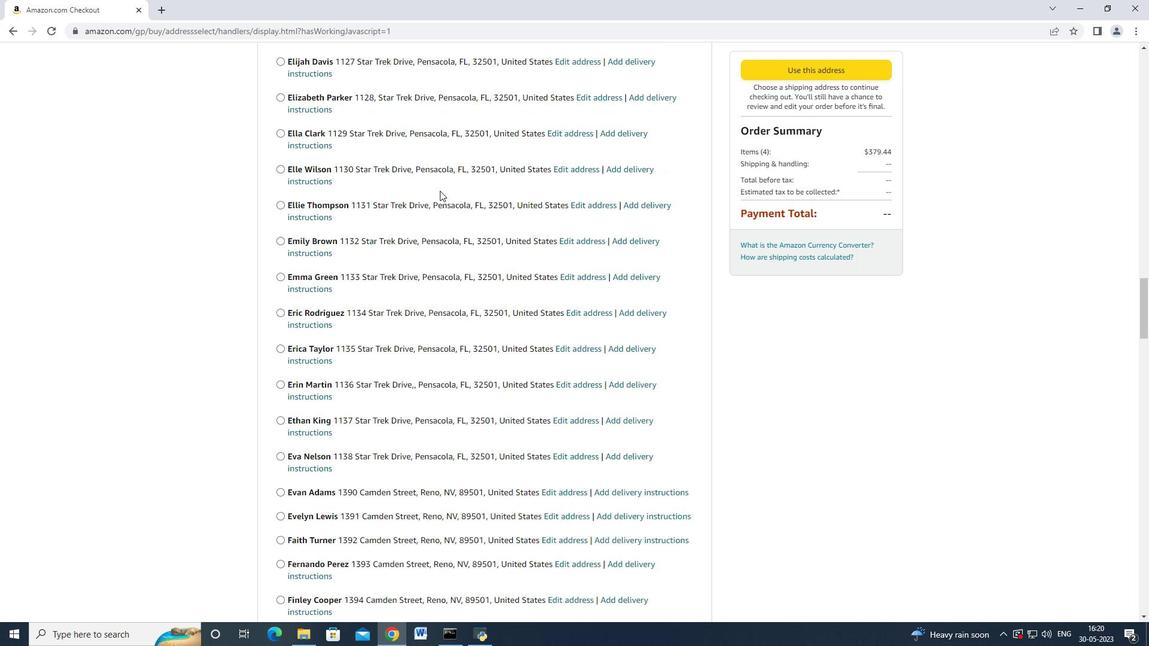 
Action: Mouse moved to (430, 182)
Screenshot: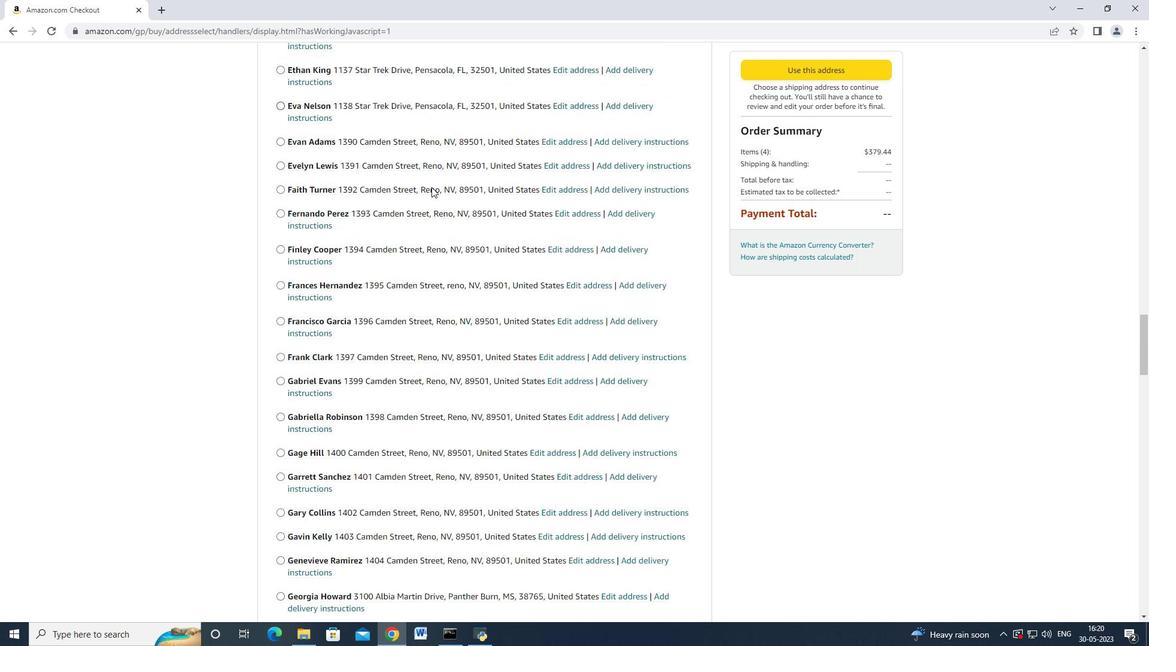 
Action: Mouse scrolled (430, 181) with delta (0, 0)
Screenshot: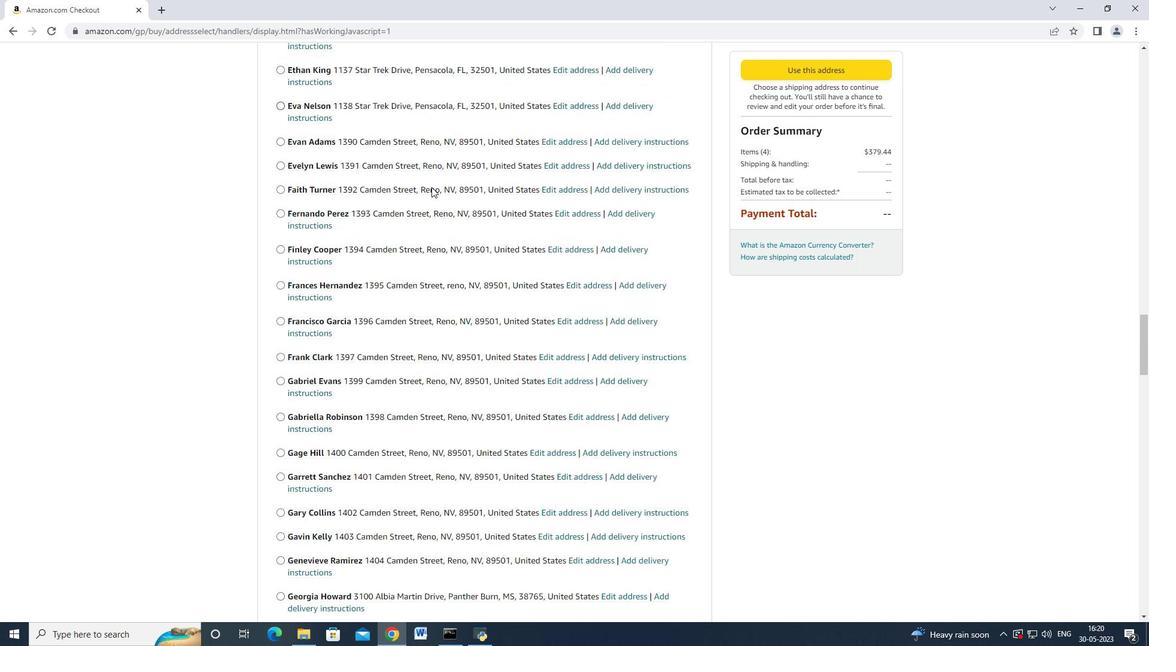 
Action: Mouse moved to (430, 182)
Screenshot: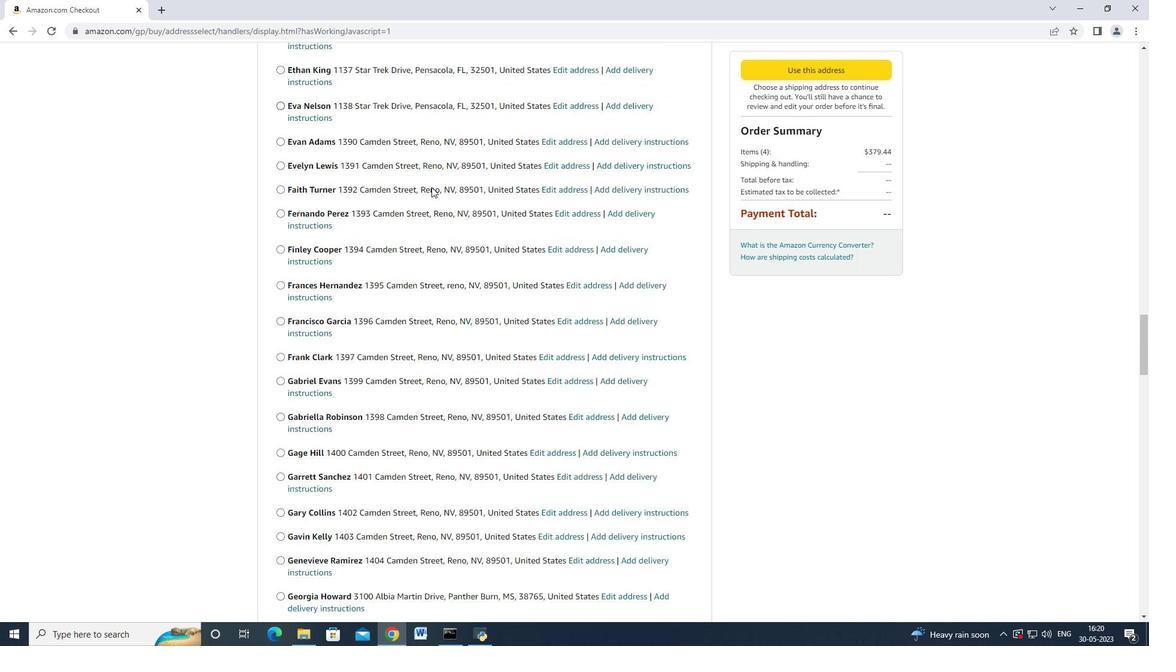 
Action: Mouse scrolled (430, 181) with delta (0, 0)
Screenshot: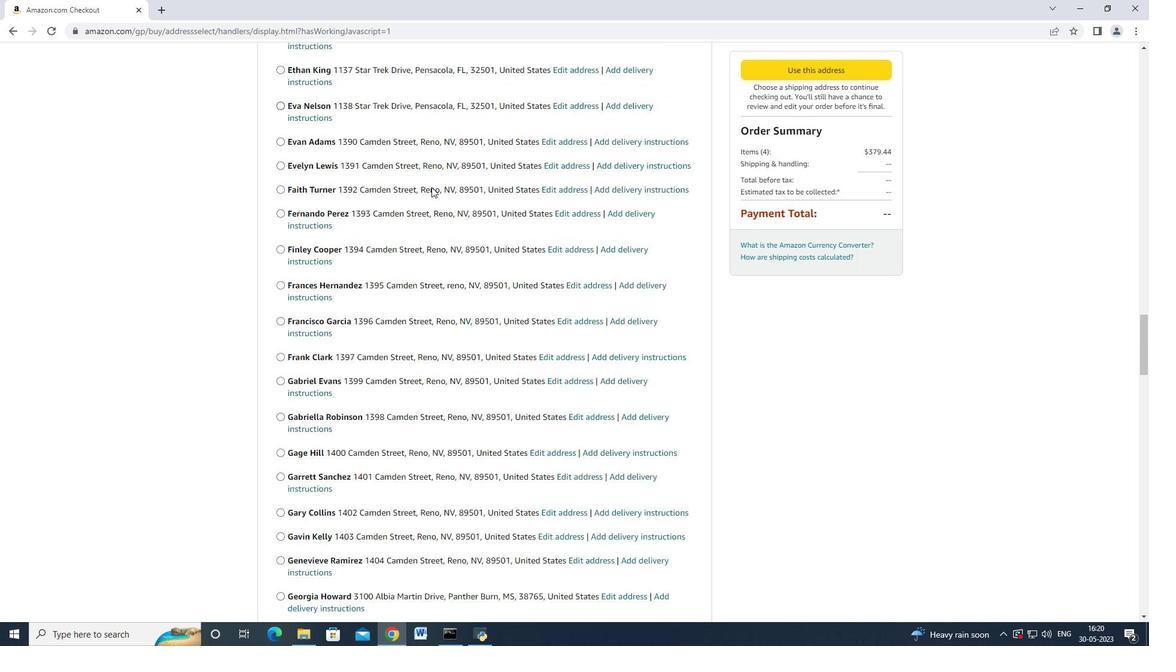 
Action: Mouse scrolled (430, 181) with delta (0, 0)
Screenshot: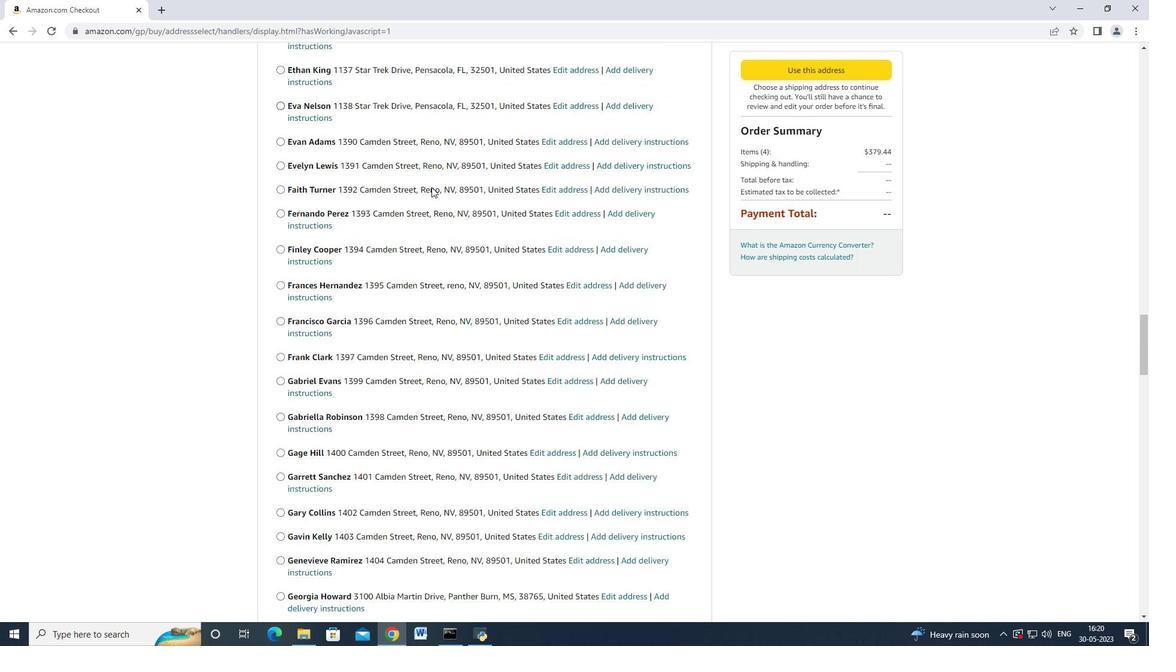 
Action: Mouse scrolled (430, 181) with delta (0, 0)
Screenshot: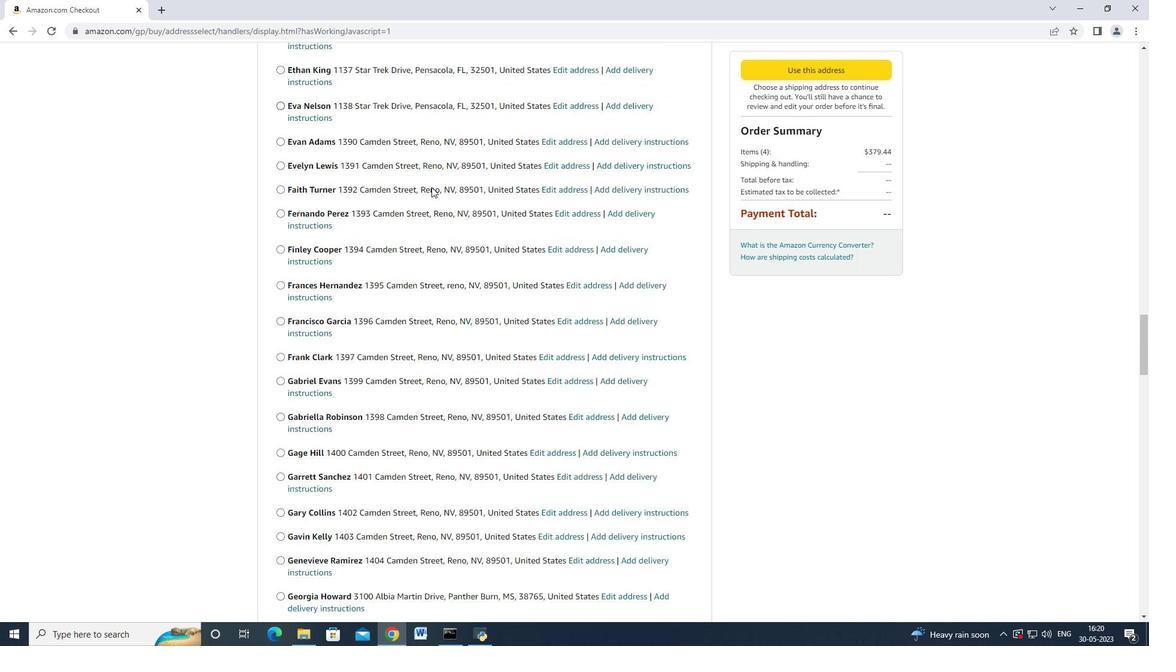 
Action: Mouse scrolled (430, 181) with delta (0, 0)
Screenshot: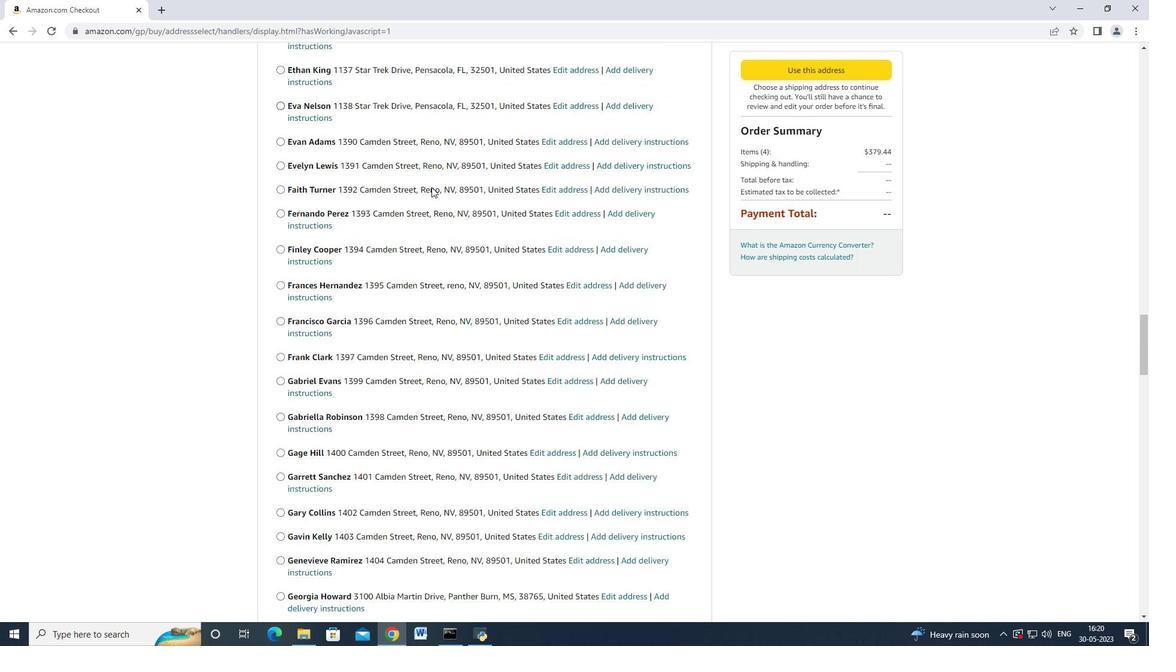 
Action: Mouse scrolled (430, 181) with delta (0, 0)
Screenshot: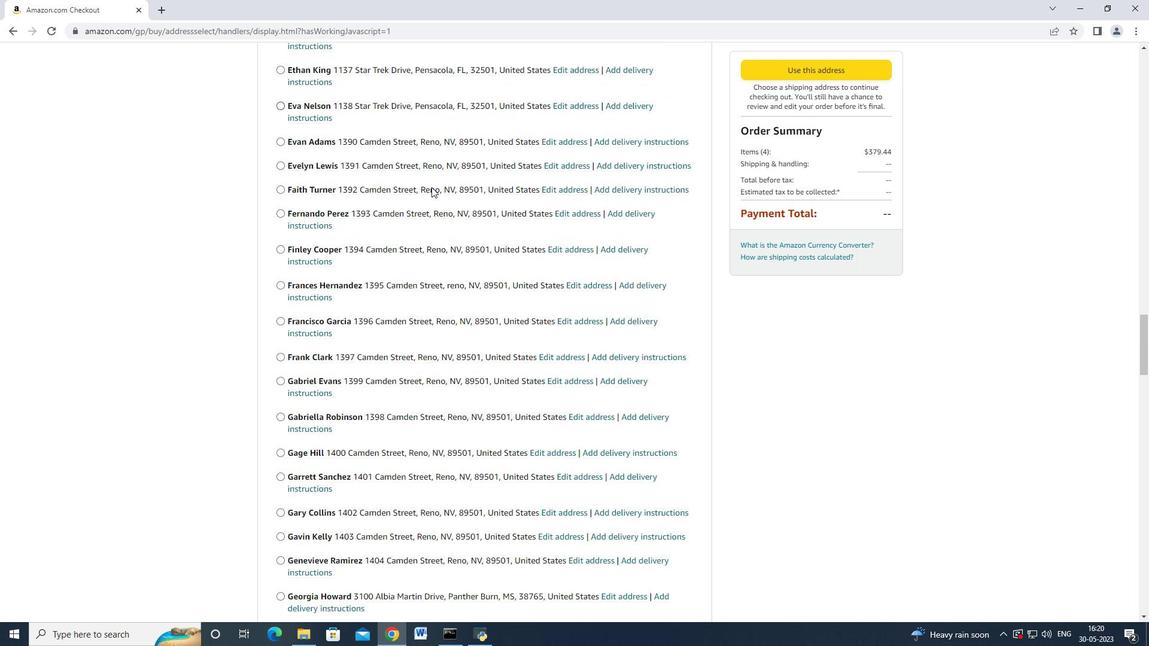 
Action: Mouse scrolled (430, 181) with delta (0, 0)
Screenshot: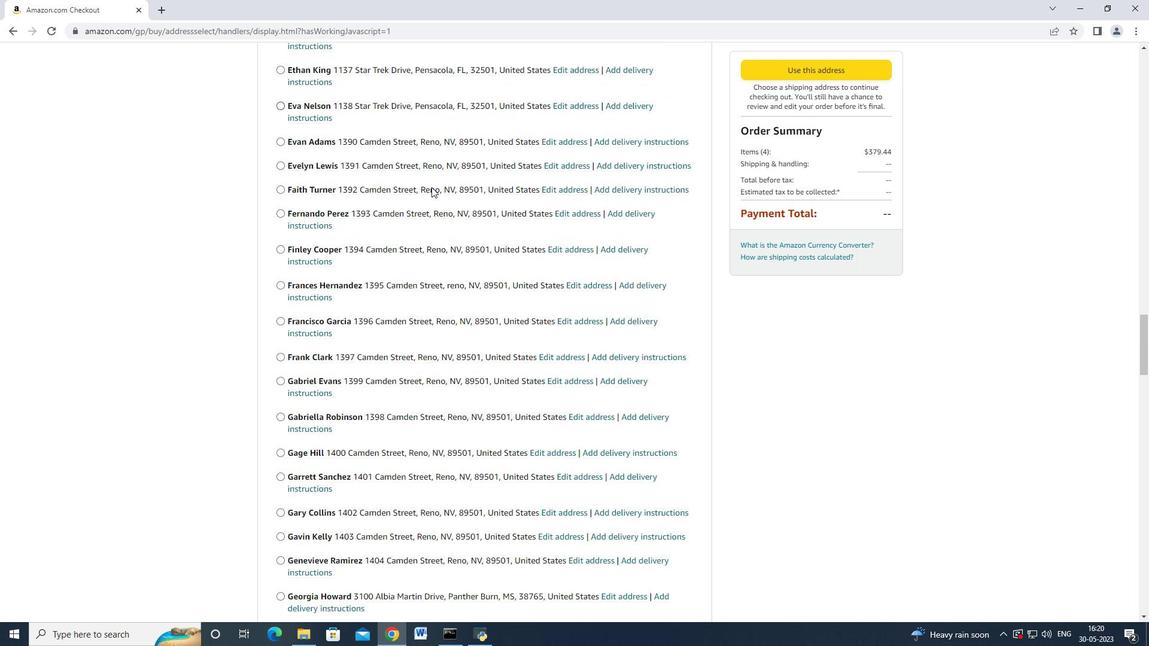 
Action: Mouse moved to (428, 182)
Screenshot: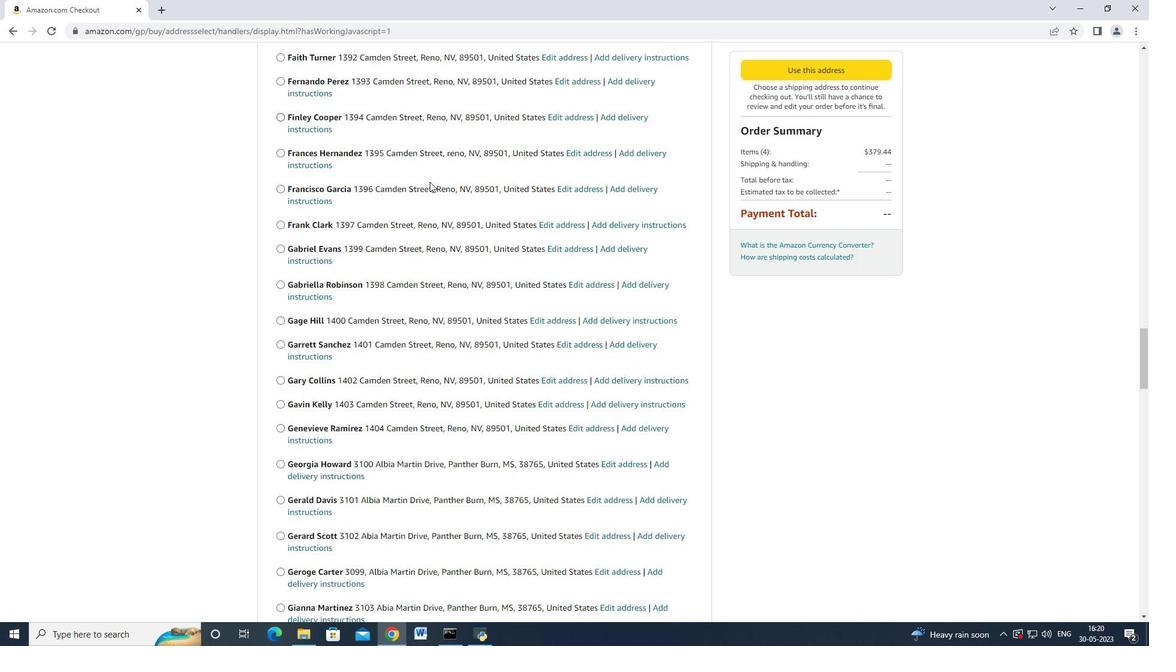 
Action: Mouse scrolled (428, 182) with delta (0, 0)
Screenshot: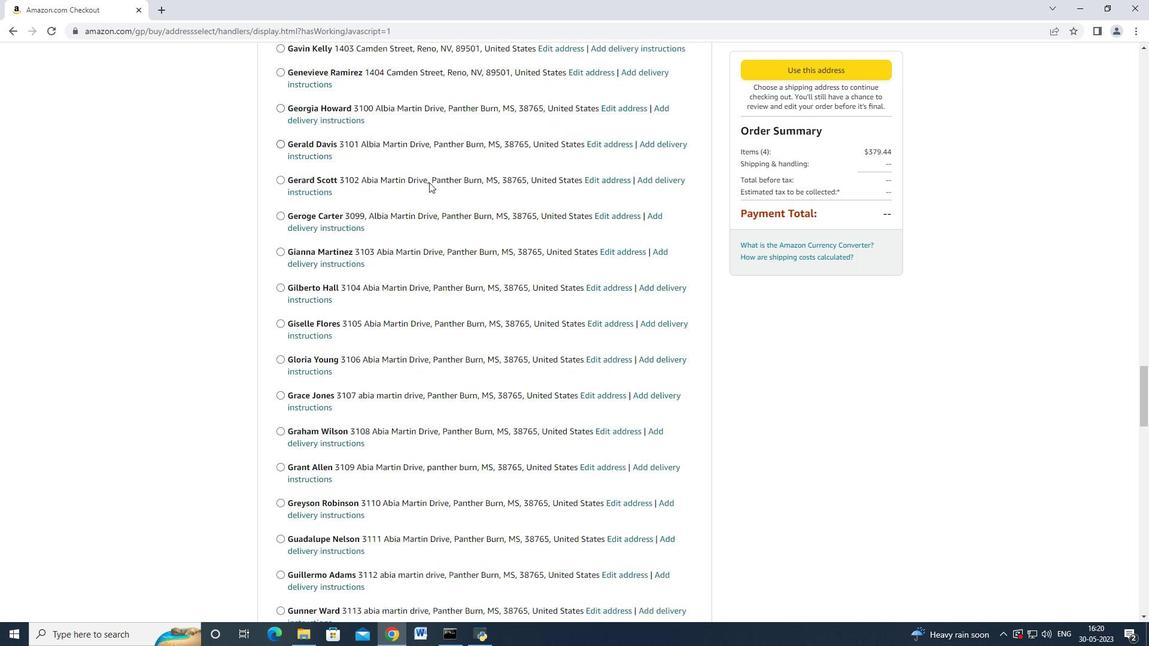
Action: Mouse moved to (428, 182)
Screenshot: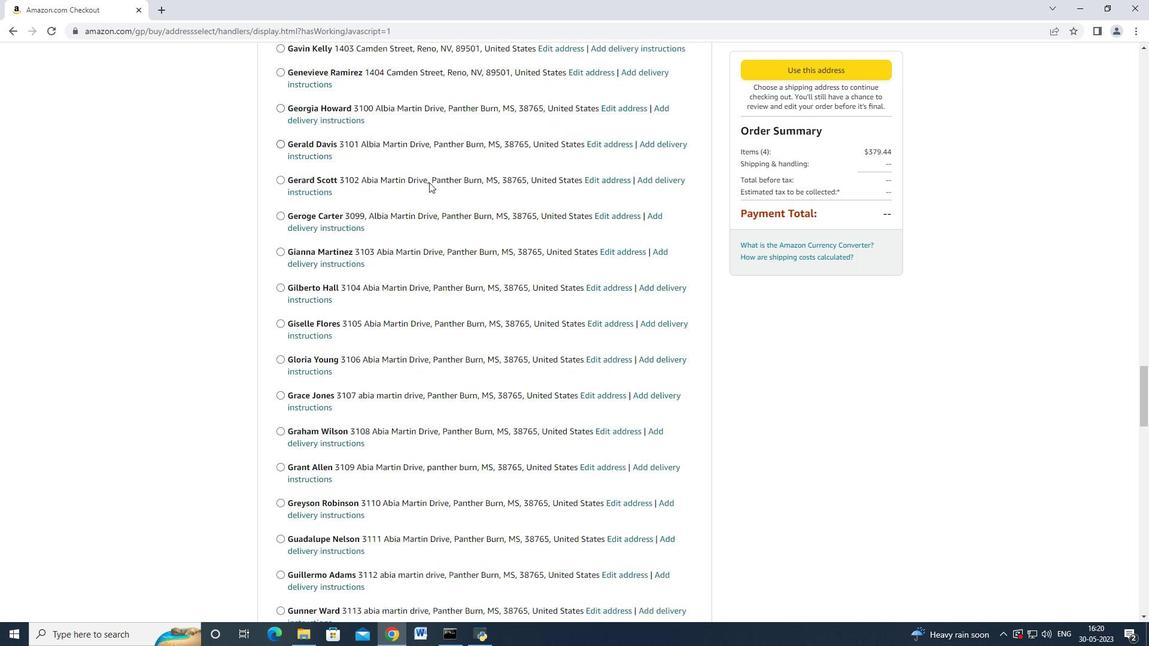 
Action: Mouse scrolled (428, 182) with delta (0, 0)
Screenshot: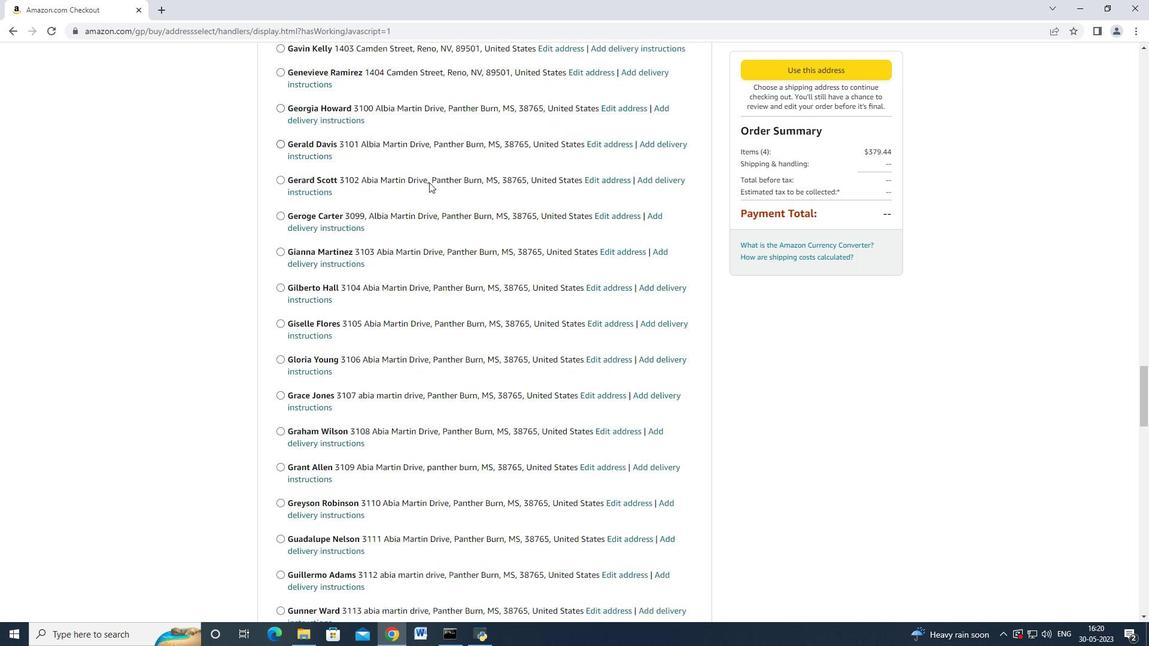 
Action: Mouse scrolled (428, 182) with delta (0, 0)
Screenshot: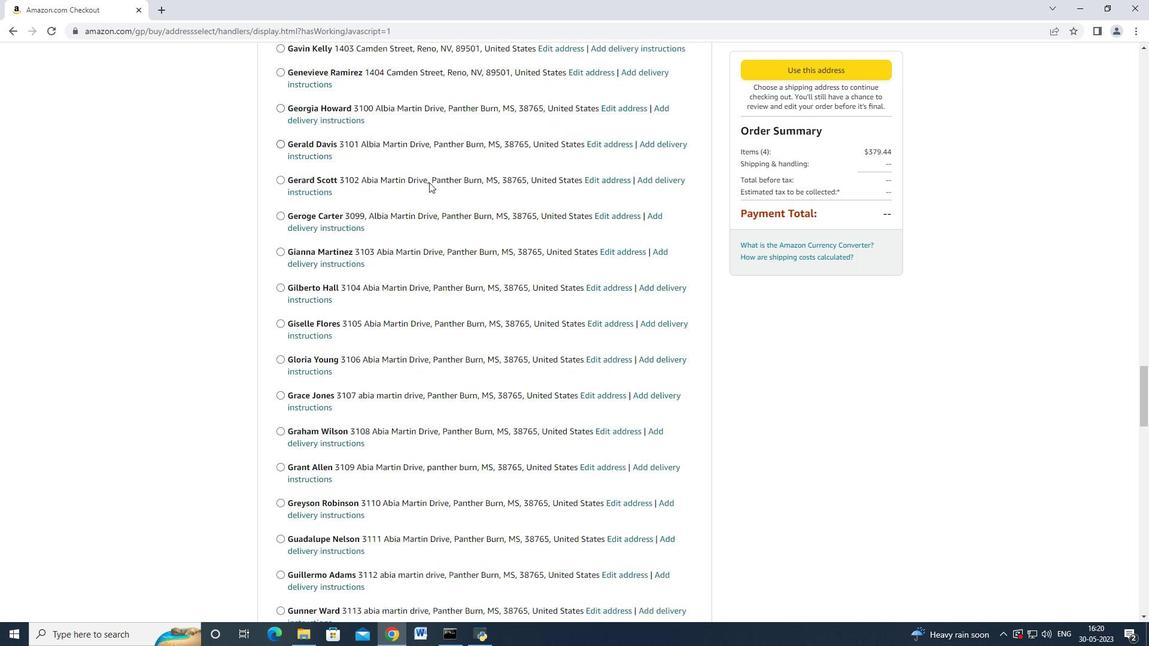 
Action: Mouse moved to (427, 182)
Screenshot: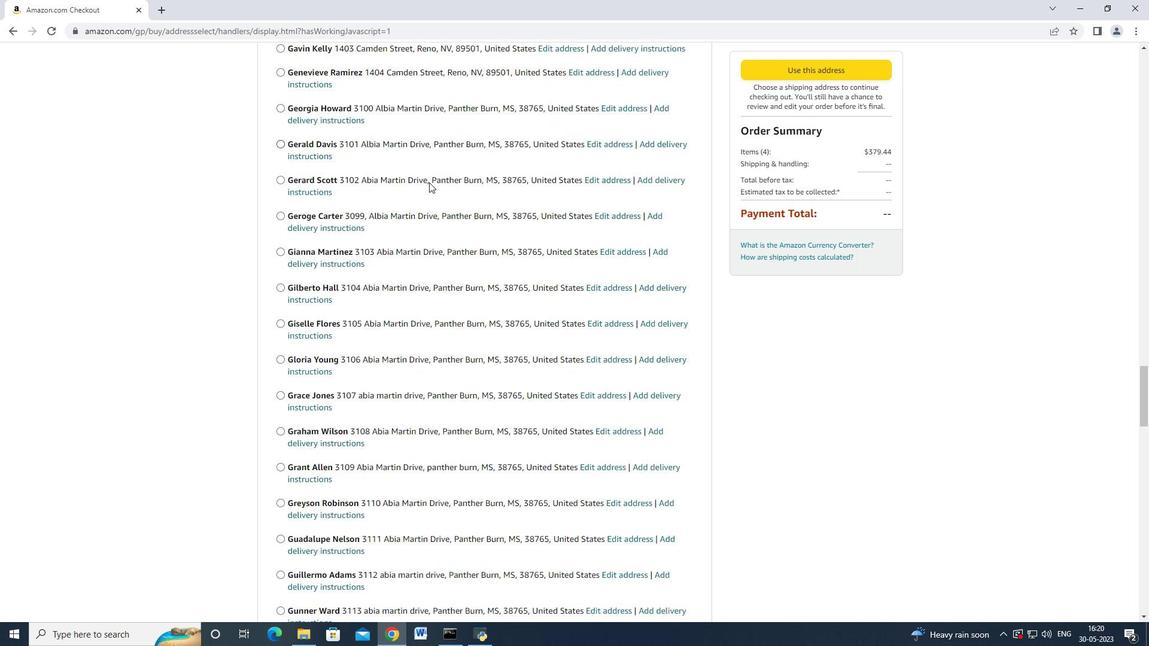 
Action: Mouse scrolled (427, 181) with delta (0, -1)
Screenshot: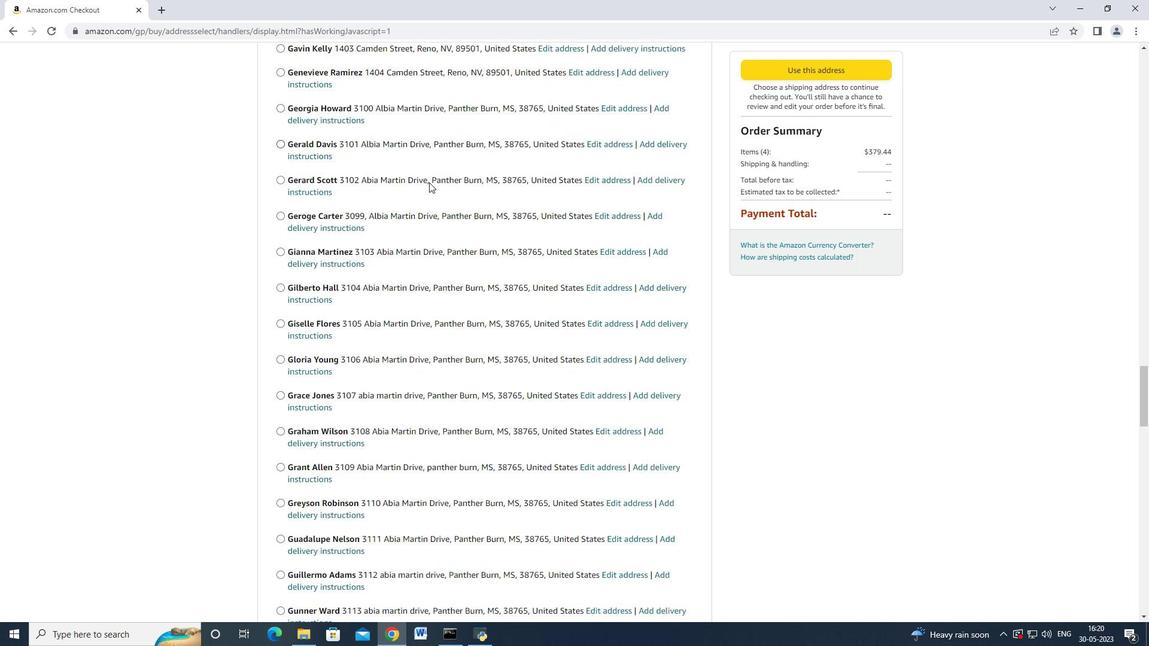 
Action: Mouse moved to (425, 182)
Screenshot: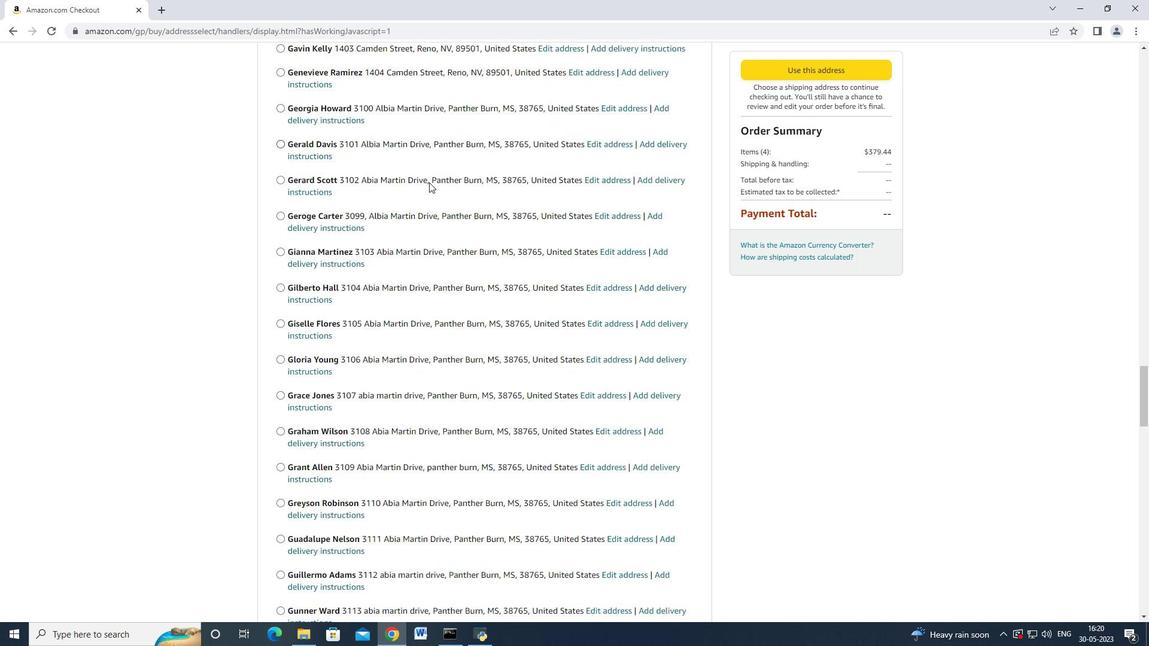 
Action: Mouse scrolled (426, 182) with delta (0, 0)
Screenshot: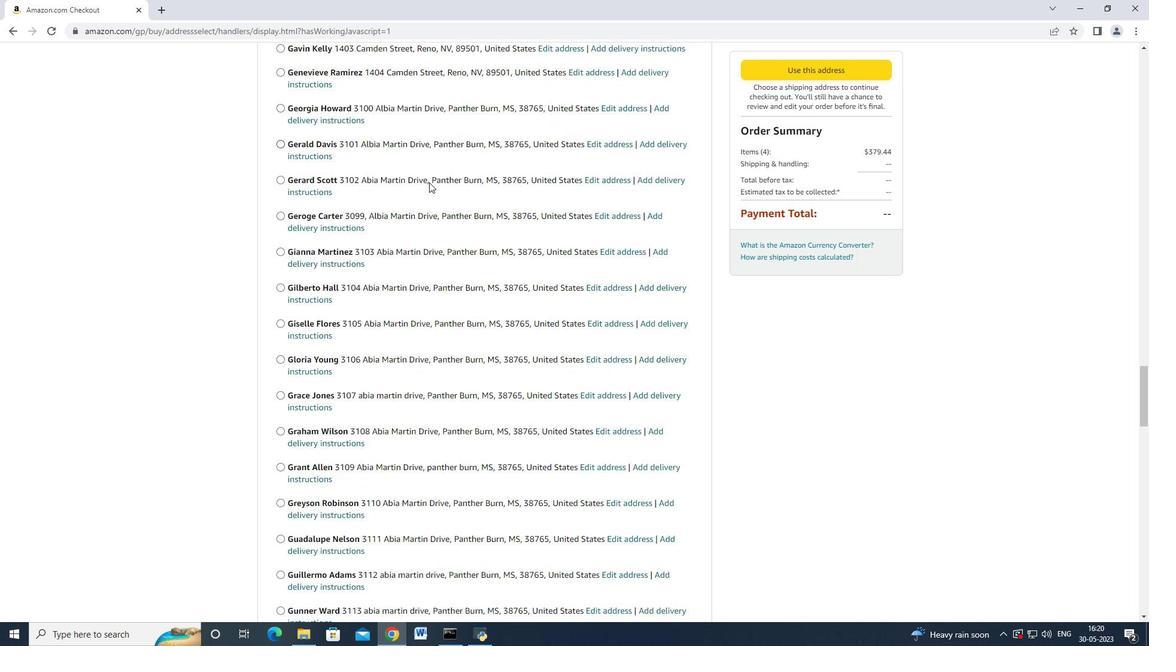 
Action: Mouse moved to (425, 182)
Screenshot: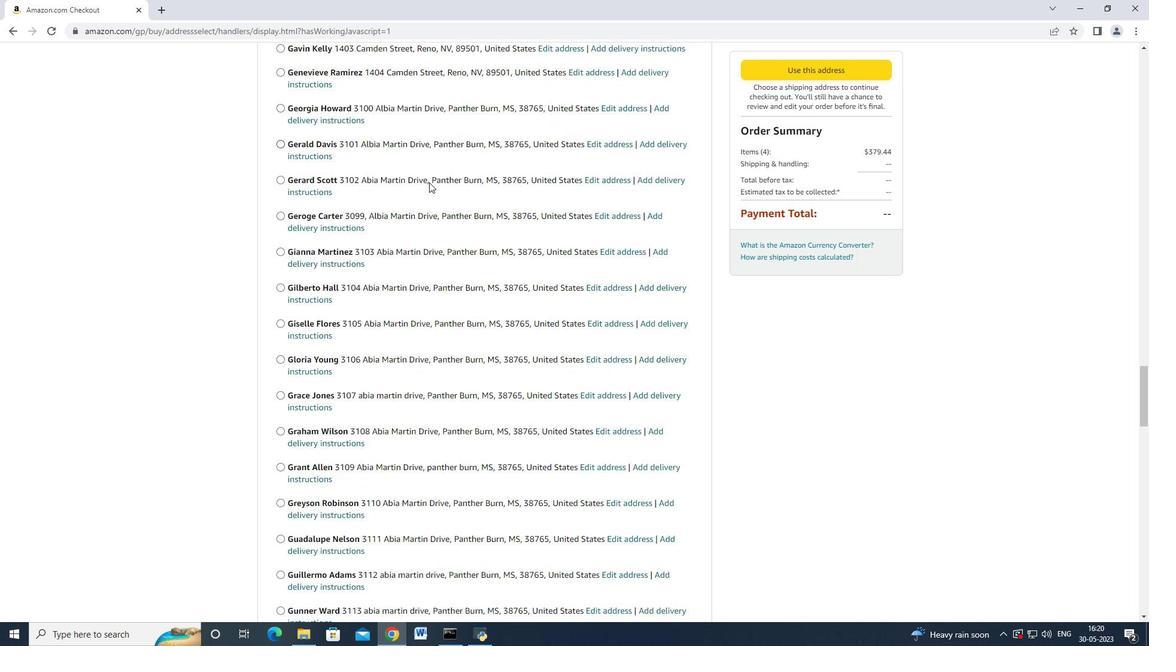 
Action: Mouse scrolled (425, 182) with delta (0, 0)
Screenshot: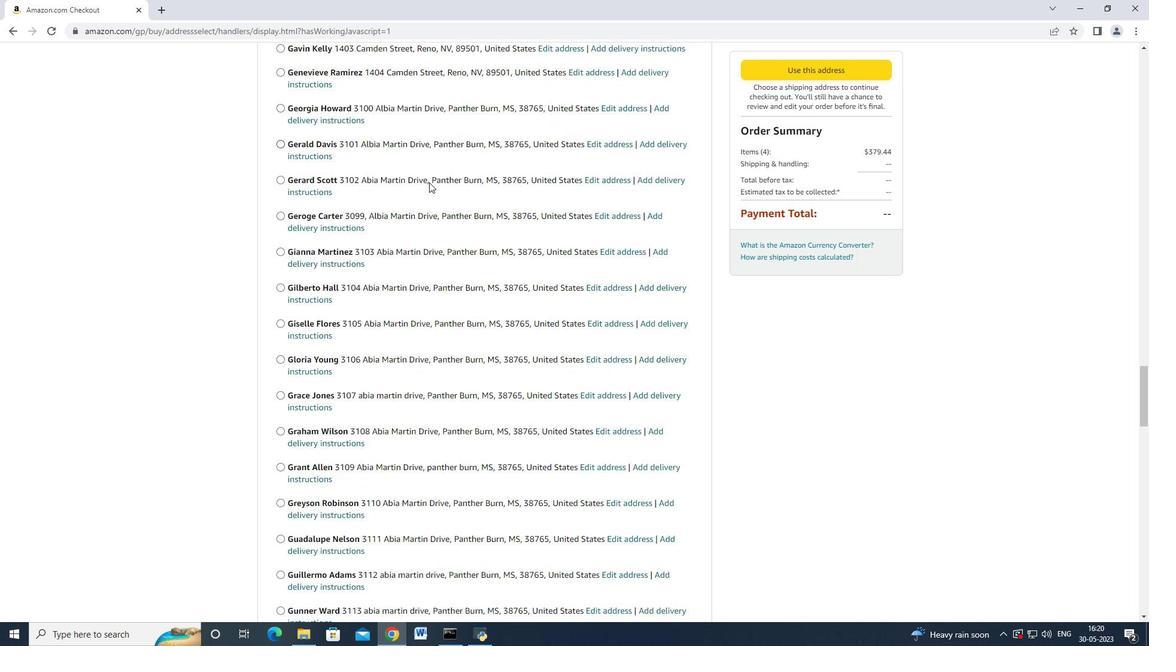 
Action: Mouse scrolled (425, 182) with delta (0, 0)
Screenshot: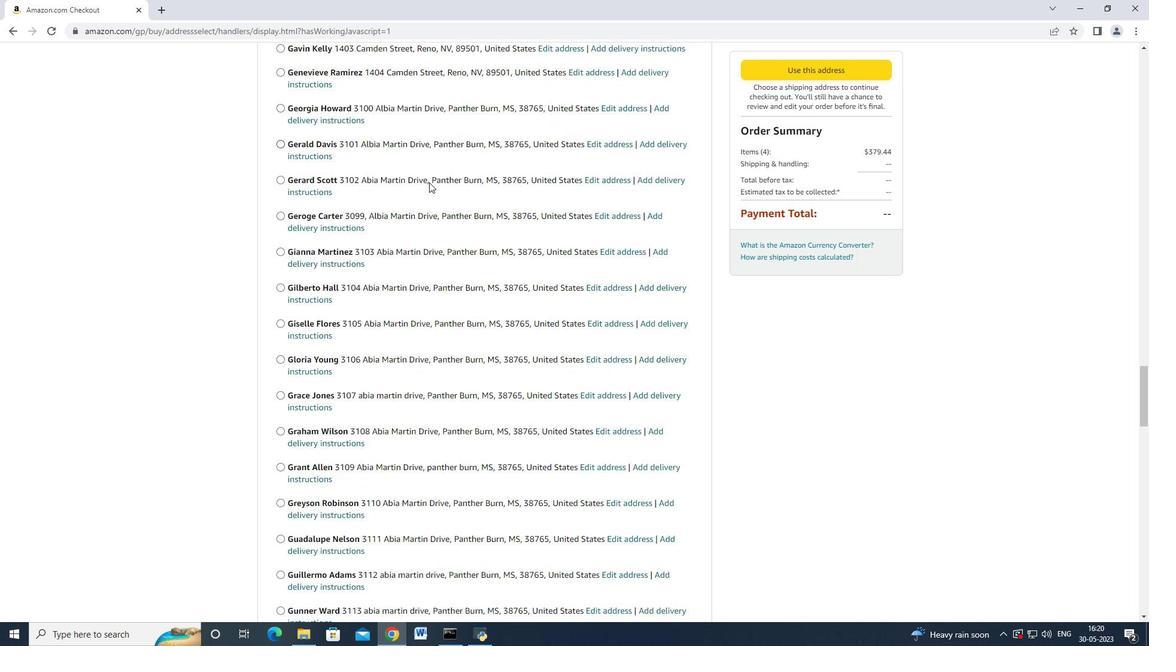 
Action: Mouse moved to (422, 180)
Screenshot: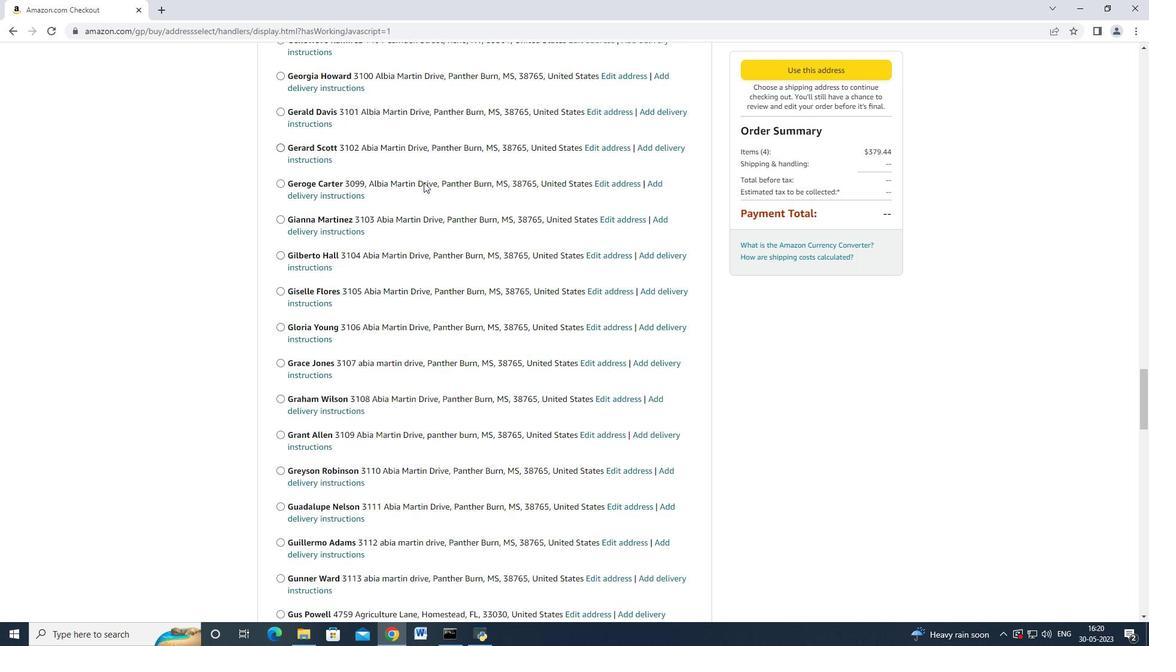 
Action: Mouse scrolled (422, 179) with delta (0, 0)
Screenshot: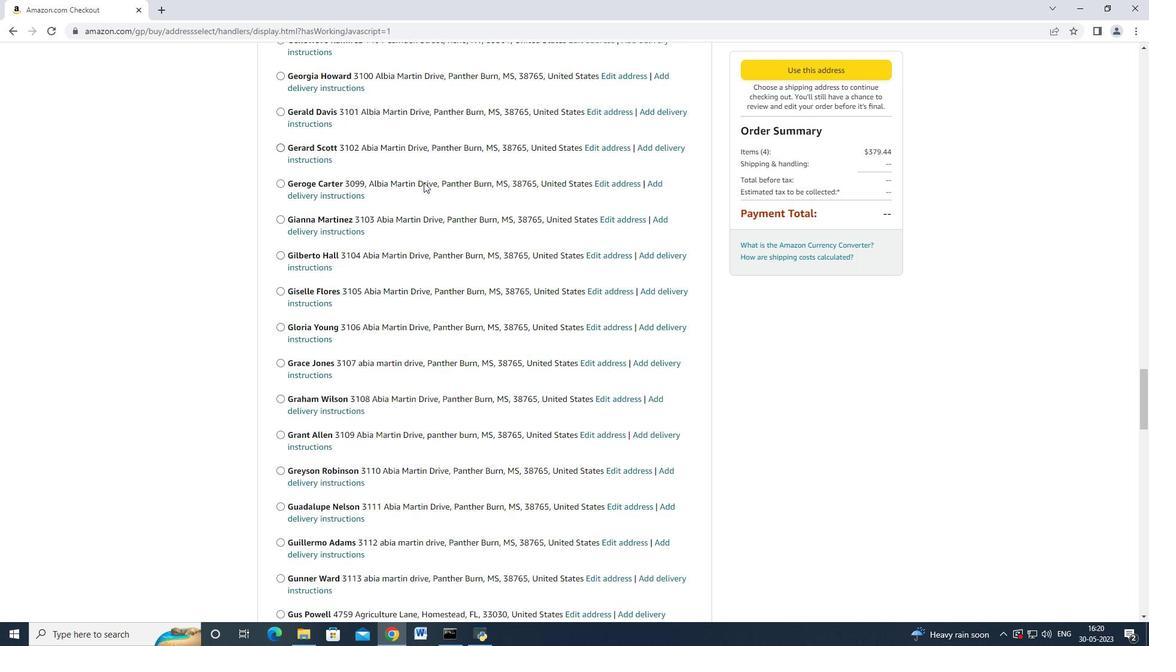 
Action: Mouse scrolled (422, 179) with delta (0, 0)
Screenshot: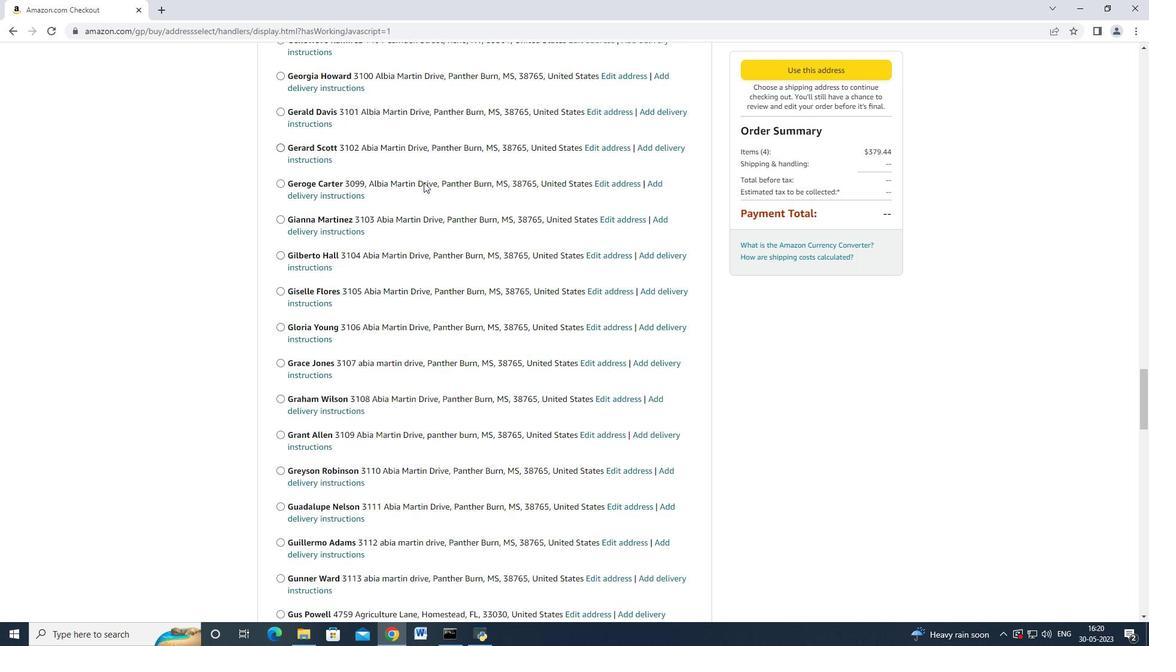 
Action: Mouse scrolled (422, 179) with delta (0, 0)
Screenshot: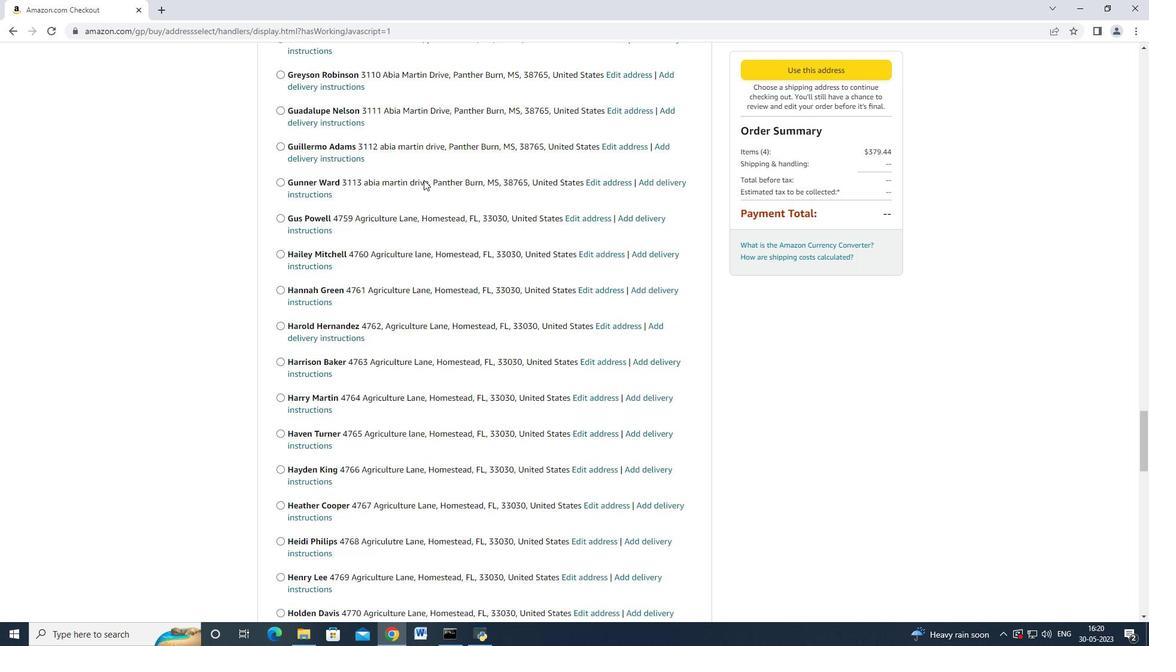 
Action: Mouse scrolled (422, 179) with delta (0, 0)
Screenshot: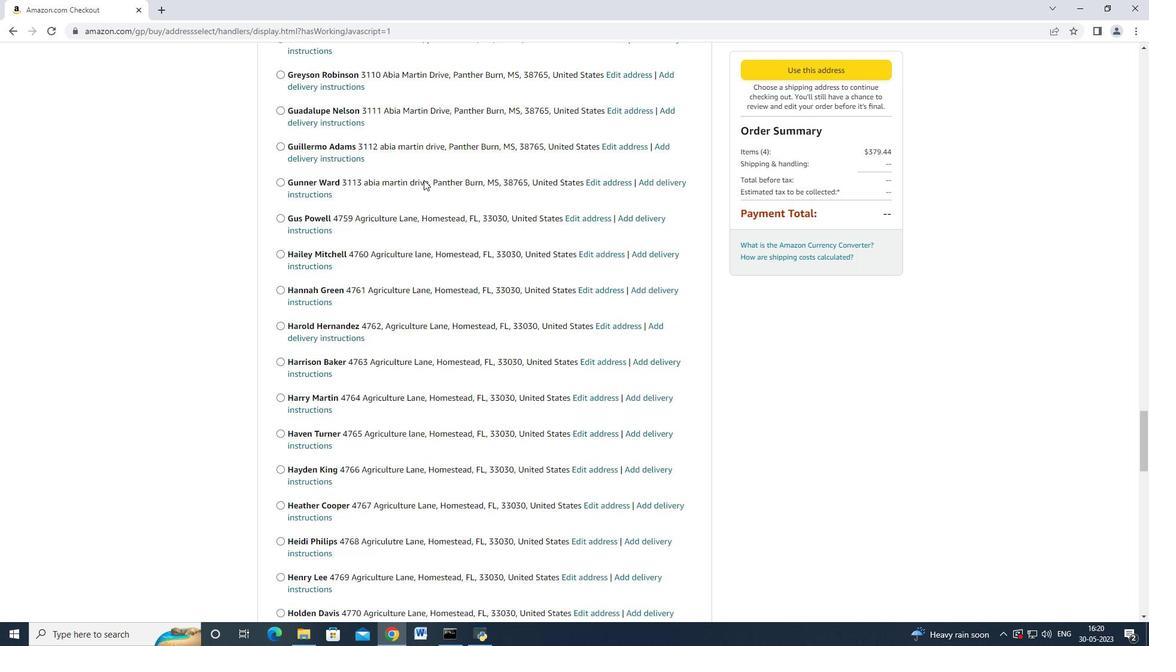 
Action: Mouse moved to (421, 180)
Screenshot: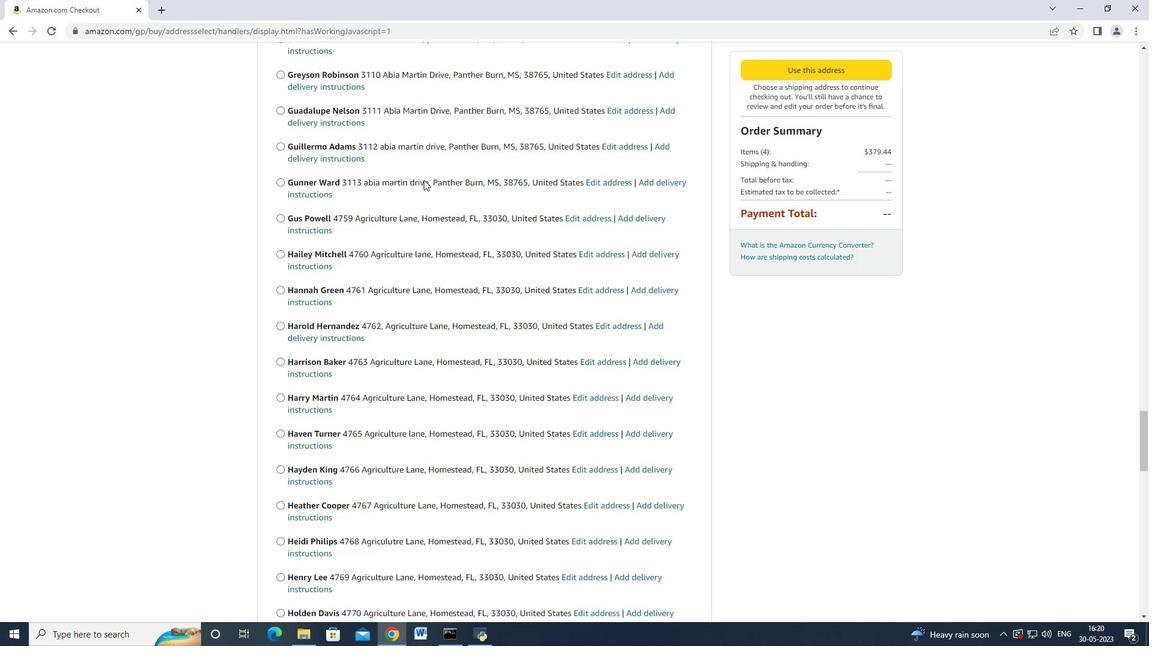 
Action: Mouse scrolled (422, 180) with delta (0, 0)
Screenshot: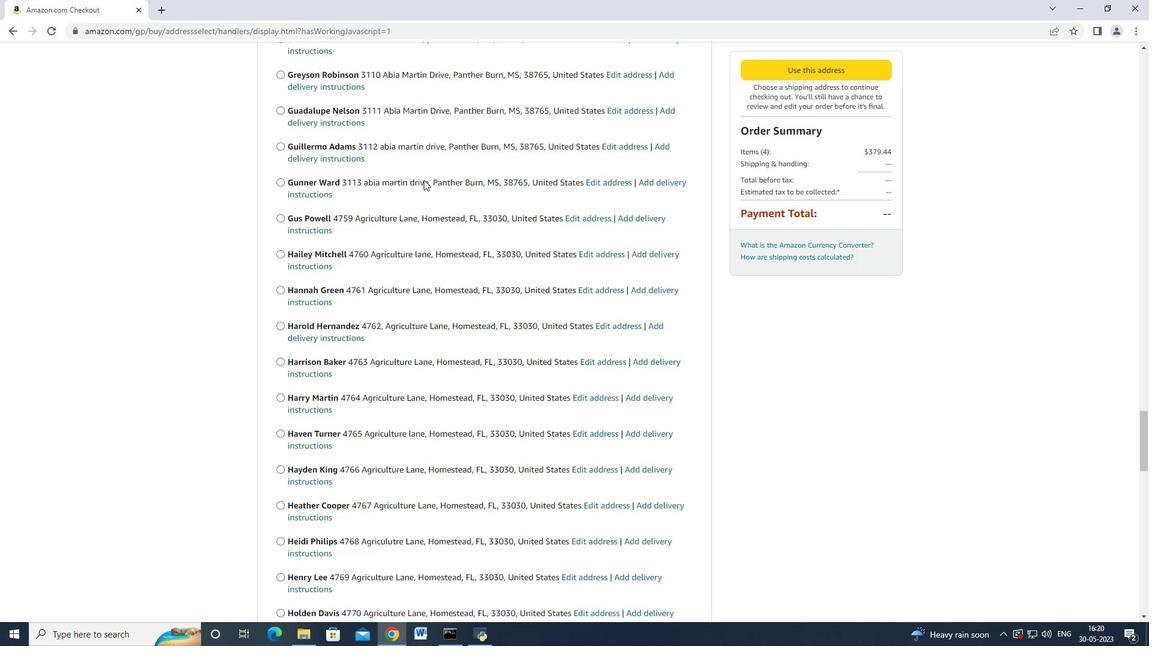 
Action: Mouse moved to (421, 180)
Screenshot: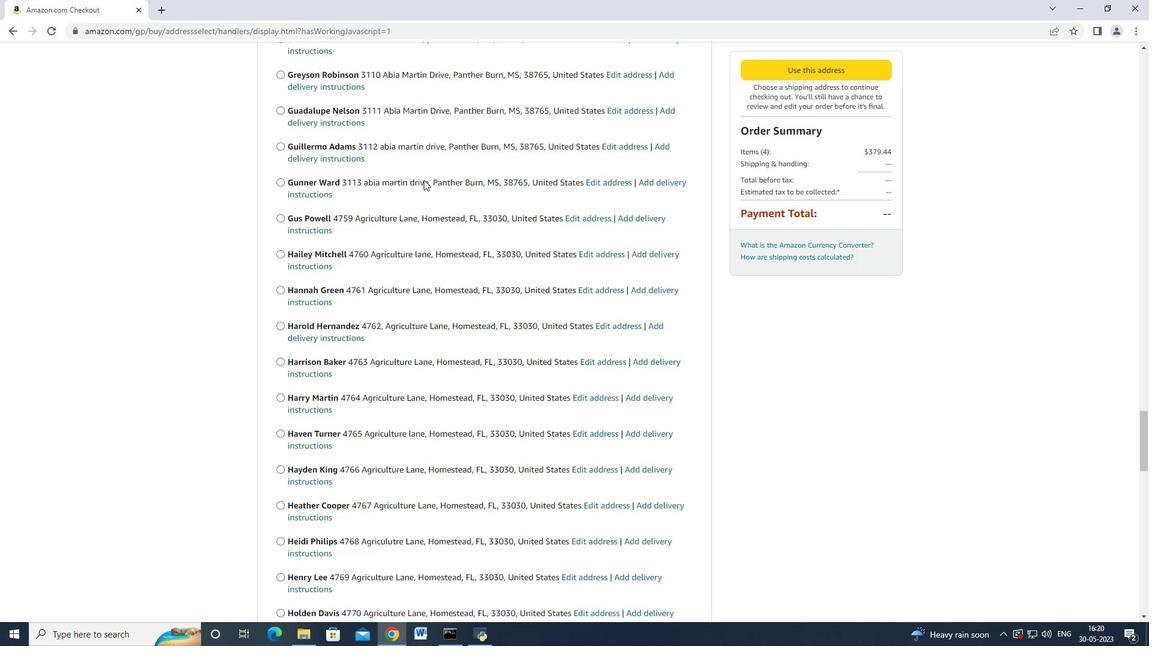 
Action: Mouse scrolled (421, 180) with delta (0, 0)
Screenshot: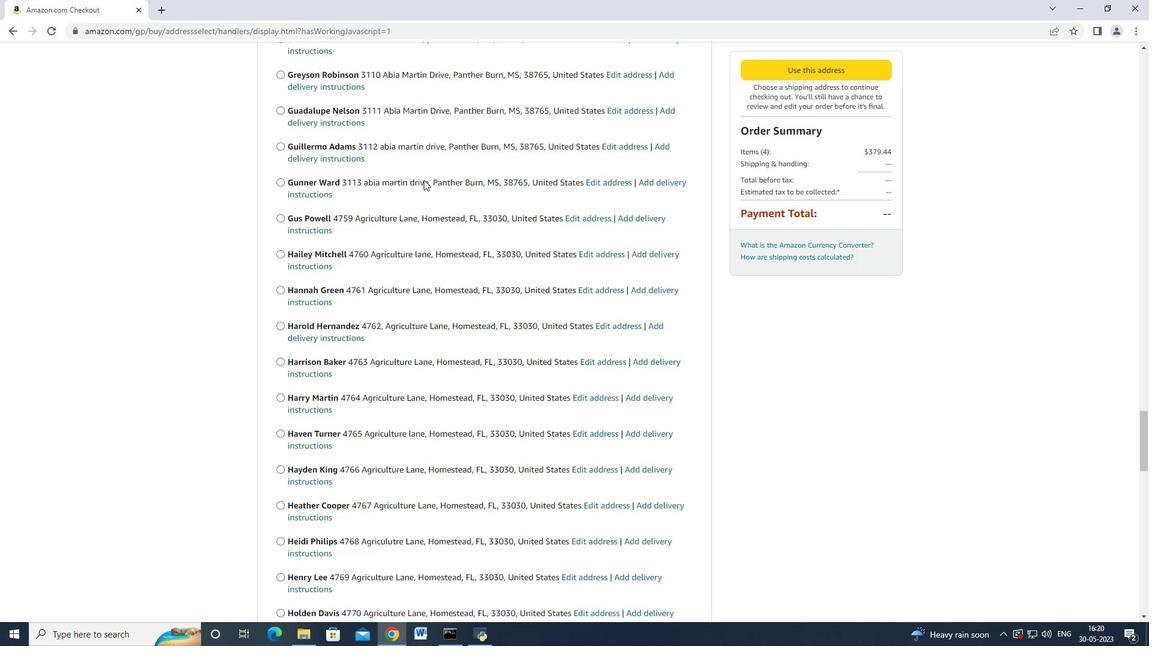
Action: Mouse moved to (421, 180)
Screenshot: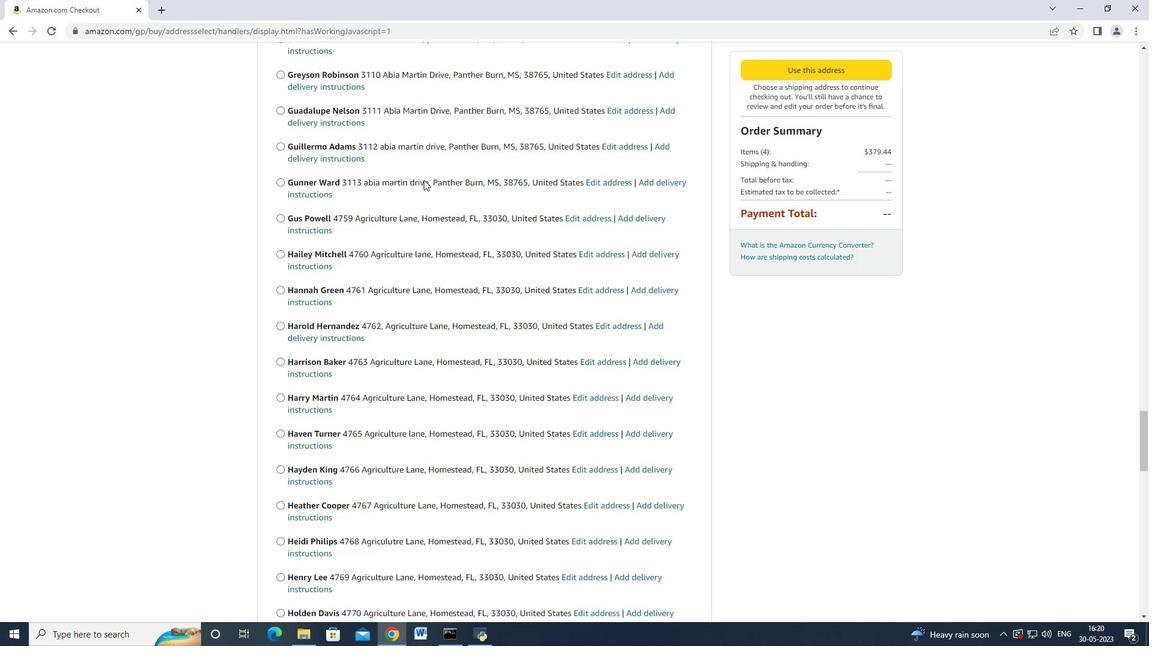 
Action: Mouse scrolled (421, 180) with delta (0, 0)
Screenshot: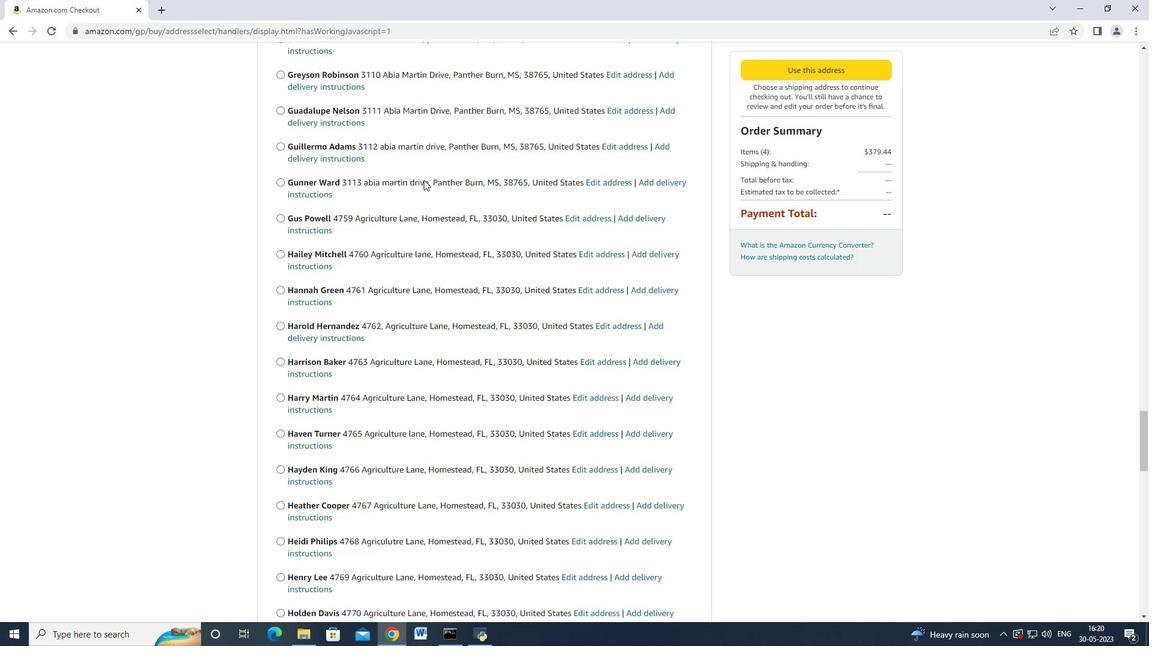 
Action: Mouse moved to (423, 179)
Screenshot: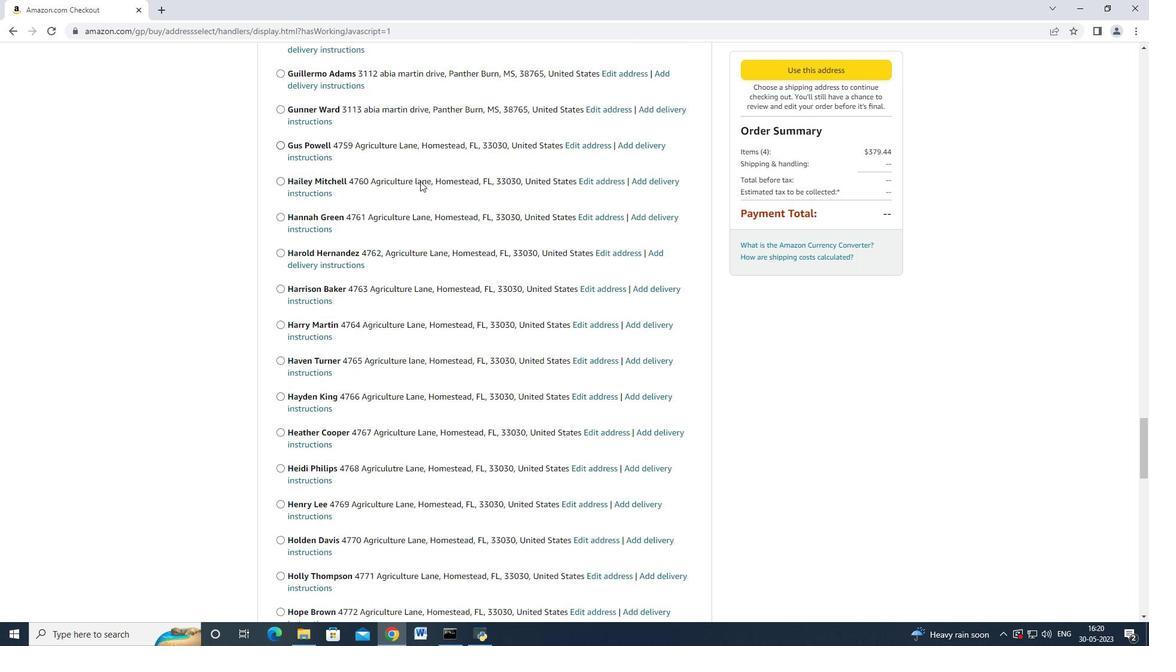 
Action: Mouse scrolled (423, 178) with delta (0, 0)
Screenshot: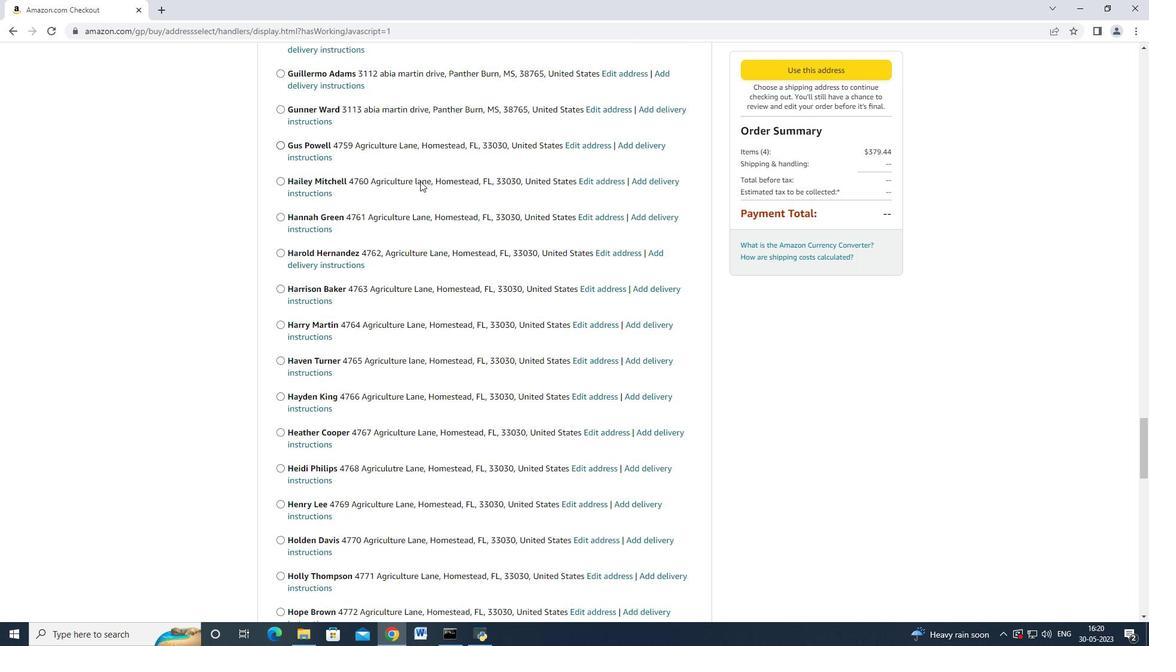 
Action: Mouse scrolled (423, 178) with delta (0, 0)
Screenshot: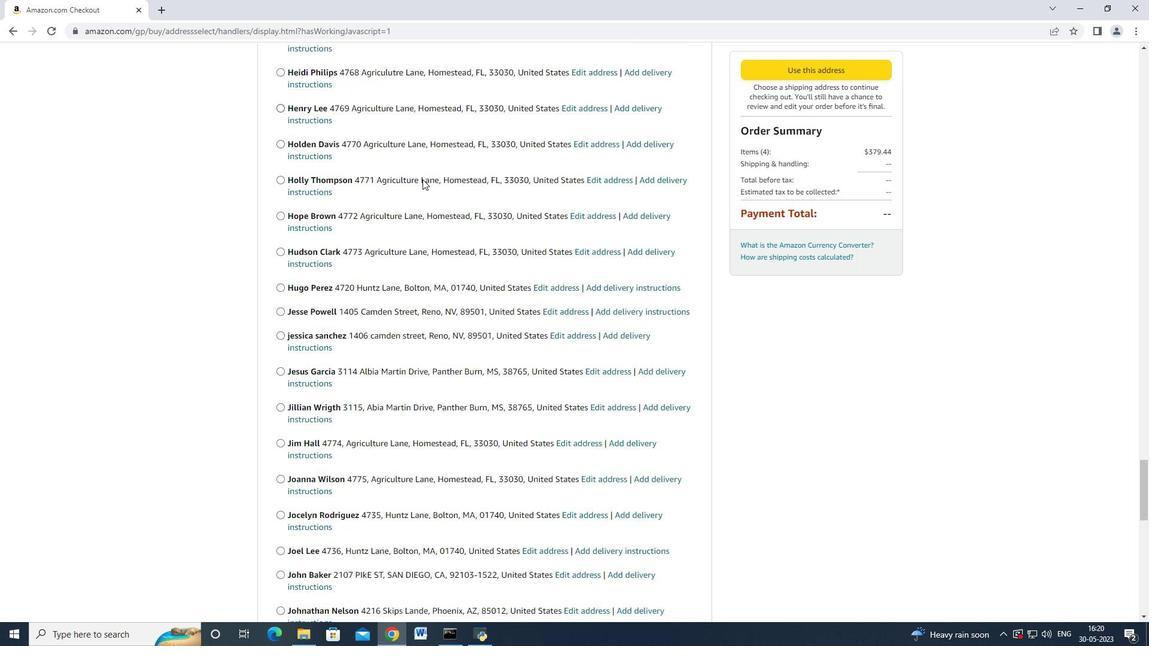
Action: Mouse moved to (423, 179)
Screenshot: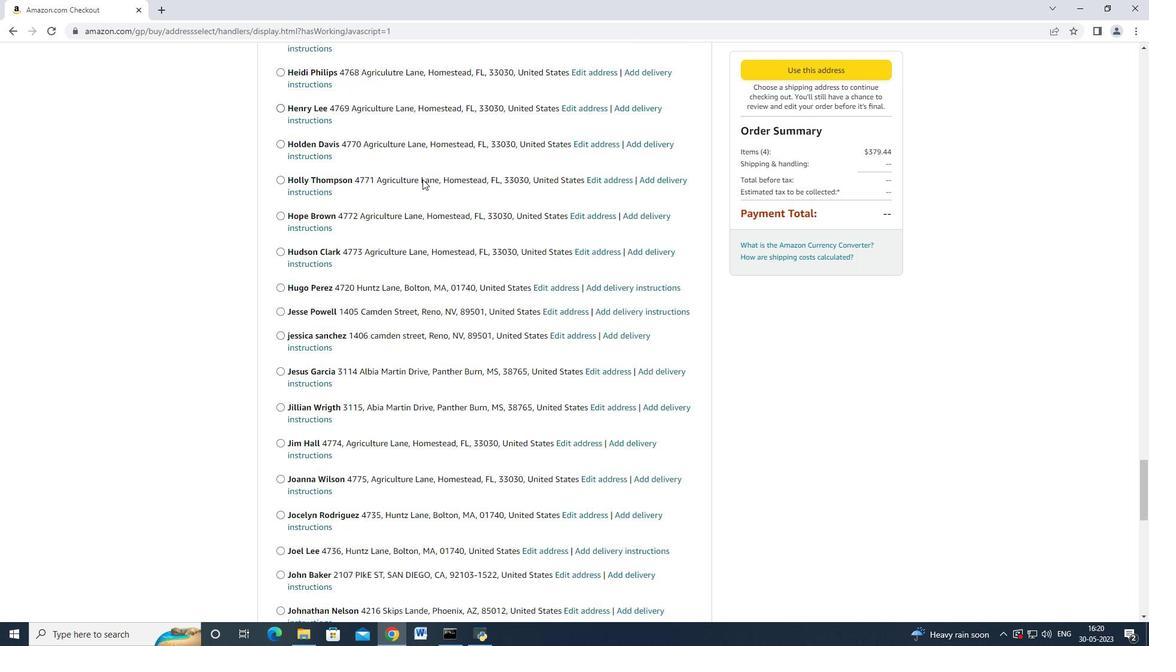
Action: Mouse scrolled (423, 178) with delta (0, 0)
Screenshot: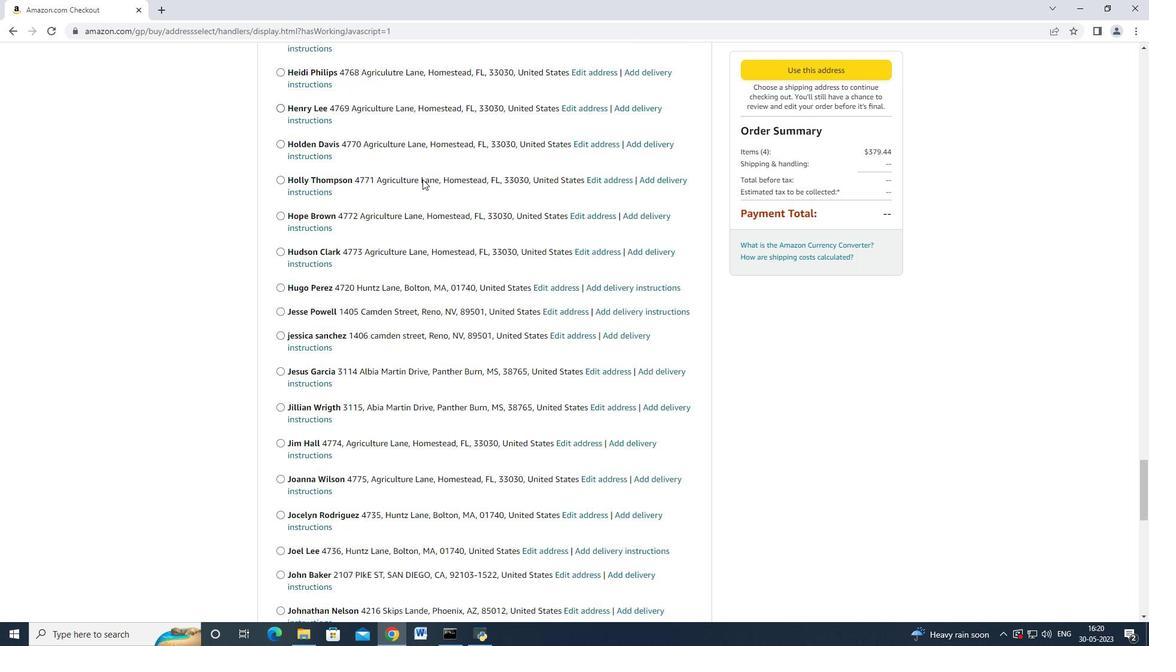 
Action: Mouse moved to (422, 179)
Screenshot: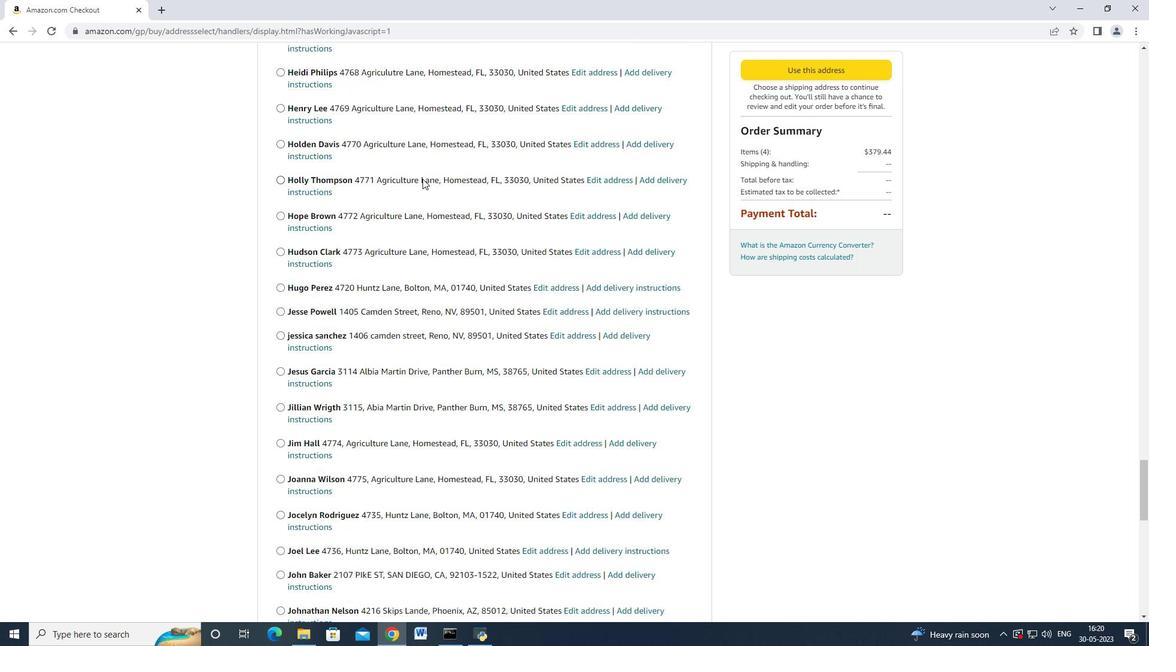 
Action: Mouse scrolled (423, 178) with delta (0, 0)
Screenshot: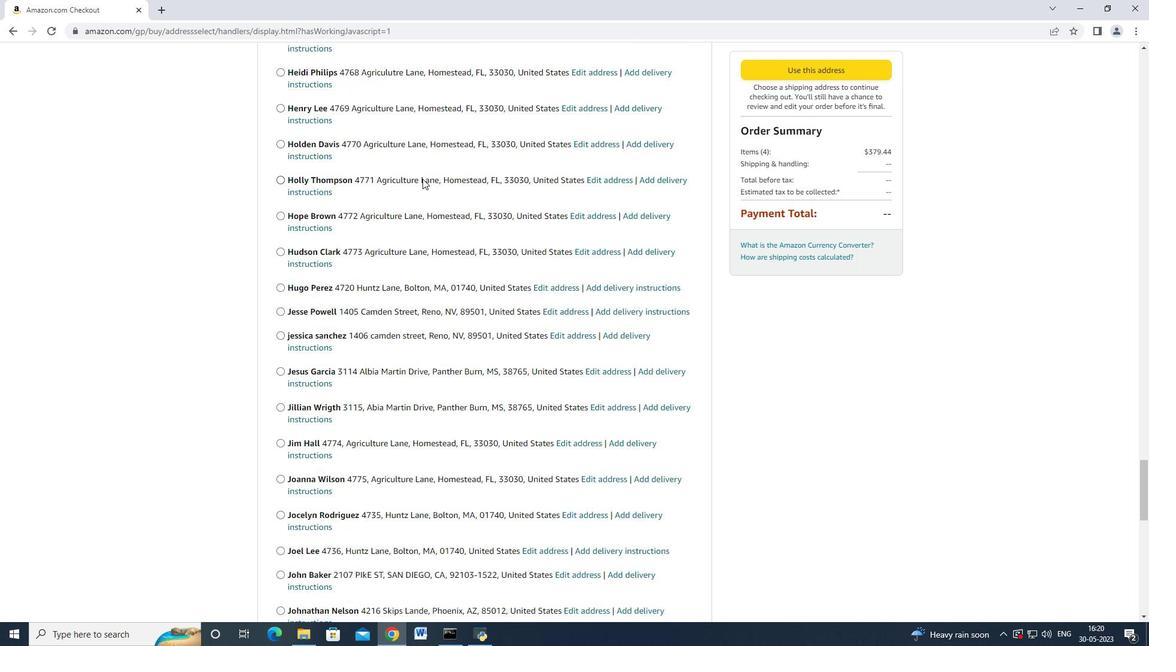 
Action: Mouse moved to (419, 179)
Screenshot: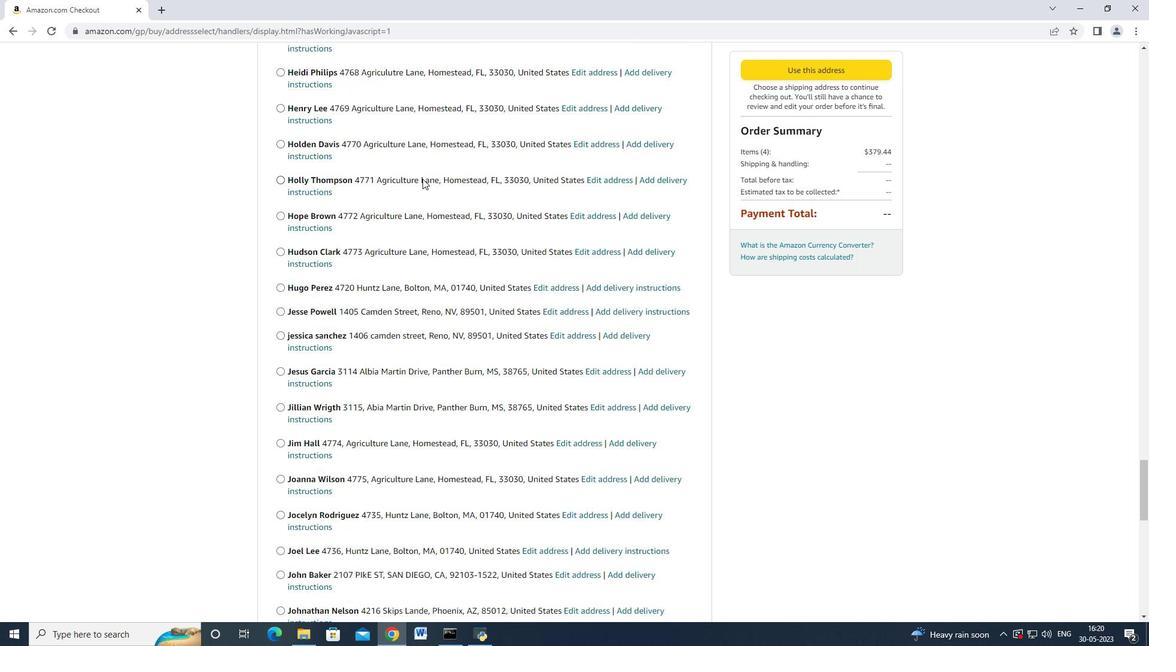 
Action: Mouse scrolled (423, 178) with delta (0, 0)
Screenshot: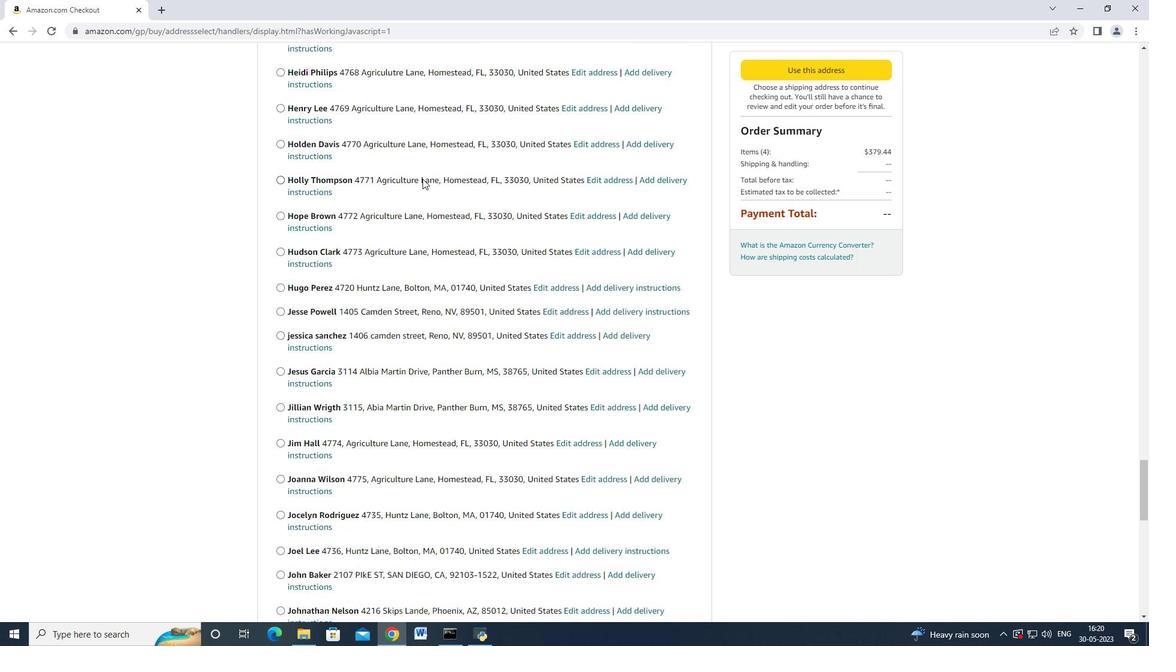 
Action: Mouse moved to (417, 180)
Screenshot: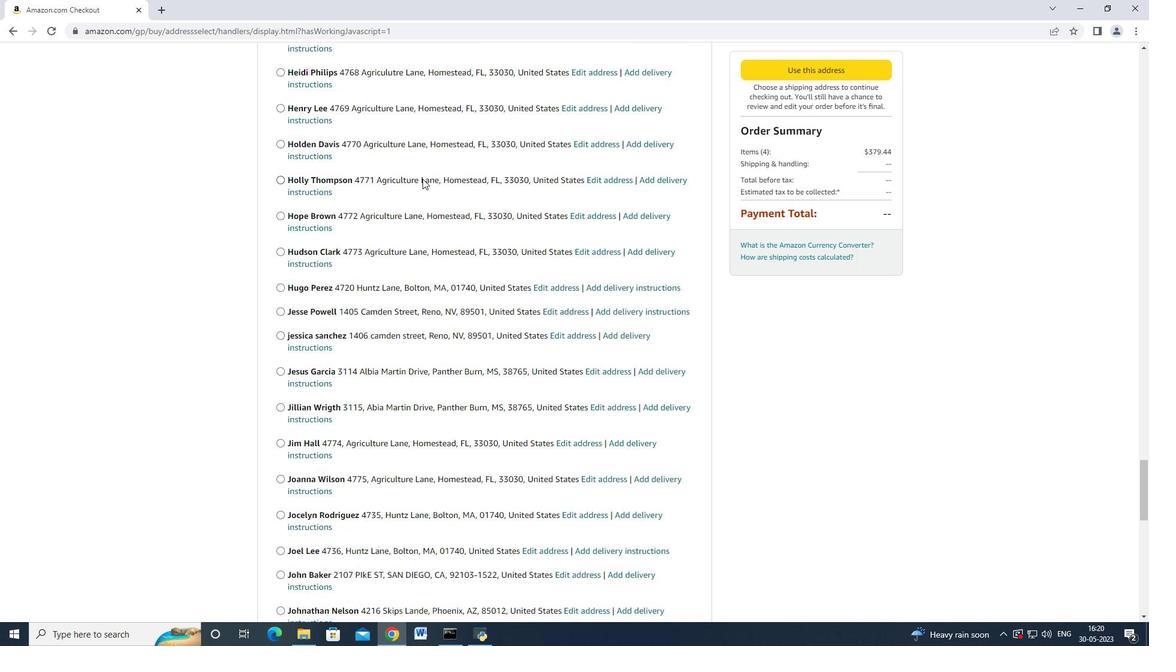 
Action: Mouse scrolled (419, 179) with delta (0, 0)
Screenshot: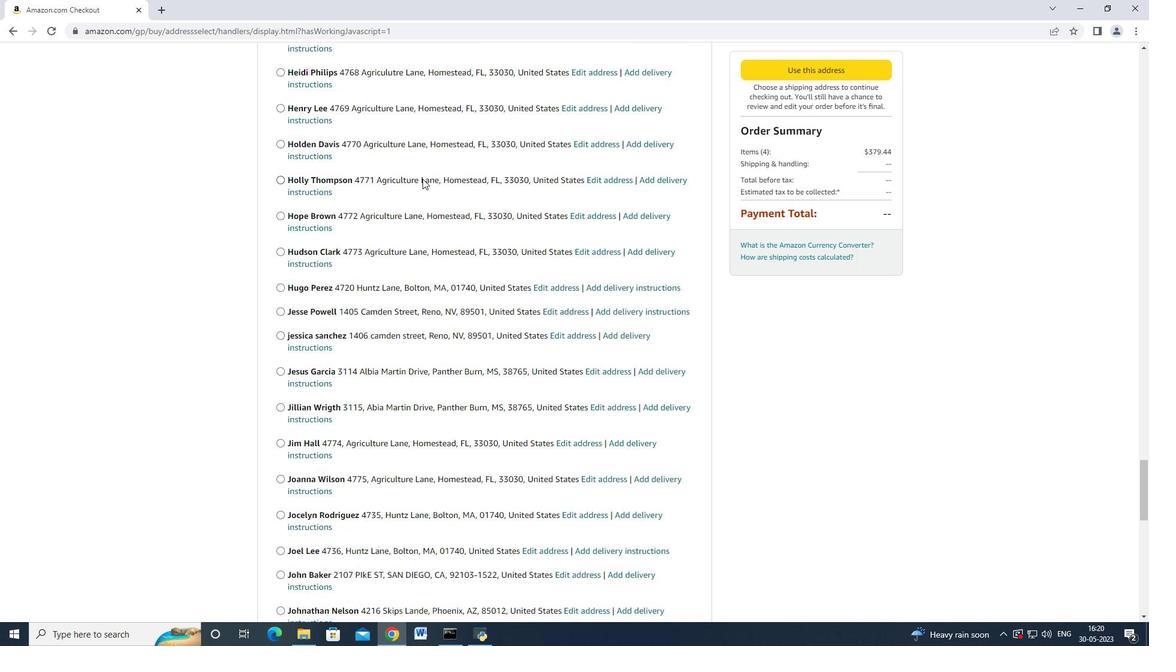 
Action: Mouse moved to (416, 181)
Screenshot: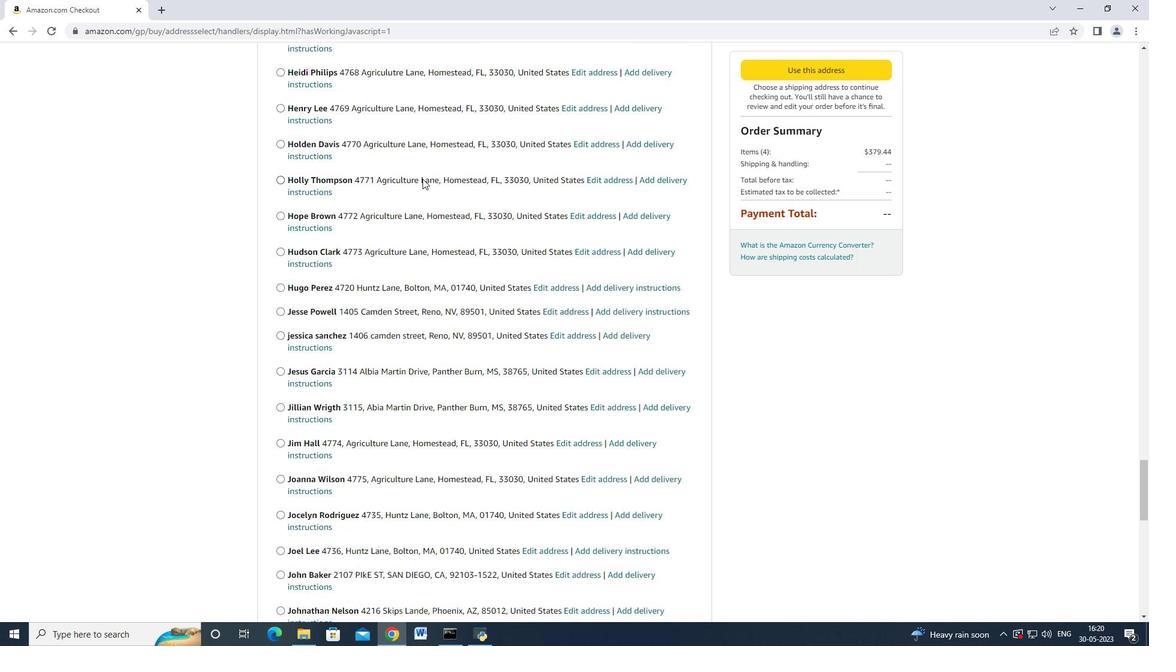 
Action: Mouse scrolled (416, 180) with delta (0, 0)
Screenshot: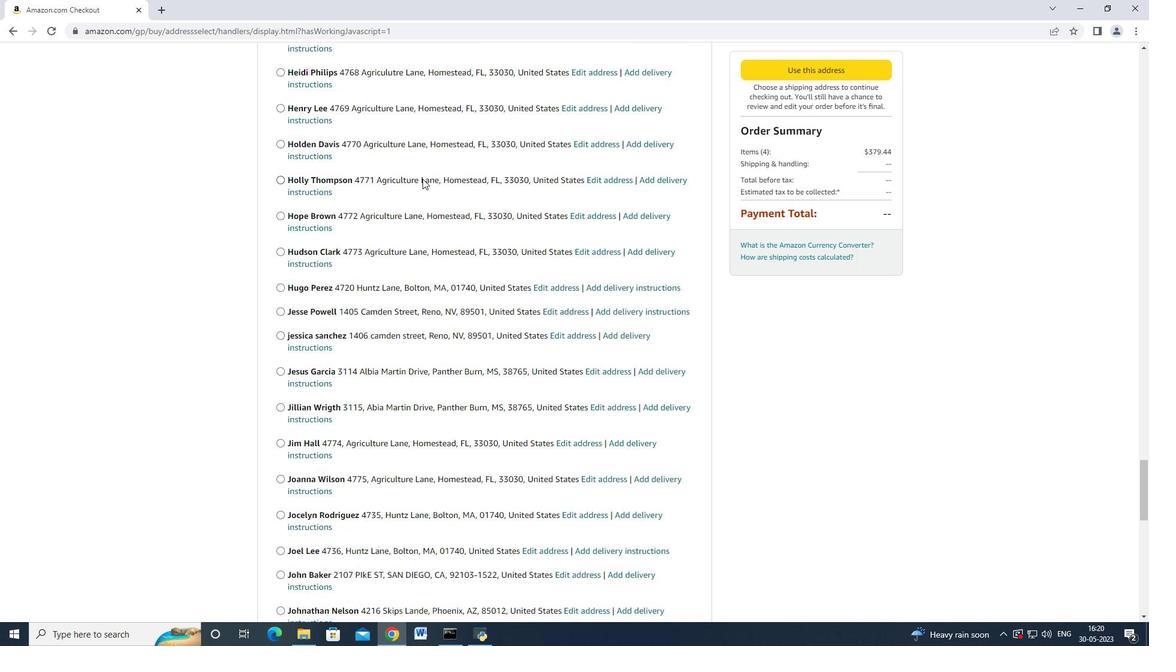 
Action: Mouse moved to (418, 179)
Screenshot: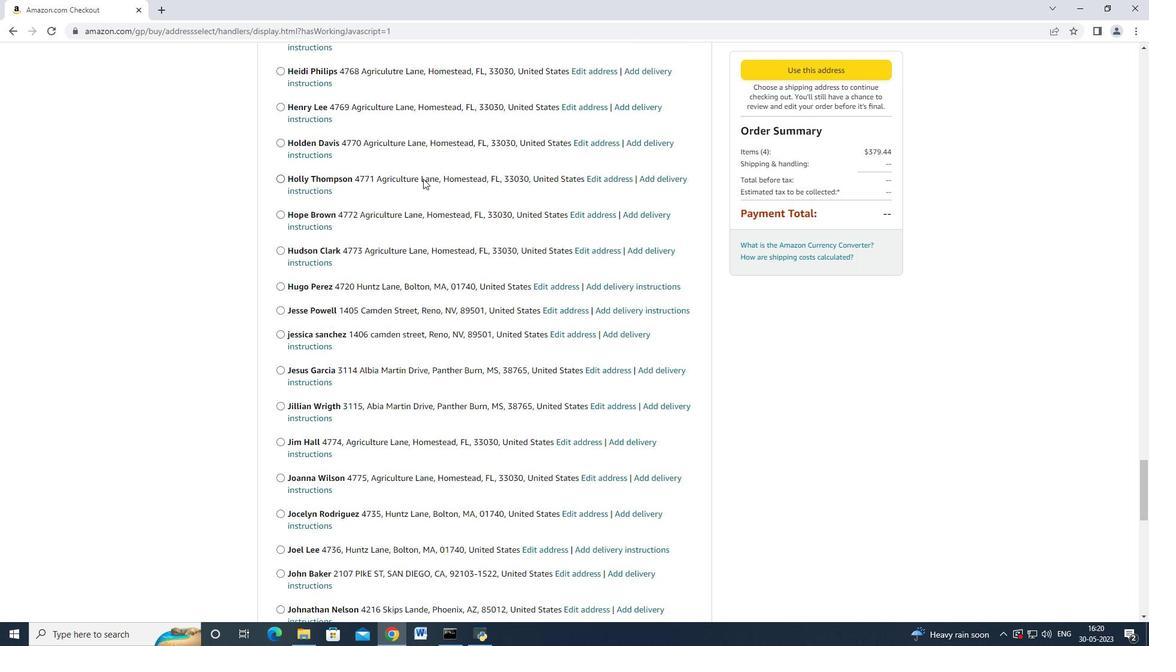 
Action: Mouse scrolled (418, 179) with delta (0, 0)
Screenshot: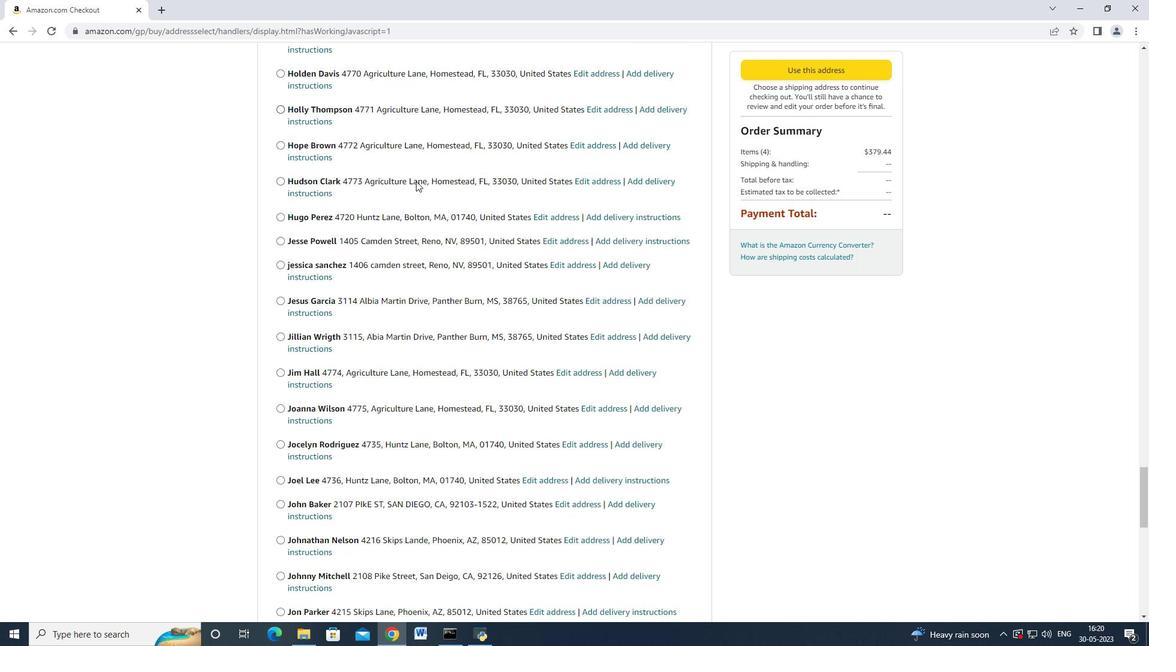 
Action: Mouse scrolled (418, 179) with delta (0, 0)
Screenshot: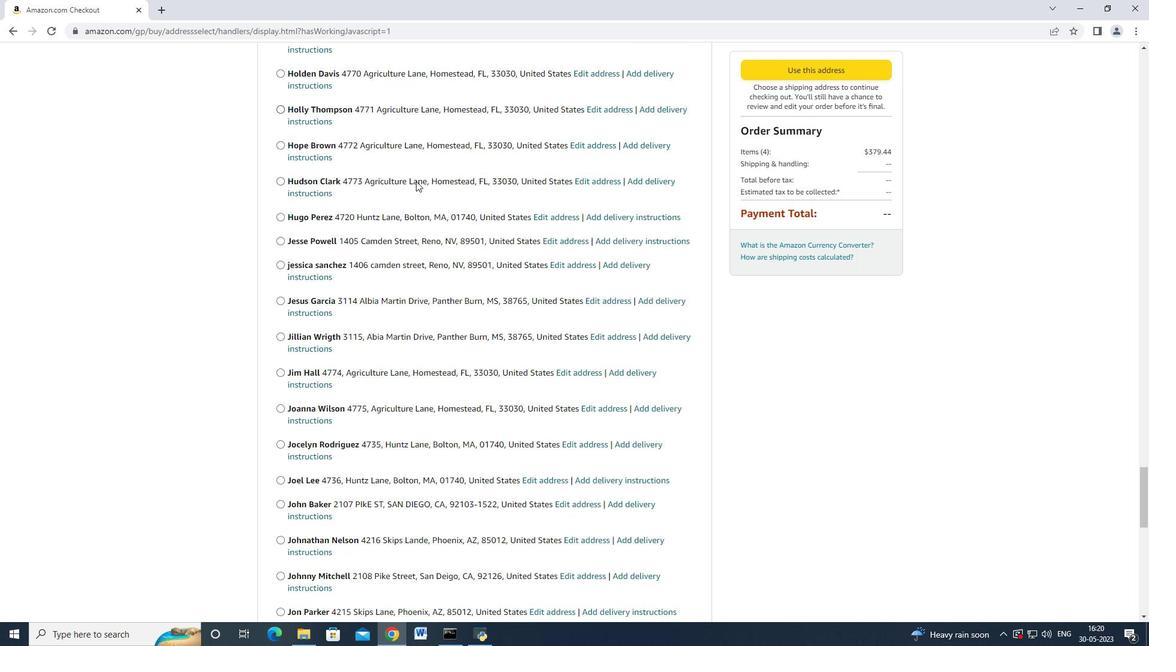 
Action: Mouse moved to (418, 179)
Screenshot: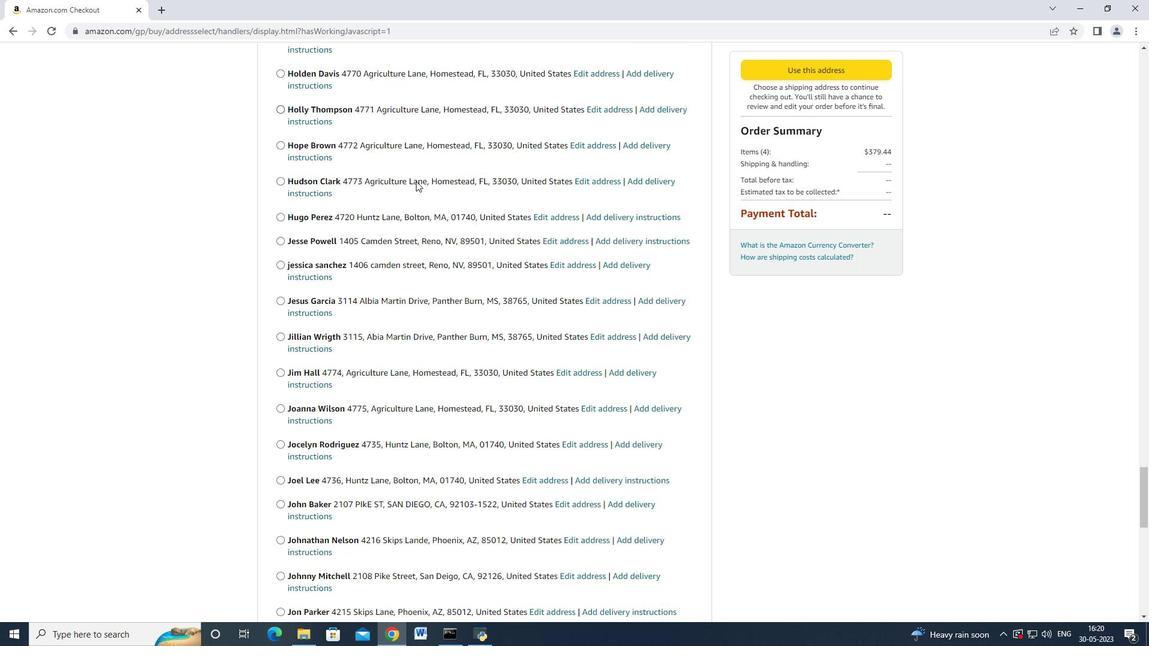 
Action: Mouse scrolled (418, 179) with delta (0, 0)
Screenshot: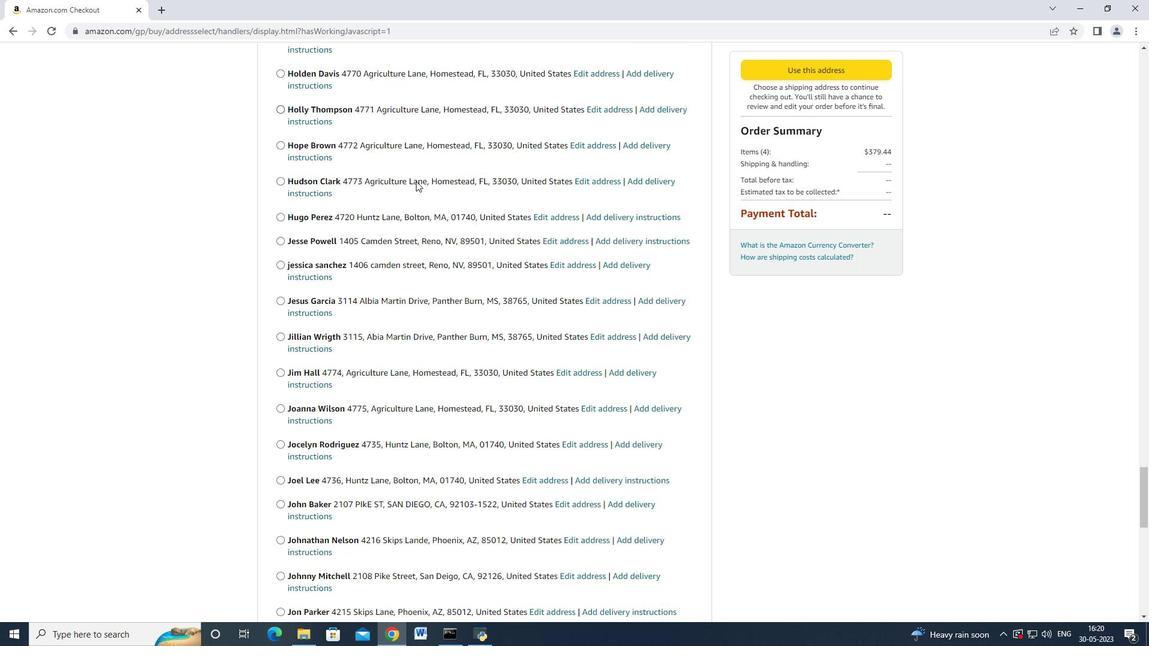 
Action: Mouse scrolled (418, 179) with delta (0, 0)
Screenshot: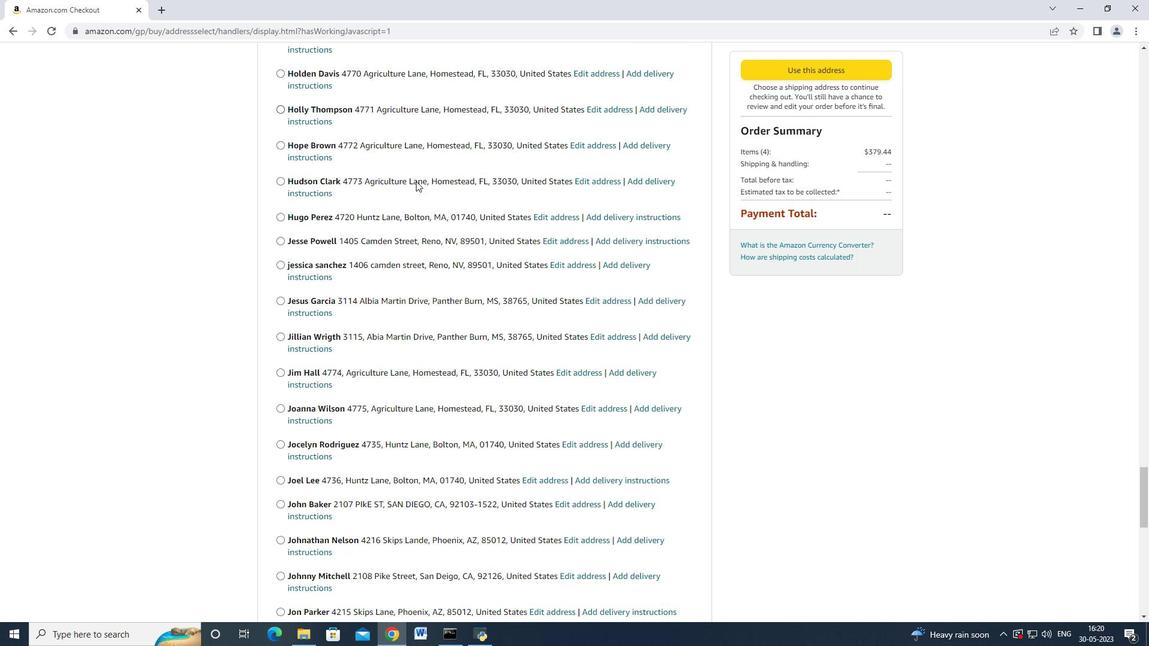 
Action: Mouse scrolled (418, 179) with delta (0, 0)
Screenshot: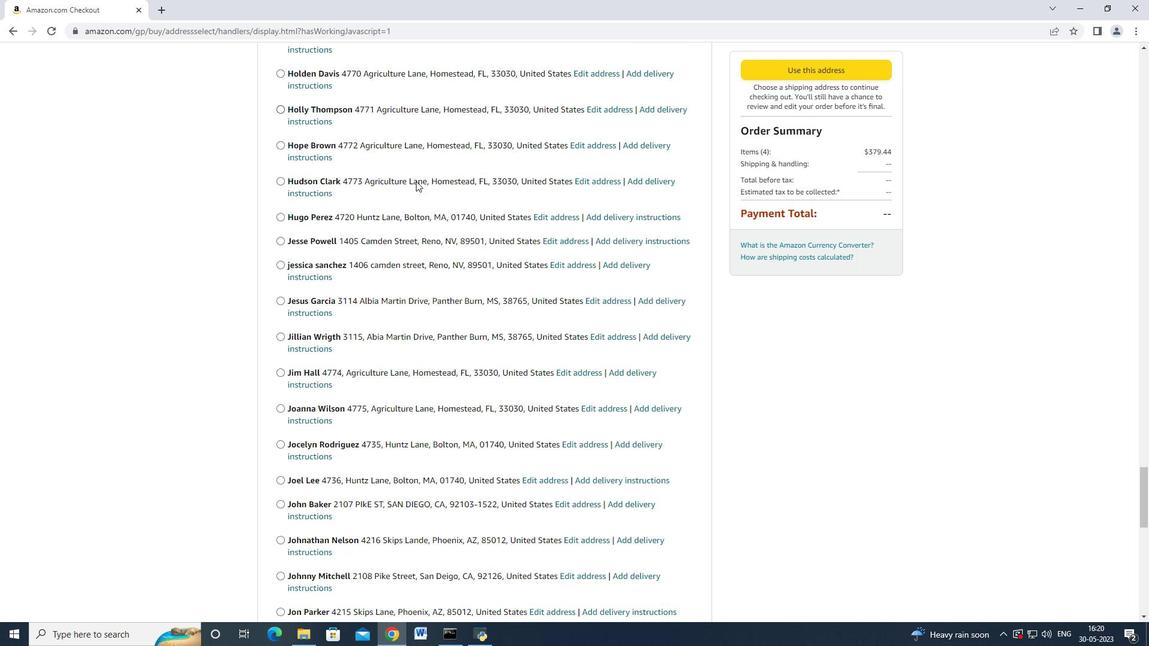 
Action: Mouse scrolled (418, 179) with delta (0, 0)
Screenshot: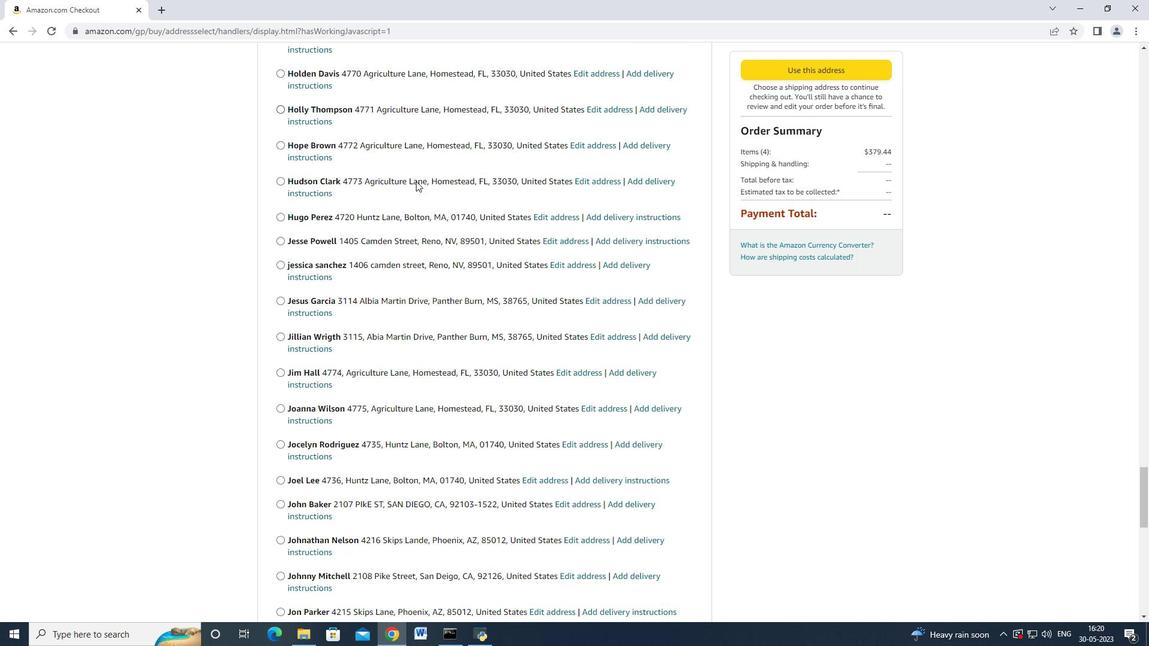 
Action: Mouse scrolled (418, 179) with delta (0, 0)
Screenshot: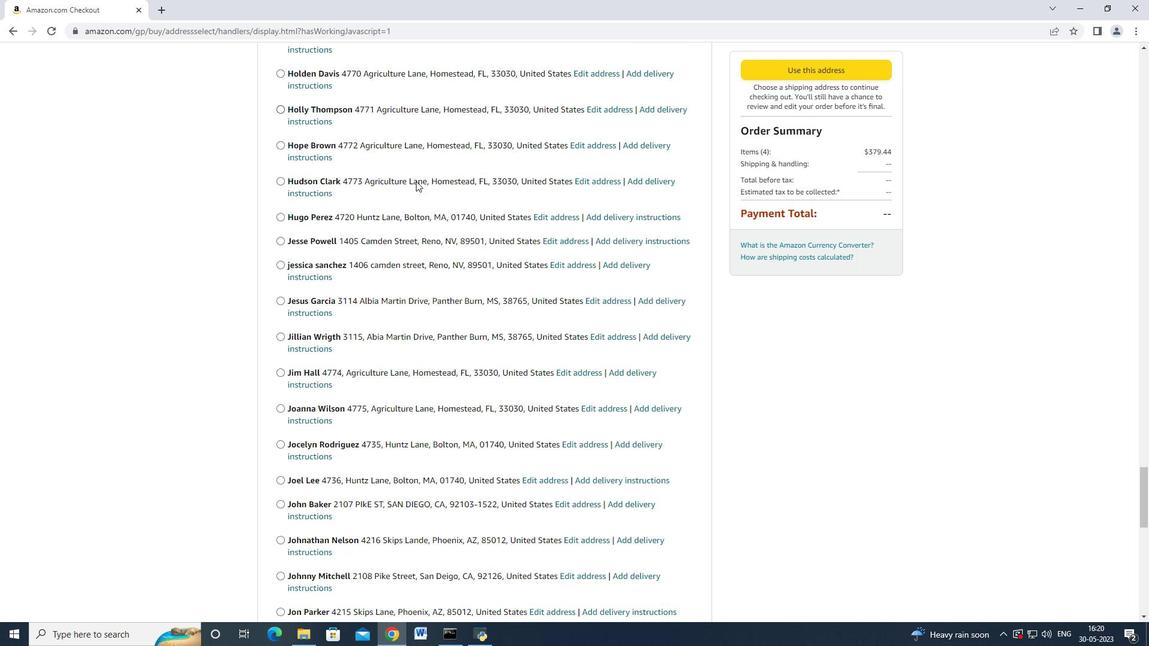 
Action: Mouse scrolled (418, 179) with delta (0, 0)
Screenshot: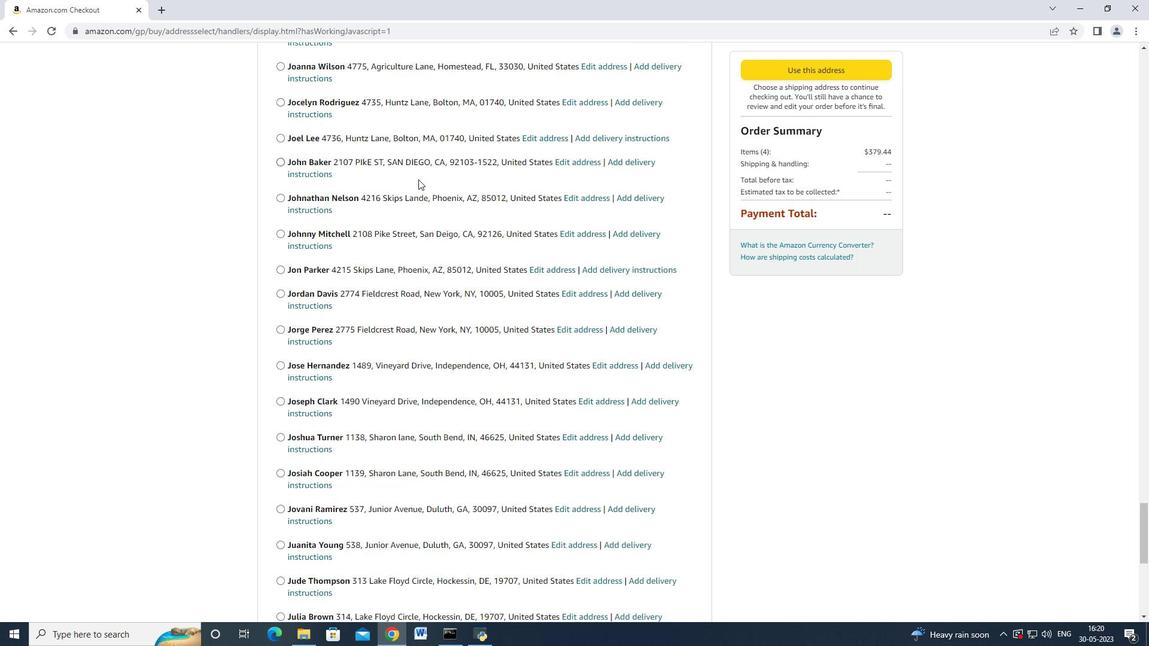 
Action: Mouse moved to (418, 182)
Screenshot: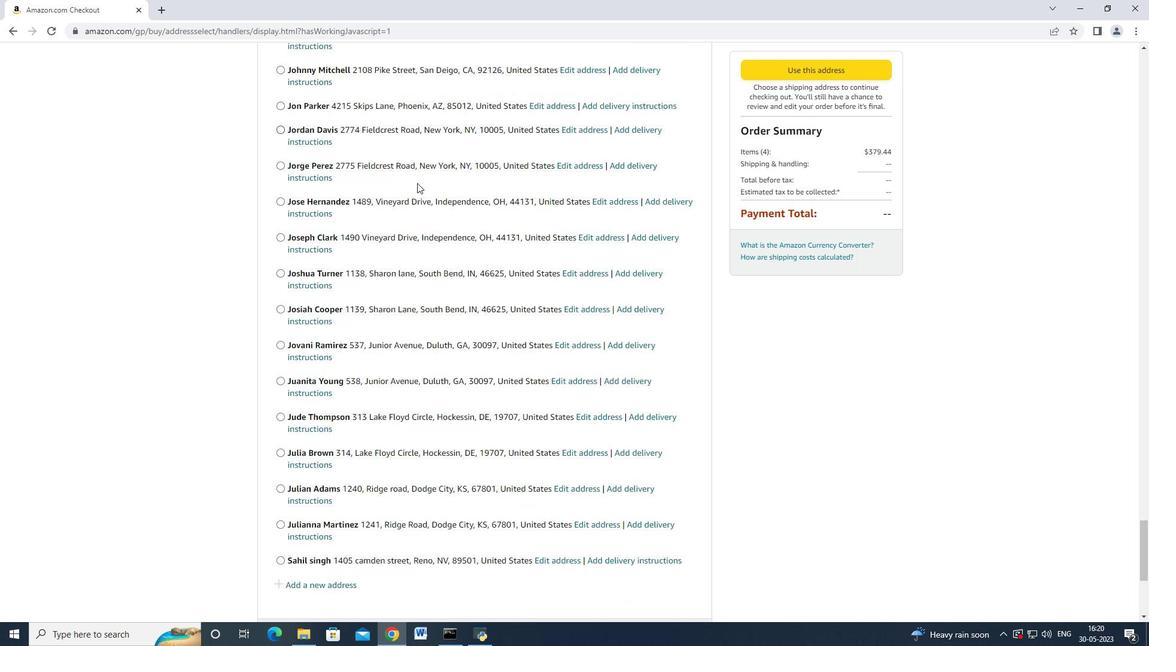 
Action: Mouse scrolled (418, 182) with delta (0, 0)
Screenshot: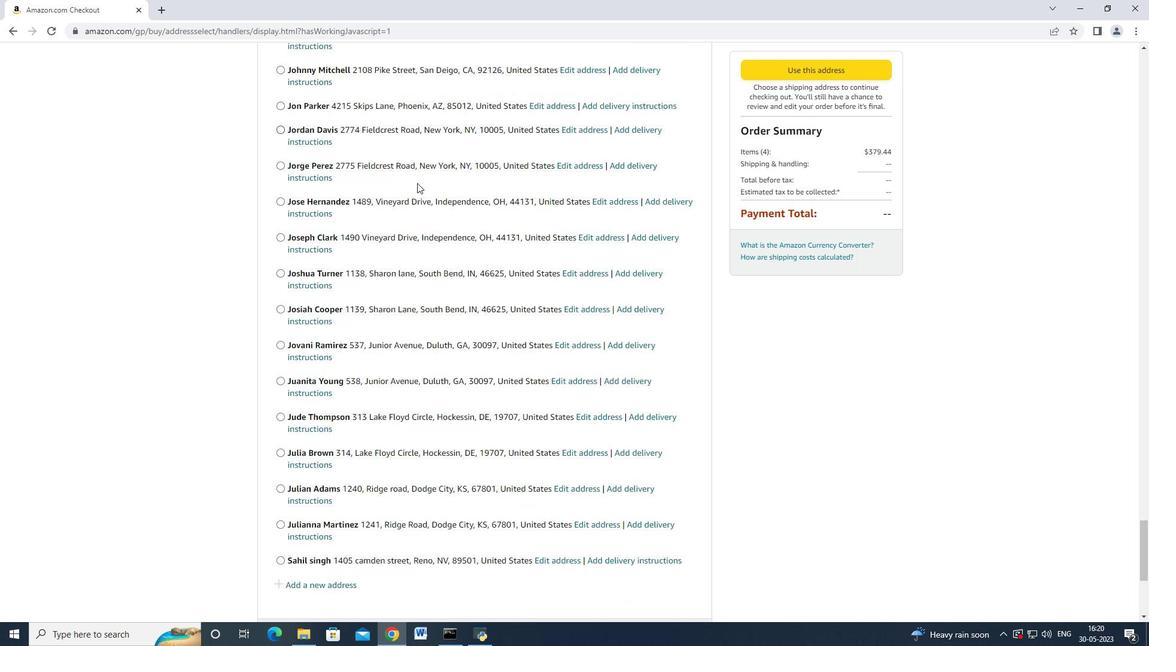 
Action: Mouse scrolled (418, 182) with delta (0, 0)
Screenshot: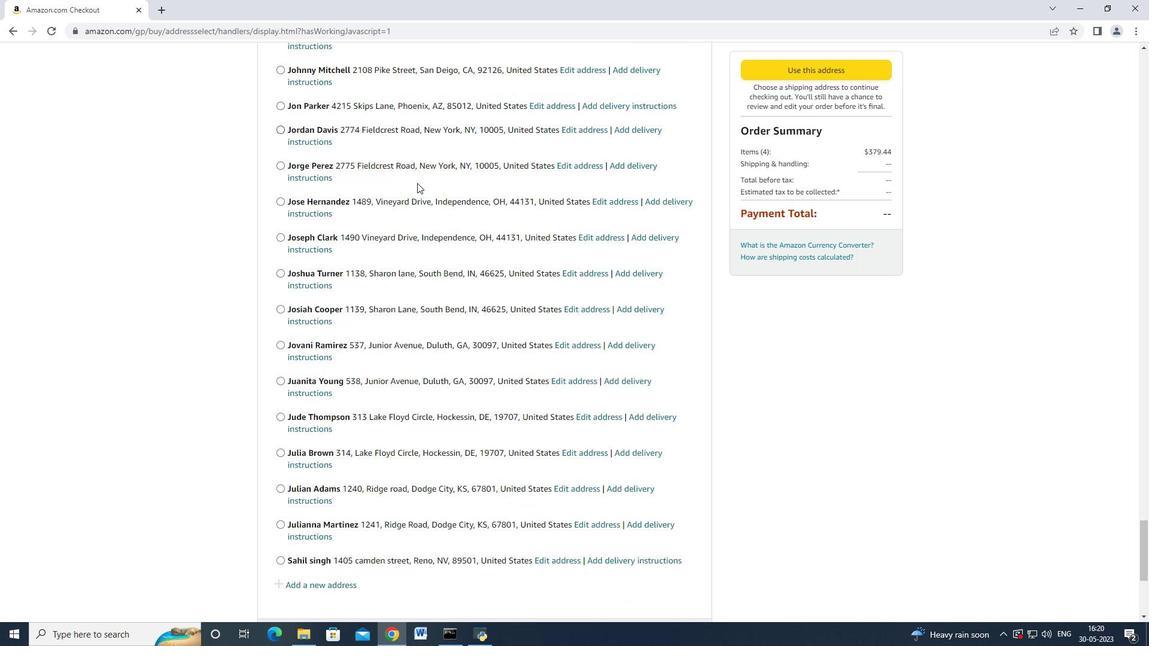 
Action: Mouse moved to (418, 182)
Screenshot: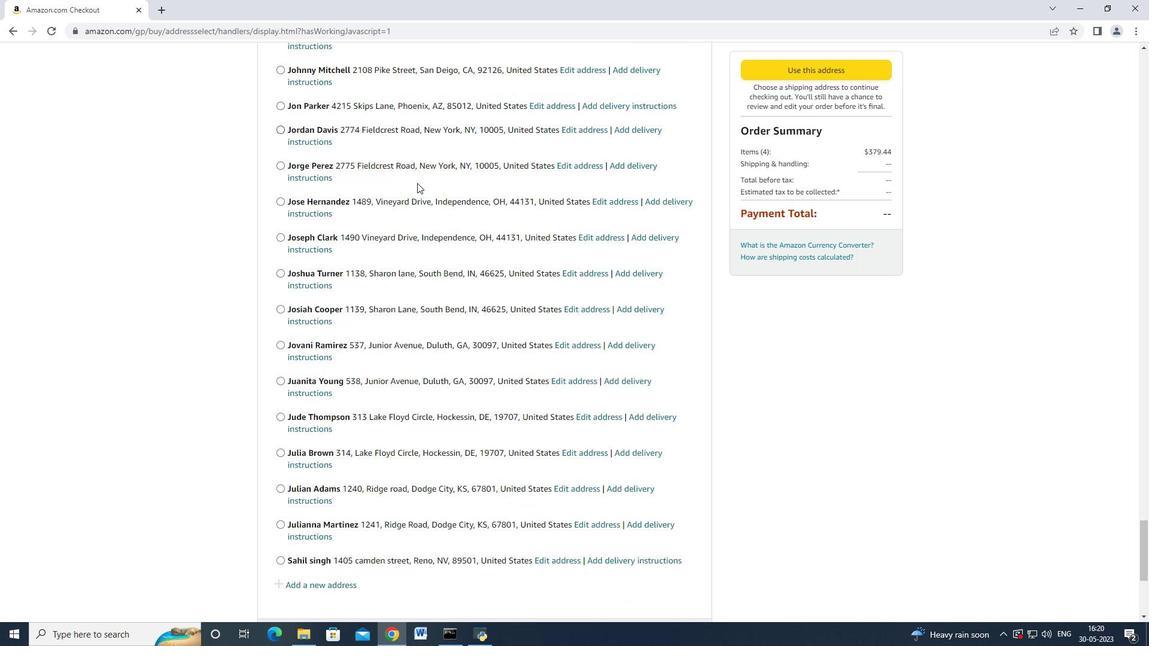 
Action: Mouse scrolled (418, 182) with delta (0, 0)
Screenshot: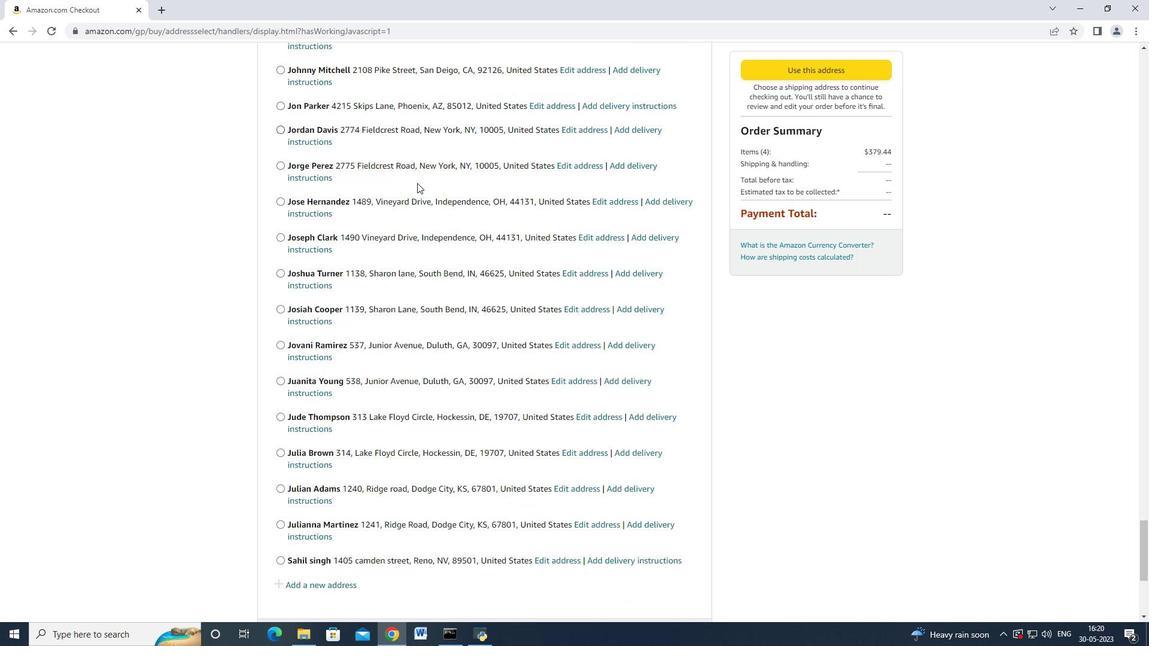
Action: Mouse scrolled (418, 182) with delta (0, 0)
Screenshot: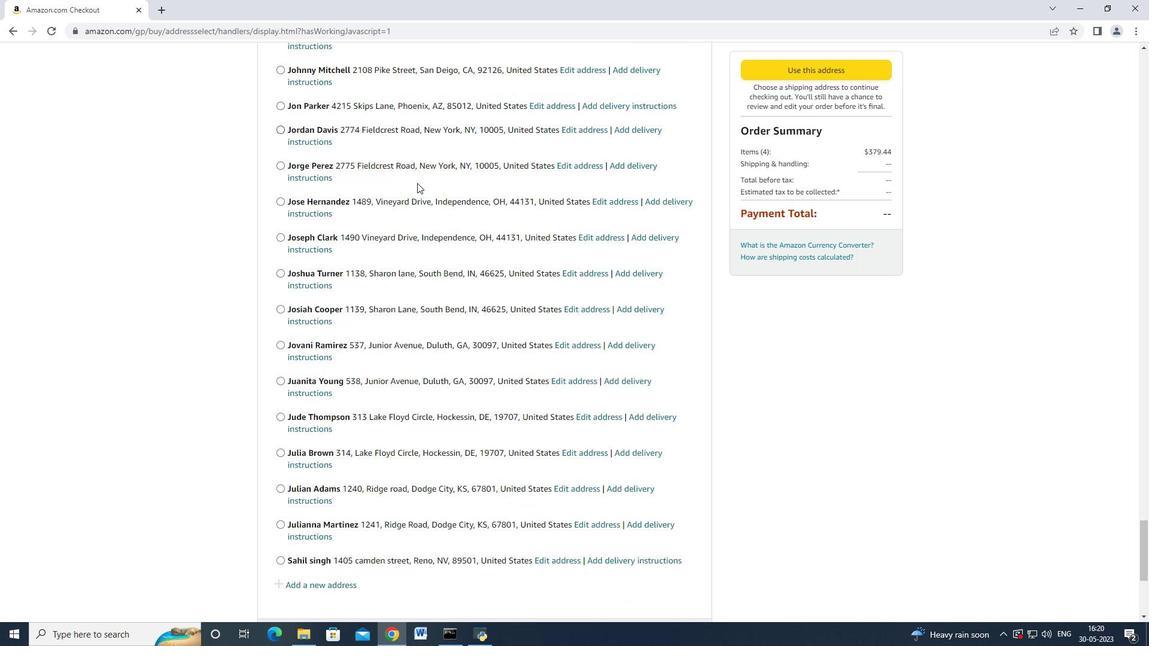 
Action: Mouse scrolled (418, 182) with delta (0, 0)
Screenshot: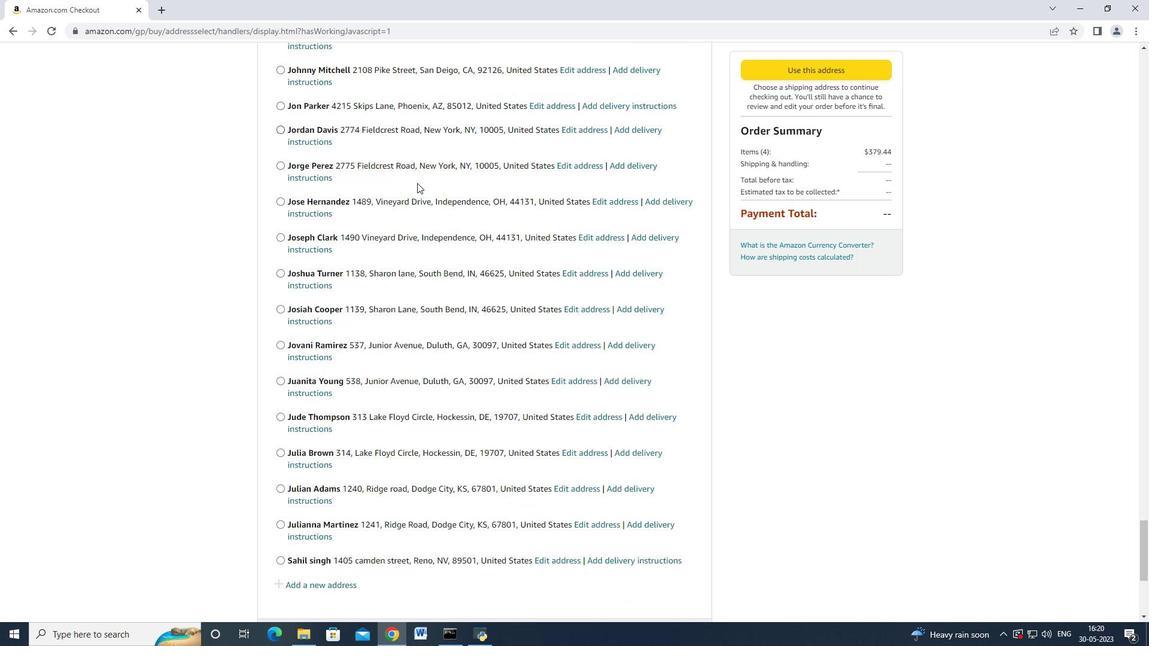 
Action: Mouse scrolled (418, 182) with delta (0, 0)
Screenshot: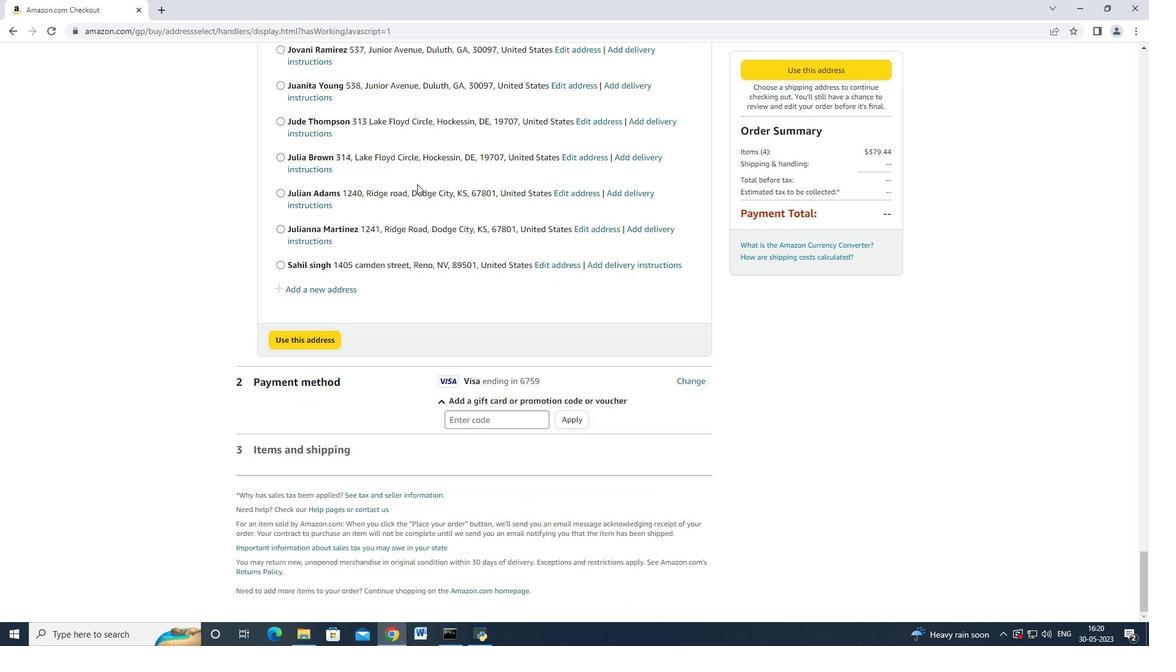 
Action: Mouse moved to (418, 182)
Screenshot: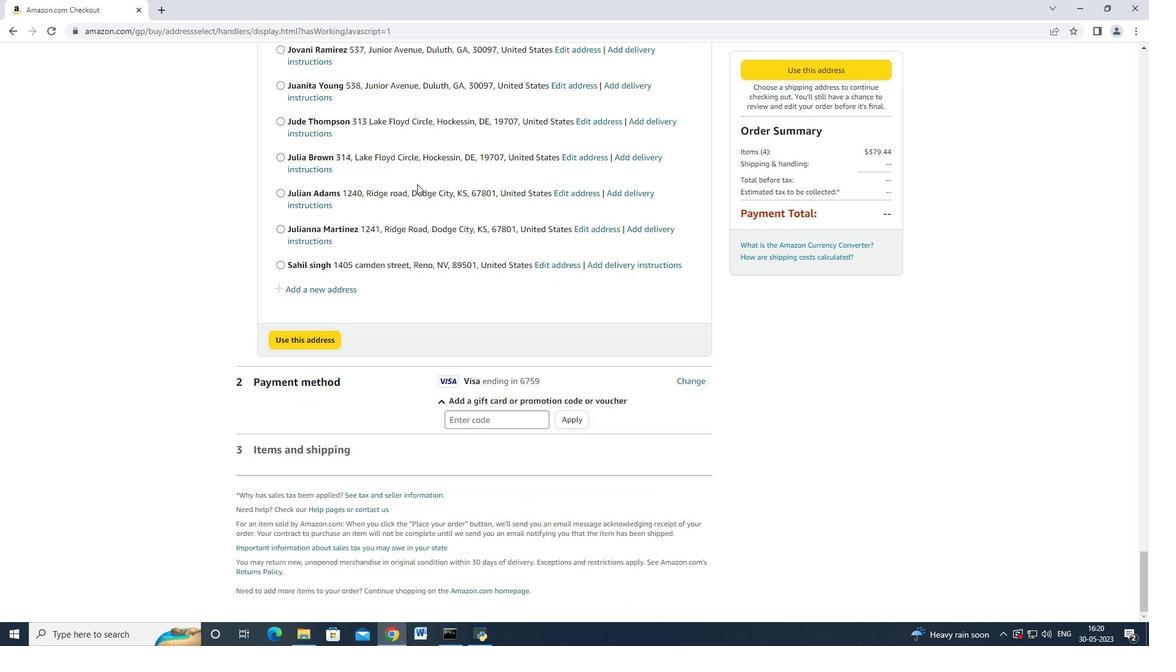
Action: Mouse scrolled (418, 182) with delta (0, 0)
Screenshot: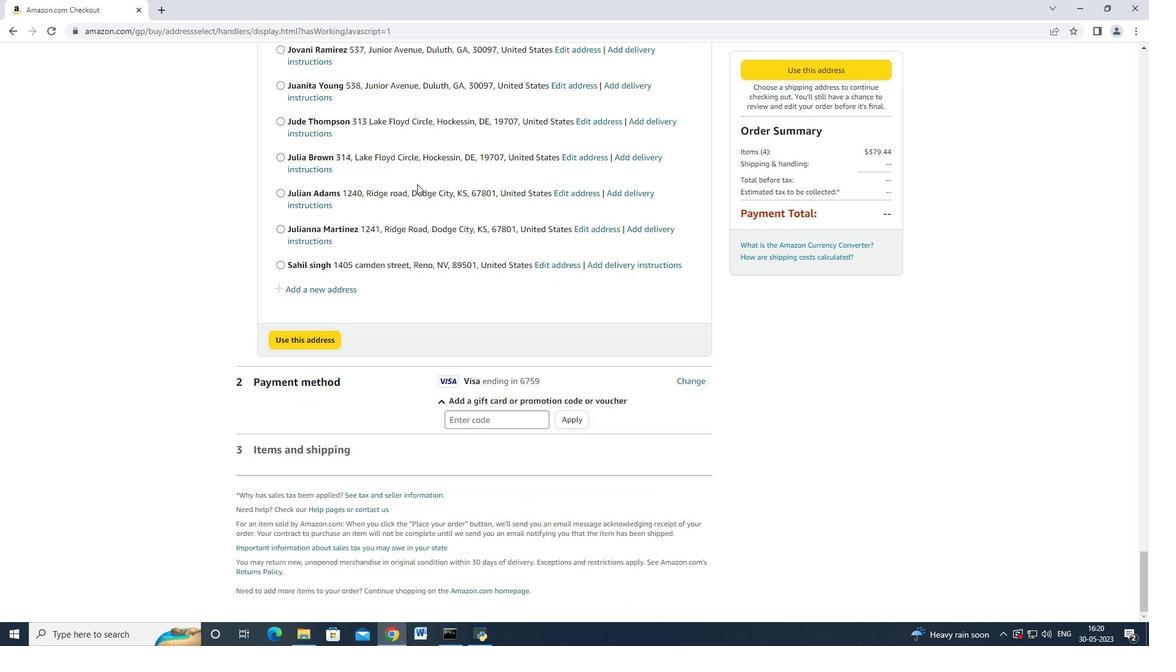 
Action: Mouse moved to (415, 182)
